 Task: Change the Trello board background using images from Unsplash by searching for 'Singapore'.
Action: Mouse moved to (462, 490)
Screenshot: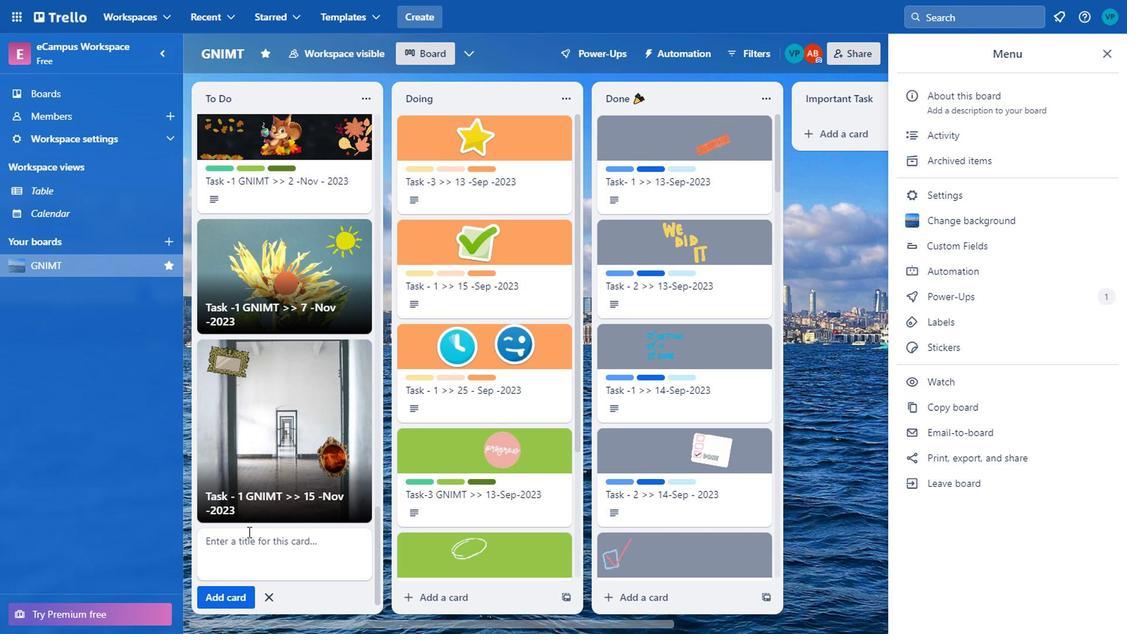 
Action: Key pressed <Key.caps_lock>T<Key.caps_lock>ask<Key.space>-<Key.space>1<Key.space><Key.caps_lock>GNIMT<Key.space><Key.shift>>><Key.space>16-N<Key.caps_lock>ov<Key.space>-2023<Key.enter>
Screenshot: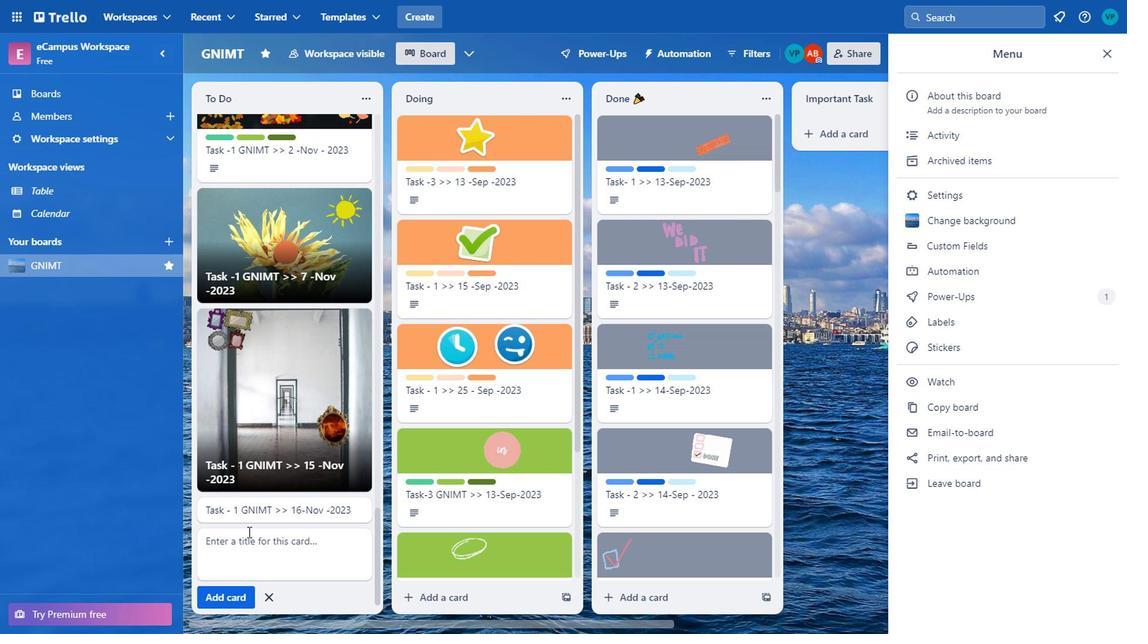 
Action: Mouse moved to (536, 476)
Screenshot: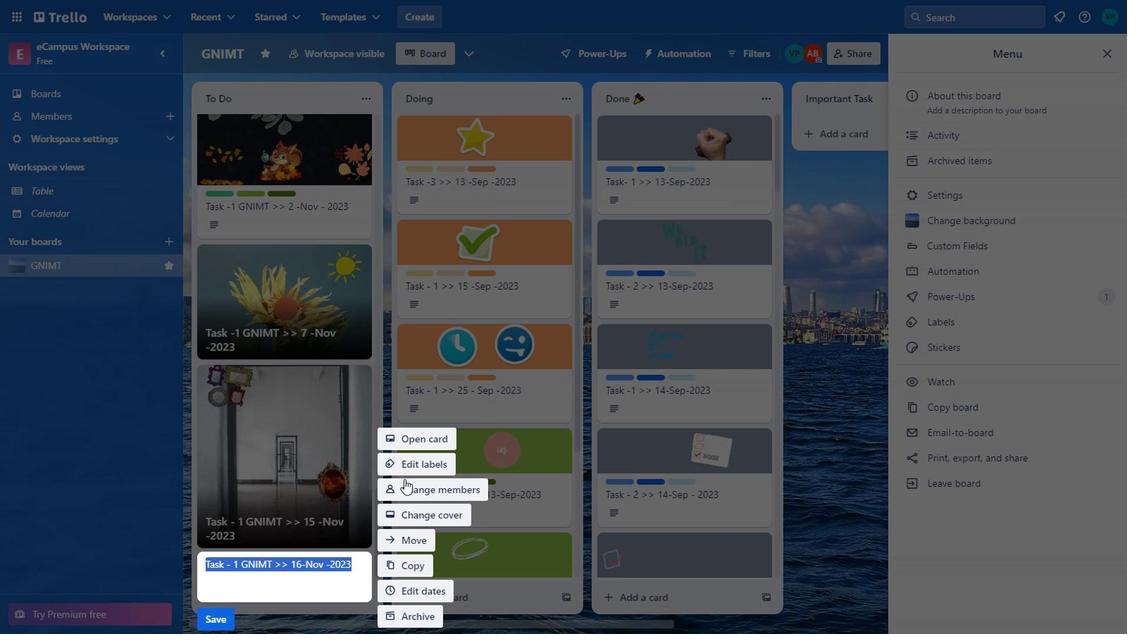 
Action: Mouse pressed left at (536, 476)
Screenshot: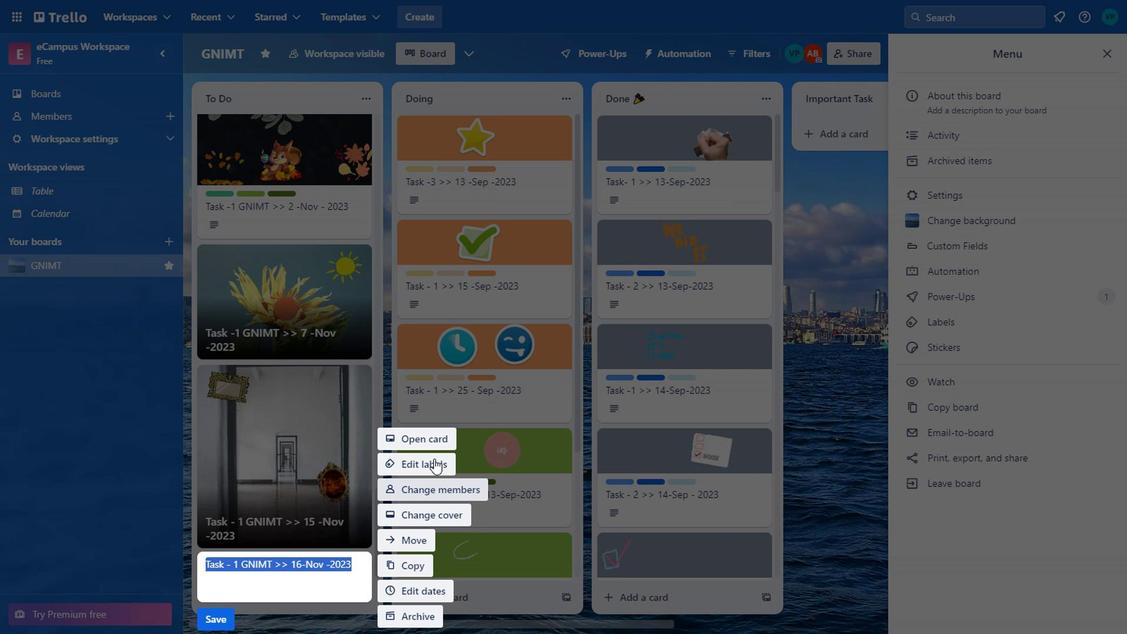 
Action: Mouse moved to (588, 449)
Screenshot: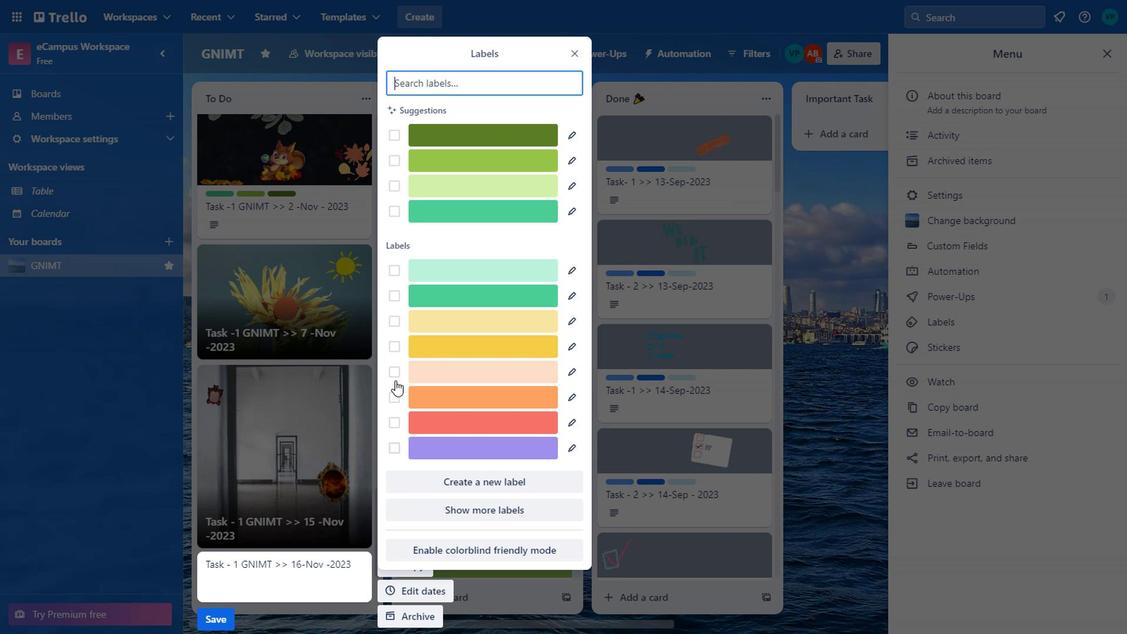 
Action: Mouse pressed left at (588, 449)
Screenshot: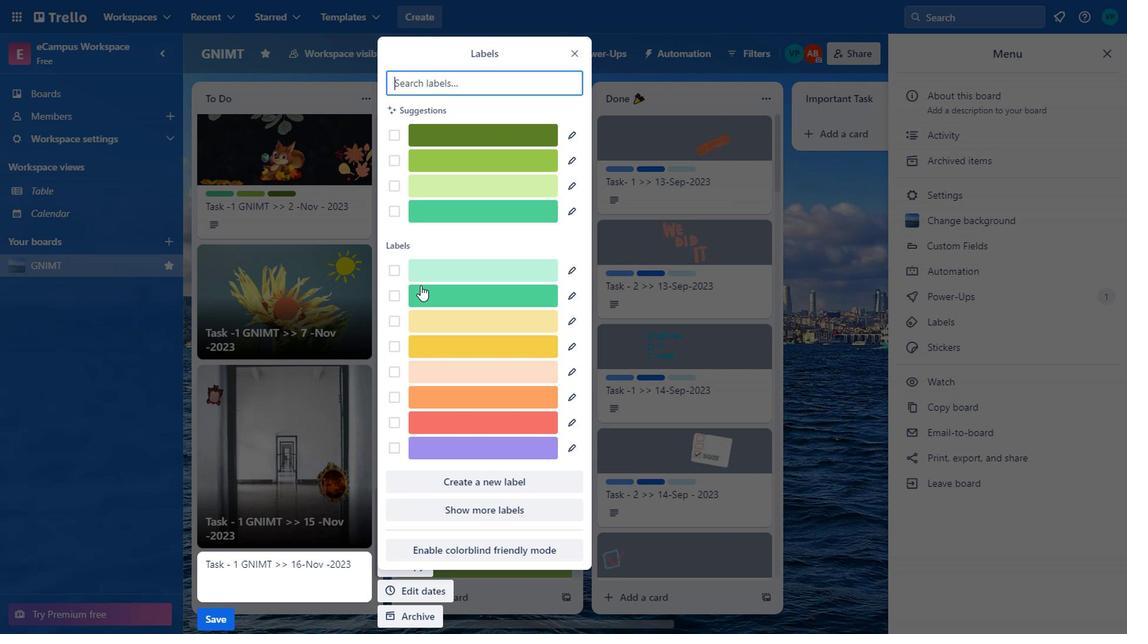 
Action: Mouse moved to (587, 317)
Screenshot: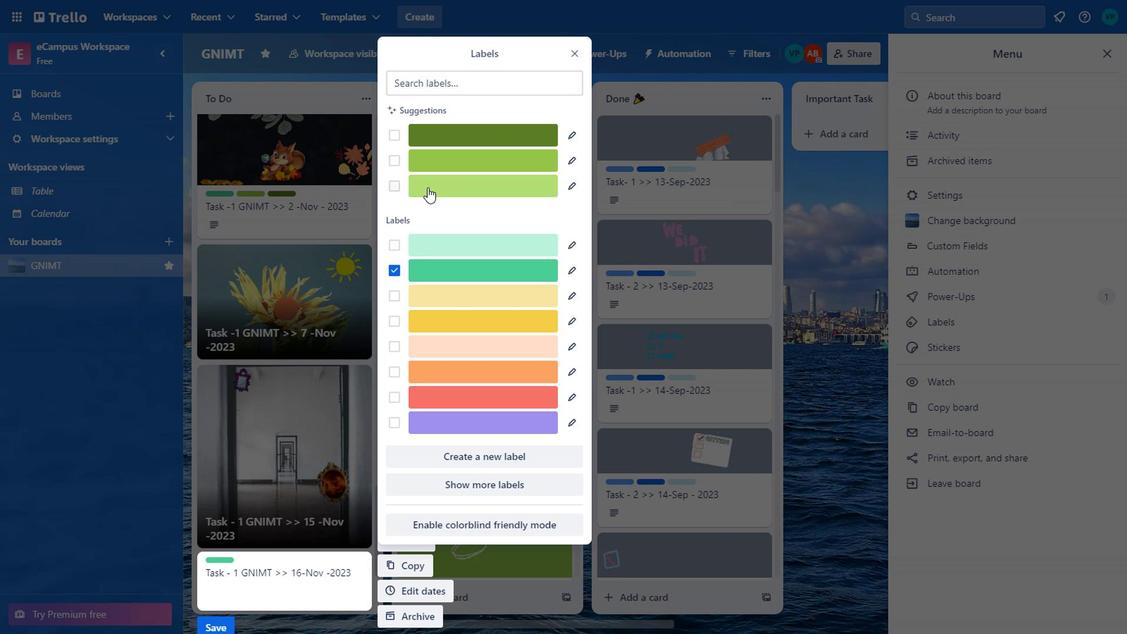 
Action: Mouse pressed left at (587, 317)
Screenshot: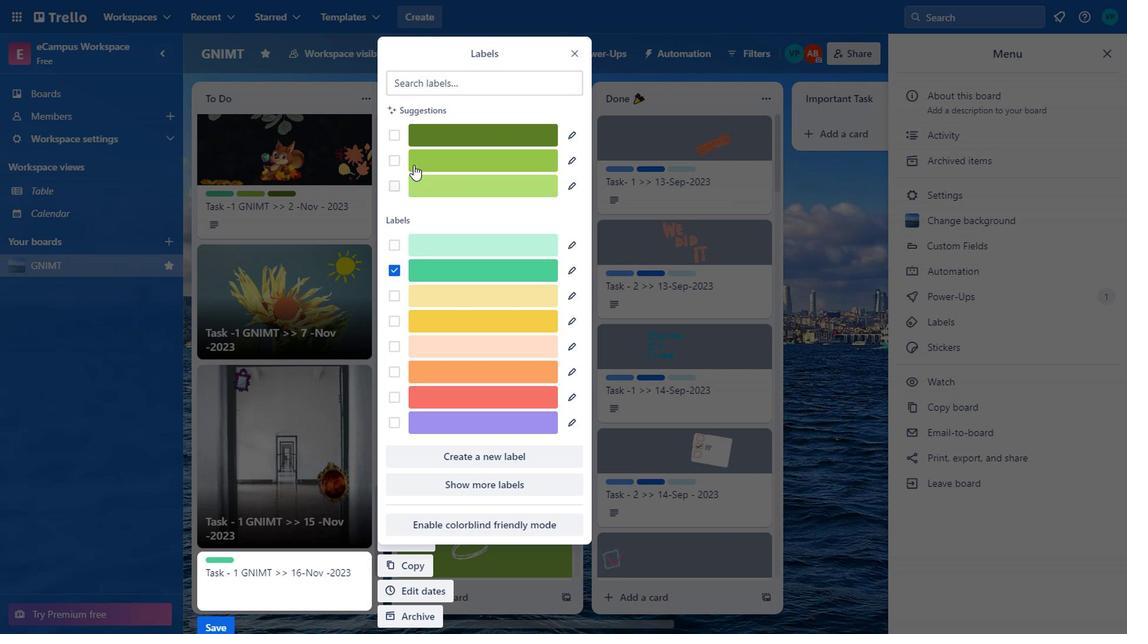 
Action: Mouse moved to (574, 284)
Screenshot: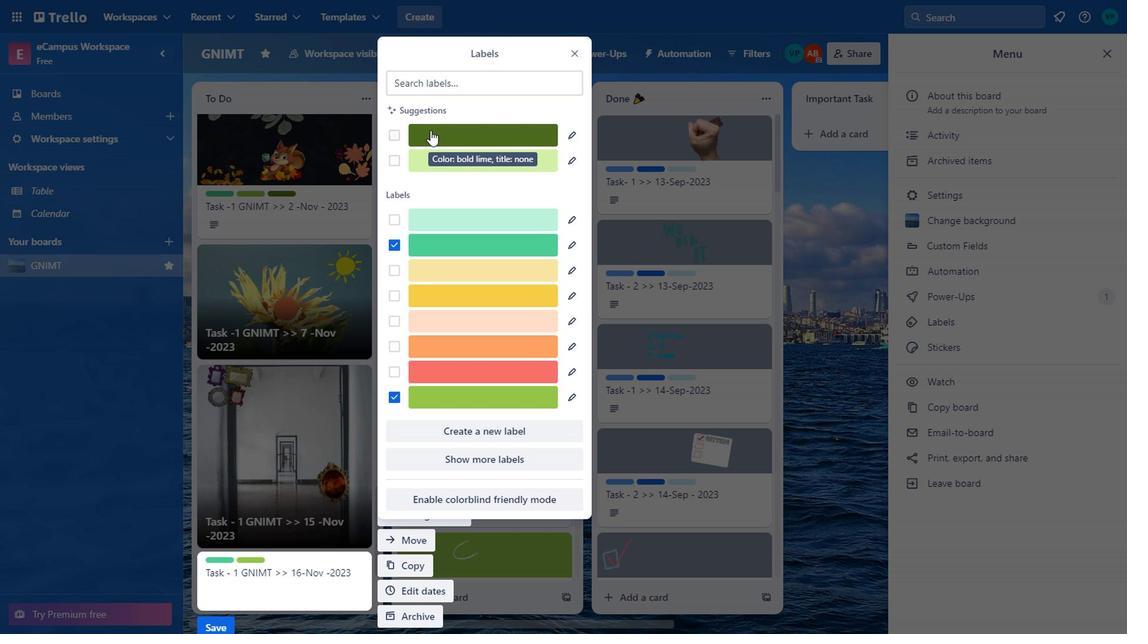 
Action: Mouse pressed left at (574, 284)
Screenshot: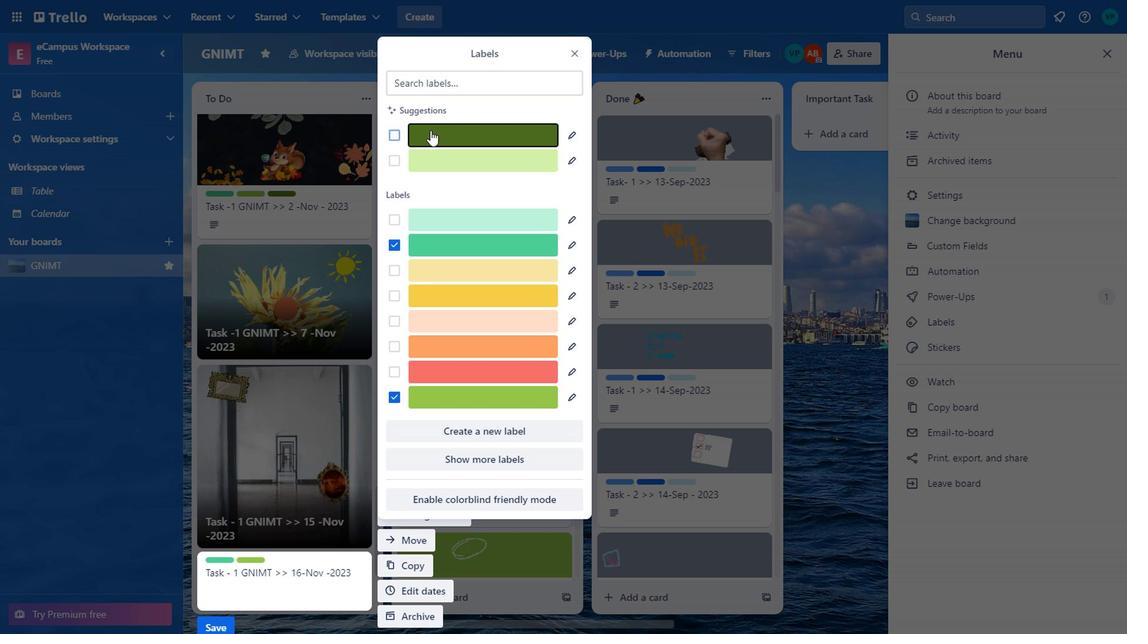 
Action: Mouse moved to (586, 268)
Screenshot: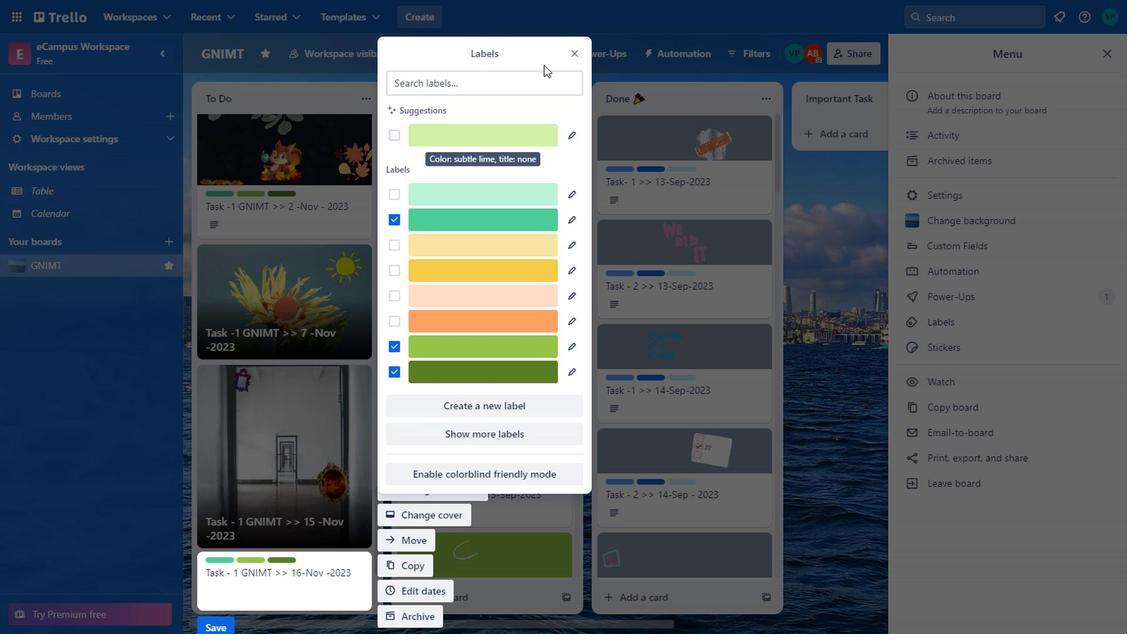
Action: Mouse pressed left at (586, 268)
Screenshot: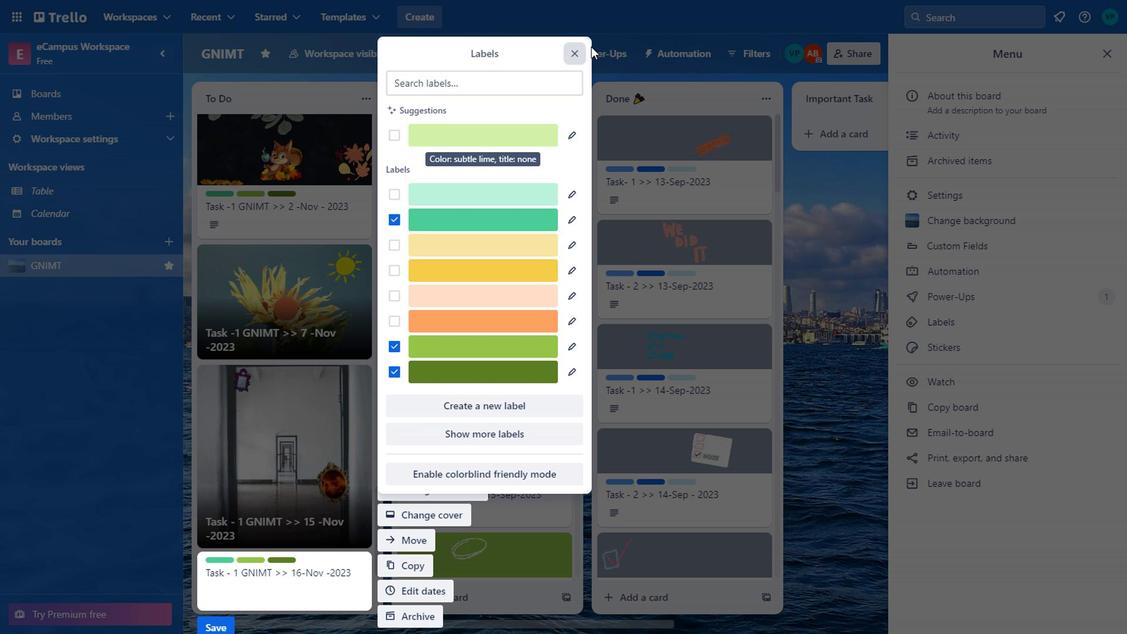 
Action: Mouse moved to (683, 222)
Screenshot: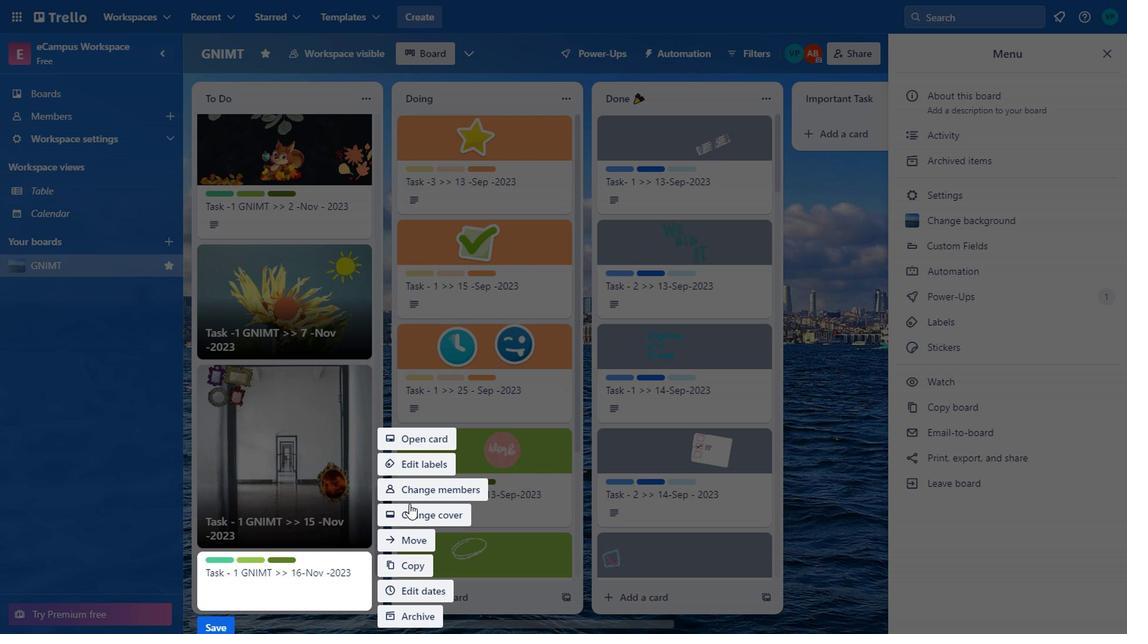 
Action: Mouse pressed left at (683, 222)
Screenshot: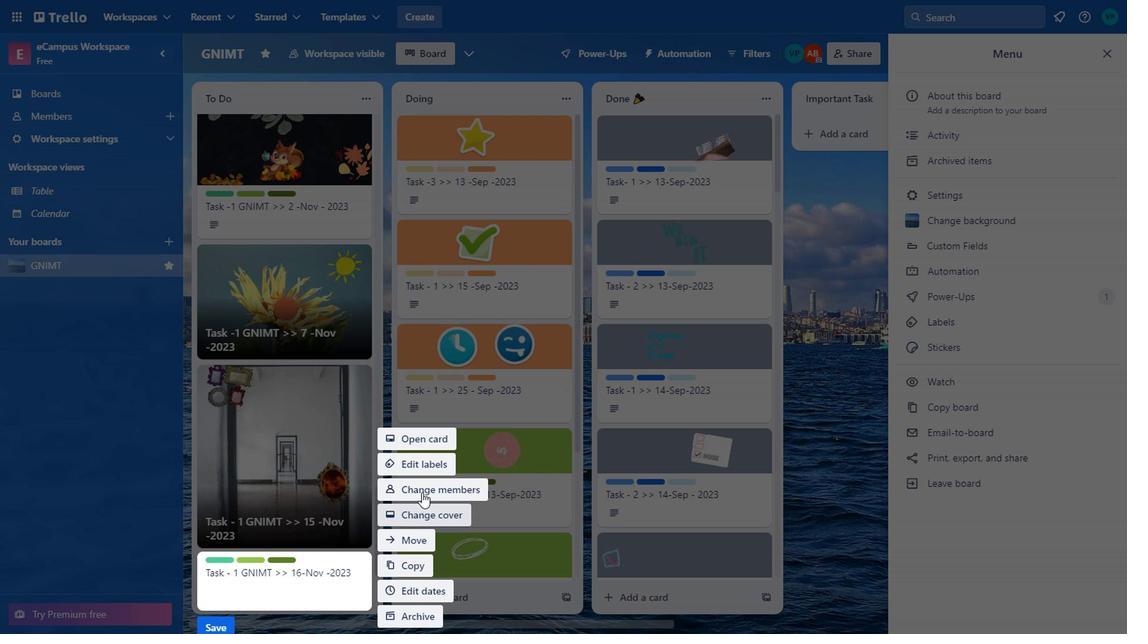 
Action: Mouse moved to (569, 485)
Screenshot: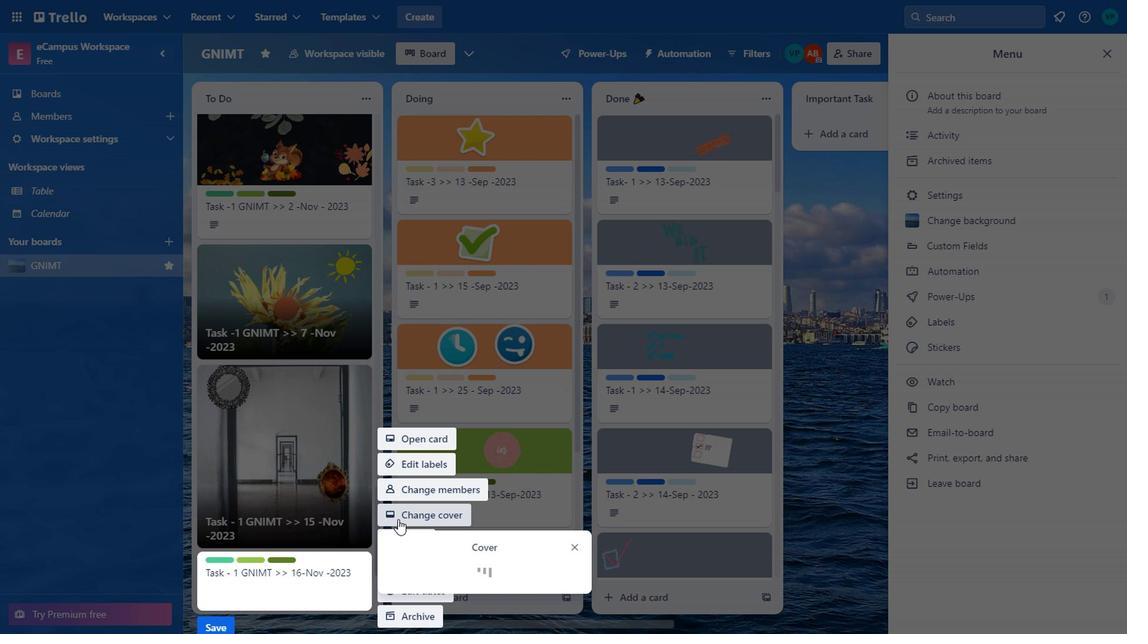 
Action: Mouse pressed left at (569, 485)
Screenshot: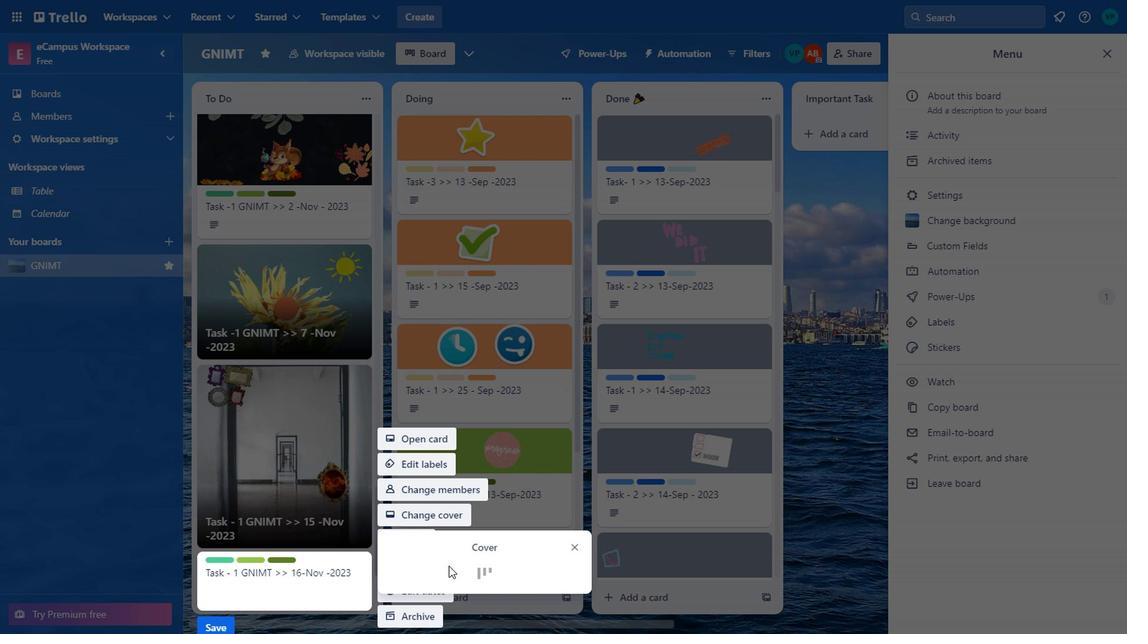 
Action: Mouse moved to (617, 490)
Screenshot: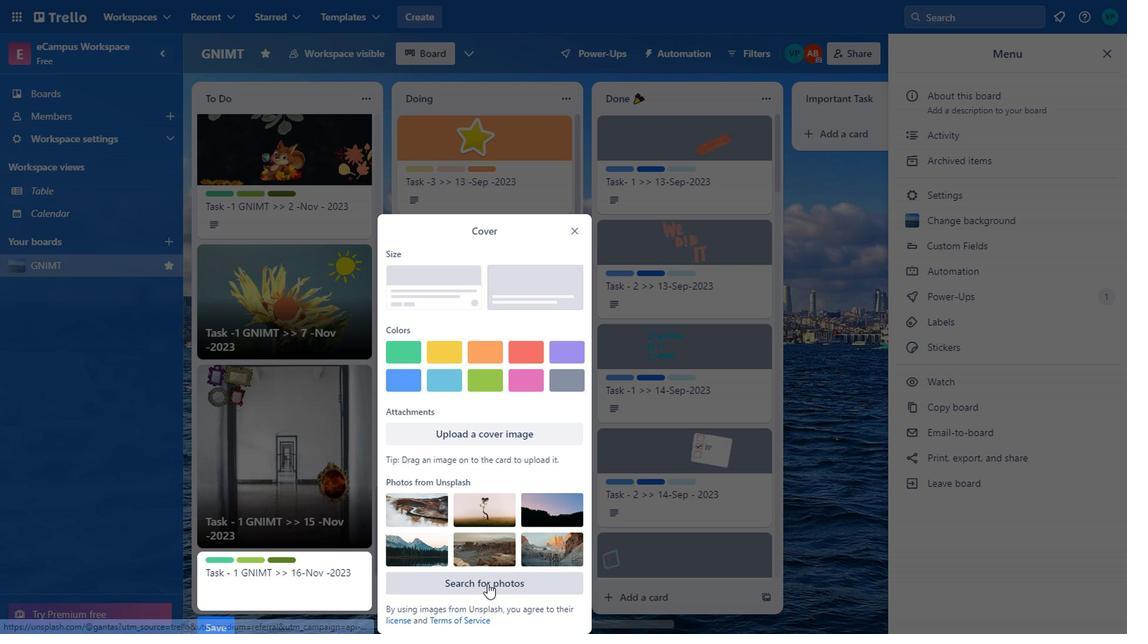 
Action: Mouse scrolled (617, 490) with delta (0, 0)
Screenshot: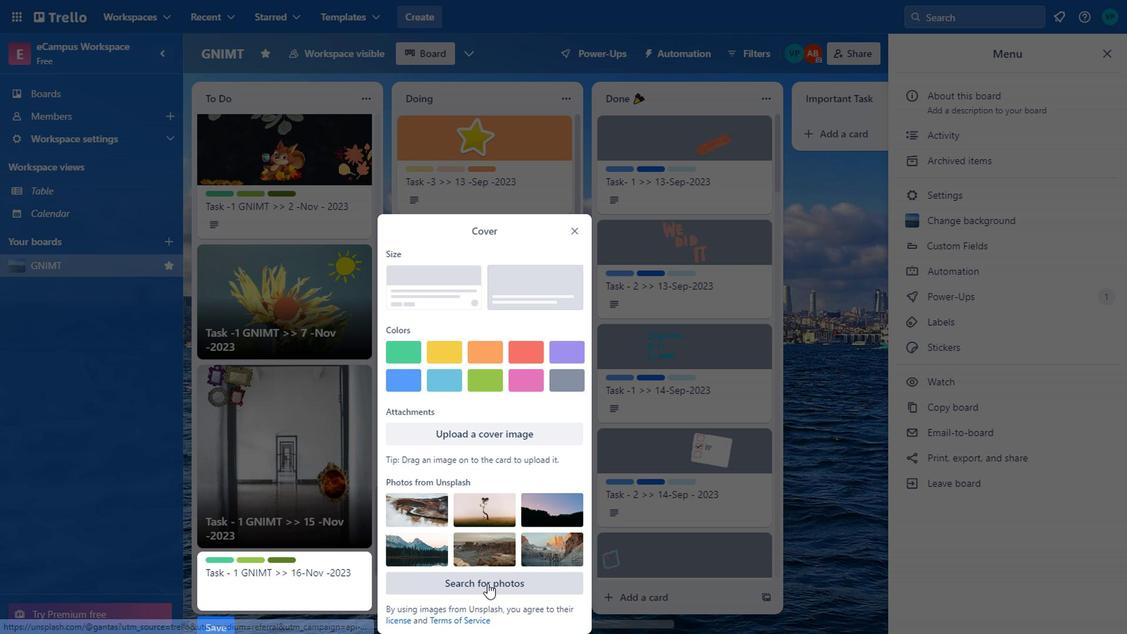 
Action: Mouse moved to (624, 519)
Screenshot: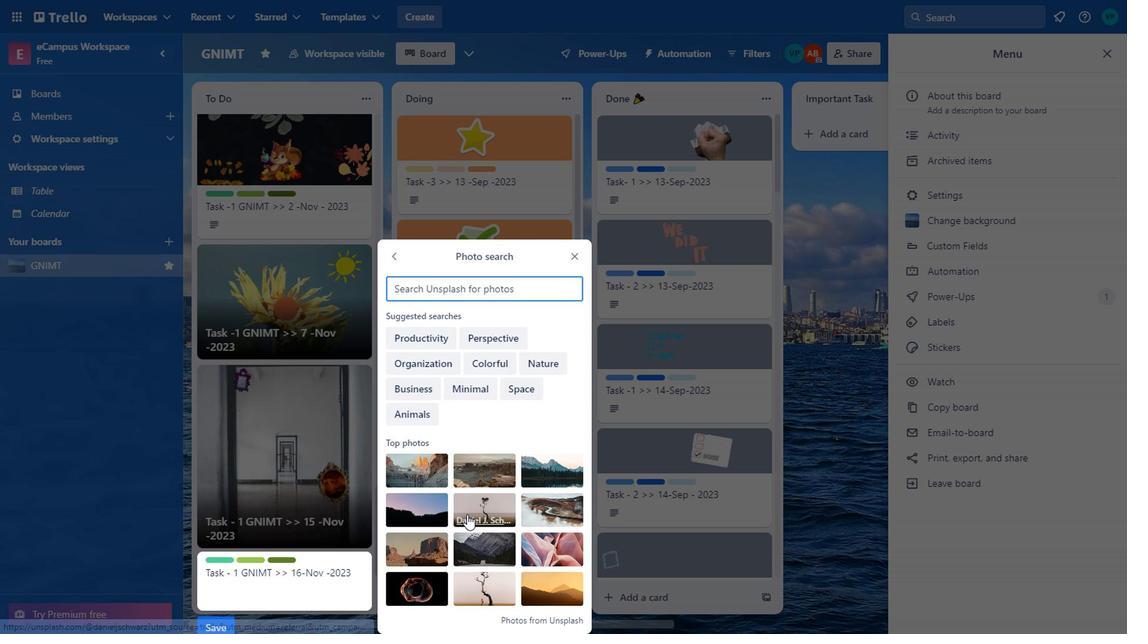 
Action: Mouse pressed left at (624, 519)
Screenshot: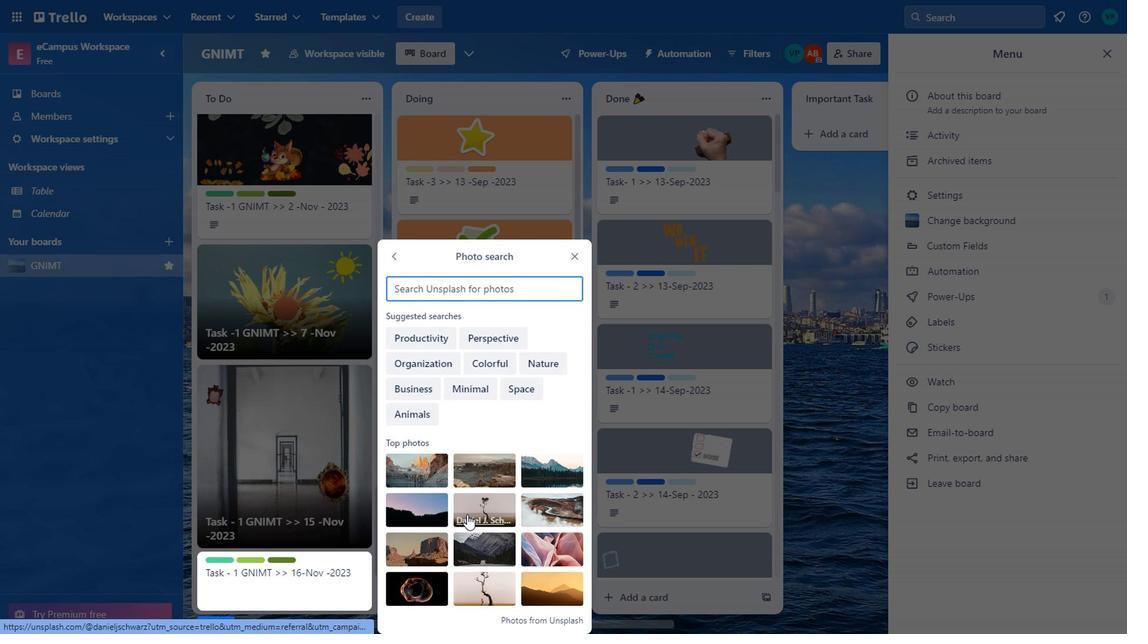 
Action: Mouse moved to (611, 480)
Screenshot: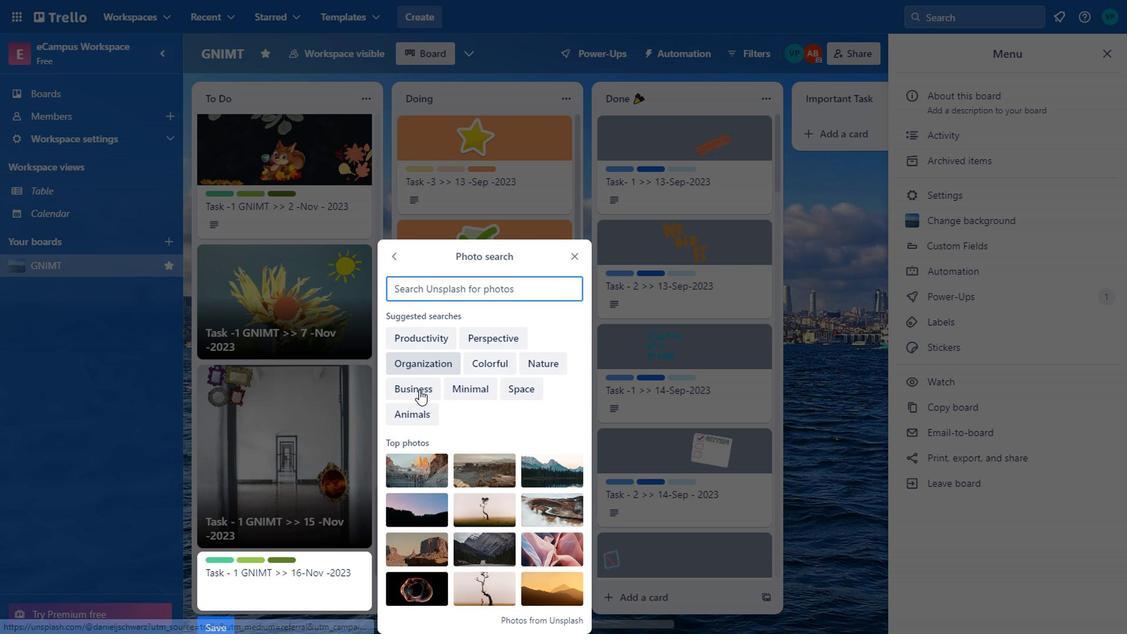 
Action: Mouse scrolled (611, 480) with delta (0, 0)
Screenshot: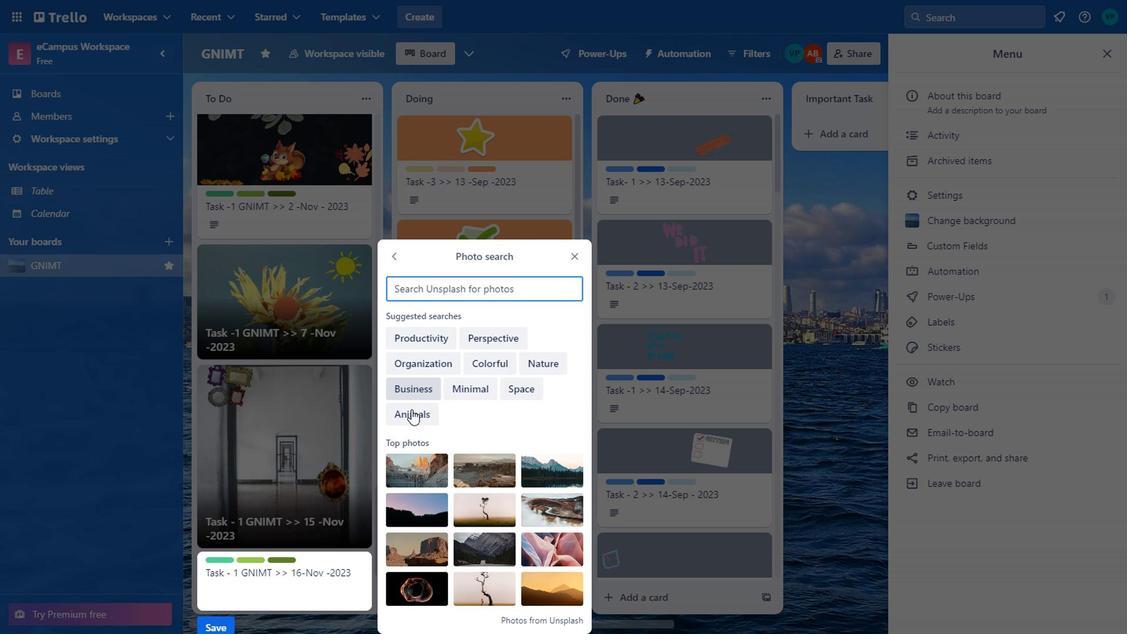 
Action: Mouse scrolled (611, 480) with delta (0, 0)
Screenshot: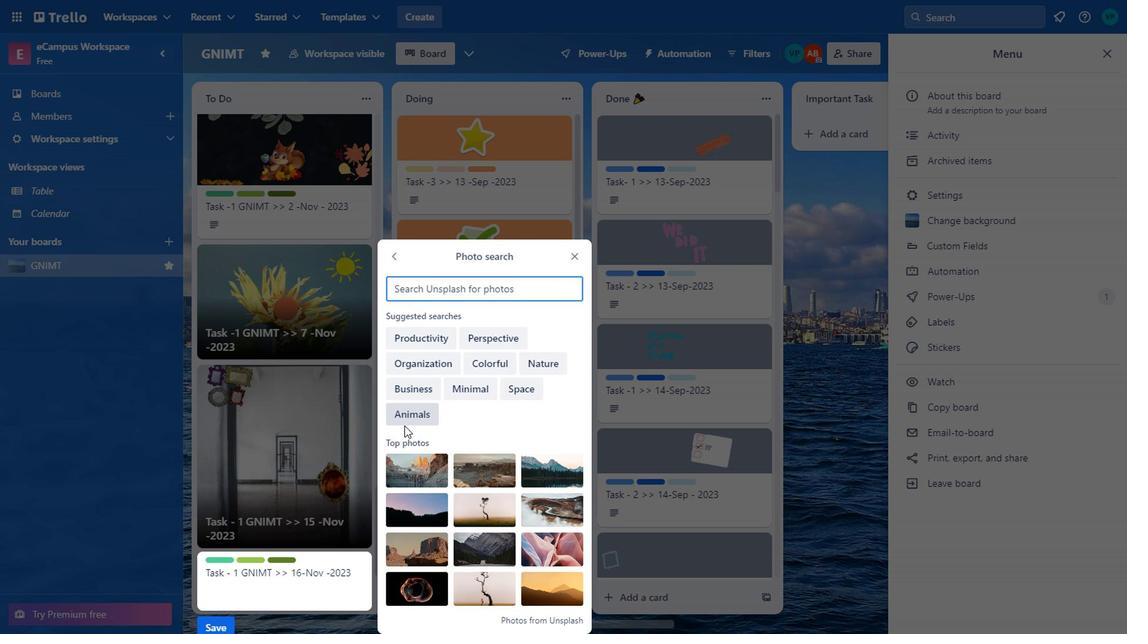 
Action: Mouse scrolled (611, 480) with delta (0, 0)
Screenshot: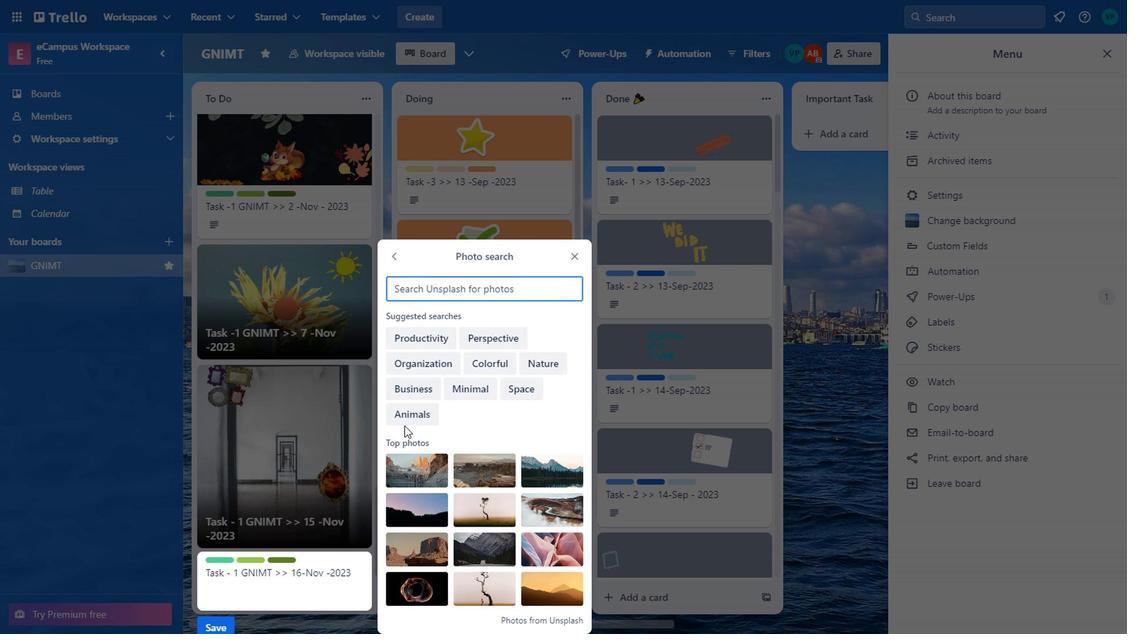 
Action: Mouse moved to (570, 423)
Screenshot: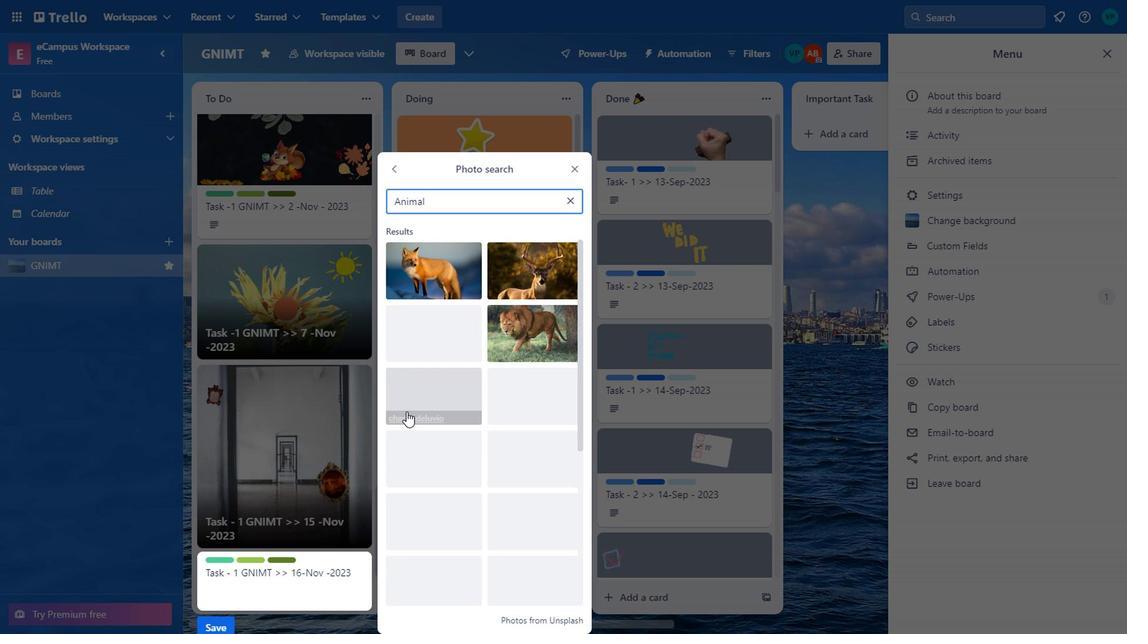 
Action: Mouse pressed left at (570, 423)
Screenshot: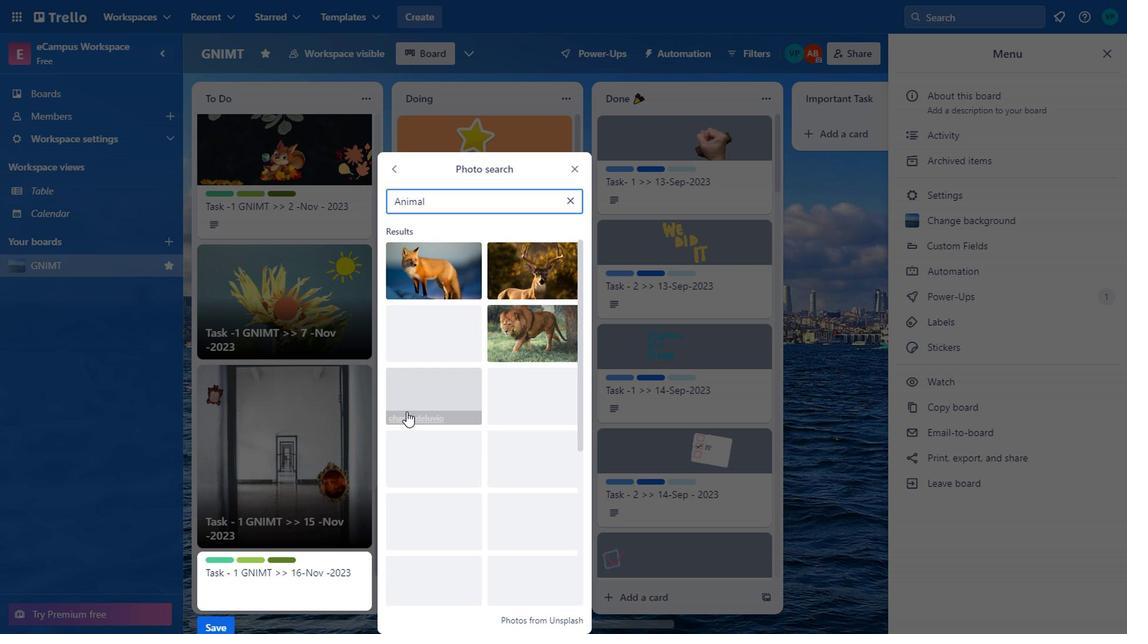 
Action: Mouse moved to (652, 475)
Screenshot: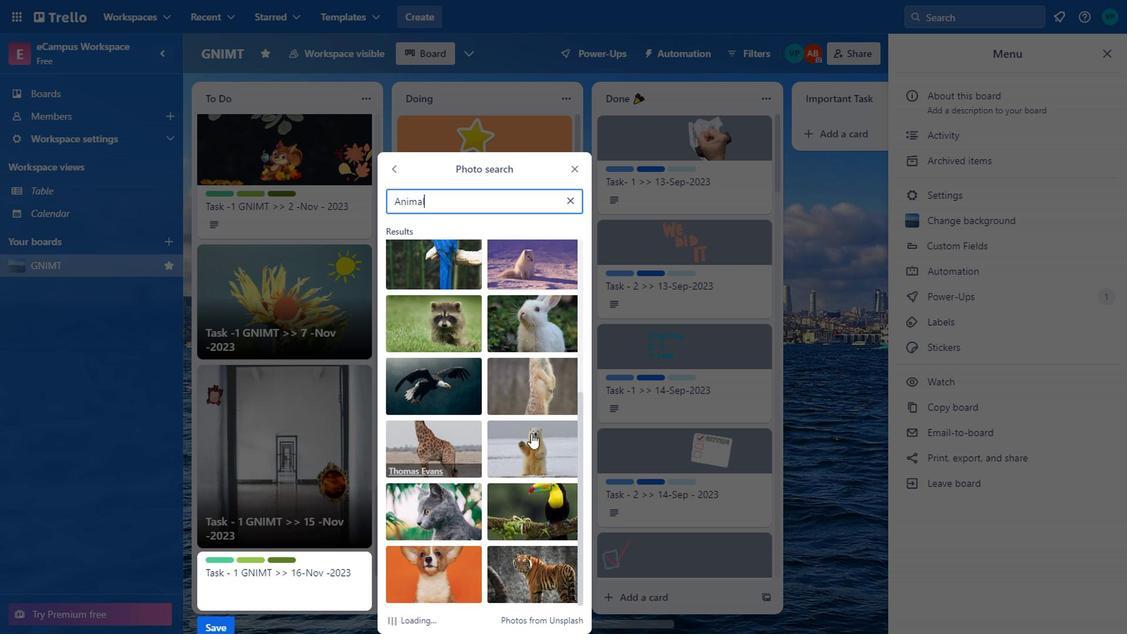 
Action: Mouse scrolled (652, 474) with delta (0, 0)
Screenshot: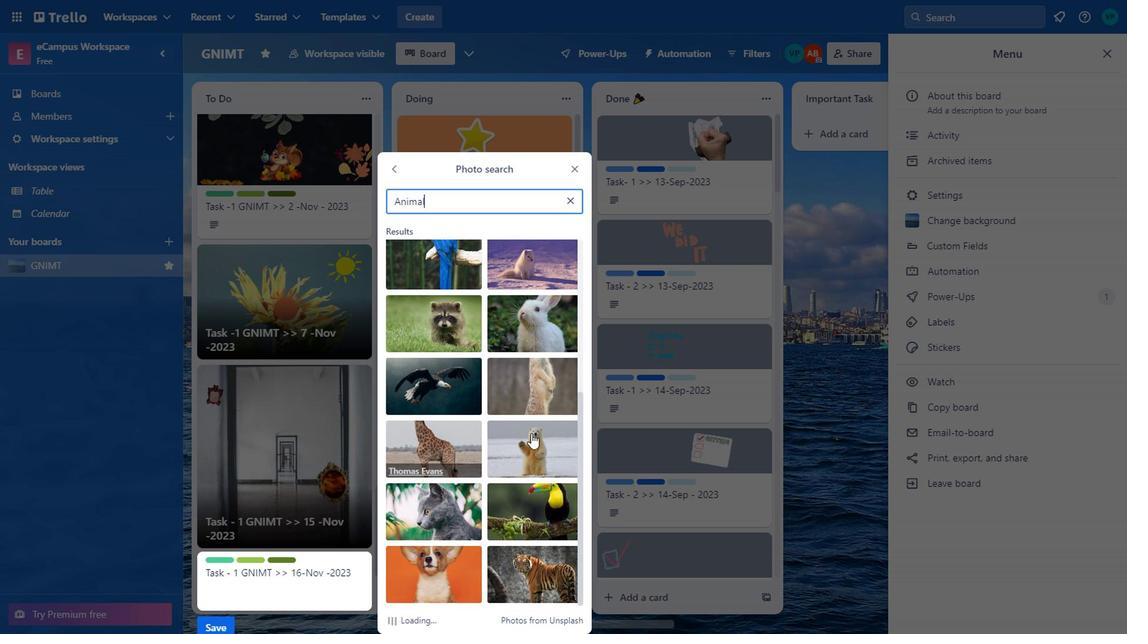 
Action: Mouse scrolled (652, 474) with delta (0, 0)
Screenshot: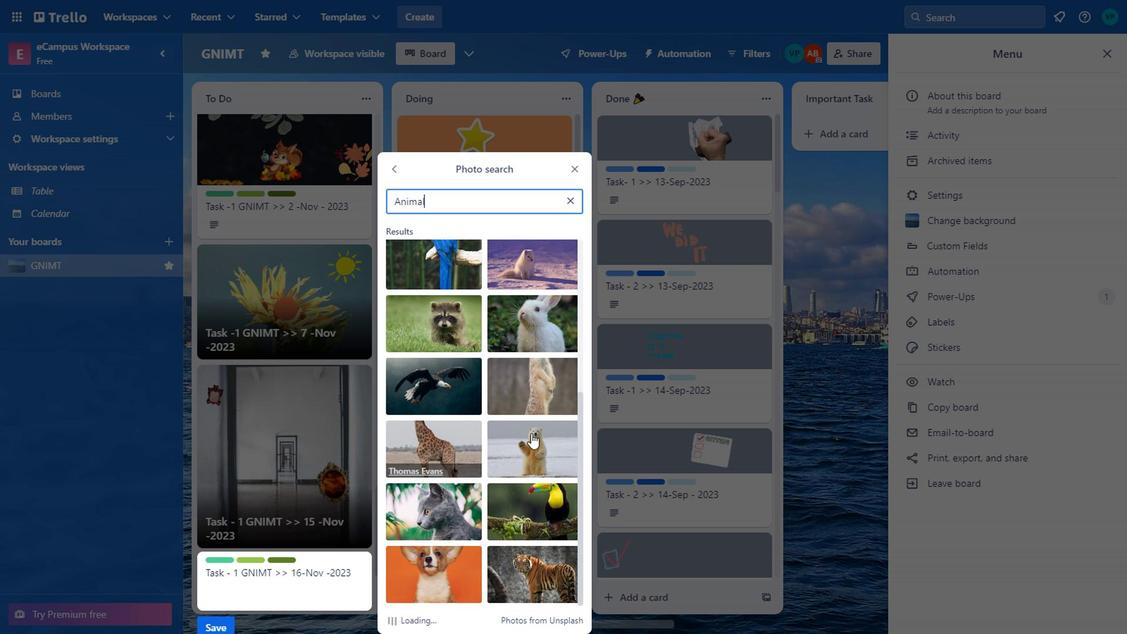 
Action: Mouse scrolled (652, 474) with delta (0, 0)
Screenshot: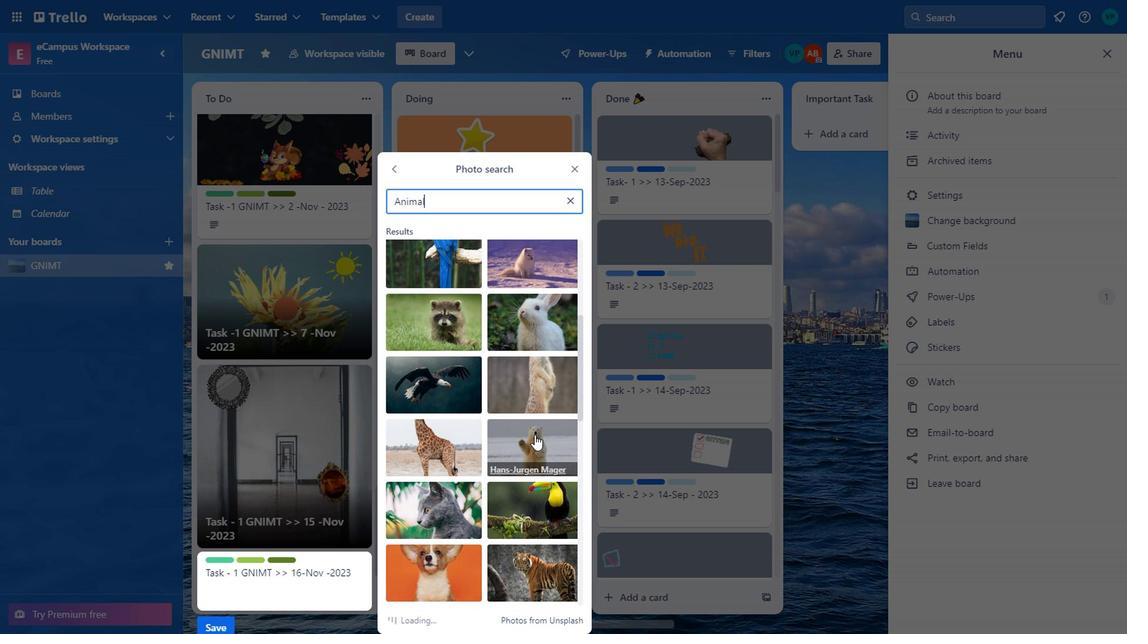 
Action: Mouse moved to (655, 436)
Screenshot: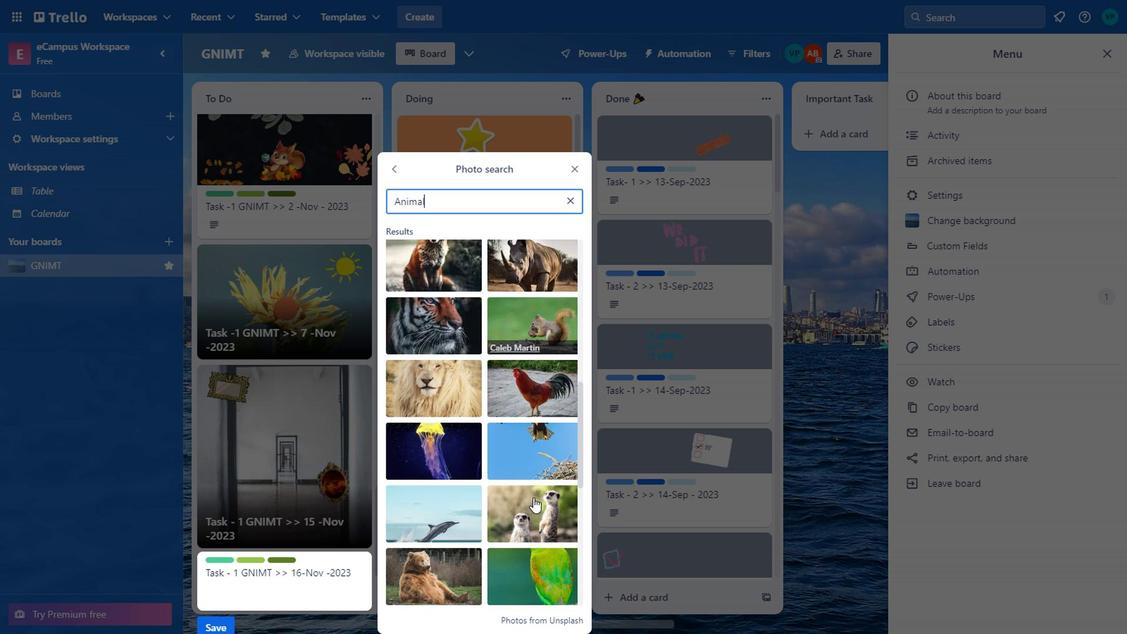 
Action: Mouse scrolled (655, 435) with delta (0, 0)
Screenshot: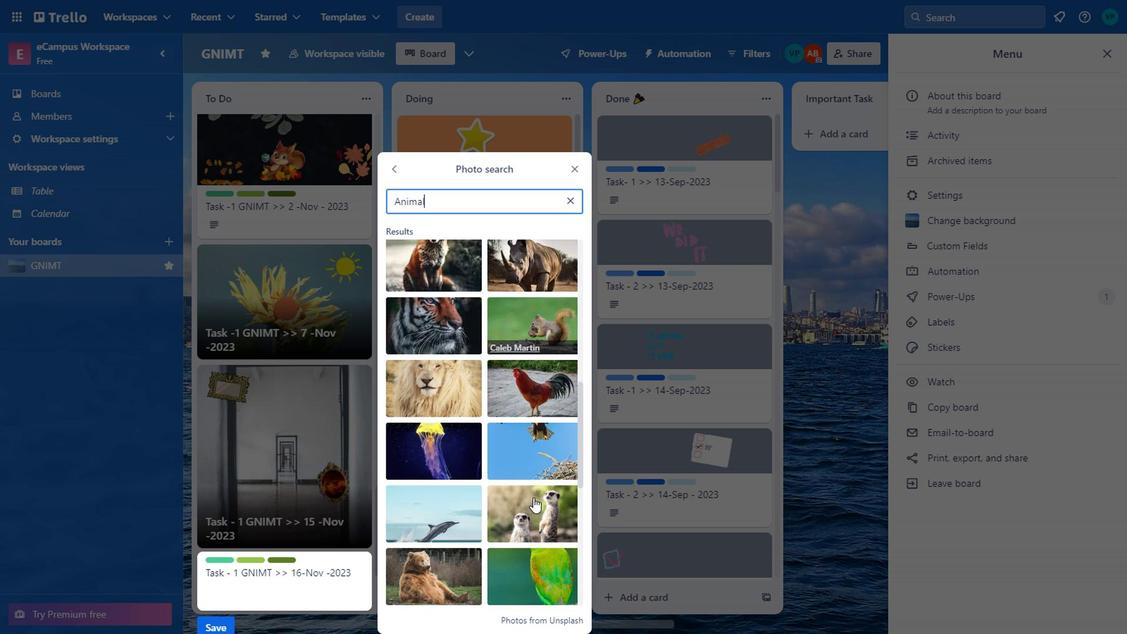 
Action: Mouse moved to (657, 438)
Screenshot: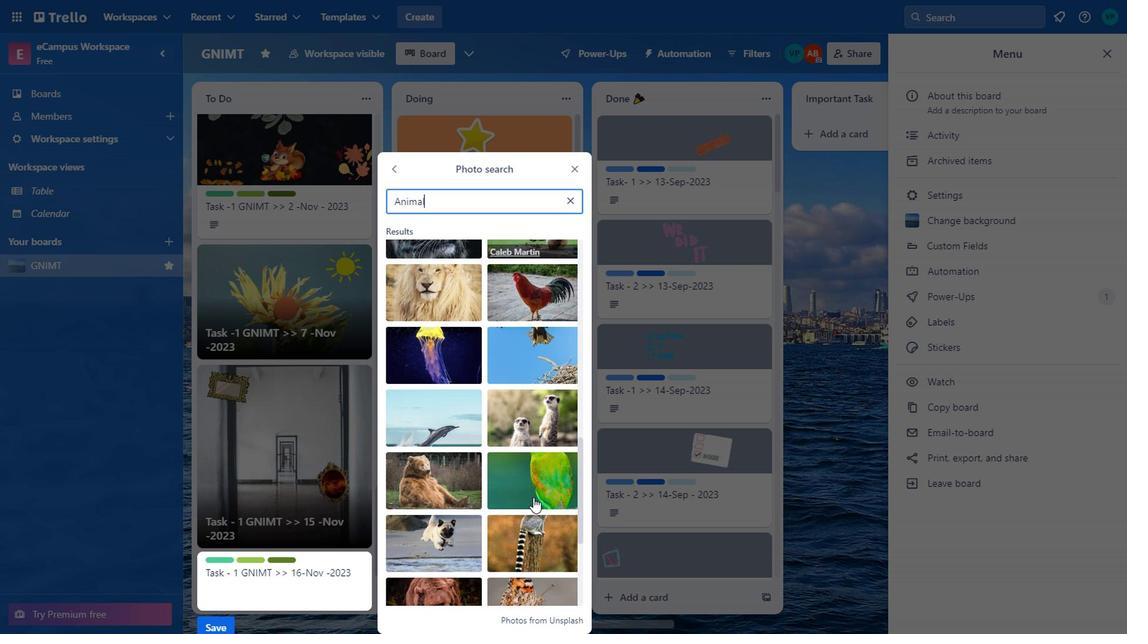
Action: Mouse scrolled (657, 438) with delta (0, 0)
Screenshot: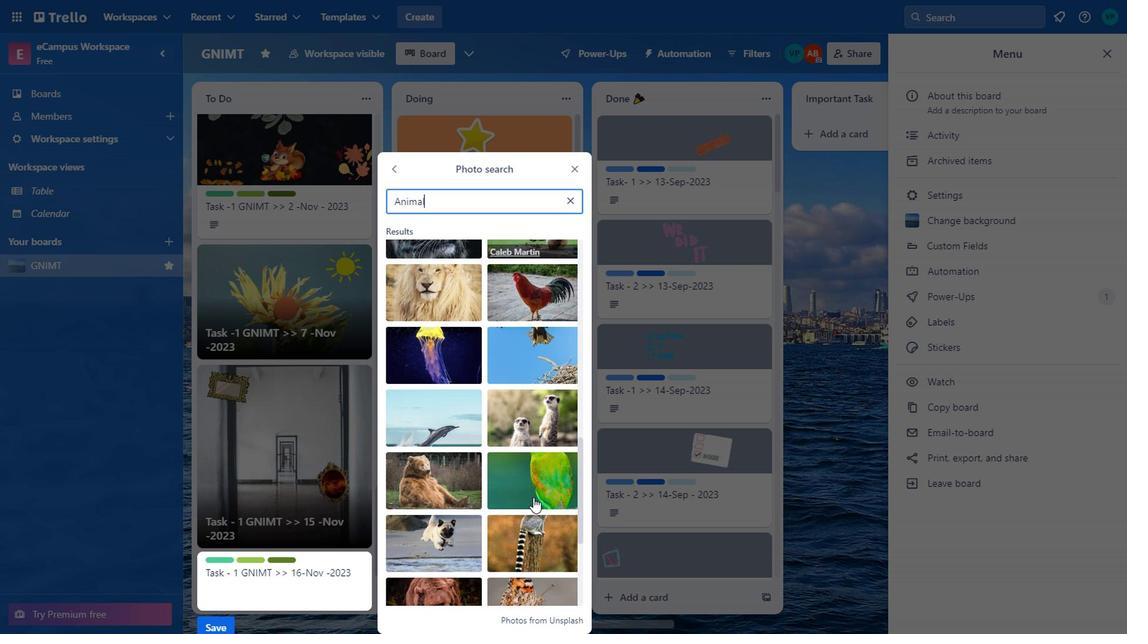 
Action: Mouse moved to (657, 468)
Screenshot: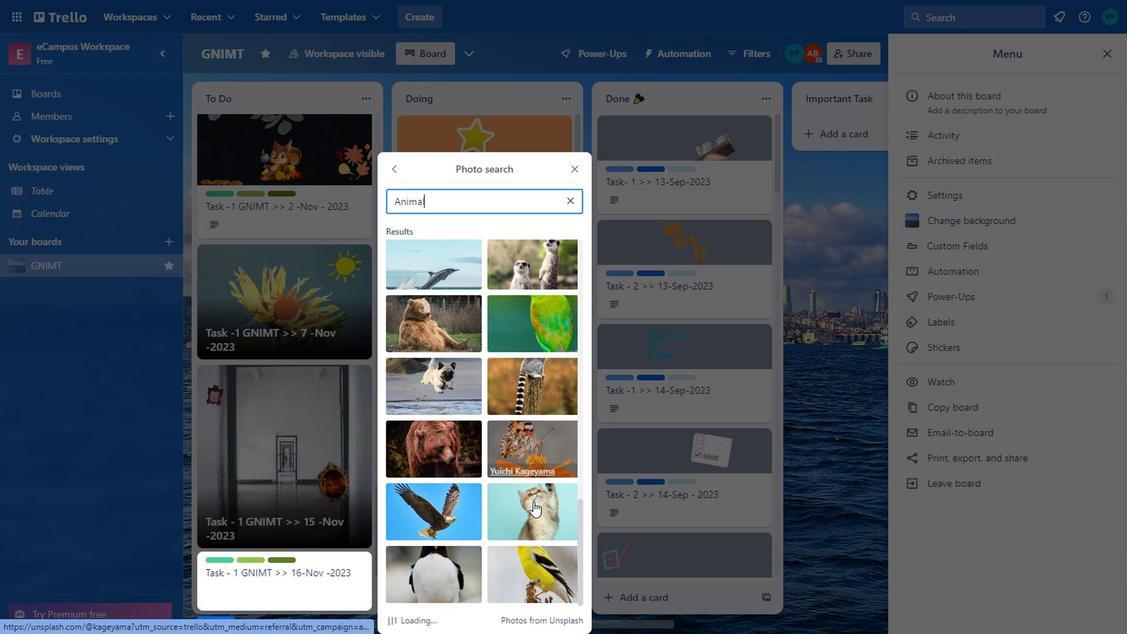 
Action: Mouse scrolled (657, 468) with delta (0, 0)
Screenshot: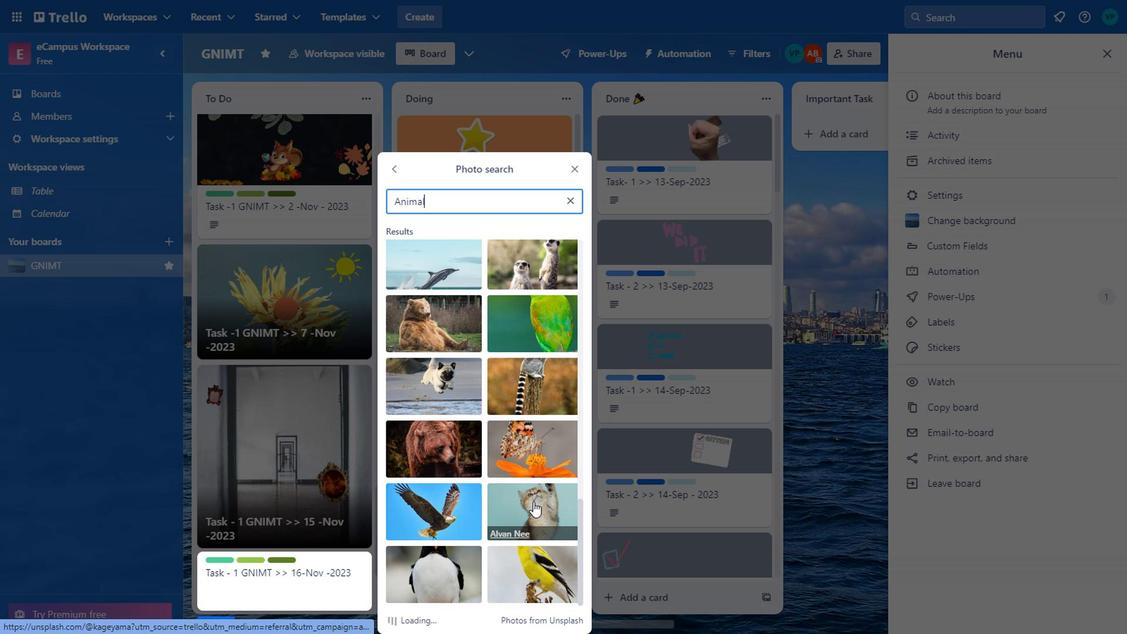 
Action: Mouse moved to (655, 470)
Screenshot: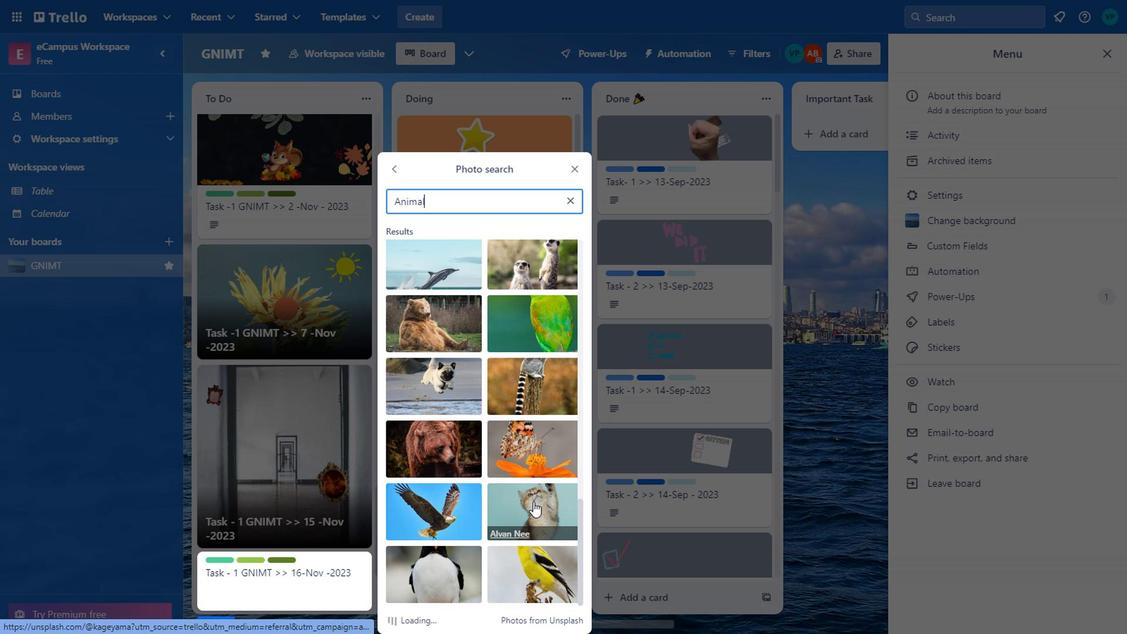 
Action: Mouse scrolled (655, 470) with delta (0, 0)
Screenshot: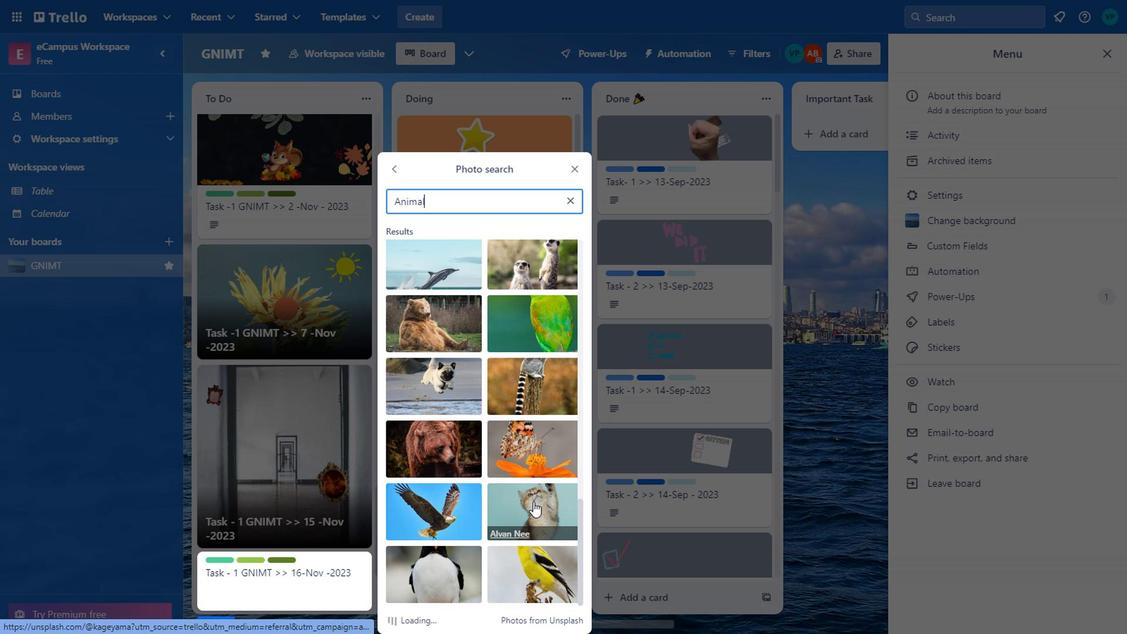 
Action: Mouse moved to (655, 471)
Screenshot: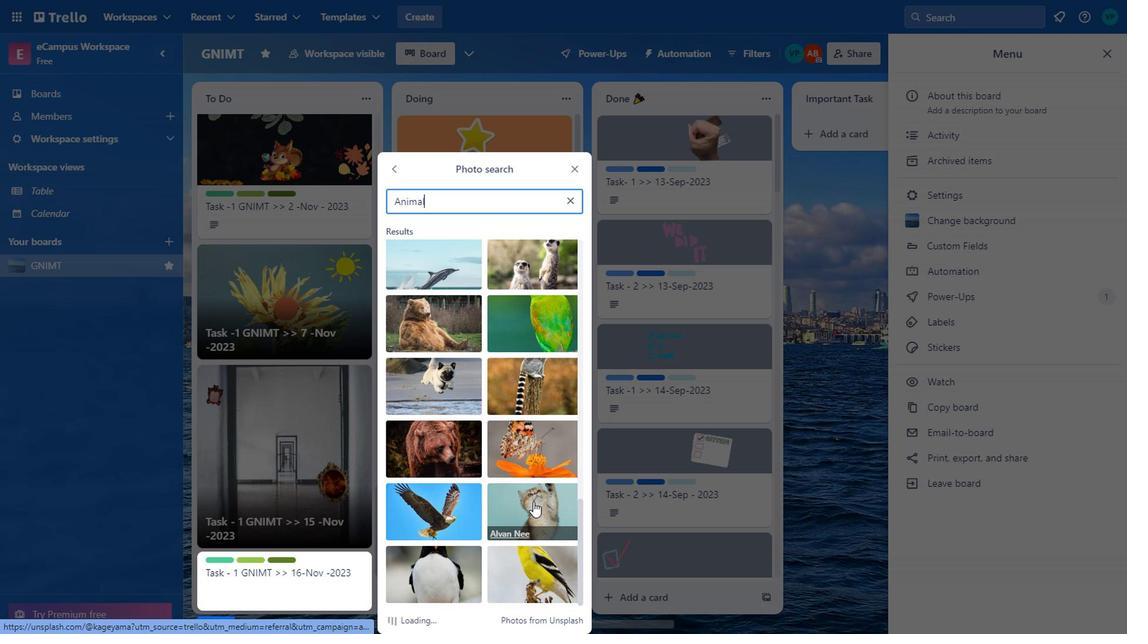
Action: Mouse scrolled (655, 471) with delta (0, 0)
Screenshot: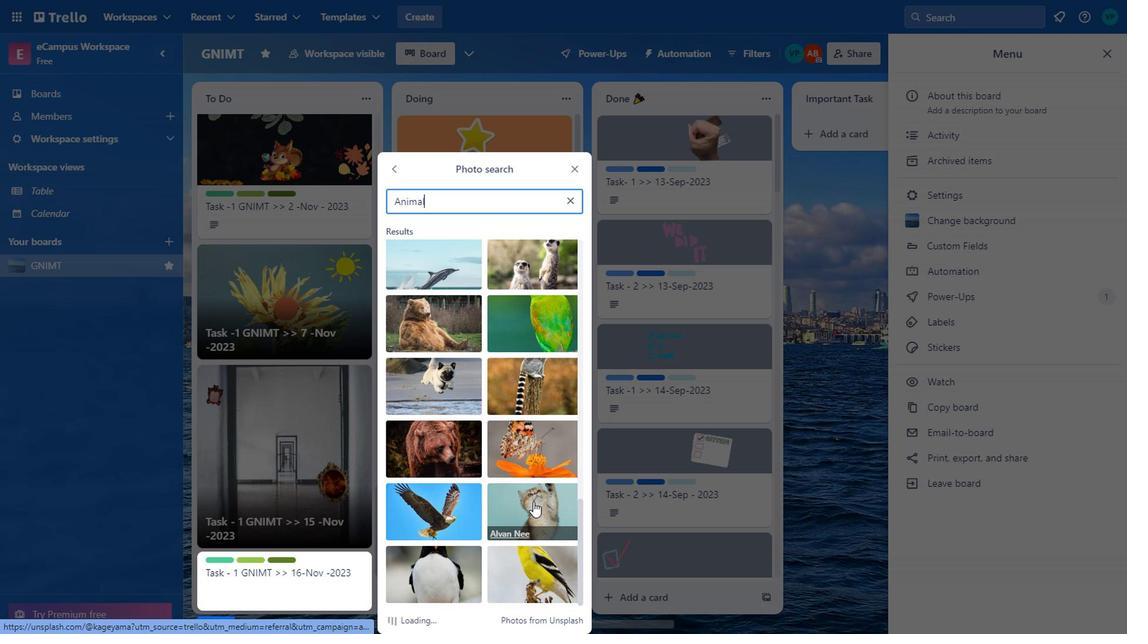 
Action: Mouse scrolled (655, 471) with delta (0, 0)
Screenshot: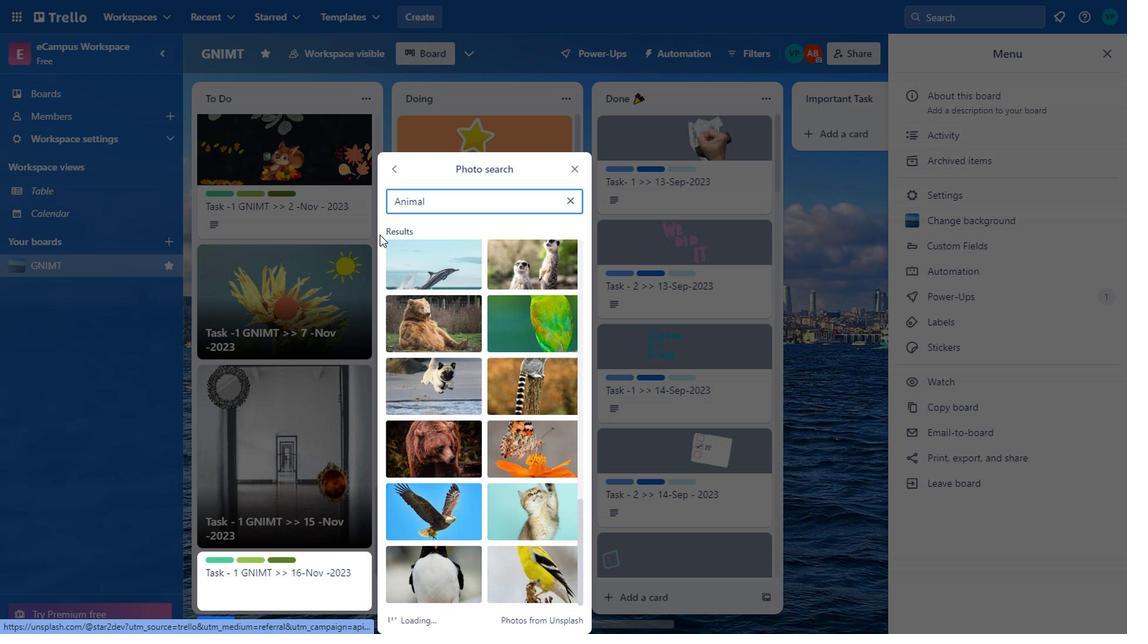 
Action: Mouse scrolled (655, 471) with delta (0, 0)
Screenshot: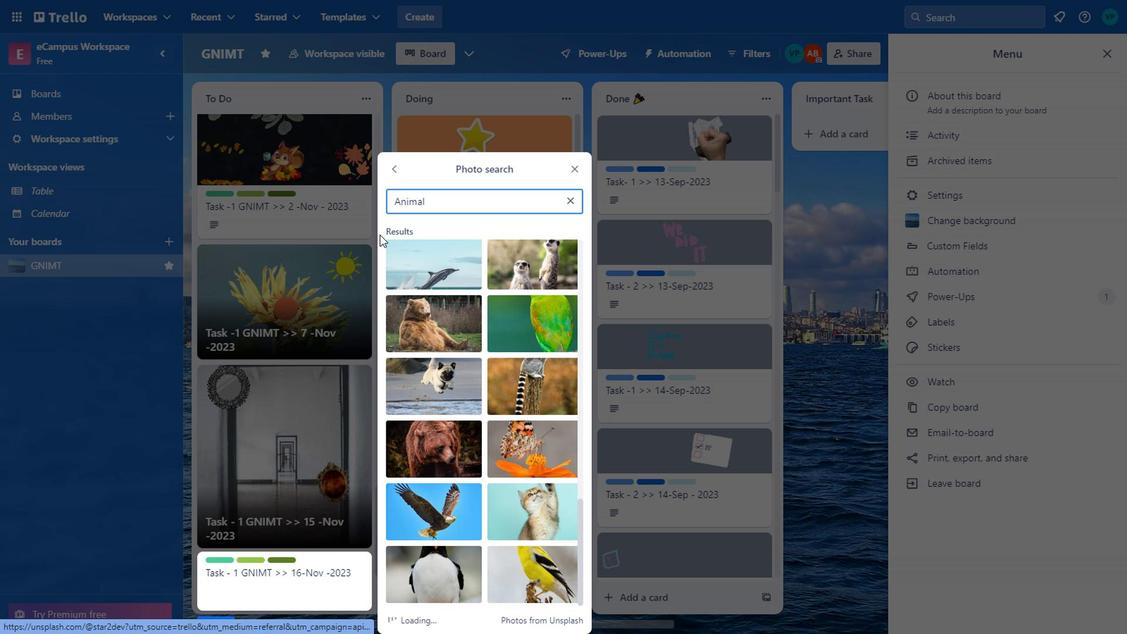 
Action: Mouse moved to (655, 472)
Screenshot: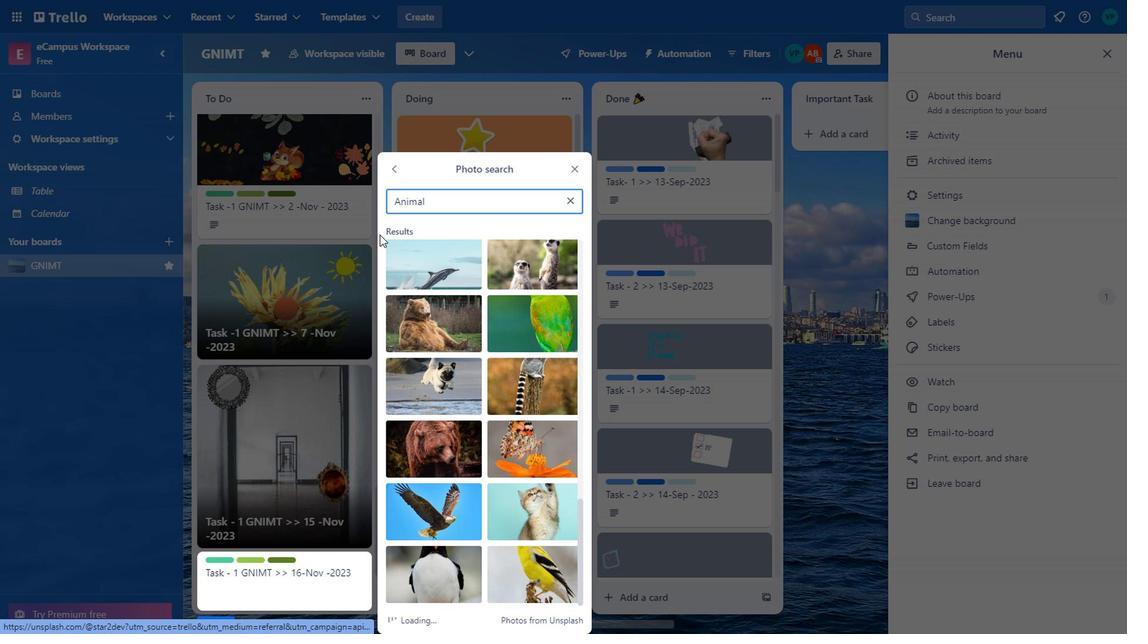 
Action: Mouse scrolled (655, 472) with delta (0, 0)
Screenshot: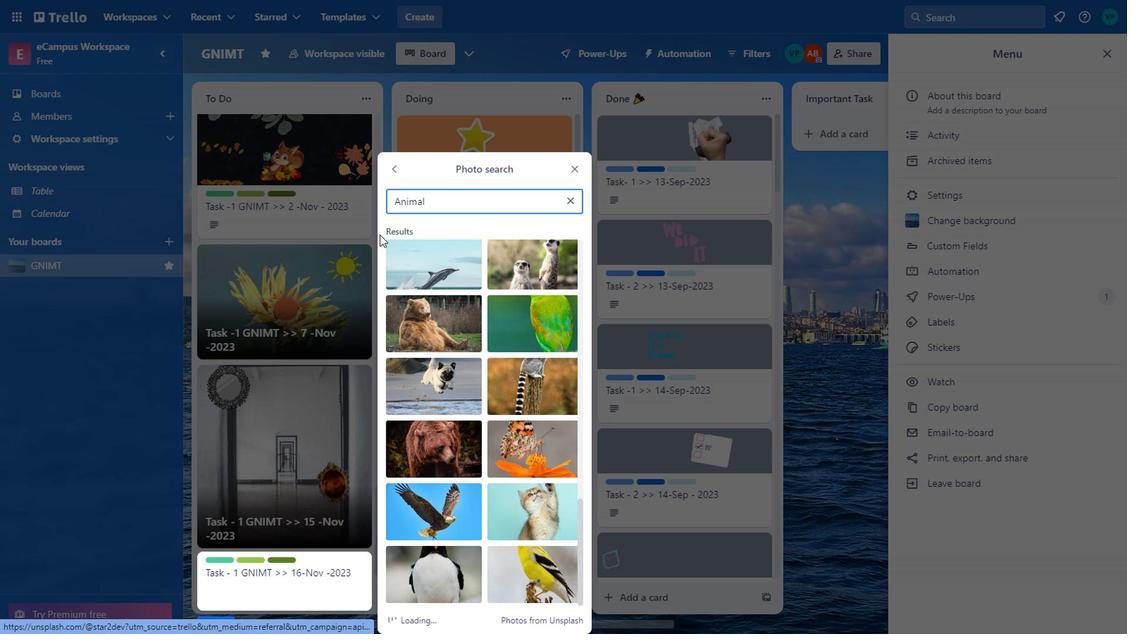 
Action: Mouse moved to (623, 431)
Screenshot: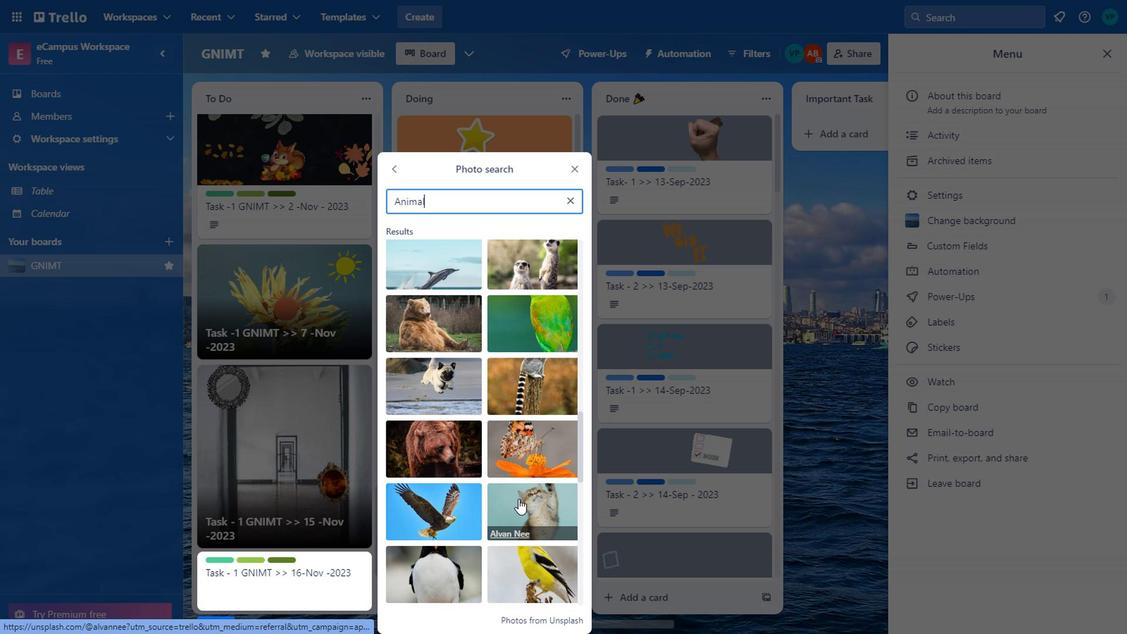 
Action: Mouse scrolled (623, 431) with delta (0, 0)
Screenshot: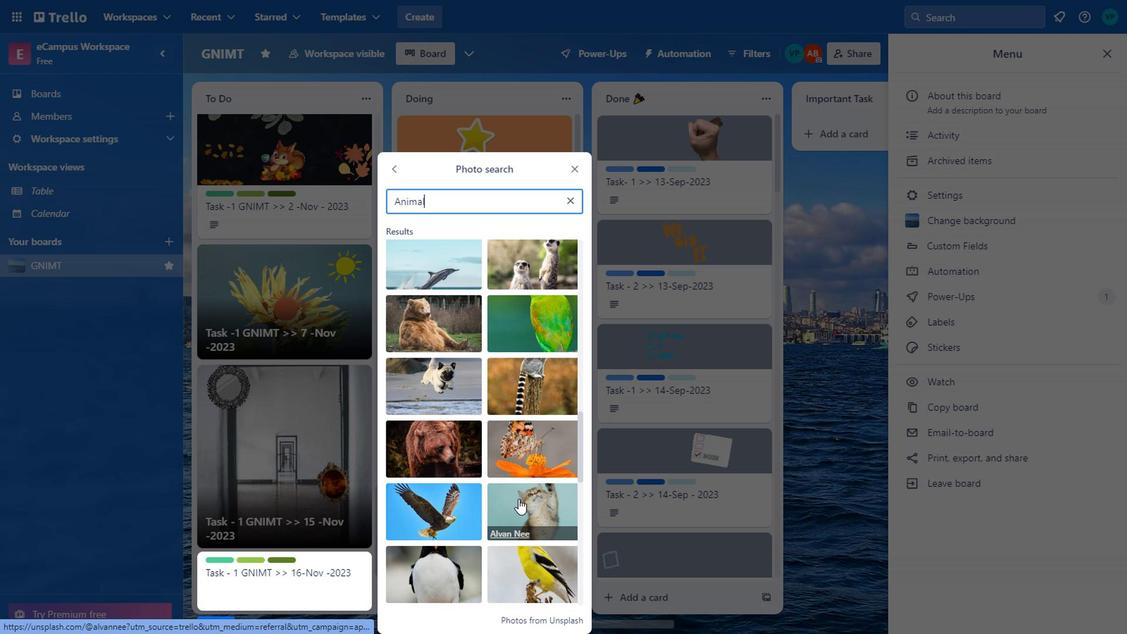 
Action: Mouse moved to (624, 433)
Screenshot: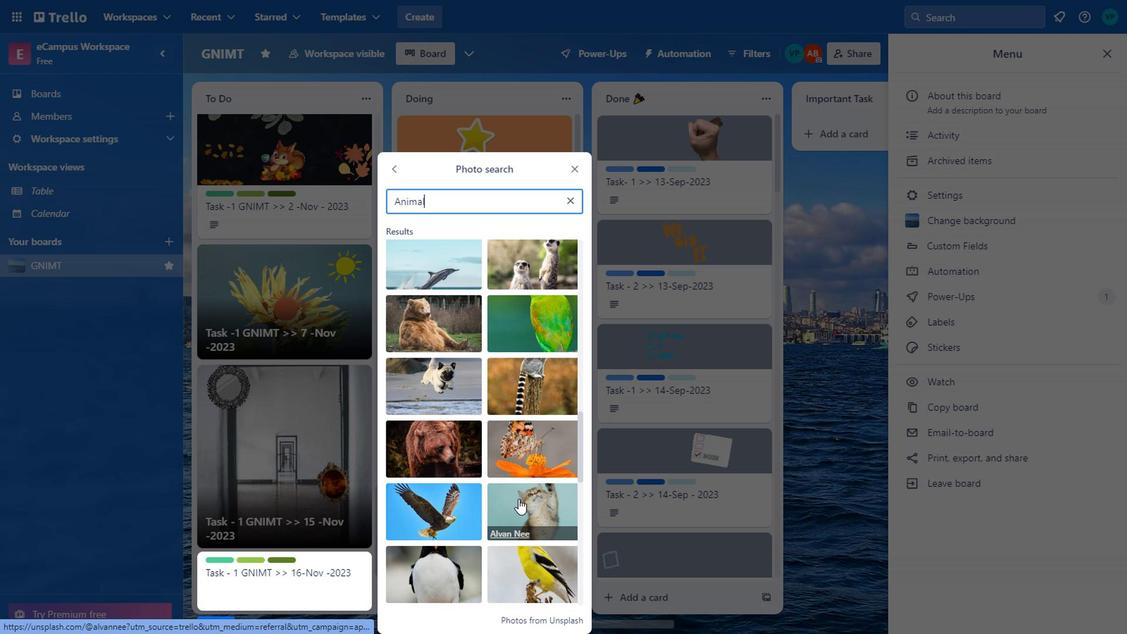 
Action: Mouse scrolled (624, 432) with delta (0, 0)
Screenshot: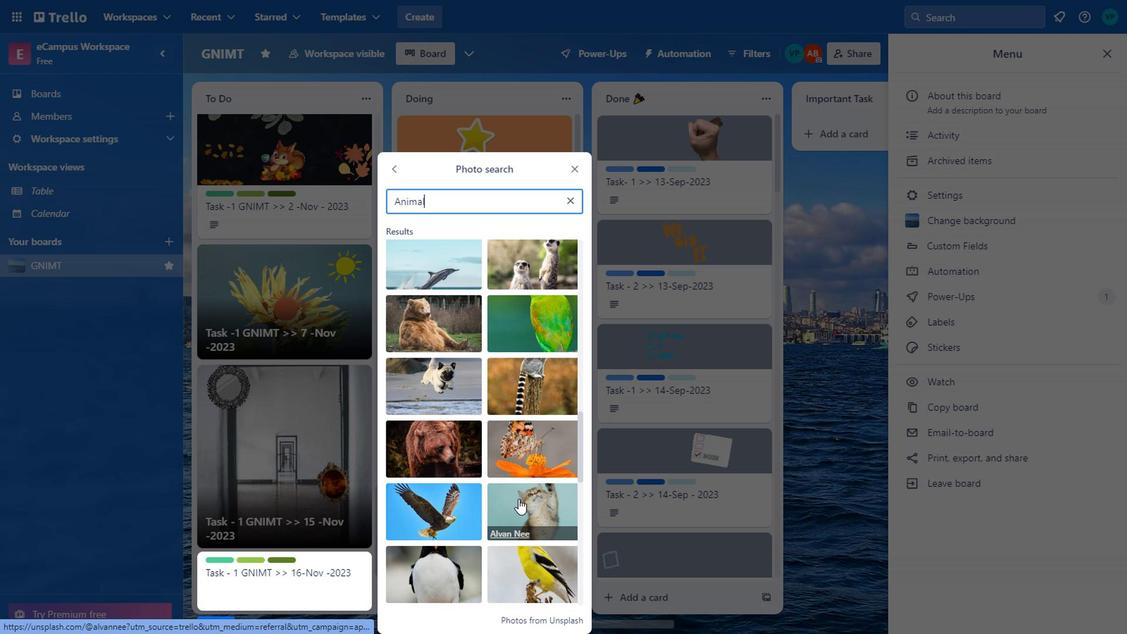
Action: Mouse scrolled (624, 432) with delta (0, 0)
Screenshot: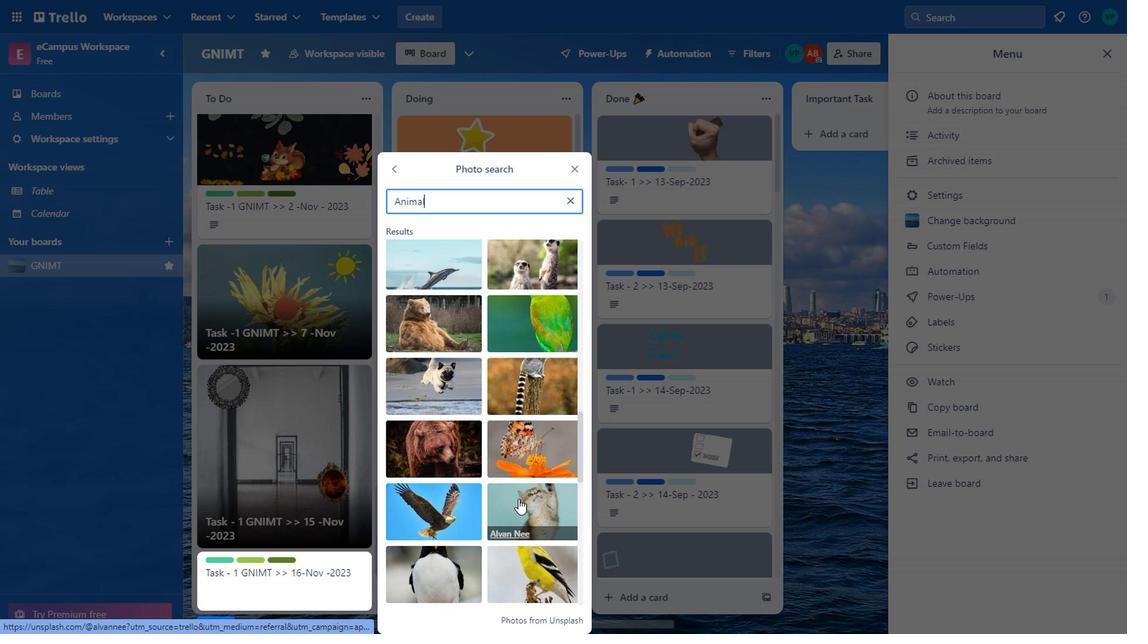 
Action: Mouse moved to (645, 472)
Screenshot: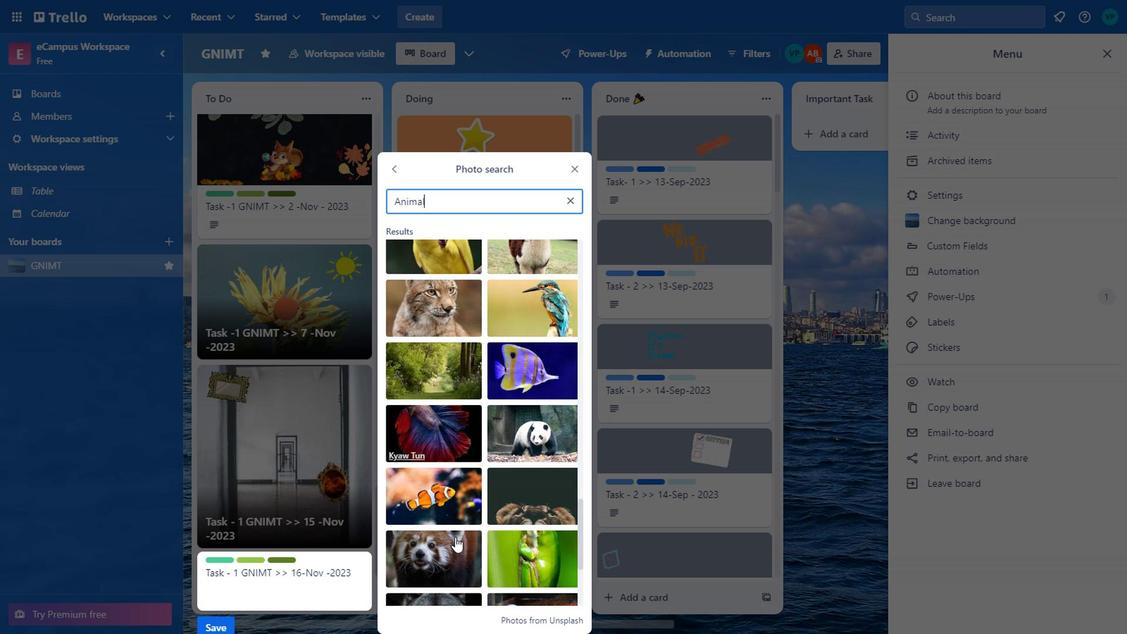
Action: Mouse scrolled (645, 472) with delta (0, 0)
Screenshot: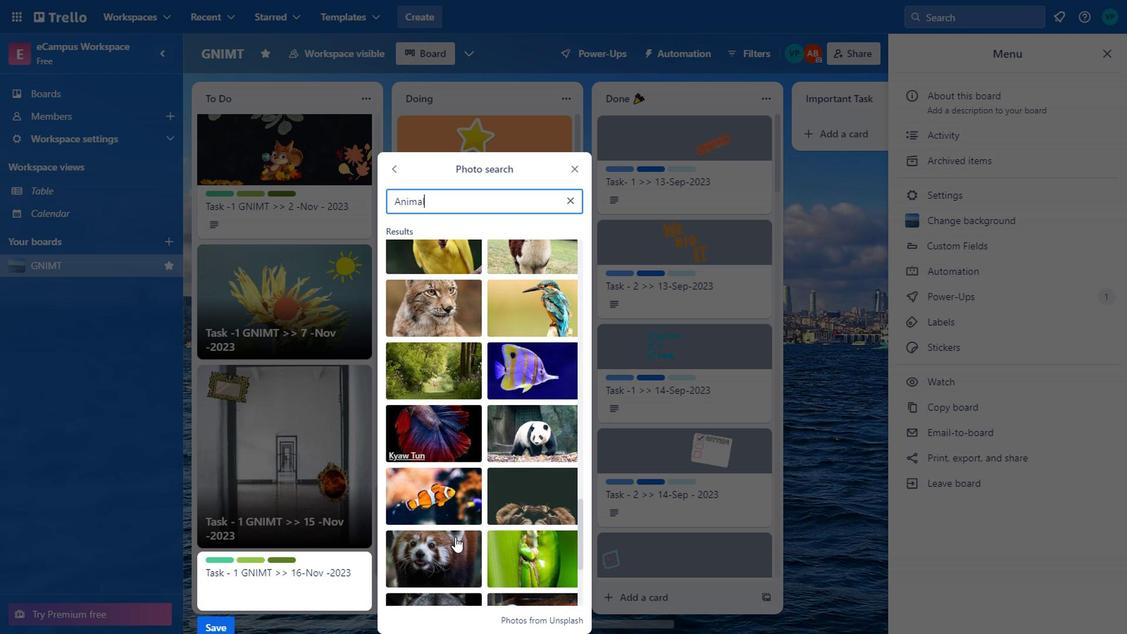 
Action: Mouse scrolled (645, 472) with delta (0, 0)
Screenshot: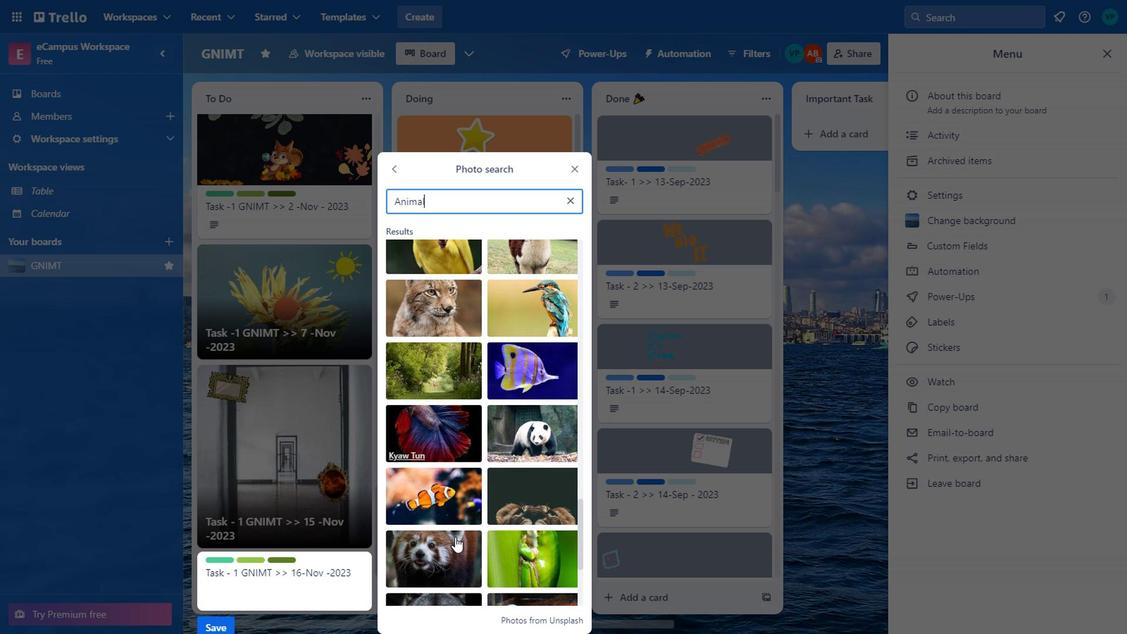 
Action: Mouse scrolled (645, 472) with delta (0, 0)
Screenshot: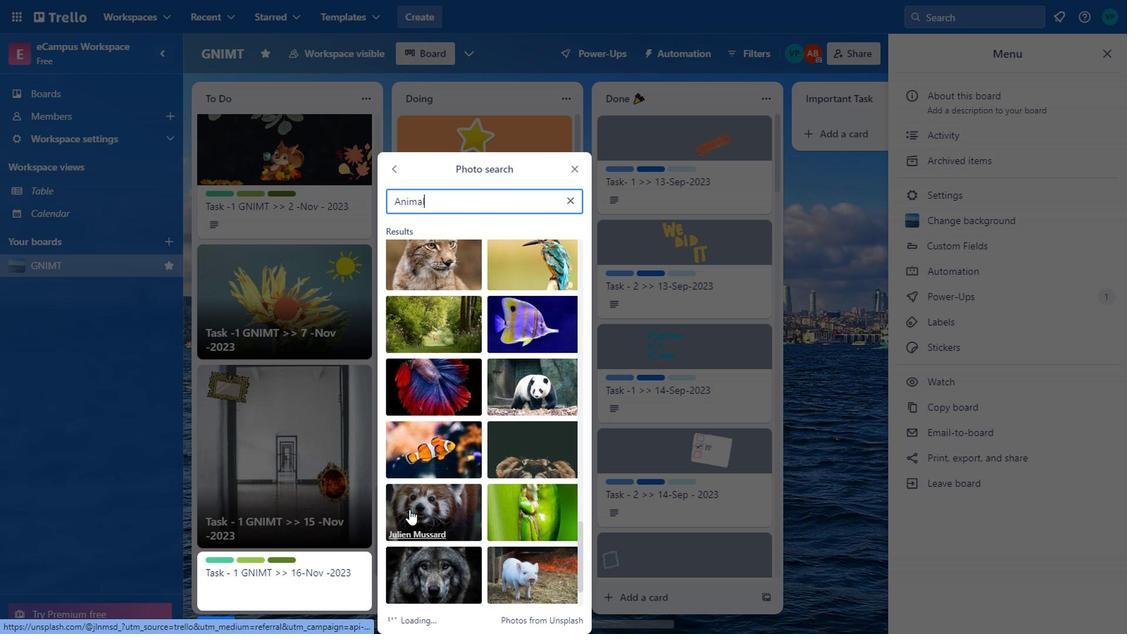 
Action: Mouse scrolled (645, 472) with delta (0, 0)
Screenshot: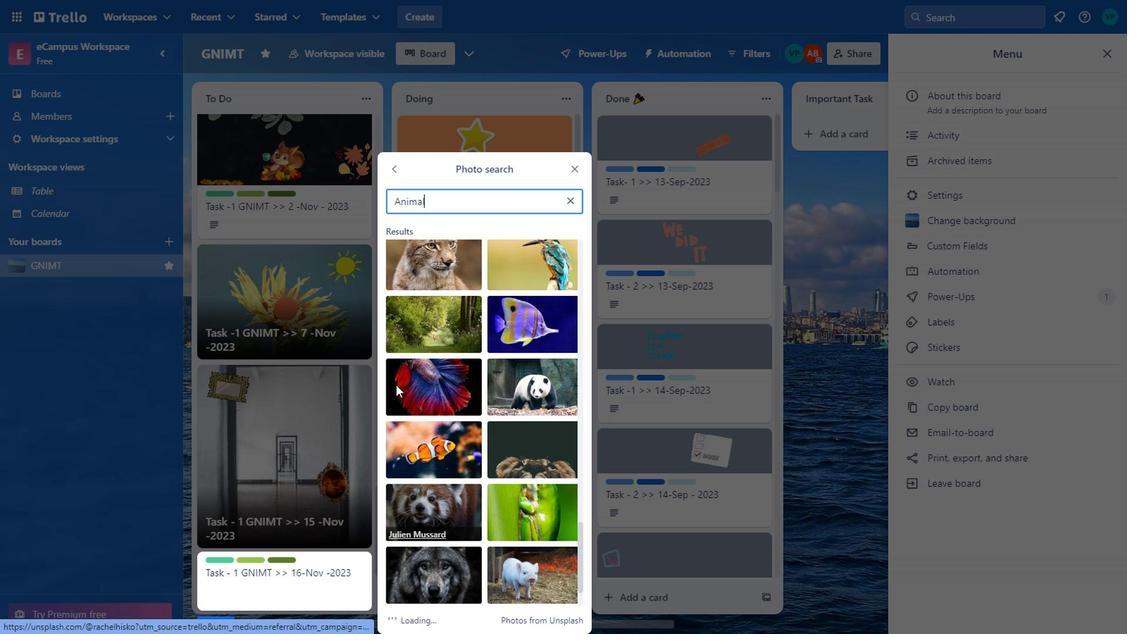 
Action: Mouse moved to (603, 493)
Screenshot: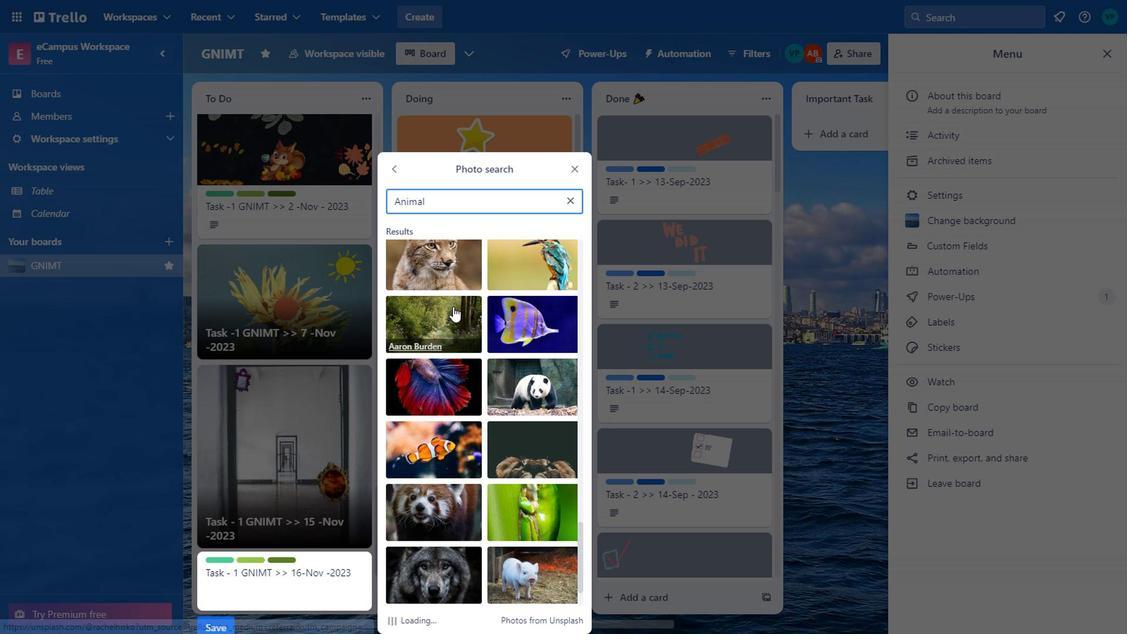 
Action: Mouse scrolled (603, 492) with delta (0, 0)
Screenshot: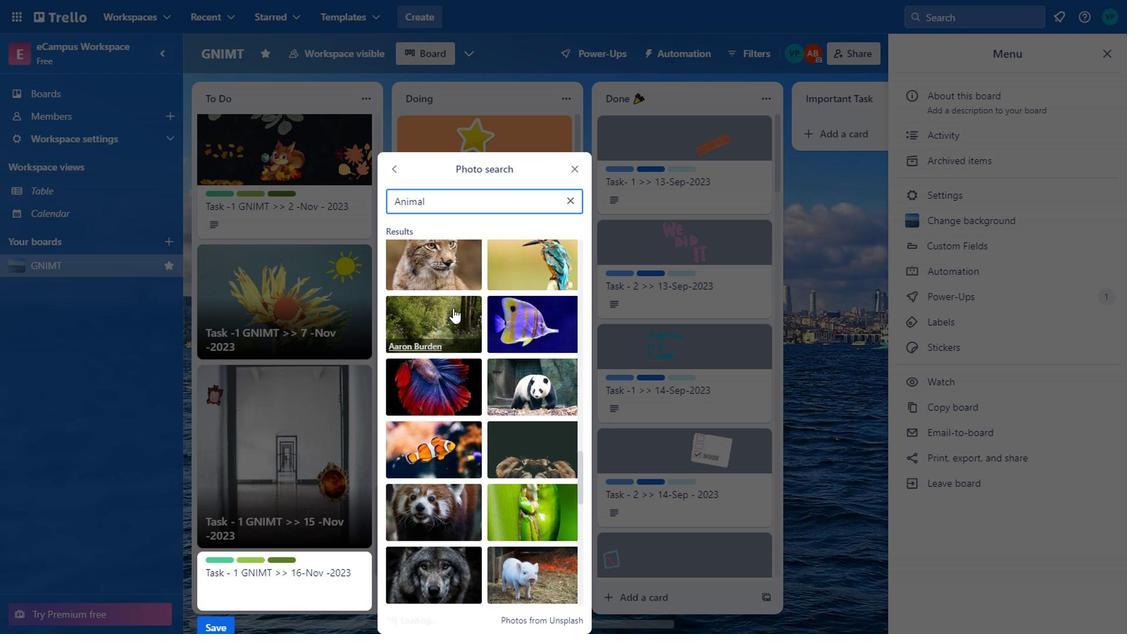 
Action: Mouse moved to (603, 493)
Screenshot: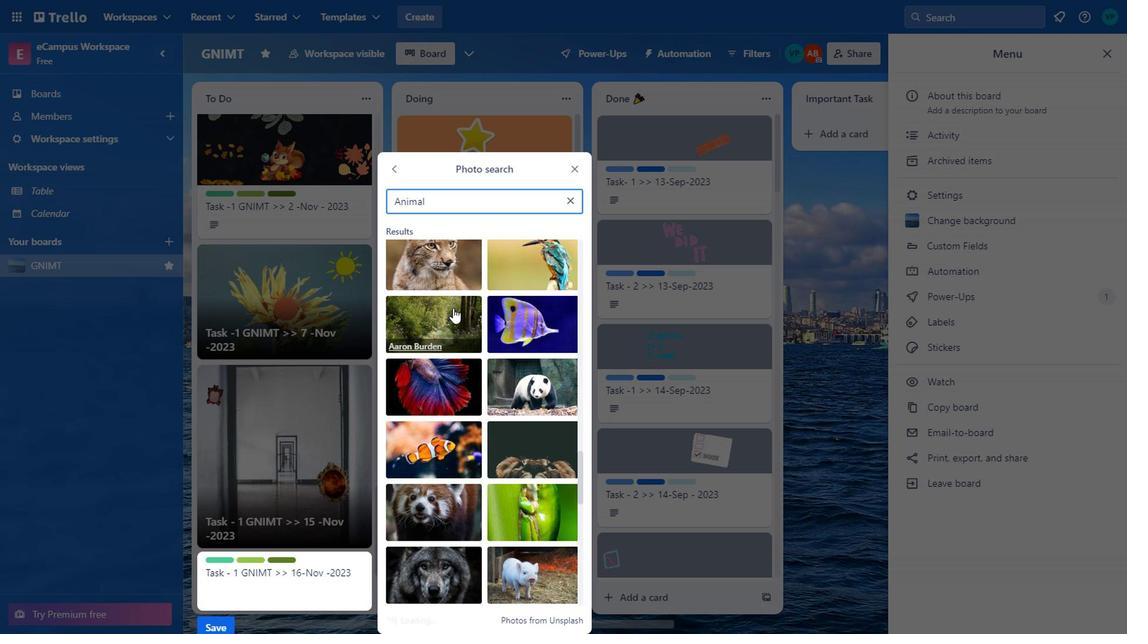 
Action: Mouse scrolled (603, 493) with delta (0, 0)
Screenshot: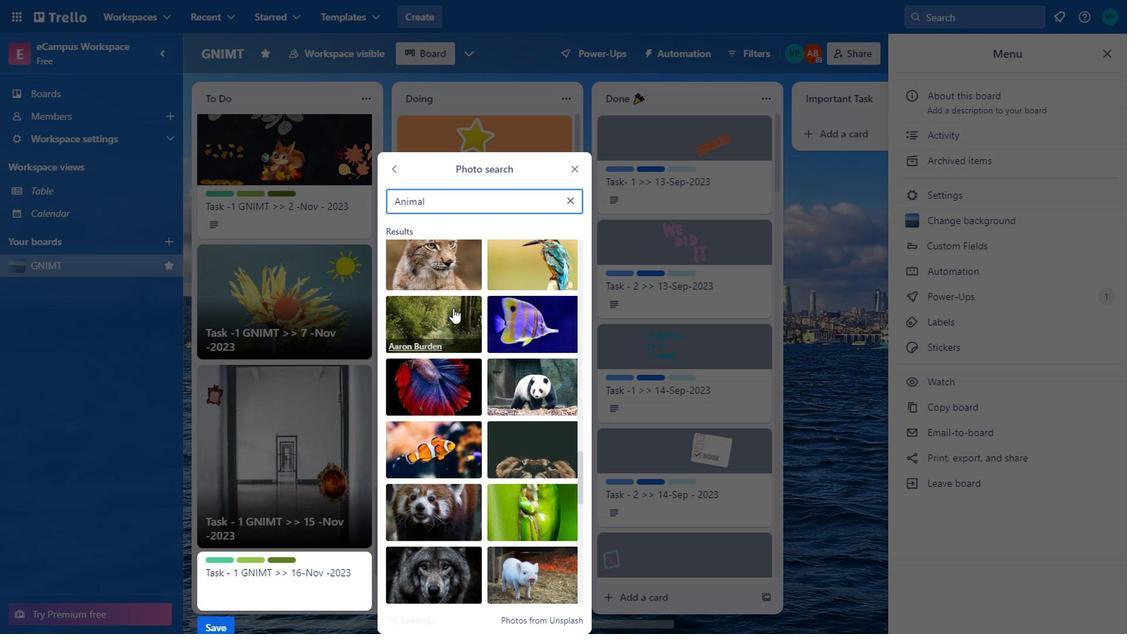 
Action: Mouse moved to (601, 366)
Screenshot: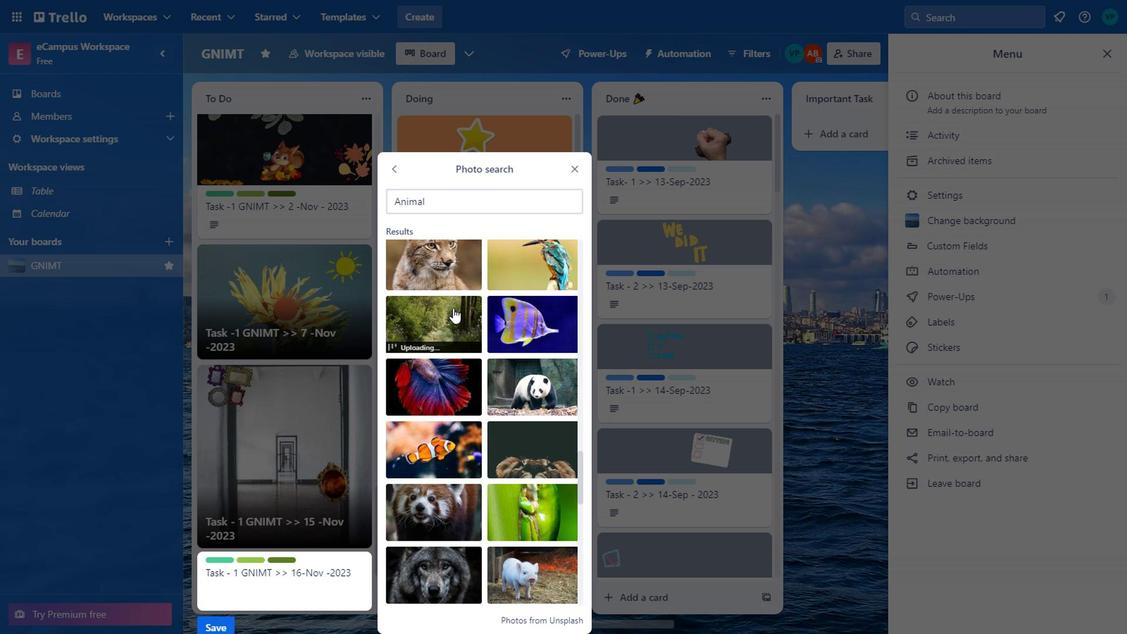
Action: Mouse pressed left at (601, 366)
Screenshot: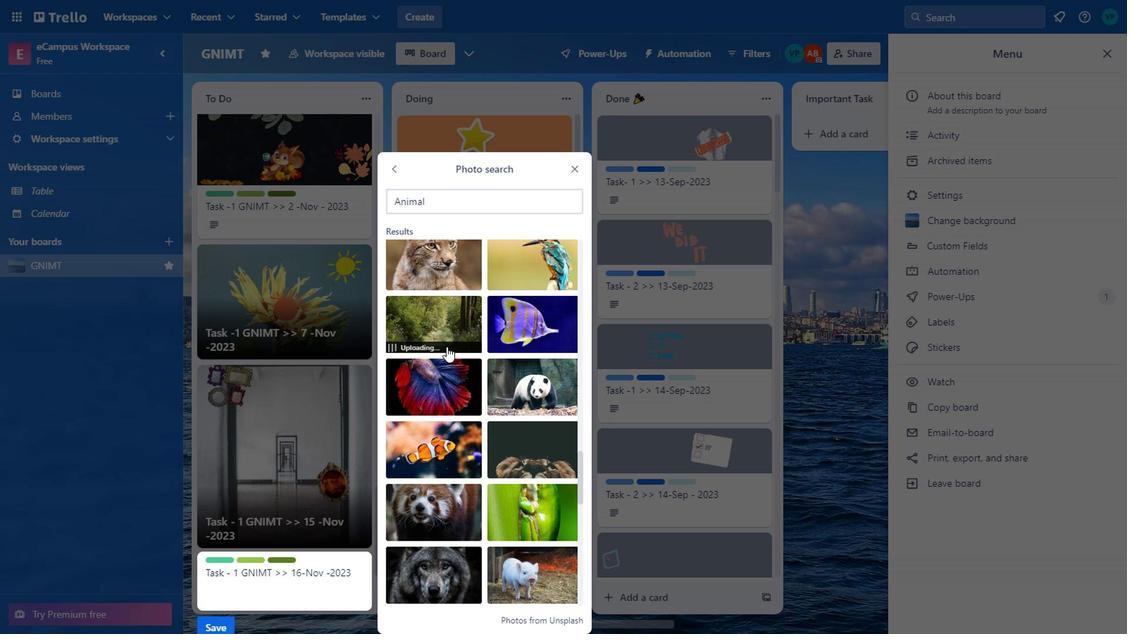 
Action: Mouse moved to (487, 502)
Screenshot: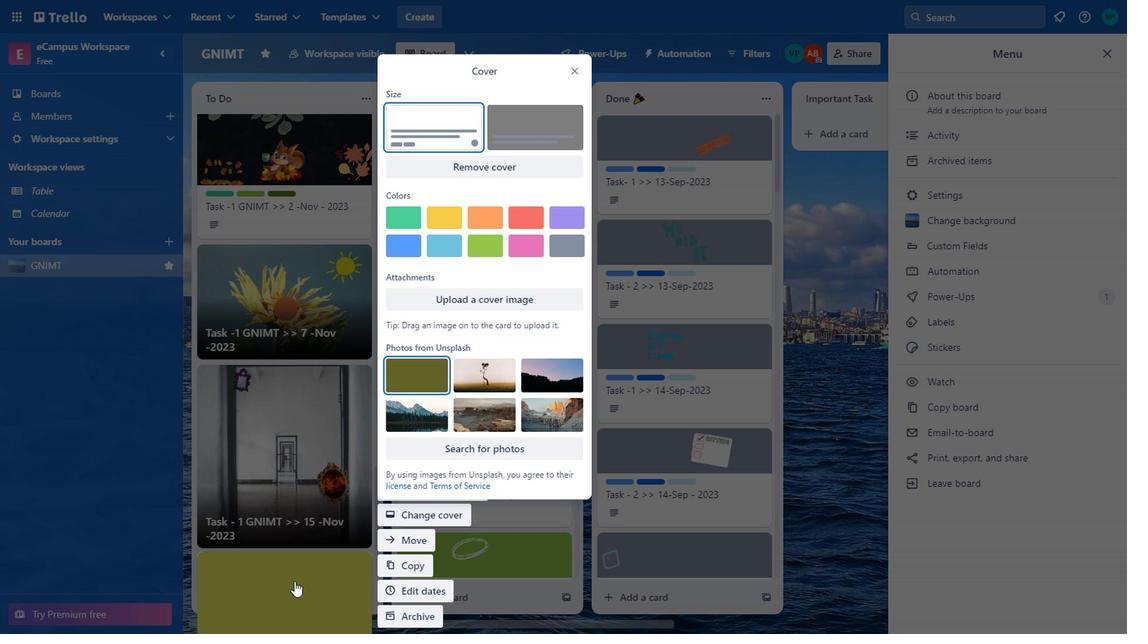 
Action: Mouse scrolled (487, 502) with delta (0, 0)
Screenshot: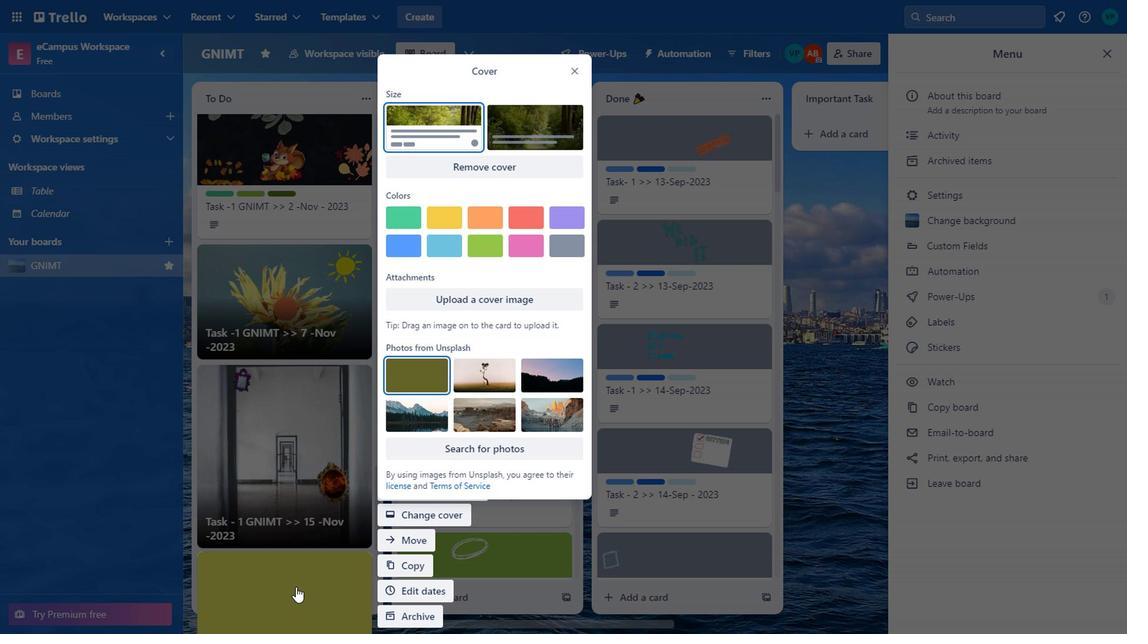 
Action: Mouse scrolled (487, 502) with delta (0, 0)
Screenshot: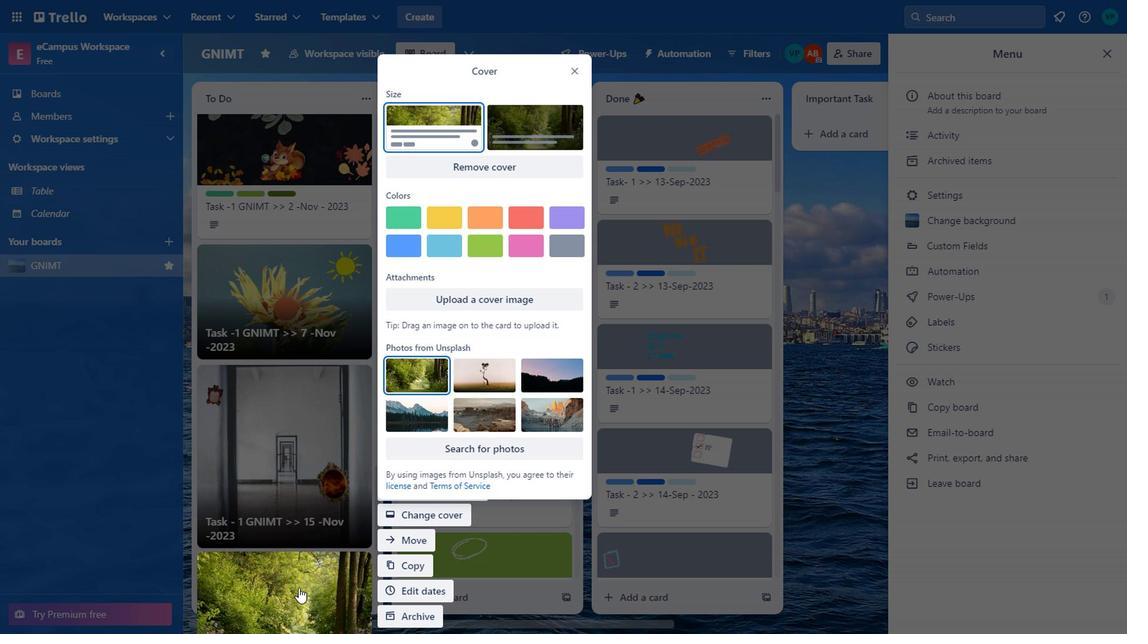 
Action: Mouse scrolled (487, 502) with delta (0, 0)
Screenshot: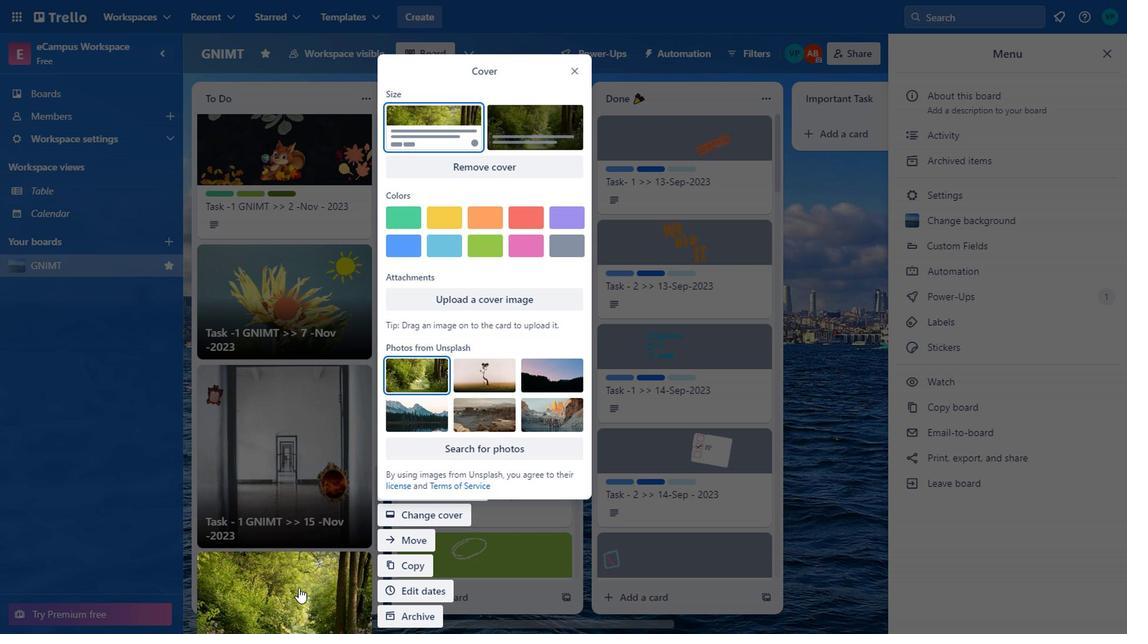 
Action: Mouse scrolled (487, 502) with delta (0, 0)
Screenshot: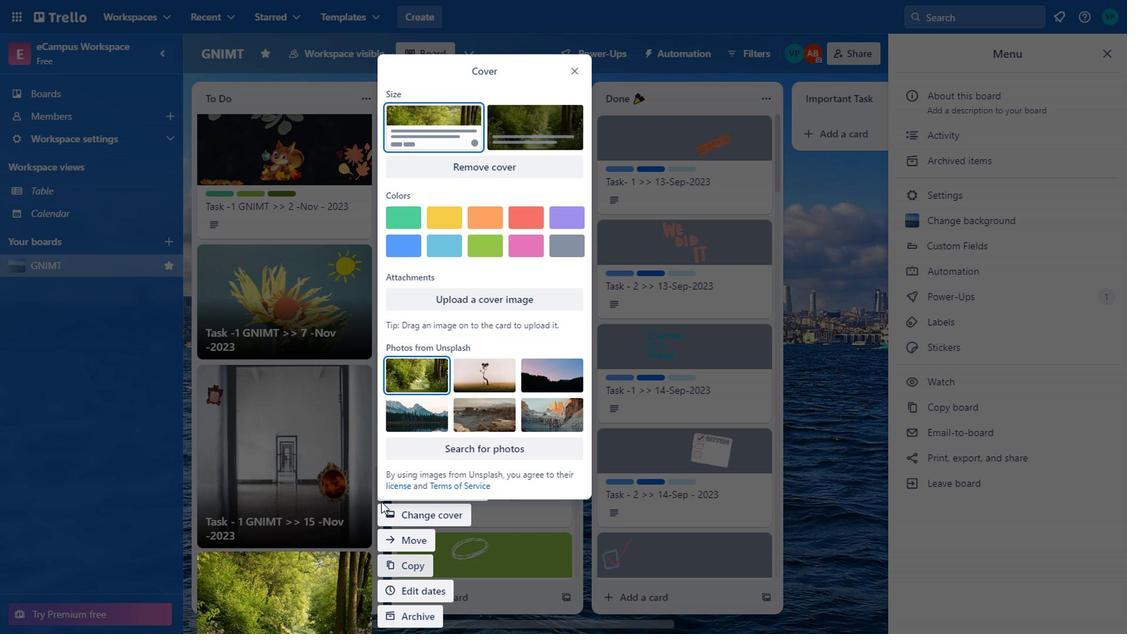 
Action: Mouse scrolled (487, 502) with delta (0, 0)
Screenshot: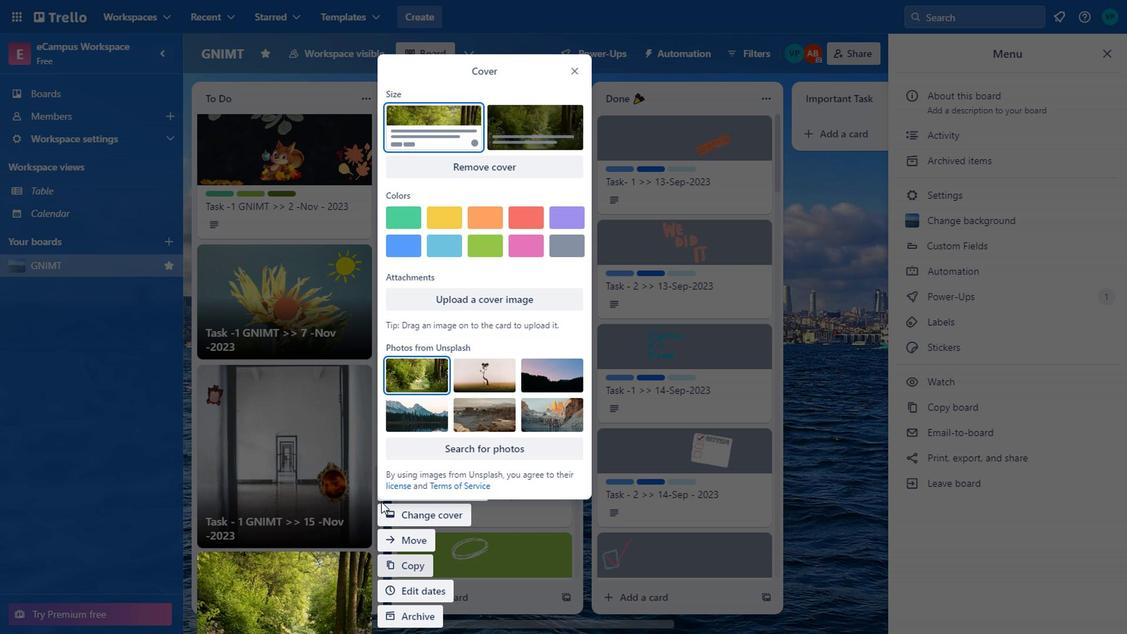 
Action: Mouse moved to (492, 508)
Screenshot: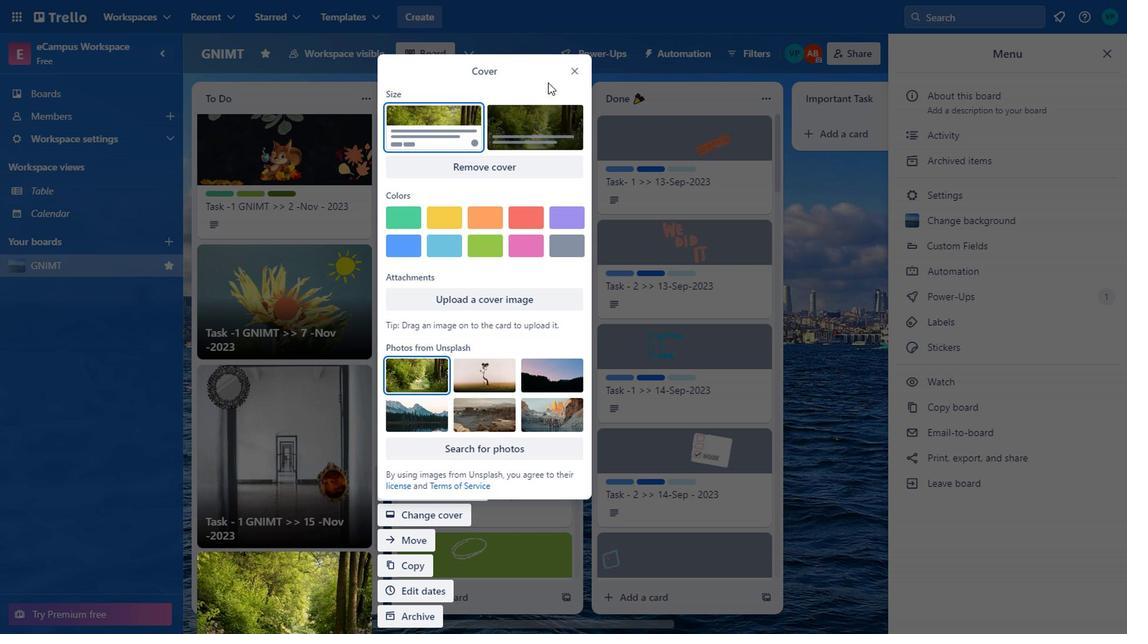 
Action: Mouse scrolled (492, 508) with delta (0, 0)
Screenshot: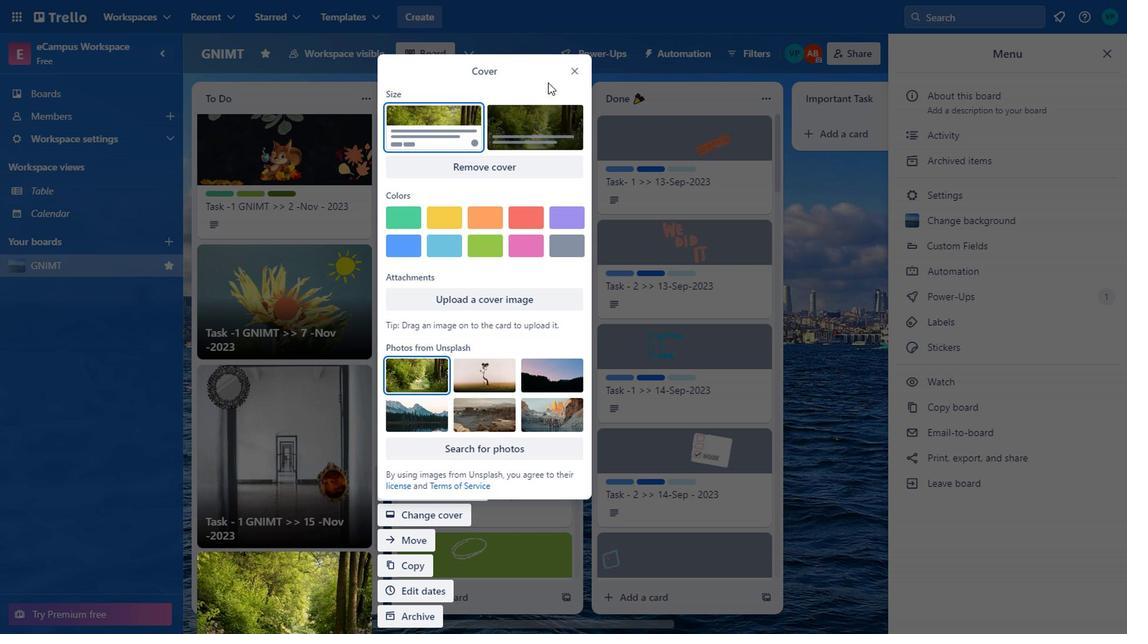 
Action: Mouse moved to (493, 512)
Screenshot: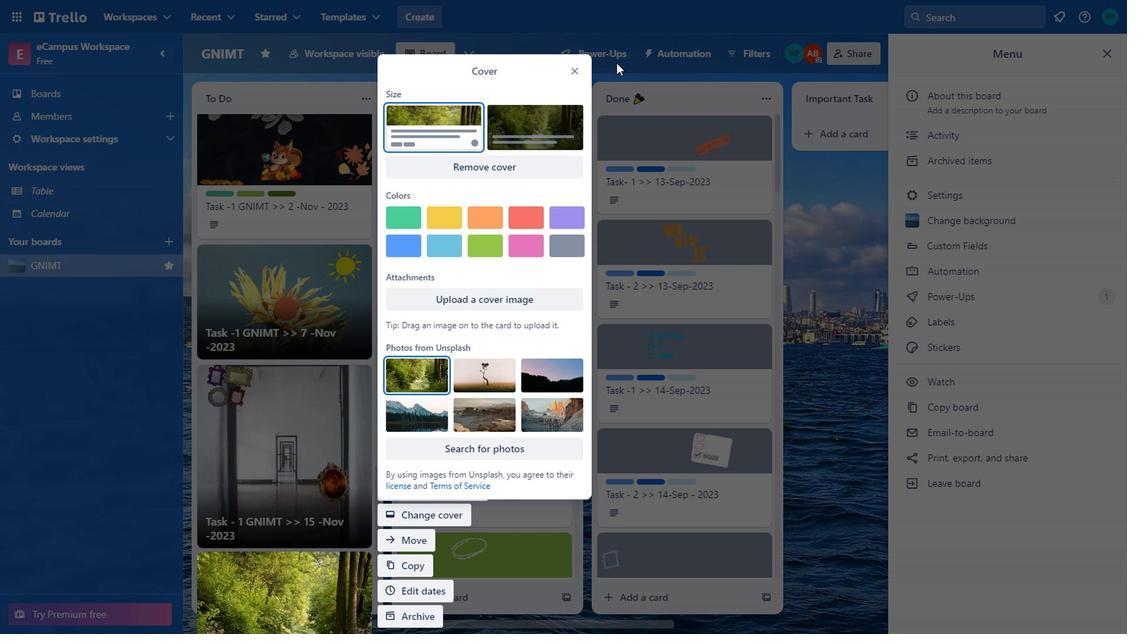 
Action: Mouse scrolled (493, 512) with delta (0, 0)
Screenshot: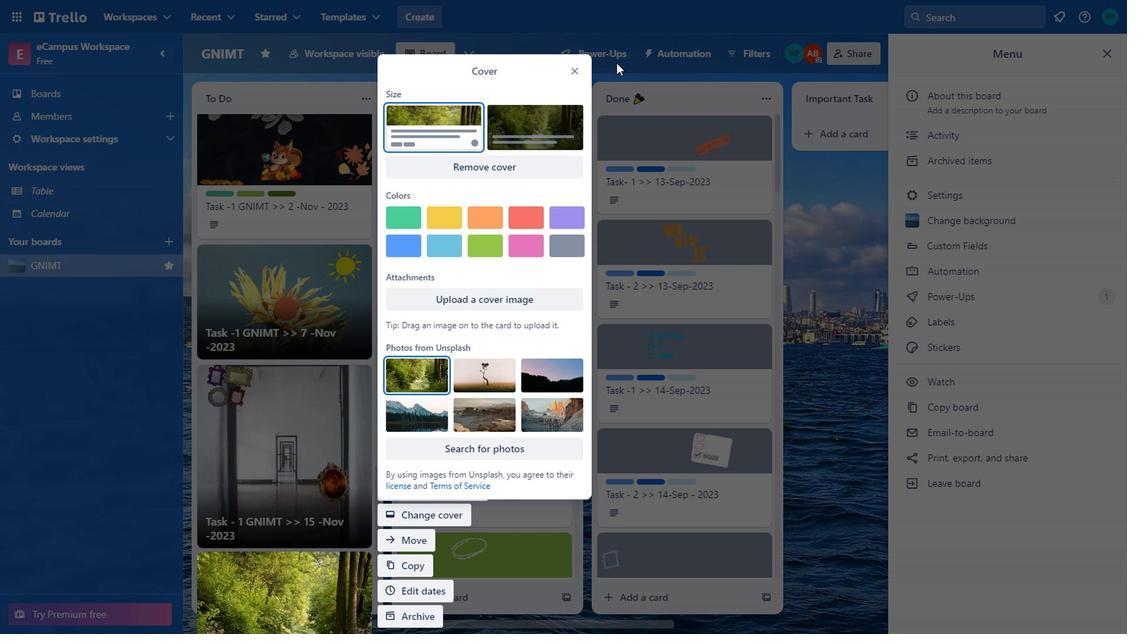 
Action: Mouse moved to (650, 271)
Screenshot: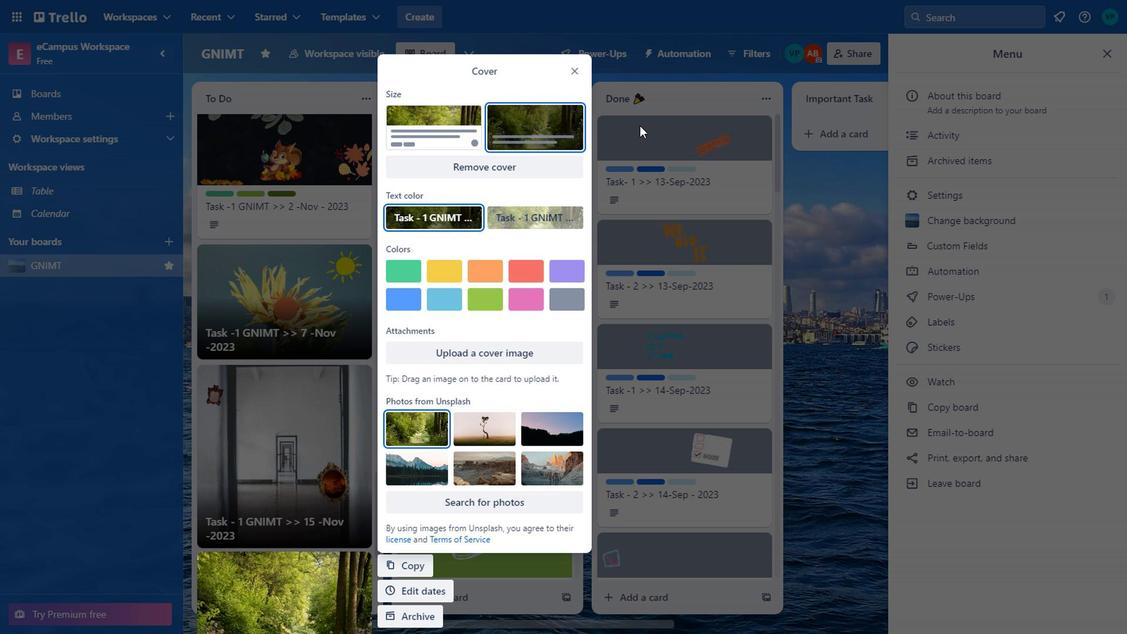 
Action: Mouse pressed left at (650, 271)
Screenshot: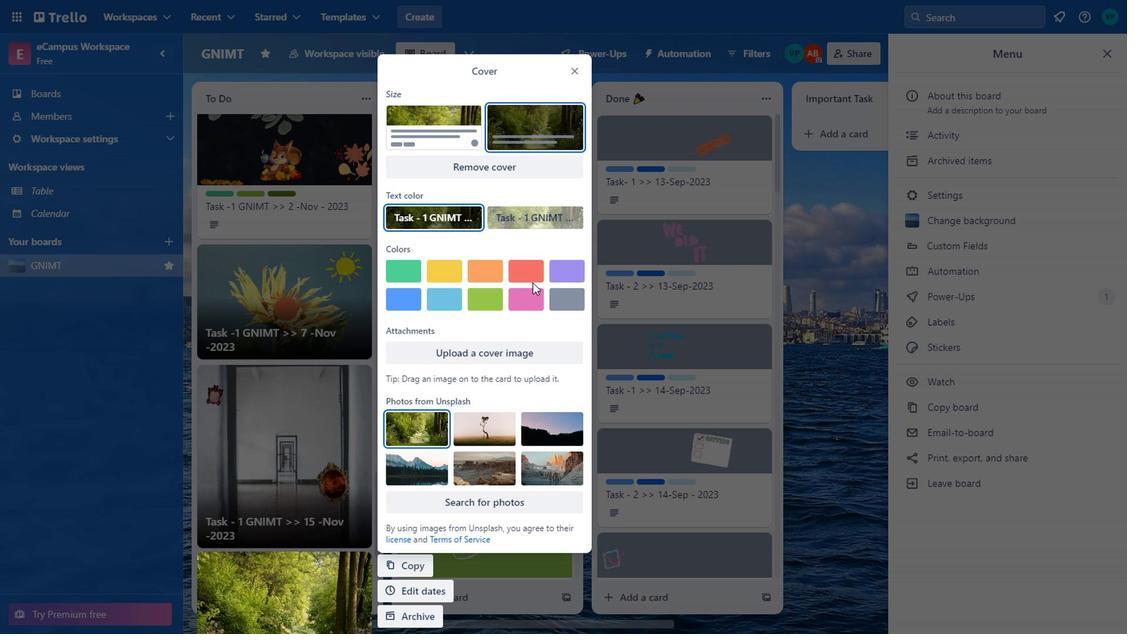 
Action: Mouse moved to (683, 236)
Screenshot: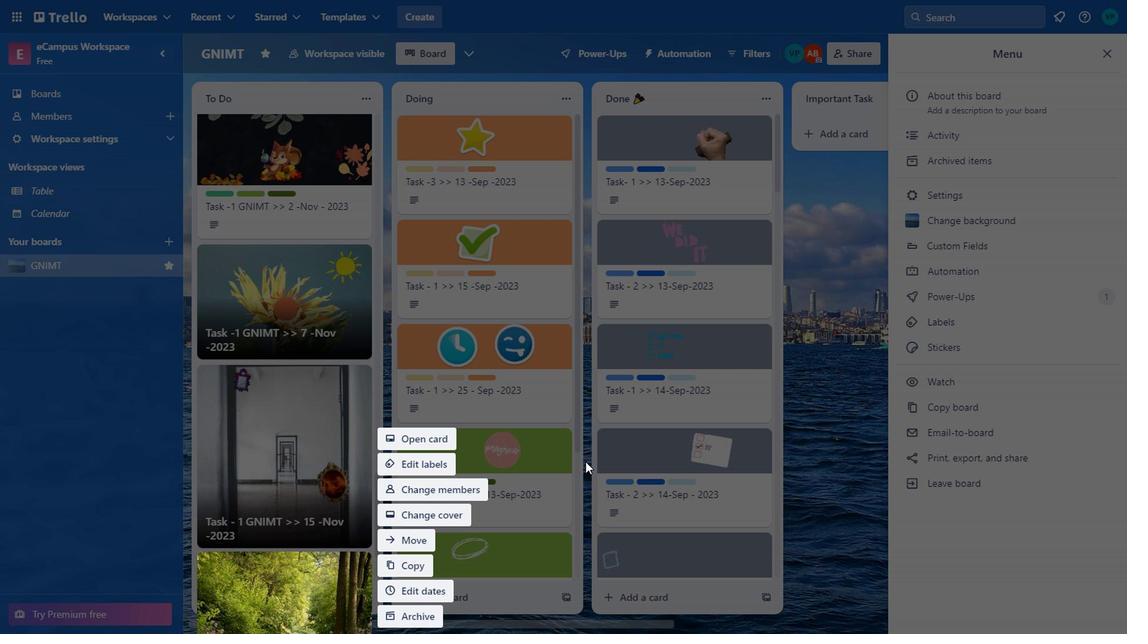 
Action: Mouse pressed left at (683, 236)
Screenshot: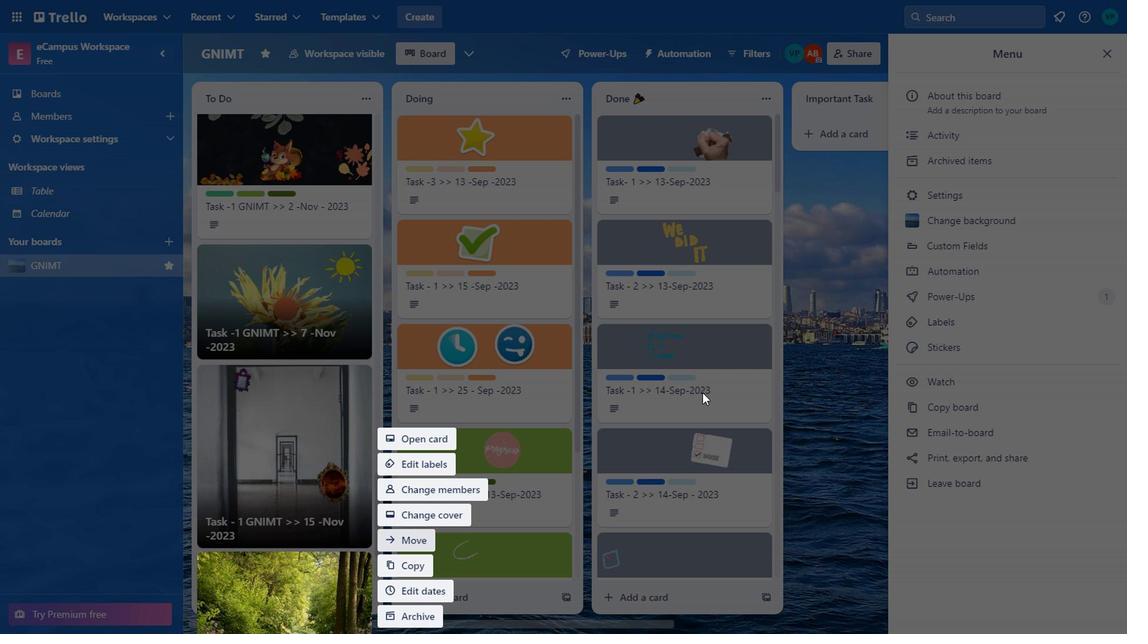 
Action: Mouse moved to (545, 480)
Screenshot: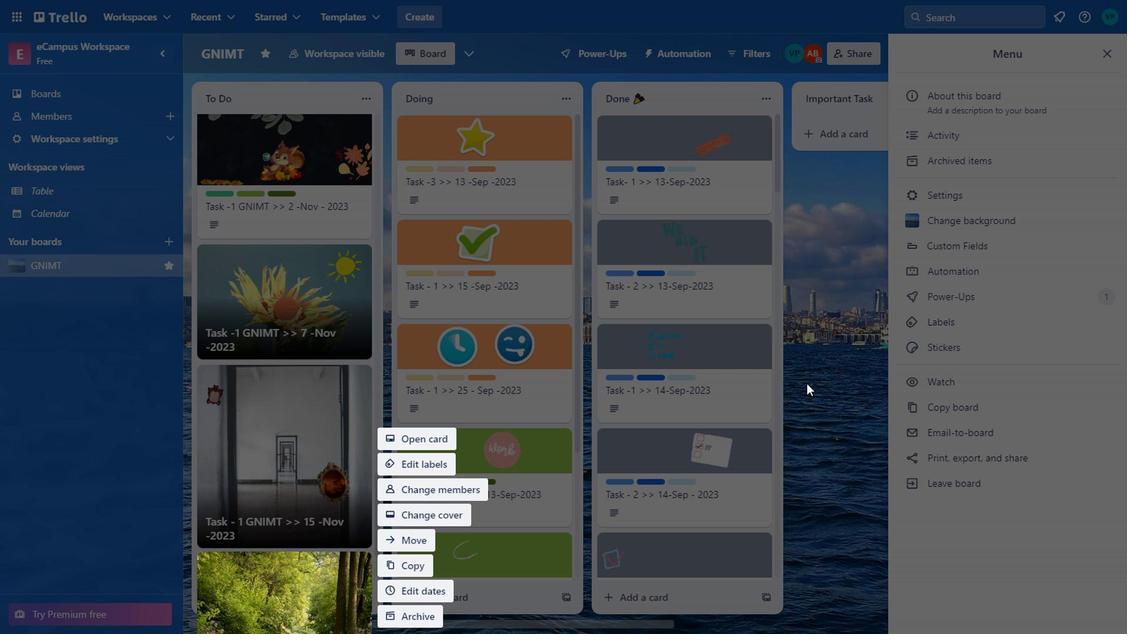 
Action: Mouse scrolled (545, 479) with delta (0, 0)
Screenshot: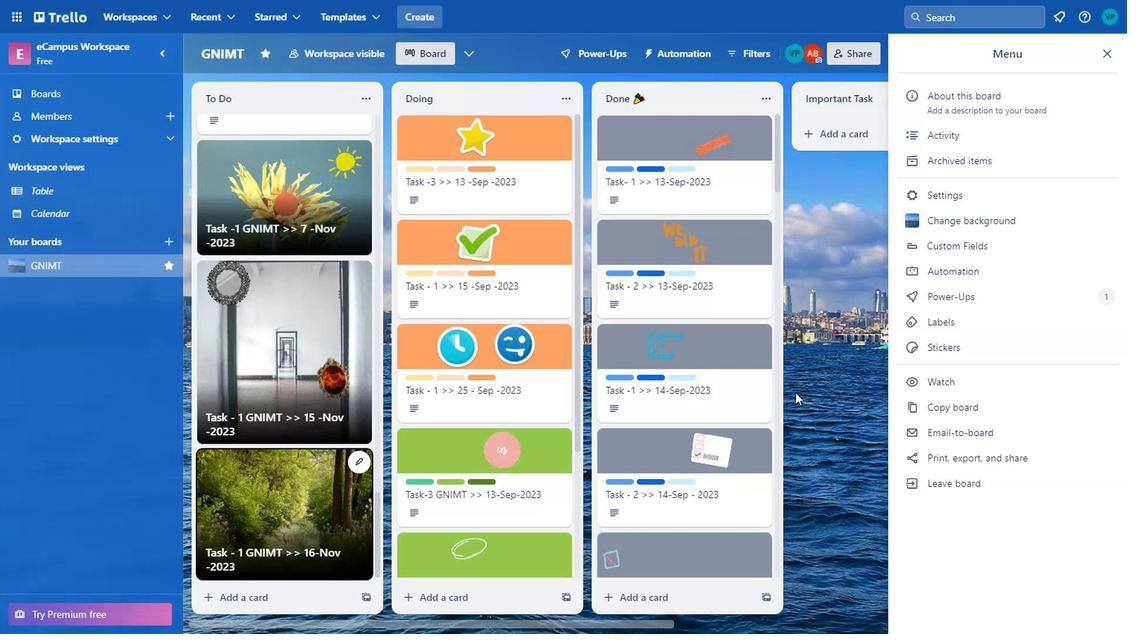 
Action: Mouse scrolled (545, 479) with delta (0, 0)
Screenshot: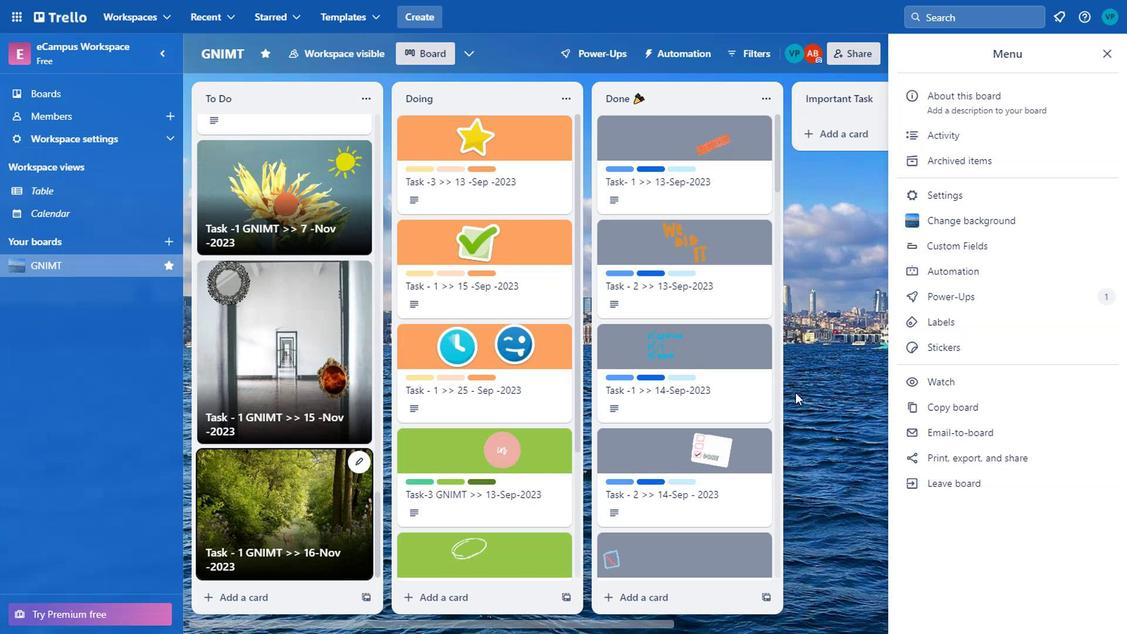 
Action: Mouse moved to (547, 482)
Screenshot: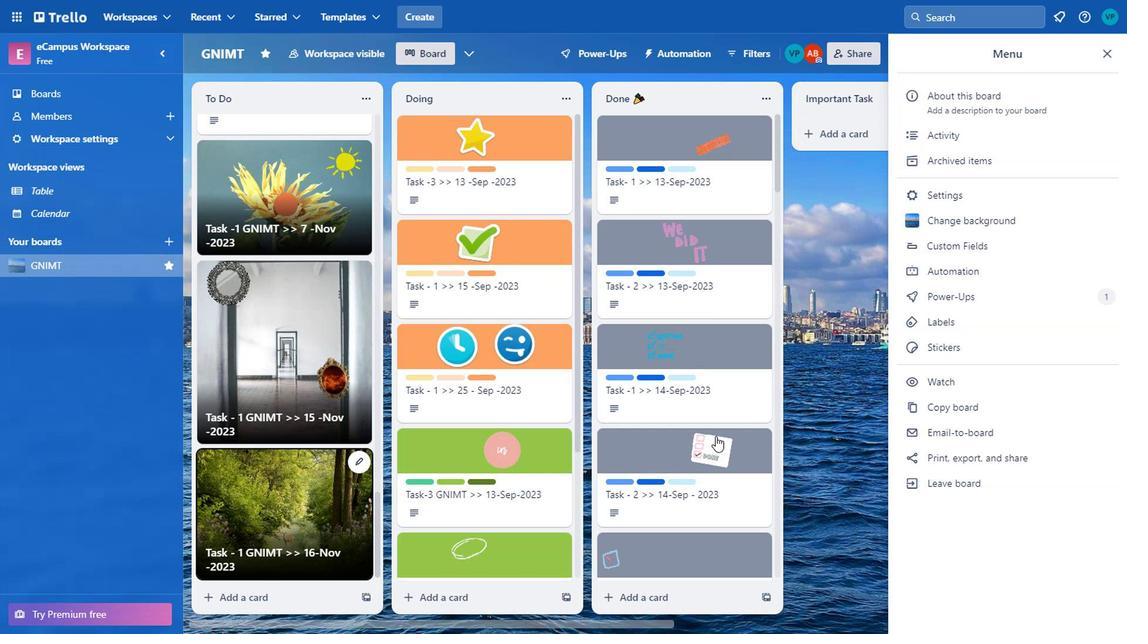 
Action: Mouse scrolled (547, 481) with delta (0, 0)
Screenshot: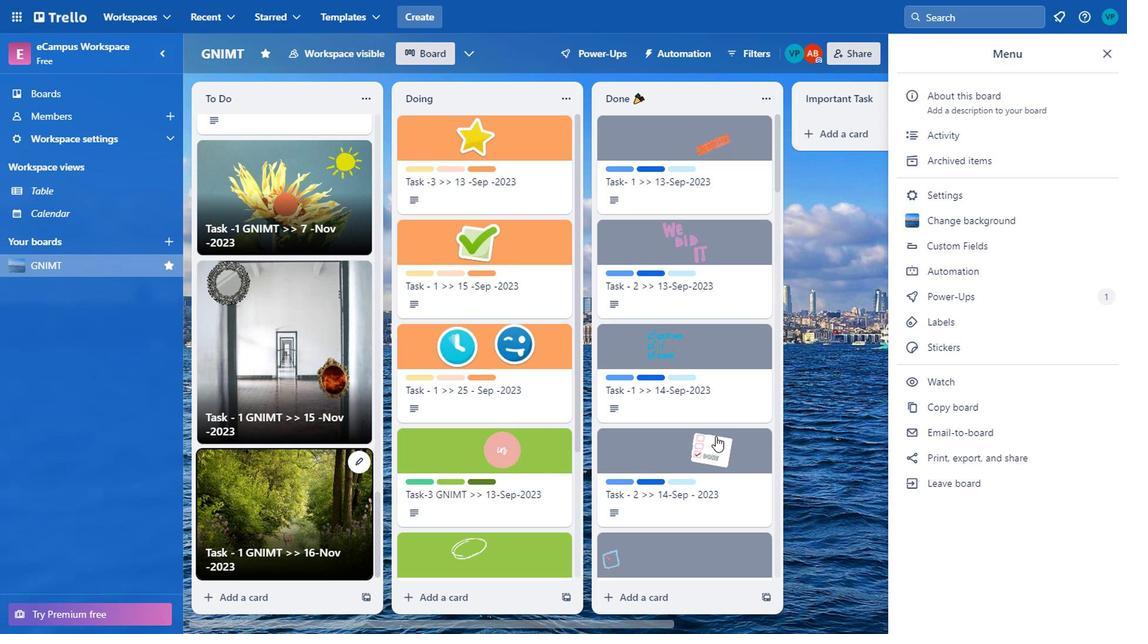 
Action: Mouse moved to (553, 487)
Screenshot: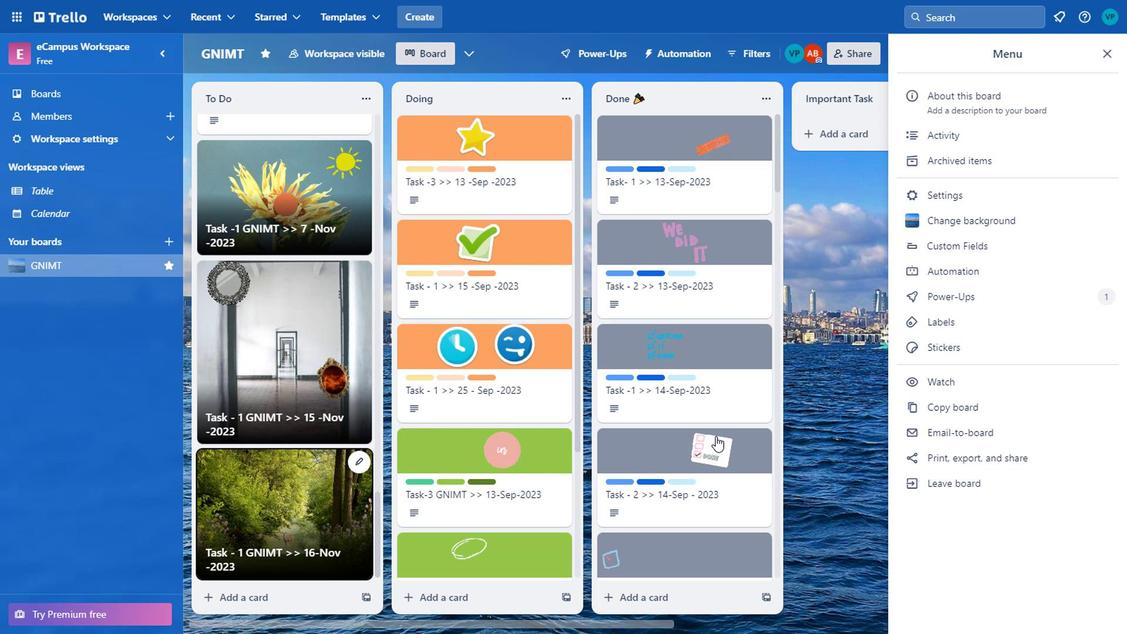 
Action: Mouse scrolled (553, 487) with delta (0, 0)
Screenshot: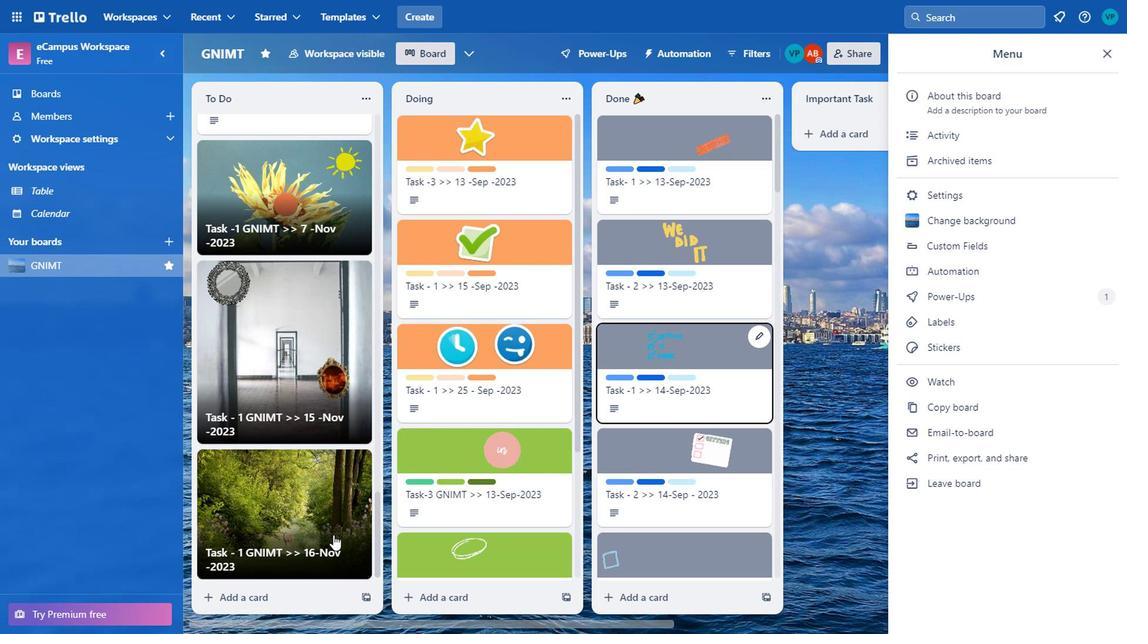 
Action: Mouse moved to (841, 408)
Screenshot: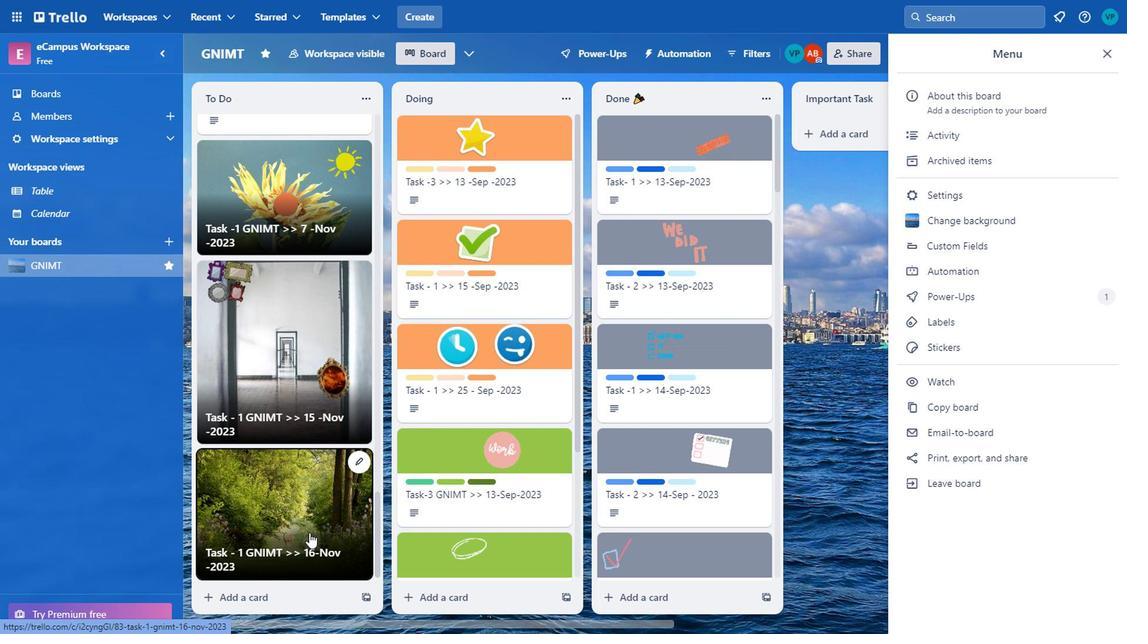 
Action: Mouse pressed left at (841, 408)
Screenshot: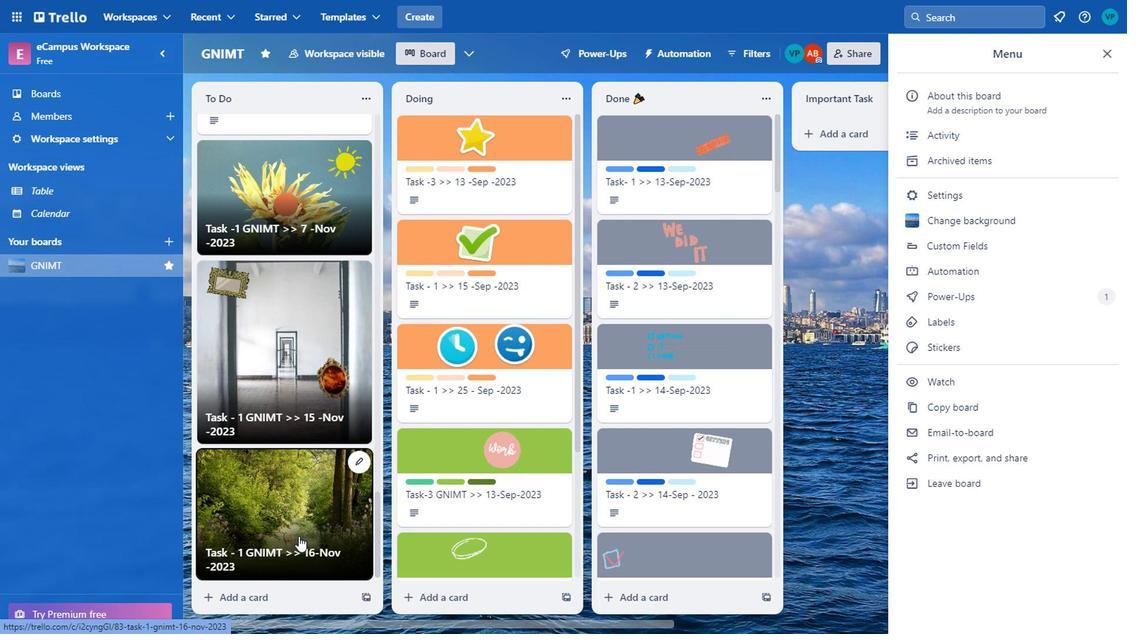
Action: Mouse moved to (516, 492)
Screenshot: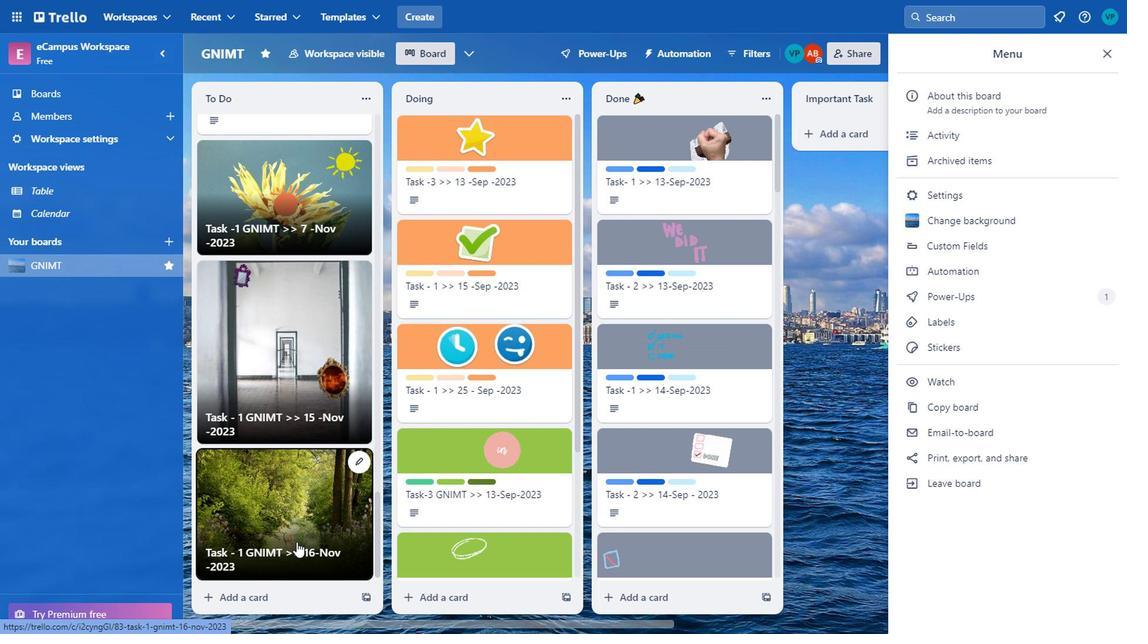 
Action: Mouse scrolled (516, 492) with delta (0, 0)
Screenshot: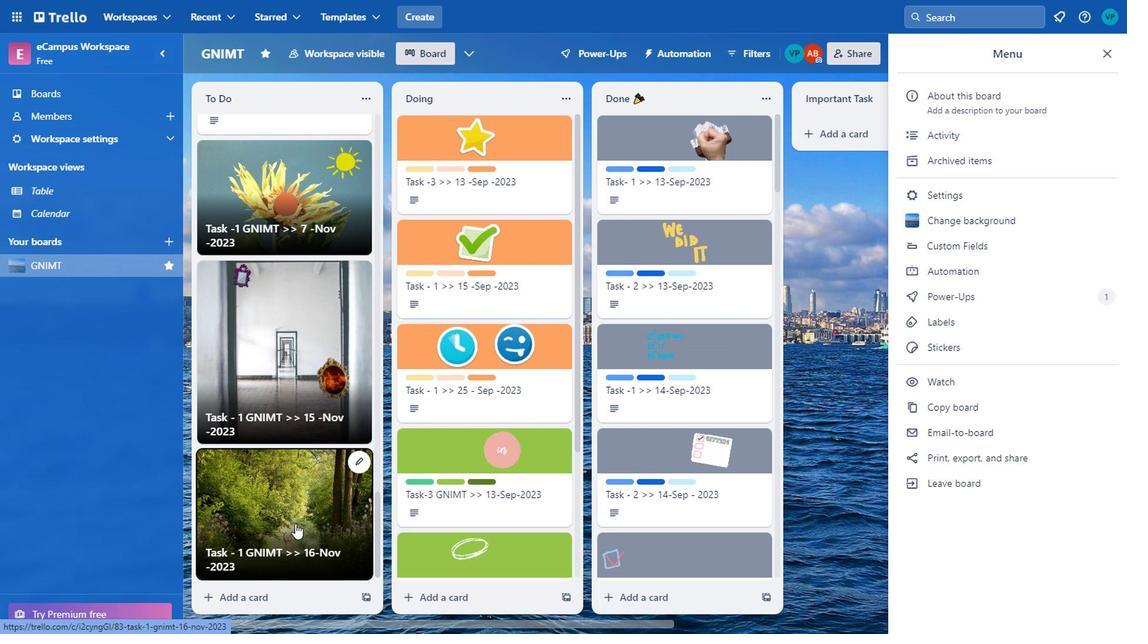
Action: Mouse scrolled (516, 492) with delta (0, 0)
Screenshot: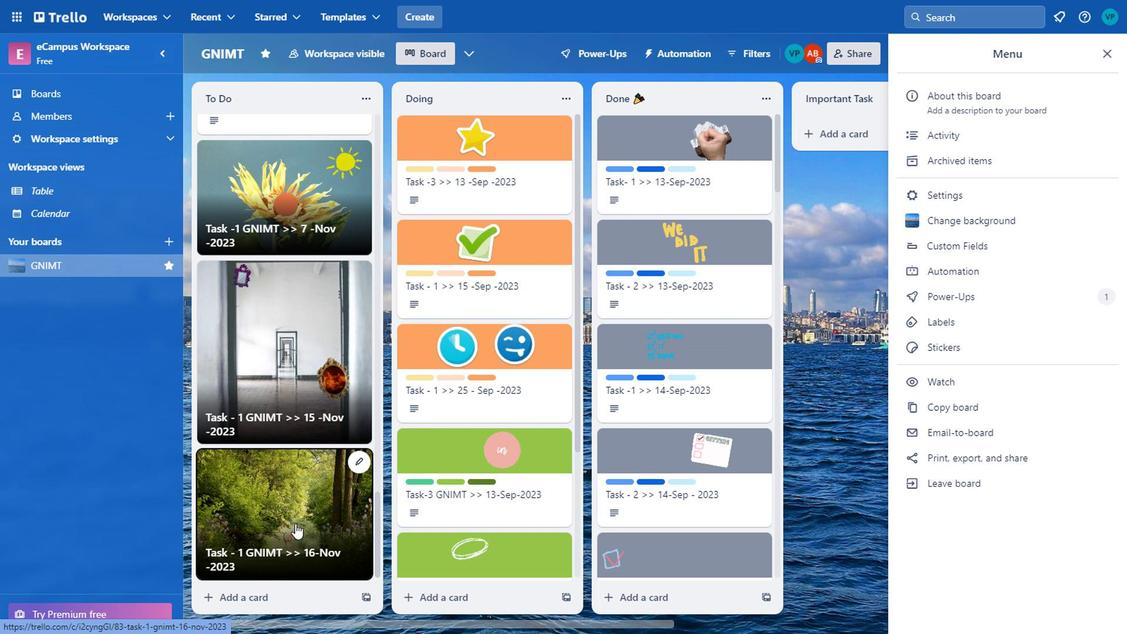 
Action: Mouse moved to (493, 483)
Screenshot: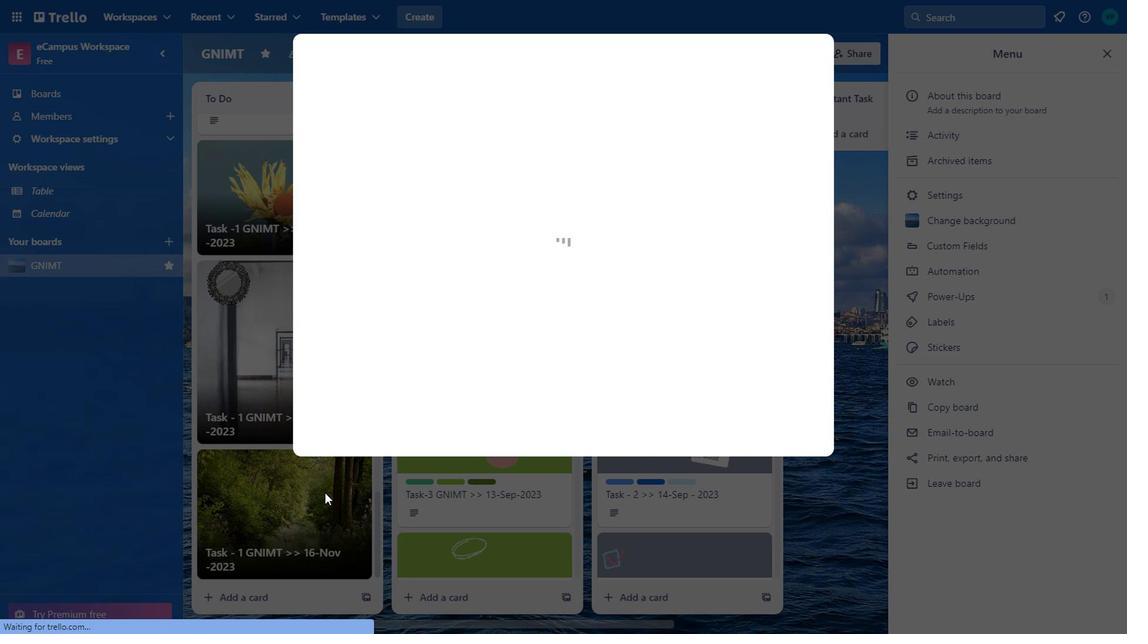 
Action: Mouse pressed left at (493, 483)
Screenshot: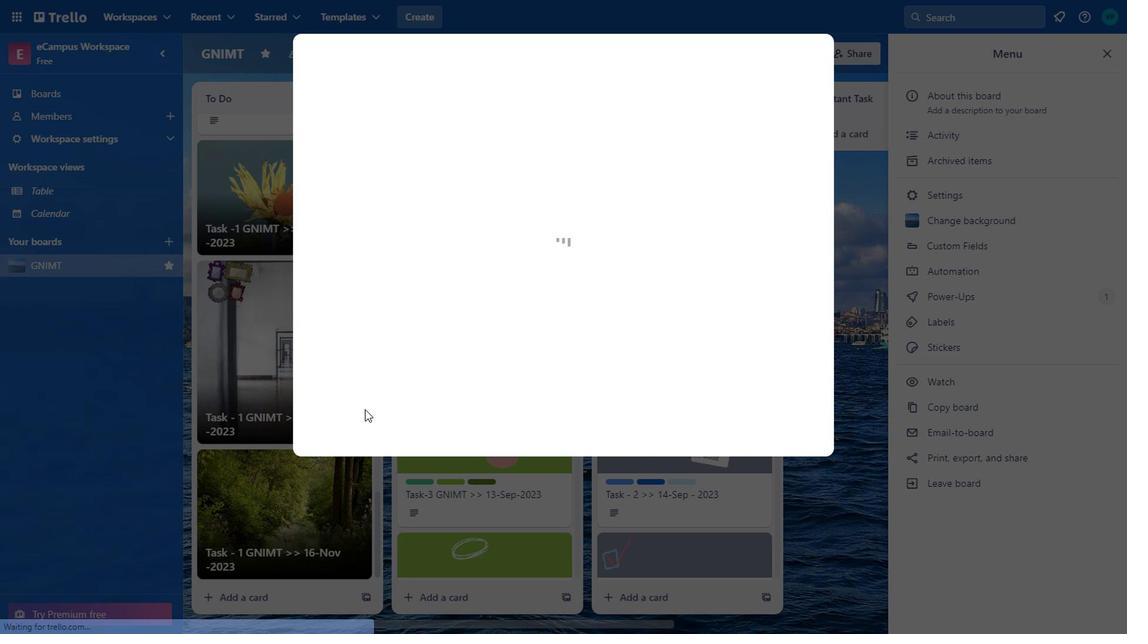 
Action: Mouse moved to (537, 395)
Screenshot: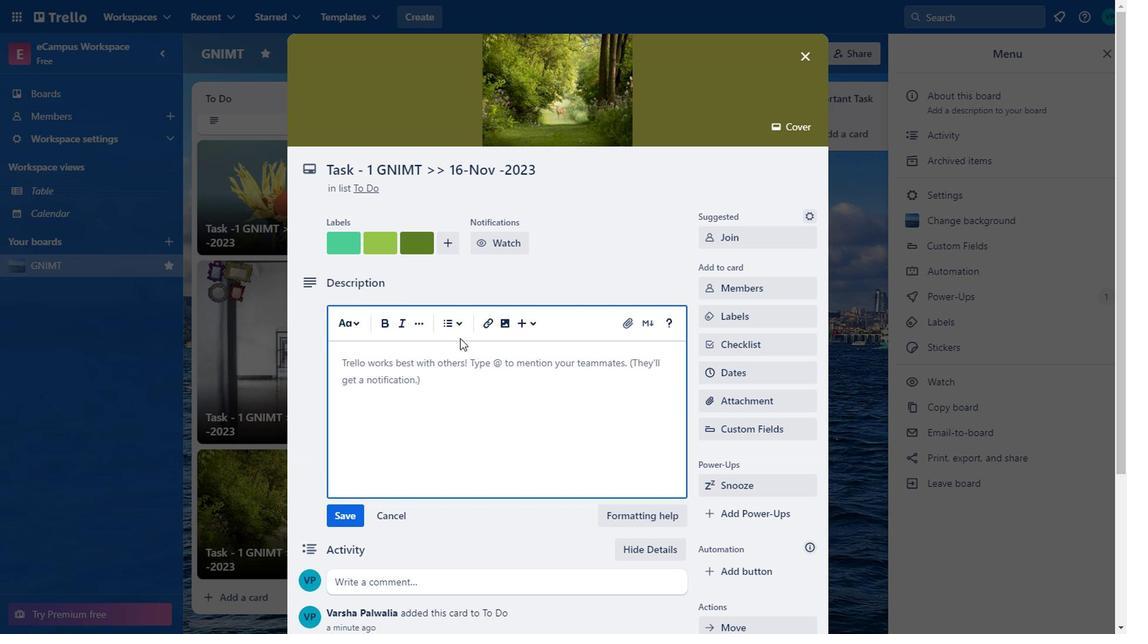 
Action: Mouse pressed left at (537, 395)
Screenshot: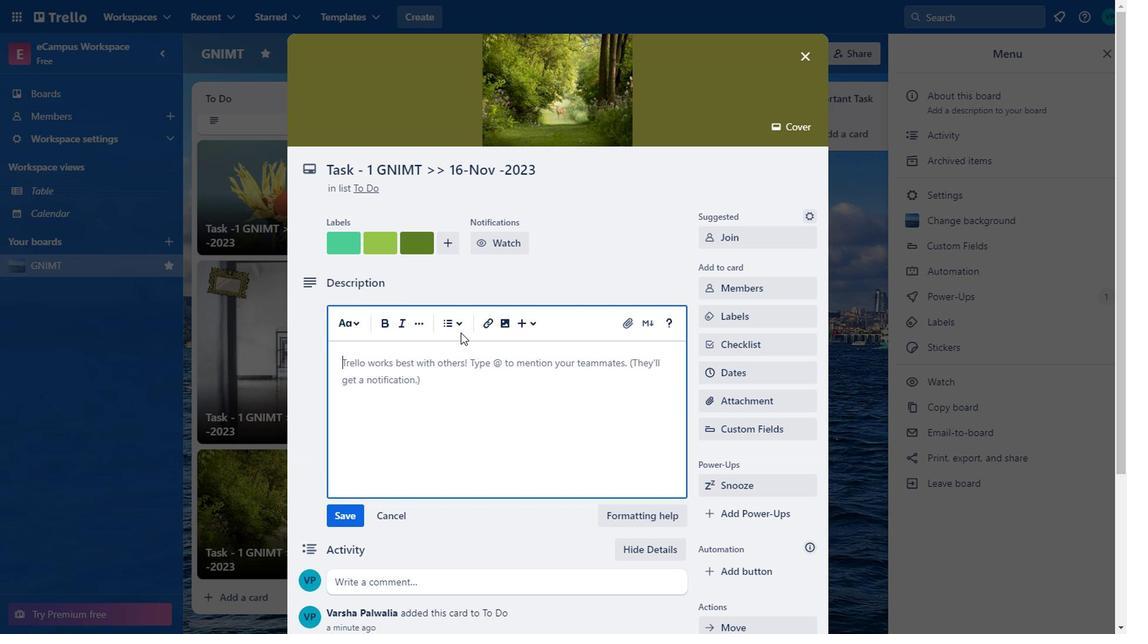 
Action: Mouse moved to (598, 369)
Screenshot: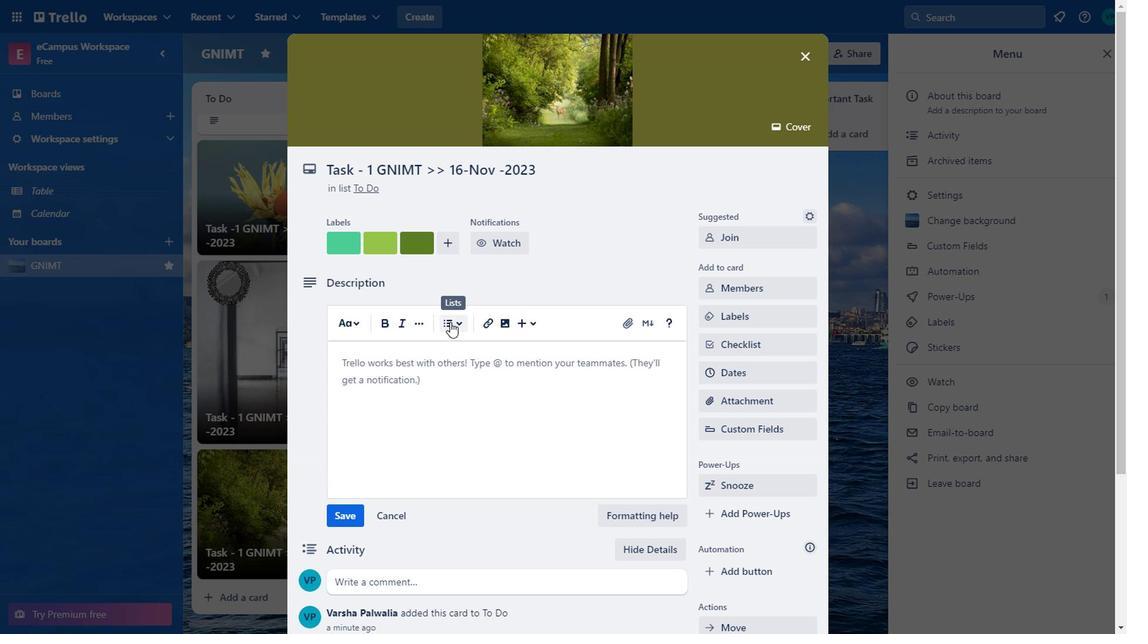 
Action: Mouse pressed left at (598, 369)
Screenshot: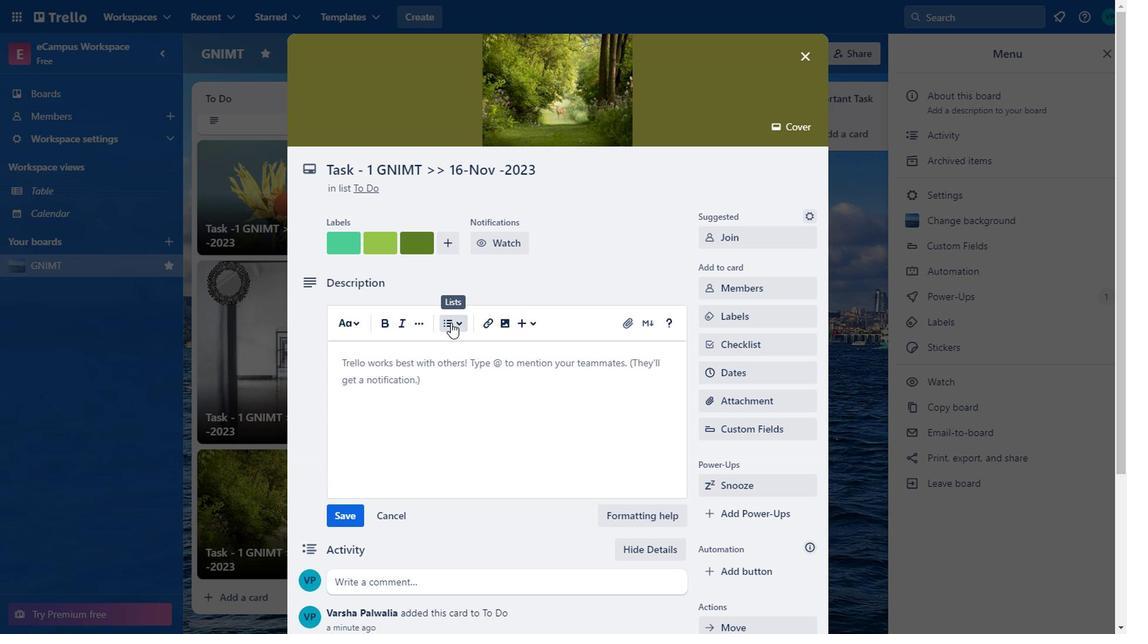 
Action: Mouse moved to (600, 374)
Screenshot: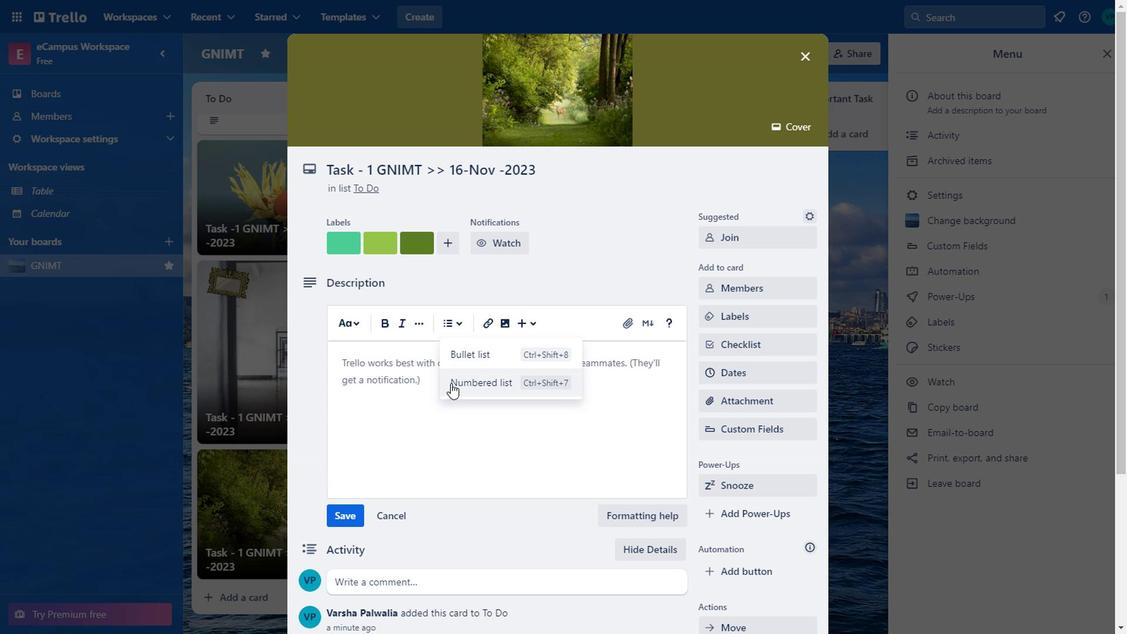 
Action: Mouse pressed left at (600, 374)
Screenshot: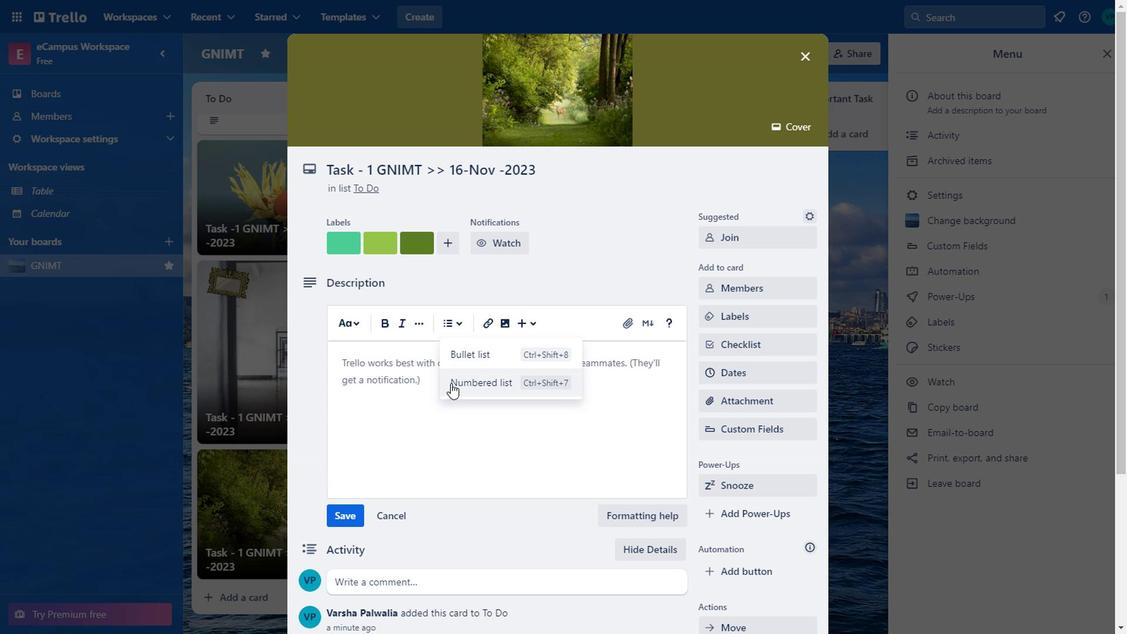 
Action: Mouse moved to (600, 408)
Screenshot: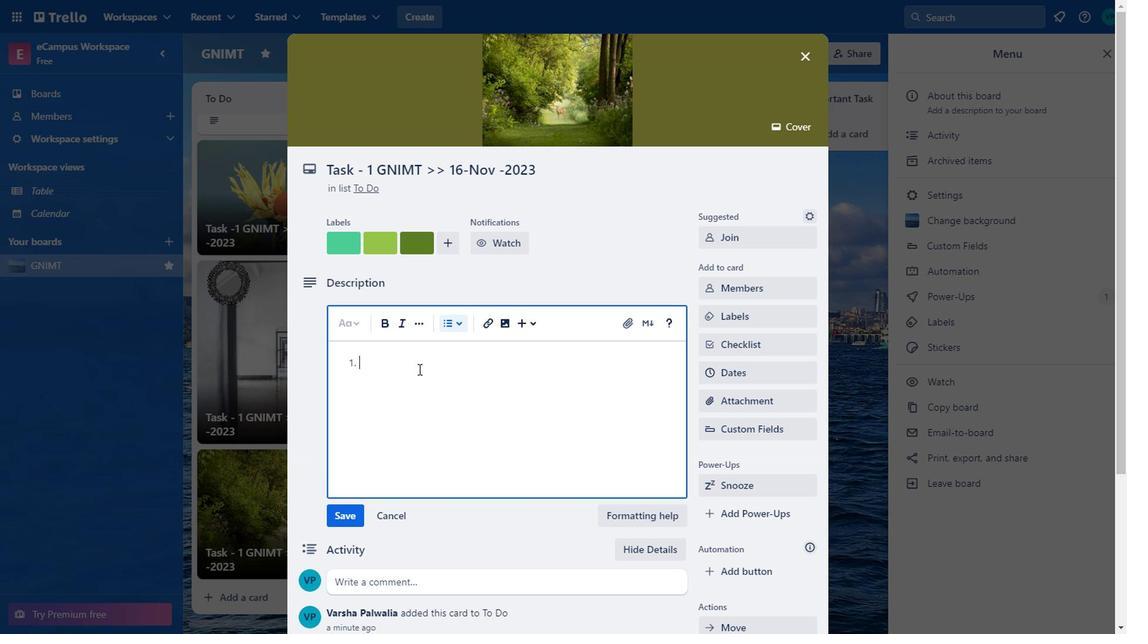
Action: Mouse pressed left at (600, 408)
Screenshot: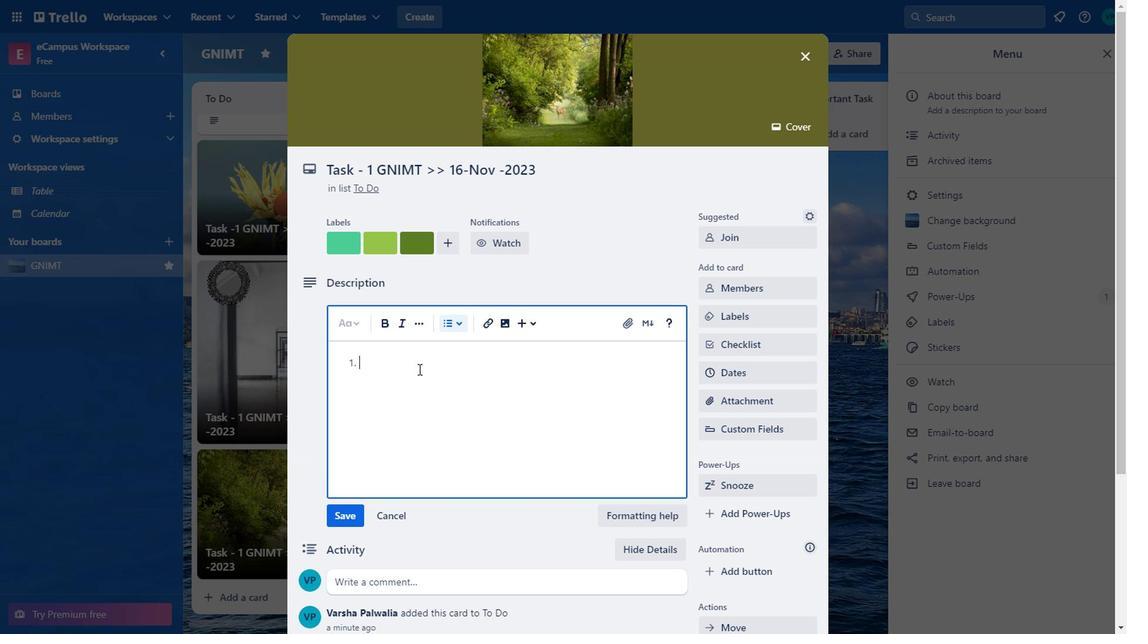 
Action: Mouse moved to (577, 400)
Screenshot: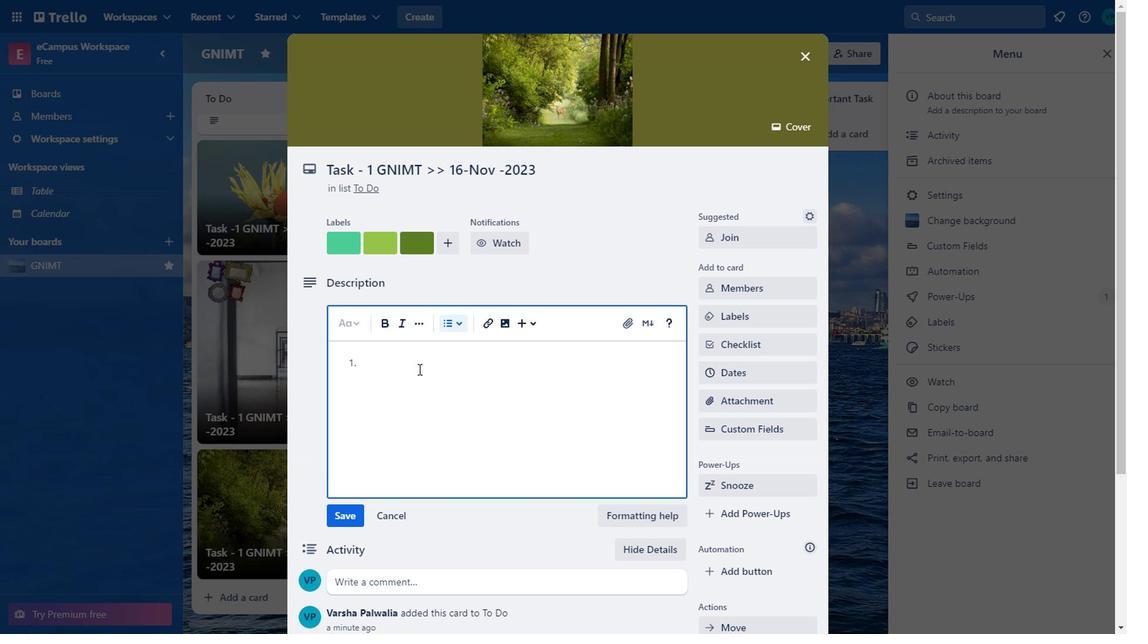 
Action: Mouse pressed left at (577, 400)
Screenshot: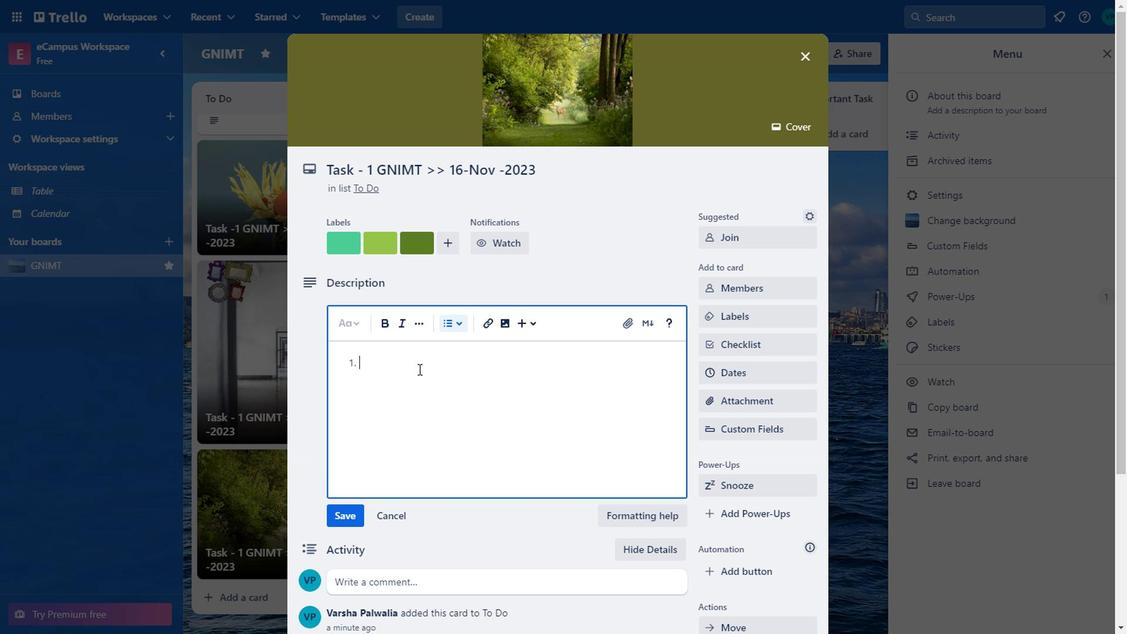 
Action: Key pressed <Key.caps_lock>M<Key.caps_lock>orning<Key.space><Key.caps_lock>R<Key.caps_lock>ecording
Screenshot: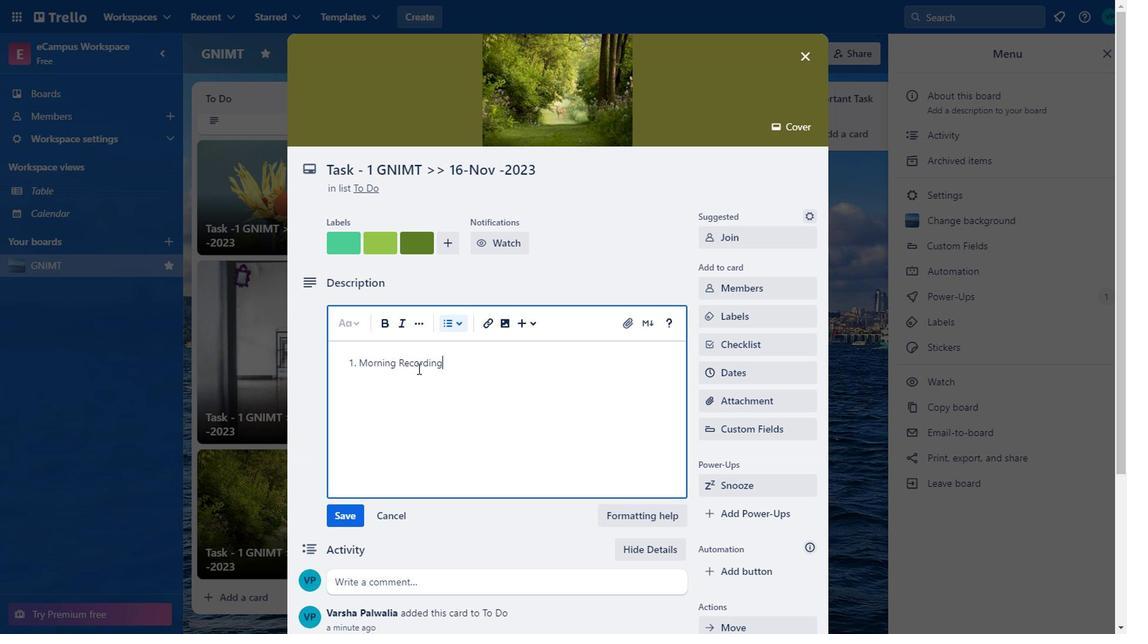 
Action: Mouse moved to (520, 480)
Screenshot: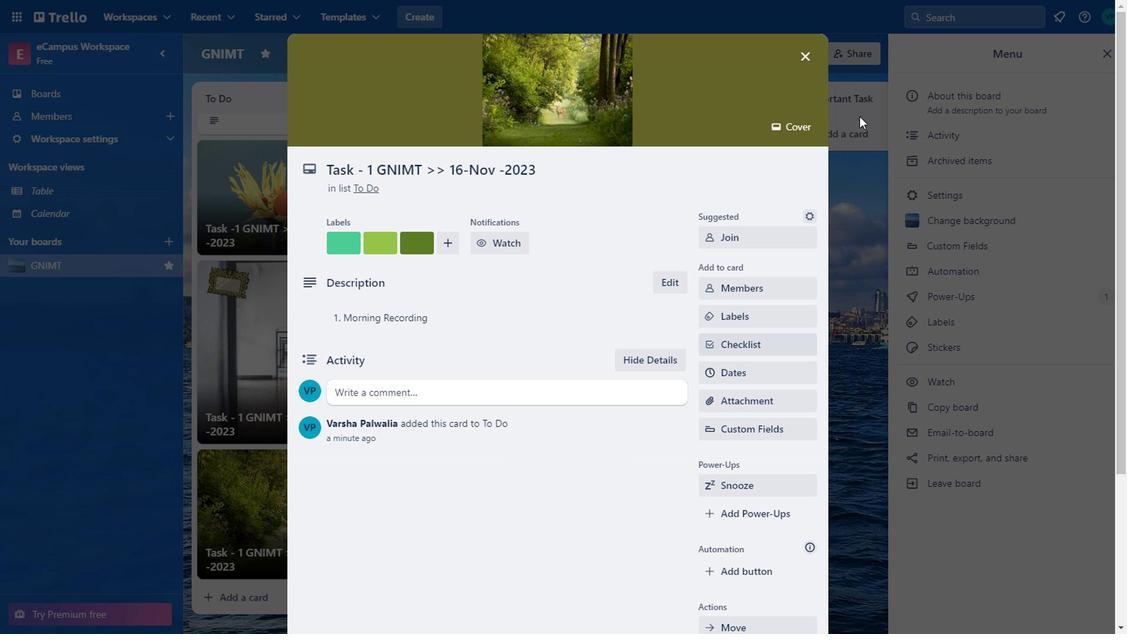 
Action: Mouse pressed left at (520, 480)
Screenshot: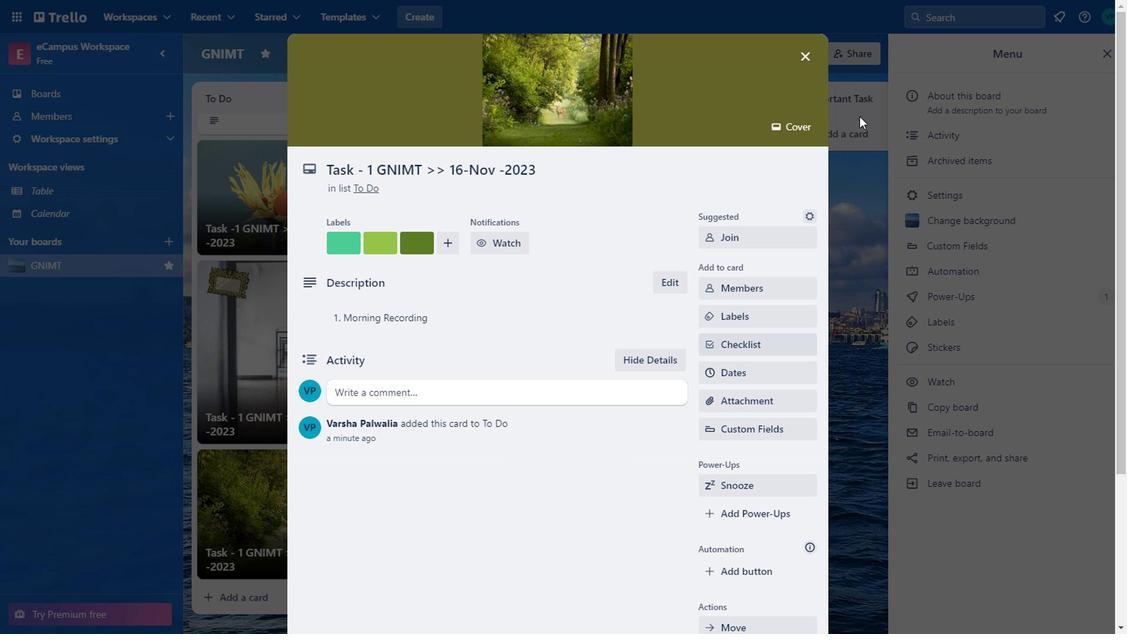 
Action: Mouse moved to (837, 229)
Screenshot: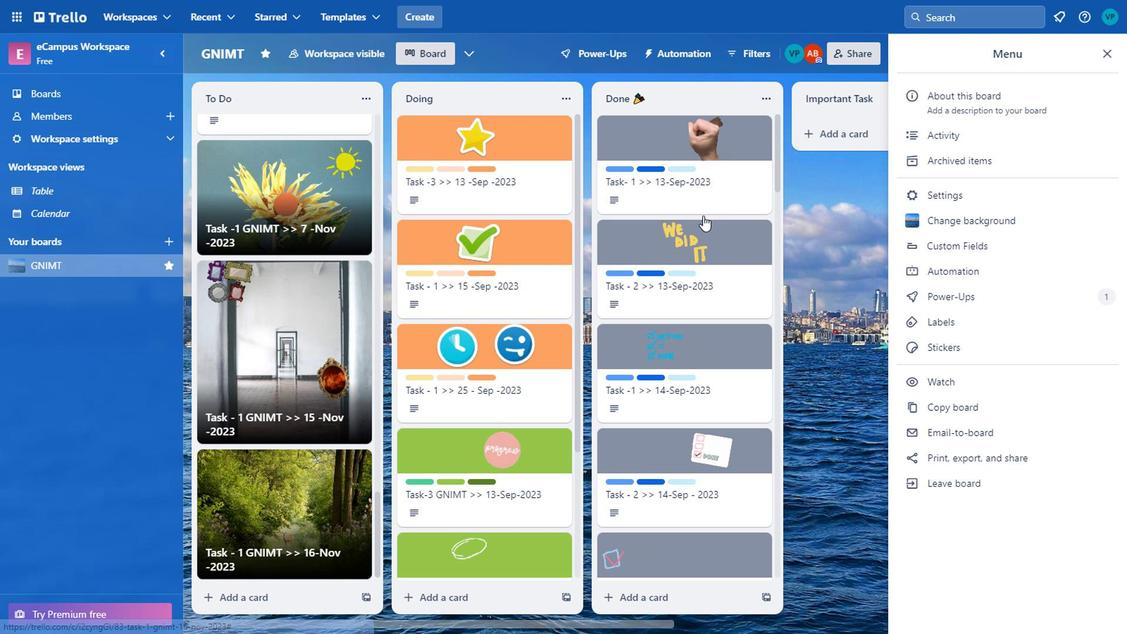 
Action: Mouse pressed left at (837, 229)
Screenshot: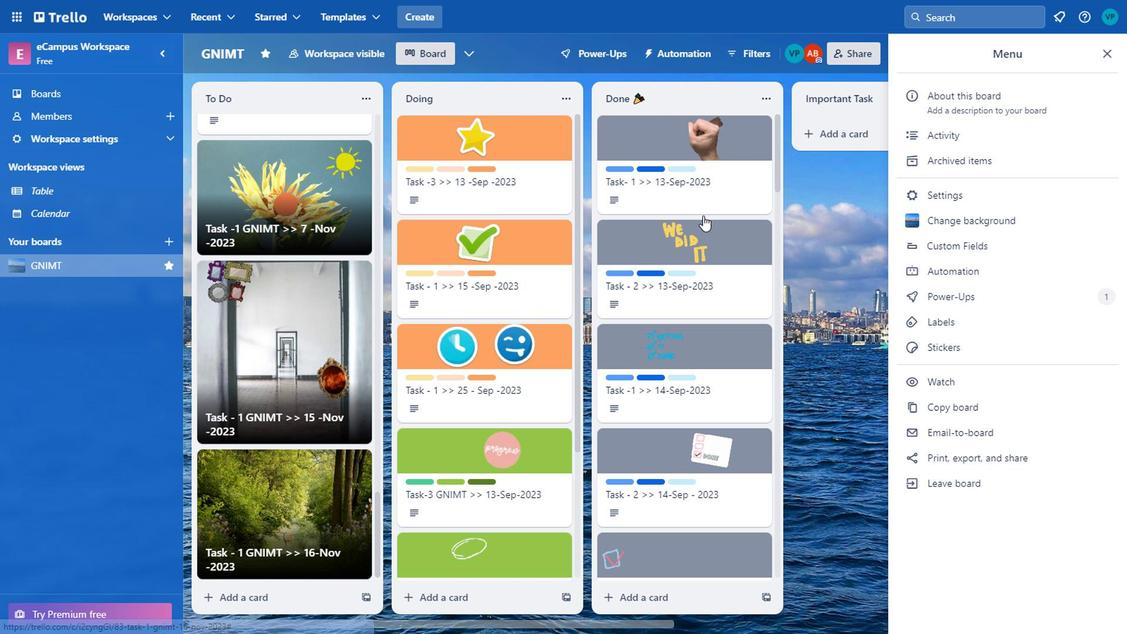 
Action: Mouse moved to (468, 446)
Screenshot: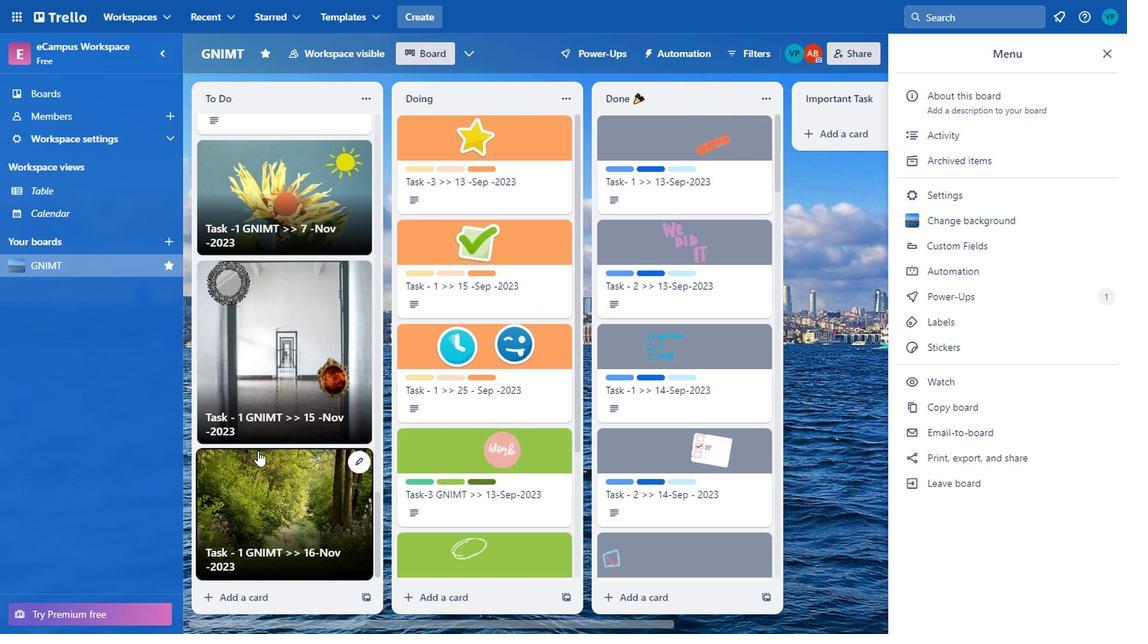 
Action: Mouse scrolled (468, 446) with delta (0, 0)
Screenshot: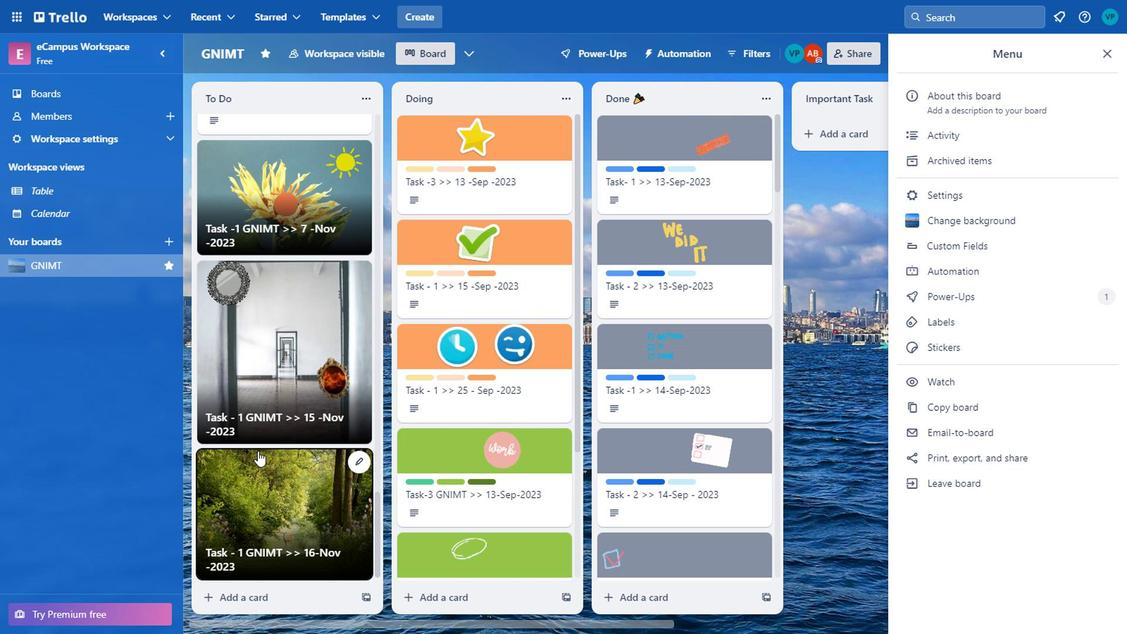 
Action: Mouse scrolled (468, 446) with delta (0, 0)
Screenshot: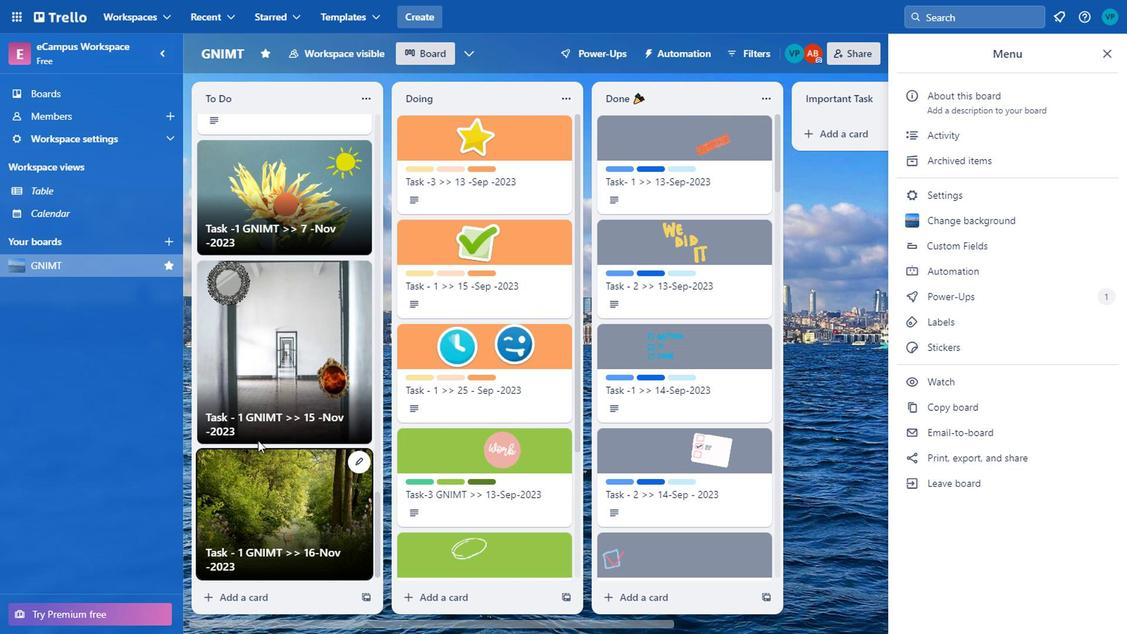 
Action: Mouse scrolled (468, 446) with delta (0, 0)
Screenshot: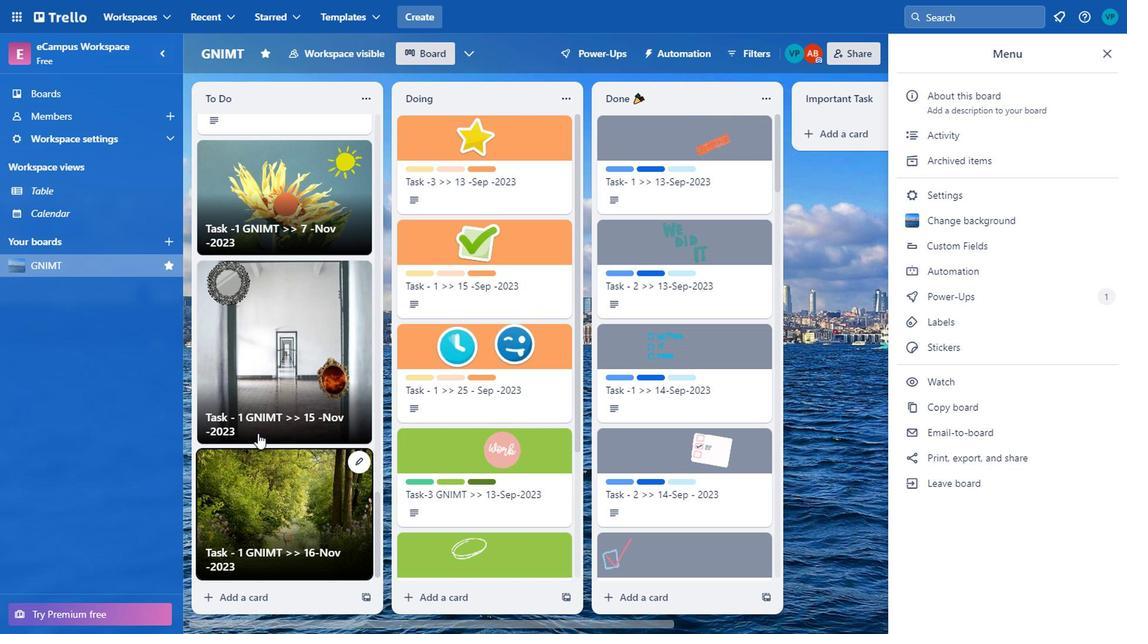 
Action: Mouse scrolled (468, 446) with delta (0, 0)
Screenshot: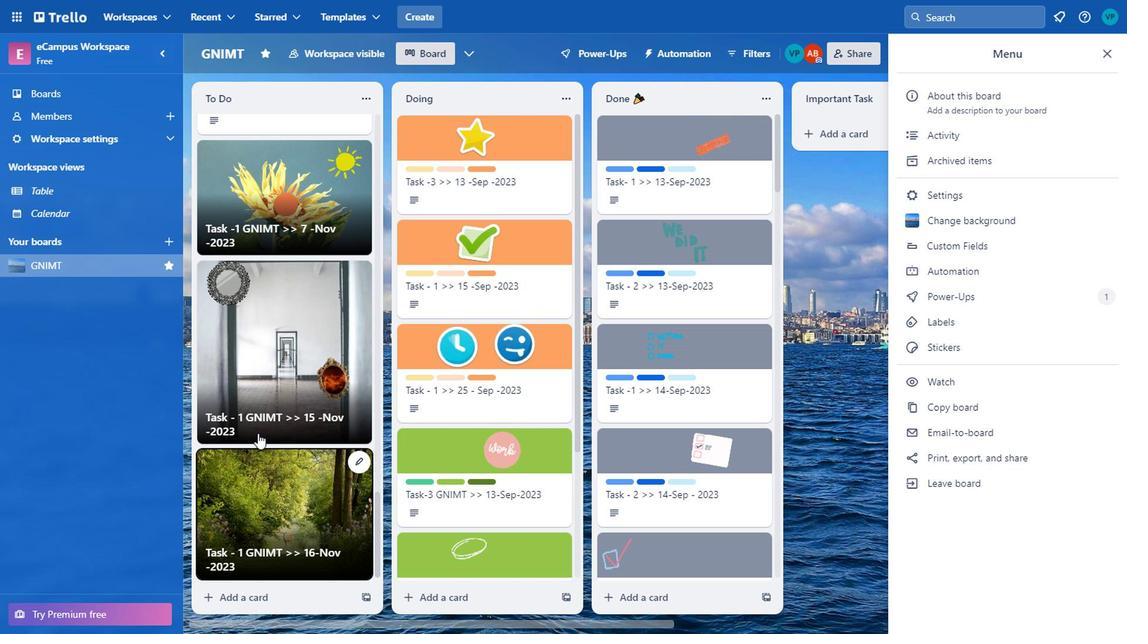 
Action: Mouse moved to (469, 445)
Screenshot: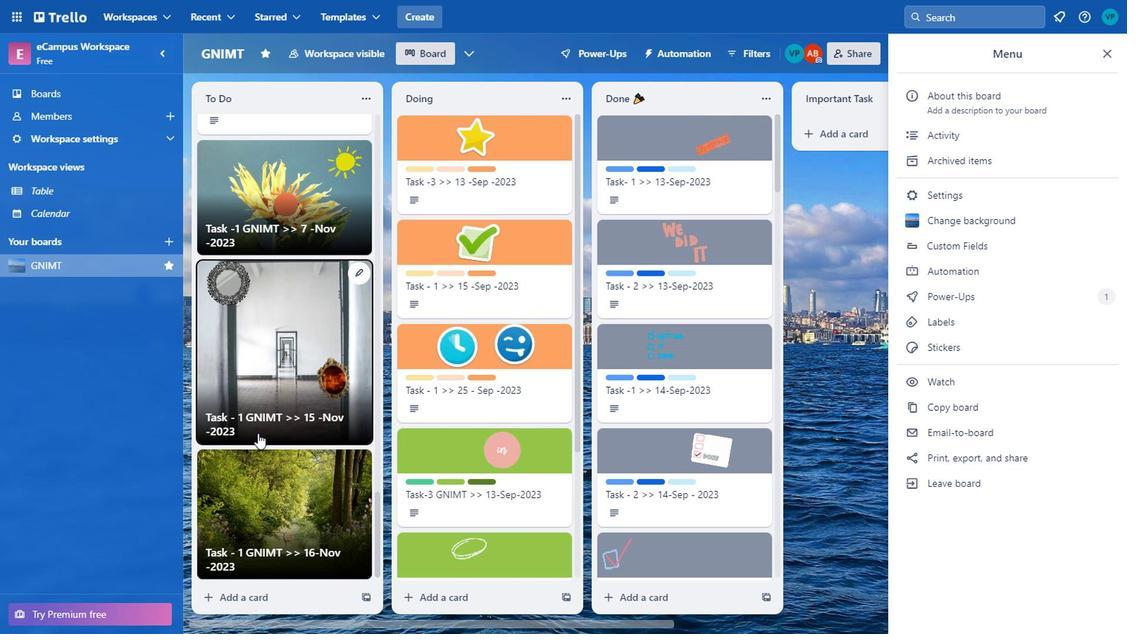 
Action: Mouse scrolled (469, 445) with delta (0, 0)
Screenshot: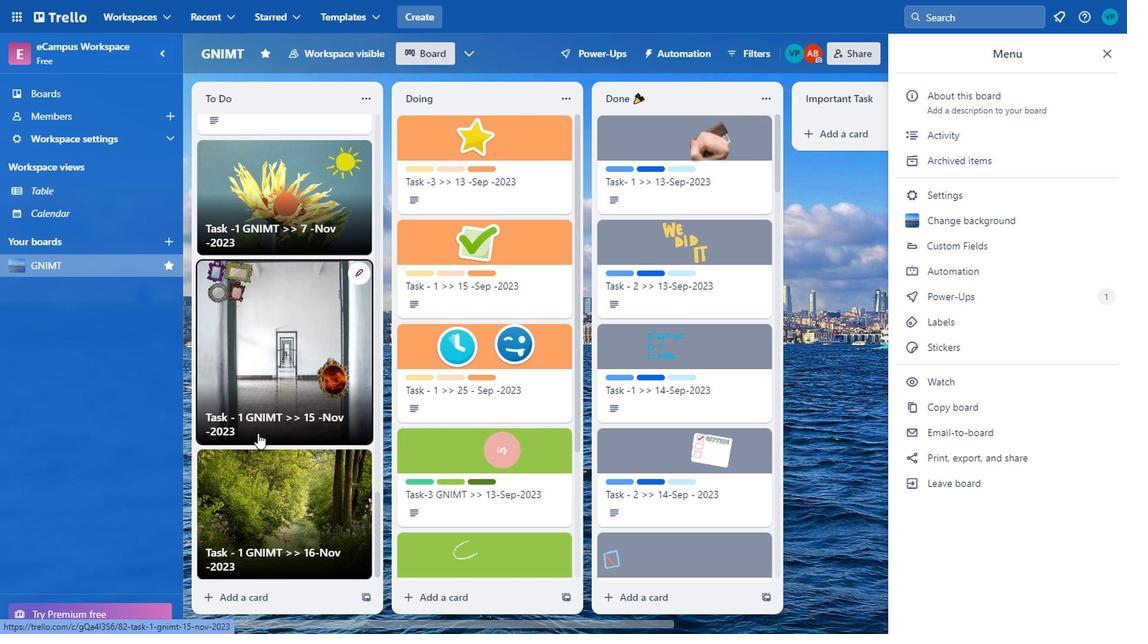 
Action: Mouse scrolled (469, 445) with delta (0, 0)
Screenshot: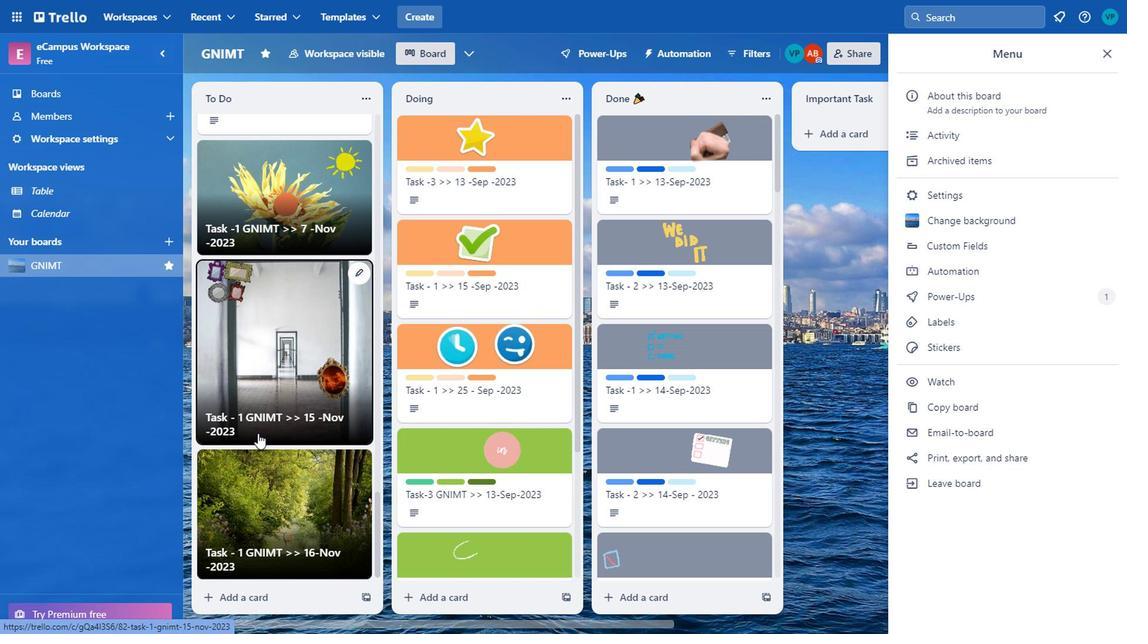 
Action: Mouse scrolled (469, 445) with delta (0, 0)
Screenshot: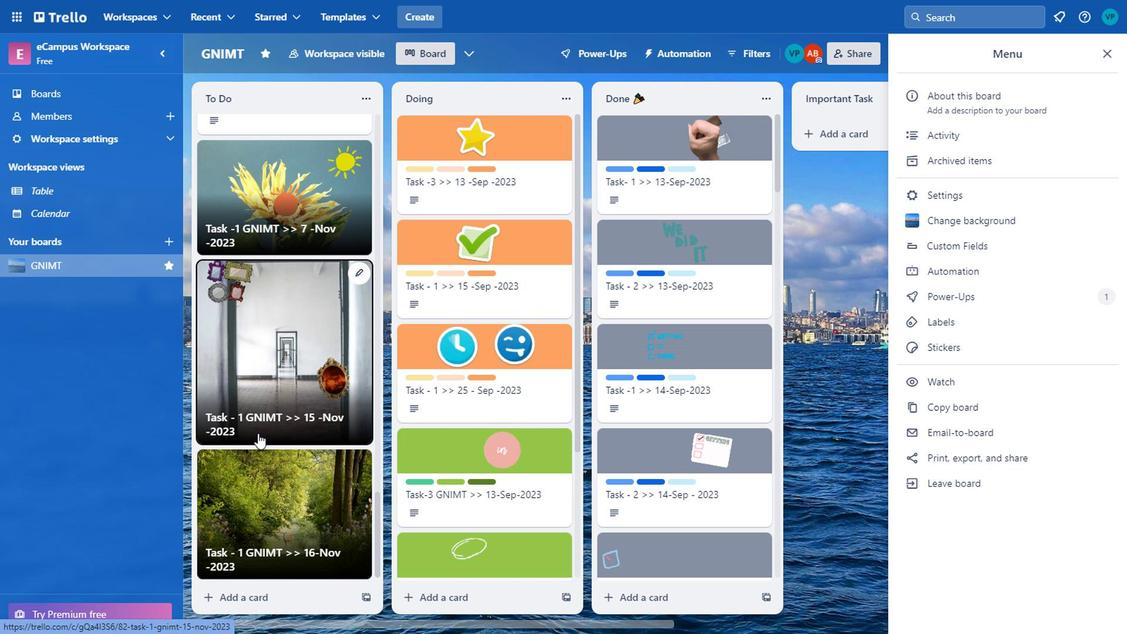 
Action: Mouse moved to (465, 443)
Screenshot: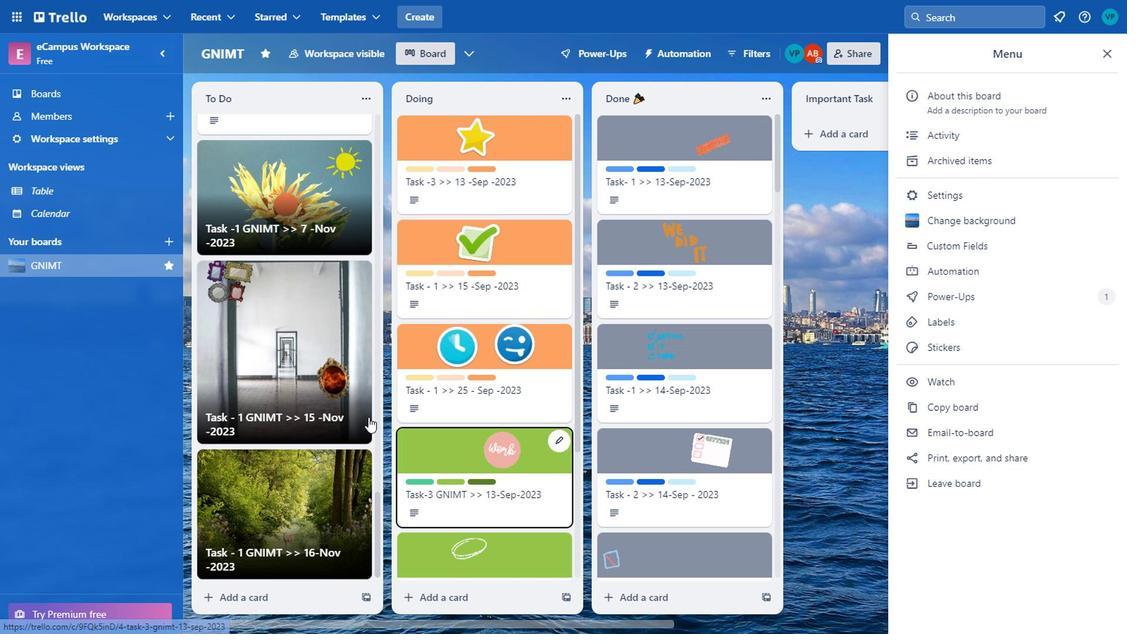 
Action: Mouse scrolled (465, 442) with delta (0, 0)
Screenshot: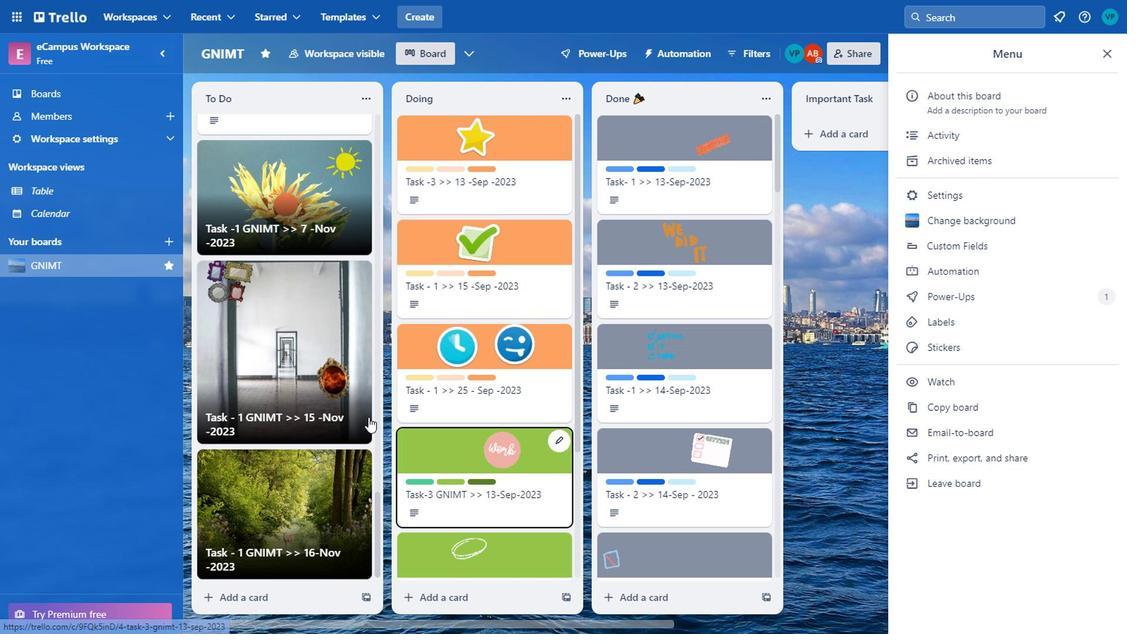 
Action: Mouse moved to (470, 456)
Screenshot: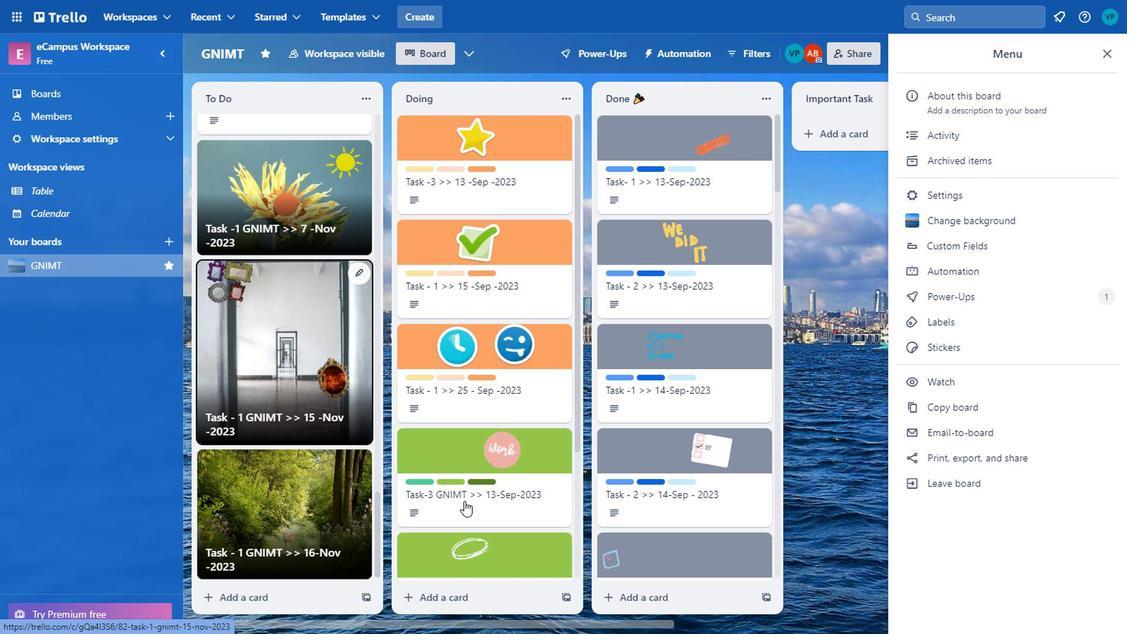 
Action: Mouse scrolled (470, 456) with delta (0, 0)
Screenshot: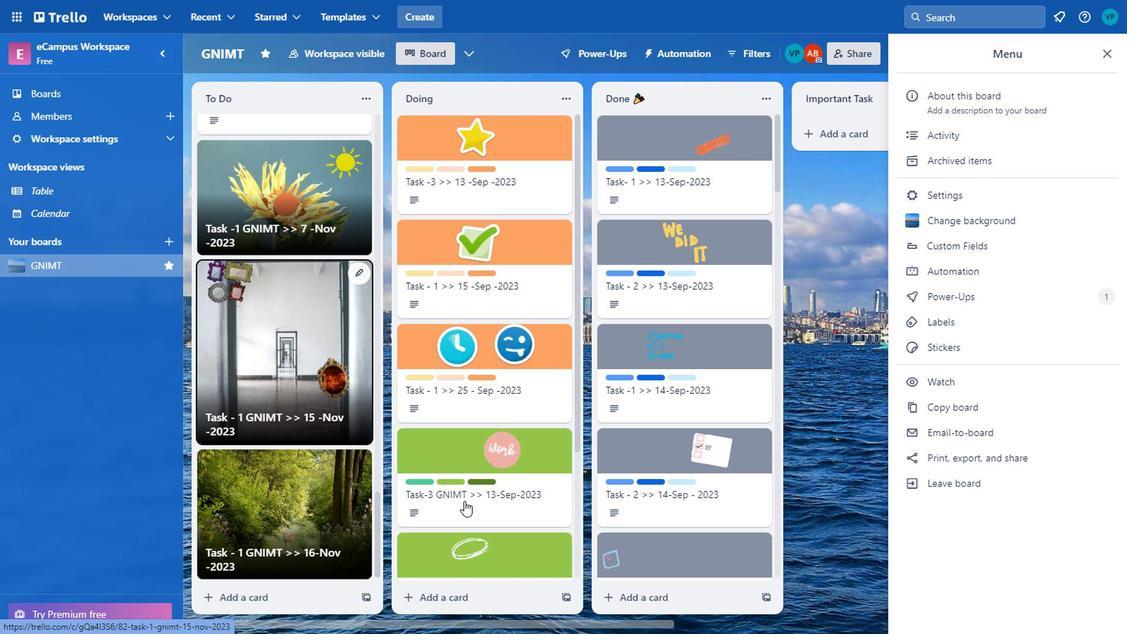 
Action: Mouse moved to (688, 444)
Screenshot: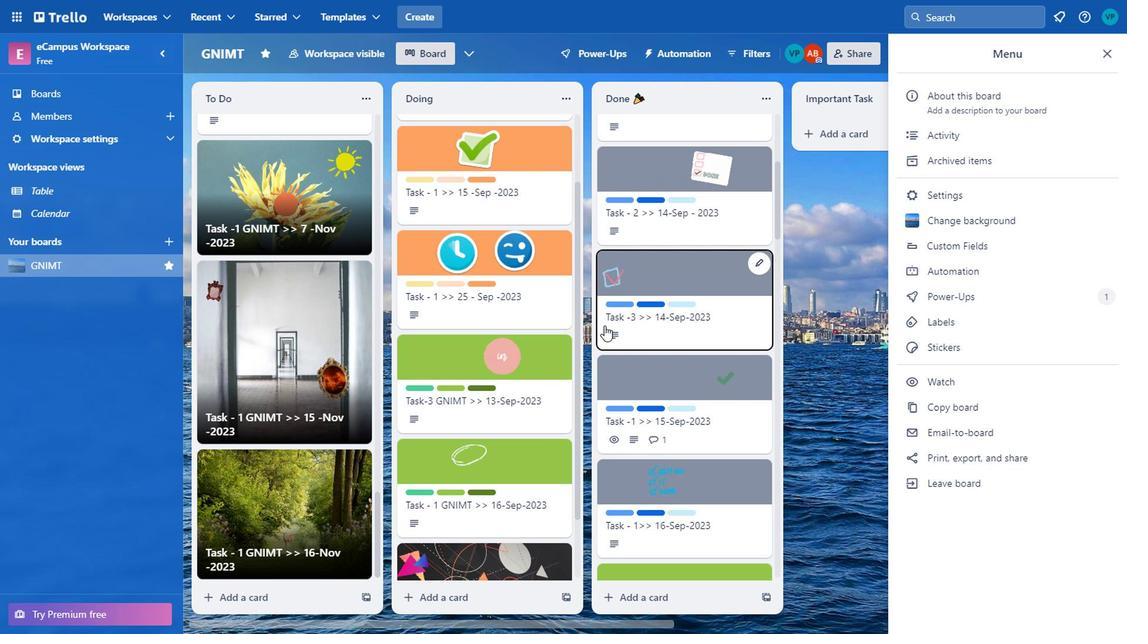
Action: Mouse scrolled (688, 443) with delta (0, 0)
Screenshot: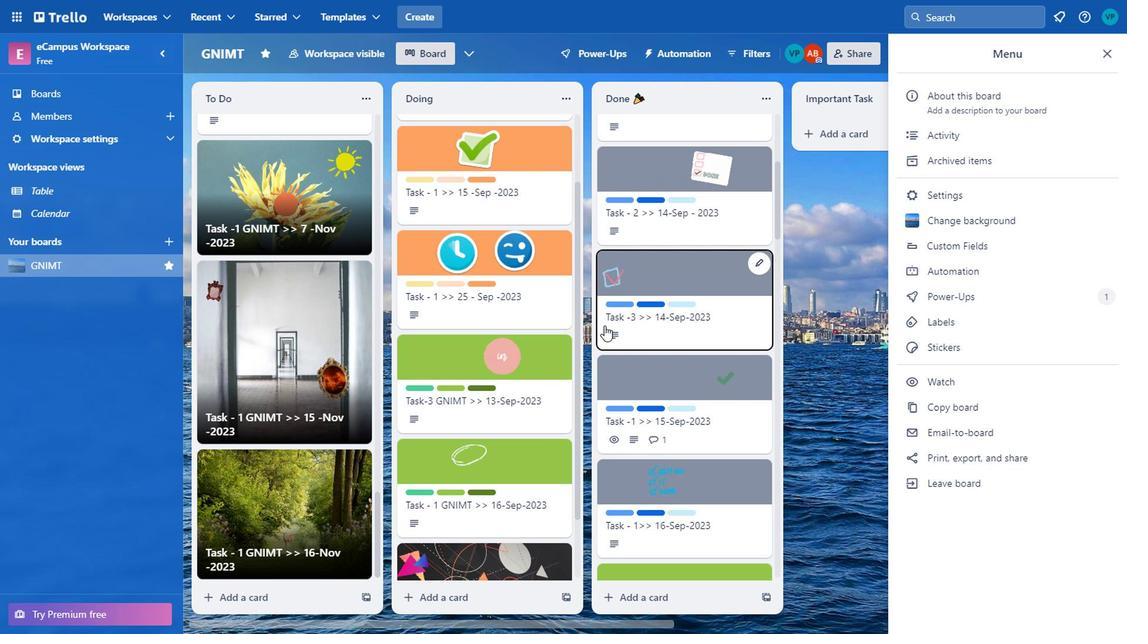 
Action: Mouse moved to (658, 462)
Screenshot: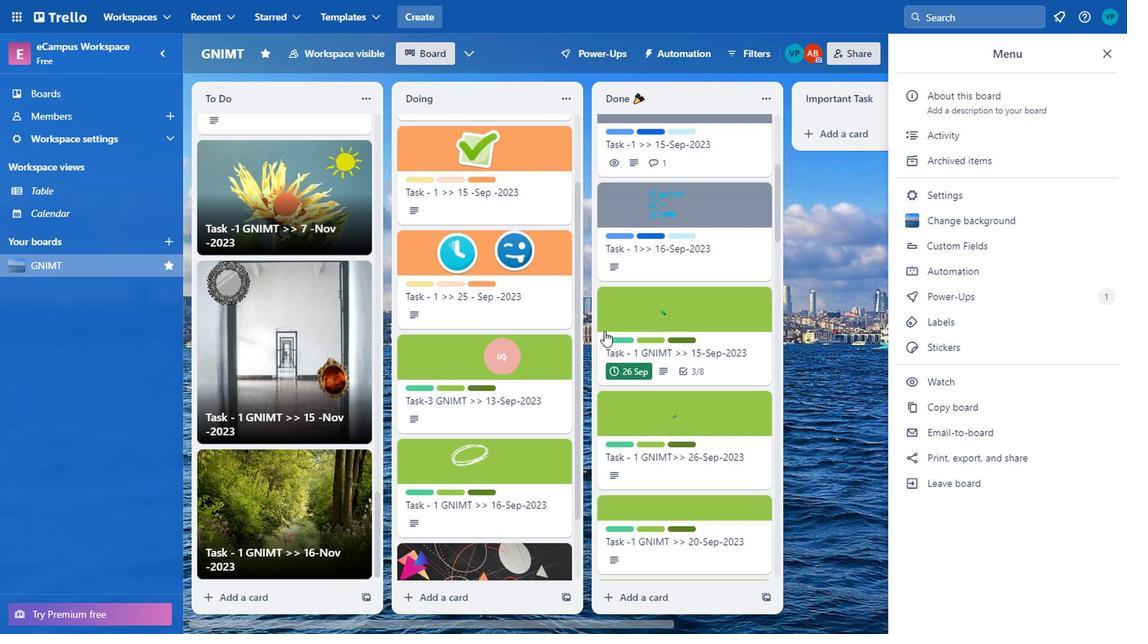 
Action: Mouse scrolled (658, 461) with delta (0, 0)
Screenshot: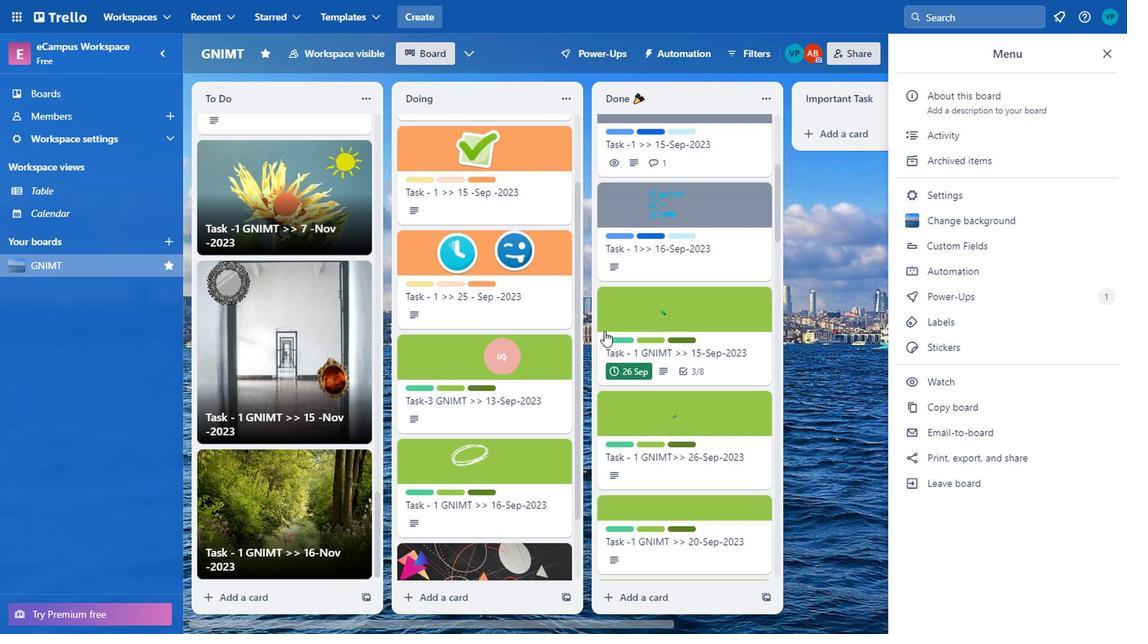 
Action: Mouse moved to (820, 365)
Screenshot: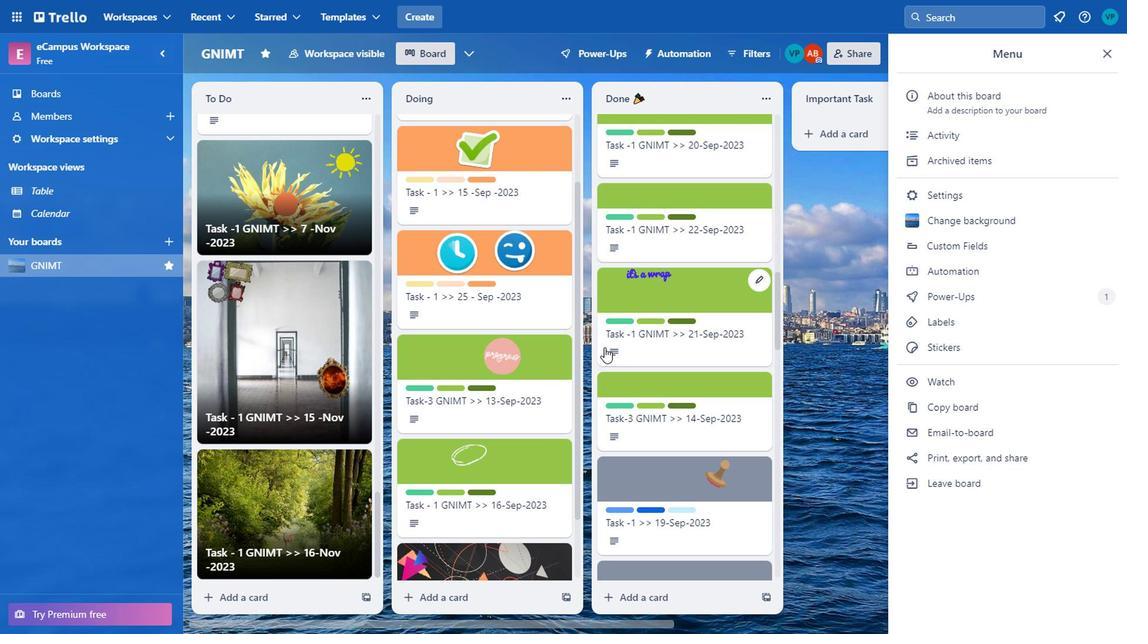 
Action: Mouse scrolled (820, 365) with delta (0, 0)
Screenshot: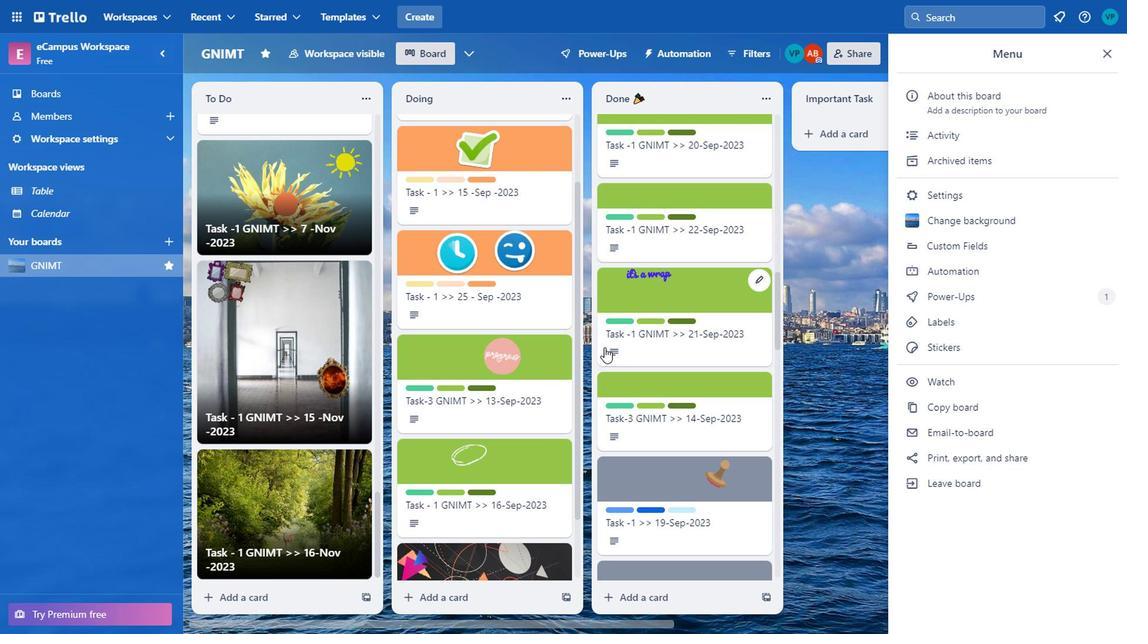 
Action: Mouse moved to (815, 371)
Screenshot: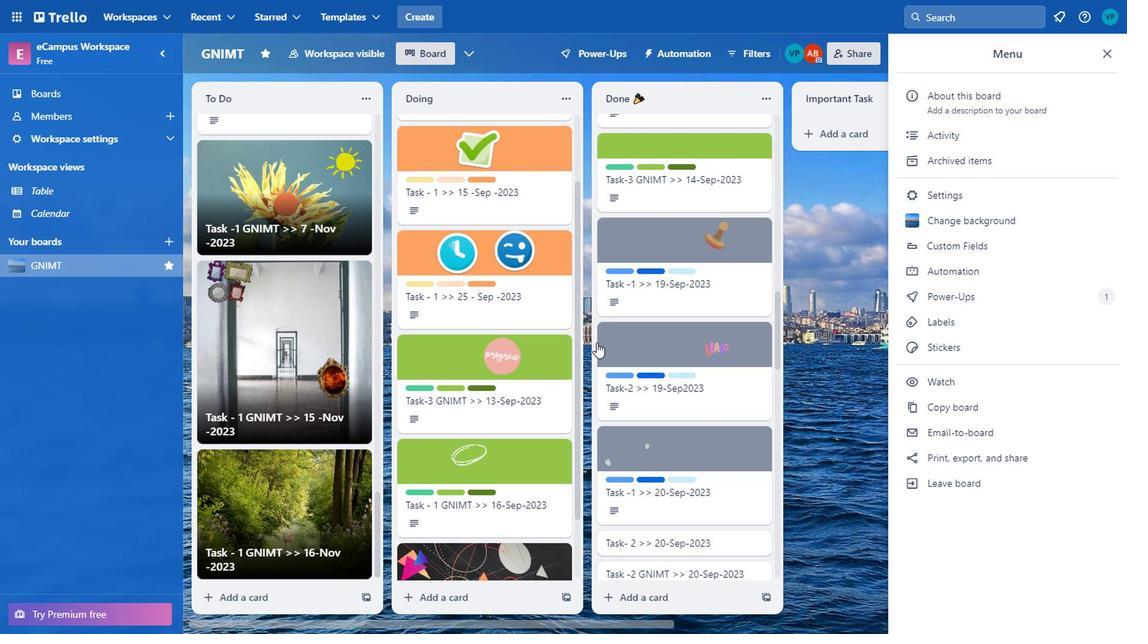 
Action: Mouse scrolled (815, 371) with delta (0, 0)
Screenshot: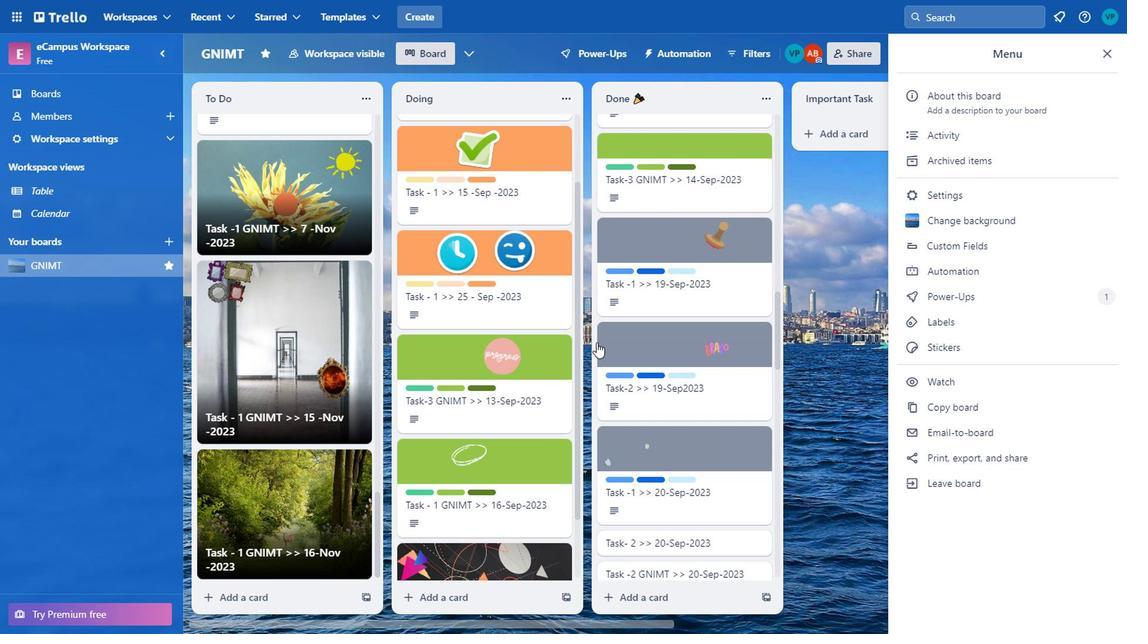 
Action: Mouse moved to (814, 371)
Screenshot: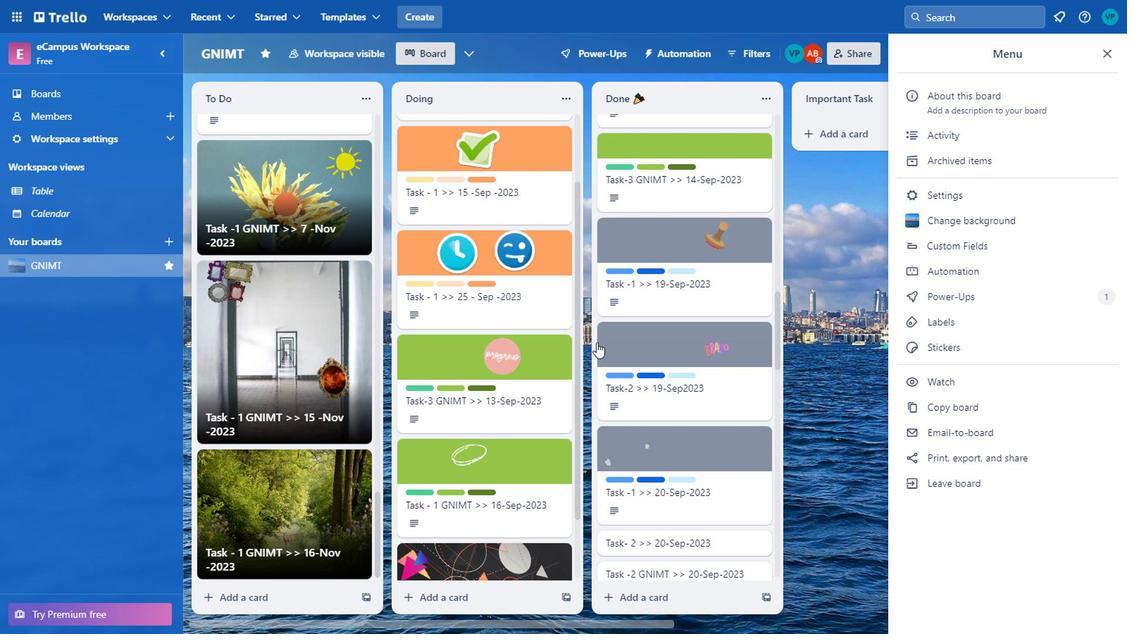 
Action: Mouse scrolled (814, 371) with delta (0, 0)
Screenshot: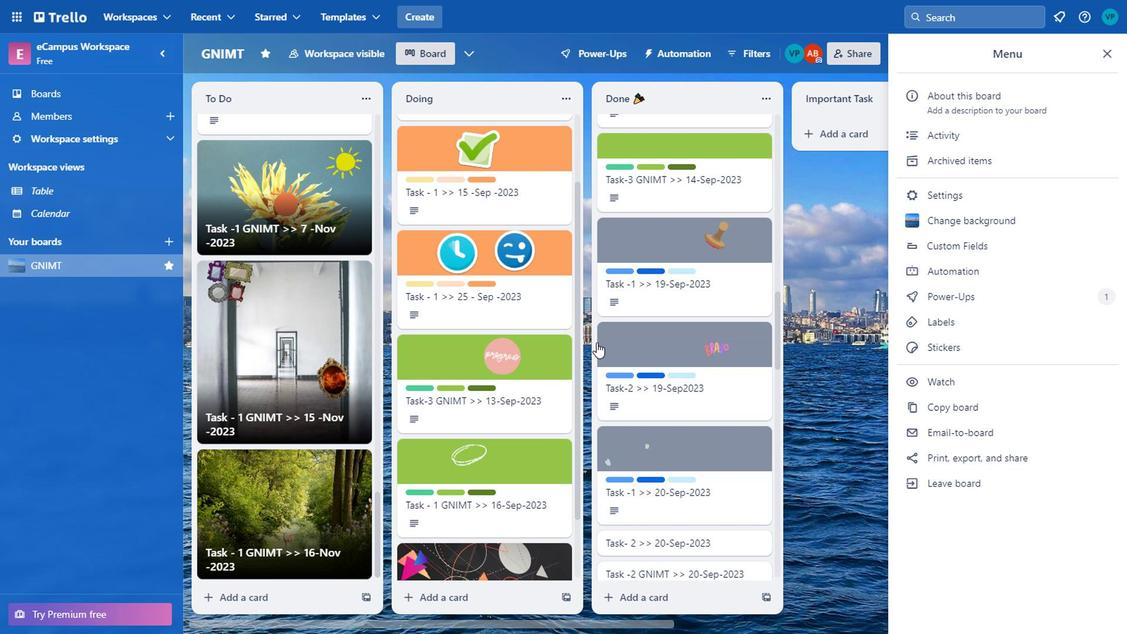 
Action: Mouse moved to (704, 368)
Screenshot: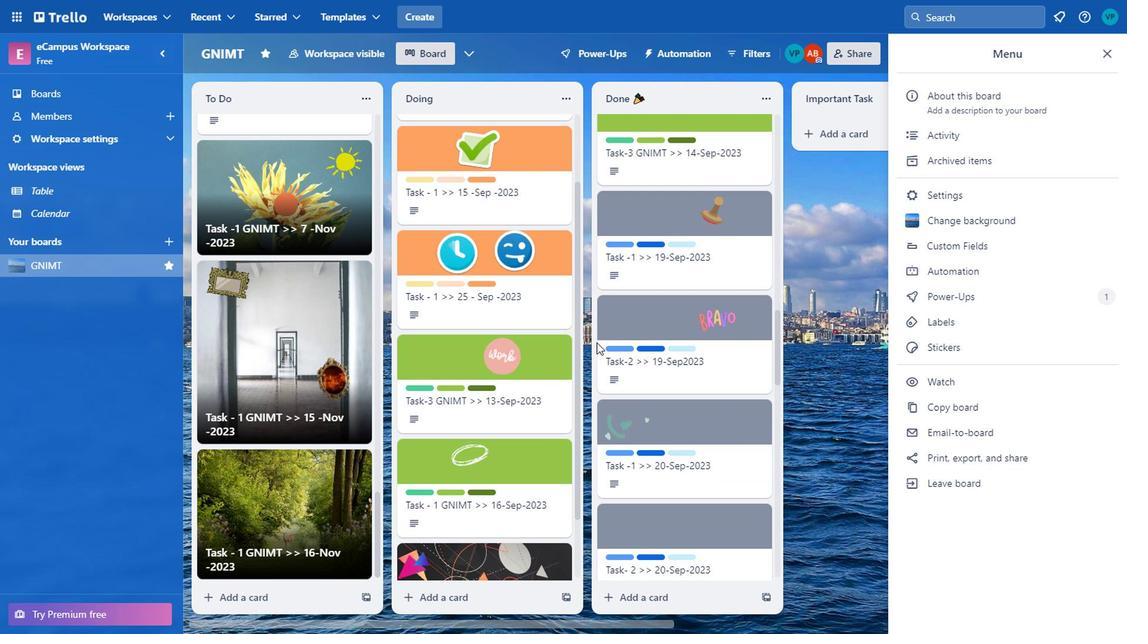 
Action: Mouse scrolled (704, 368) with delta (0, 0)
Screenshot: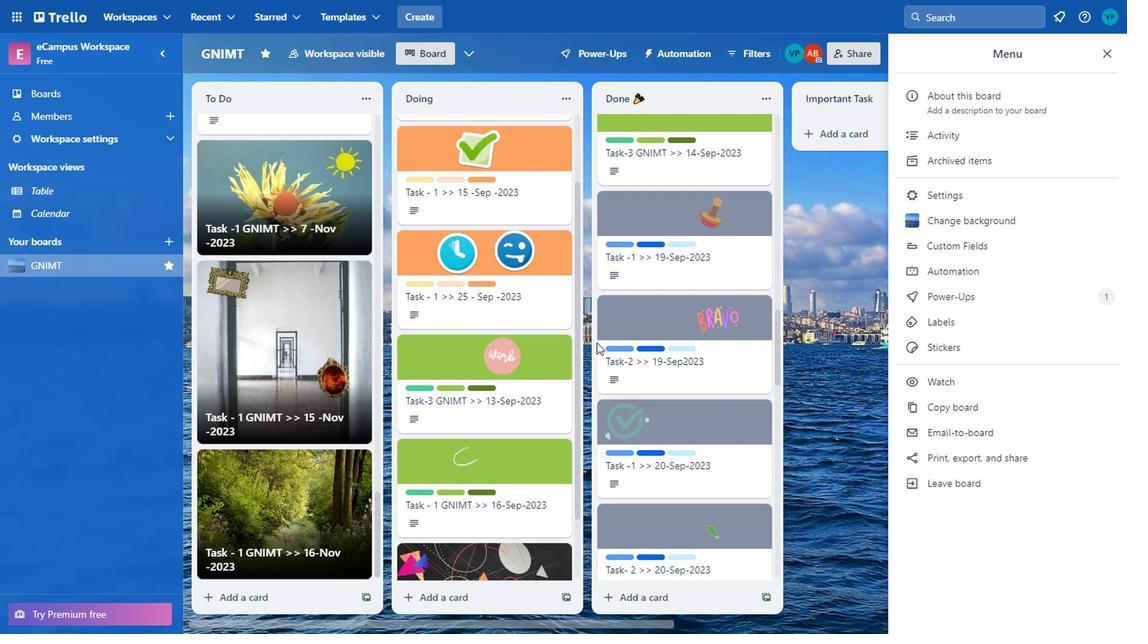 
Action: Mouse moved to (704, 369)
Screenshot: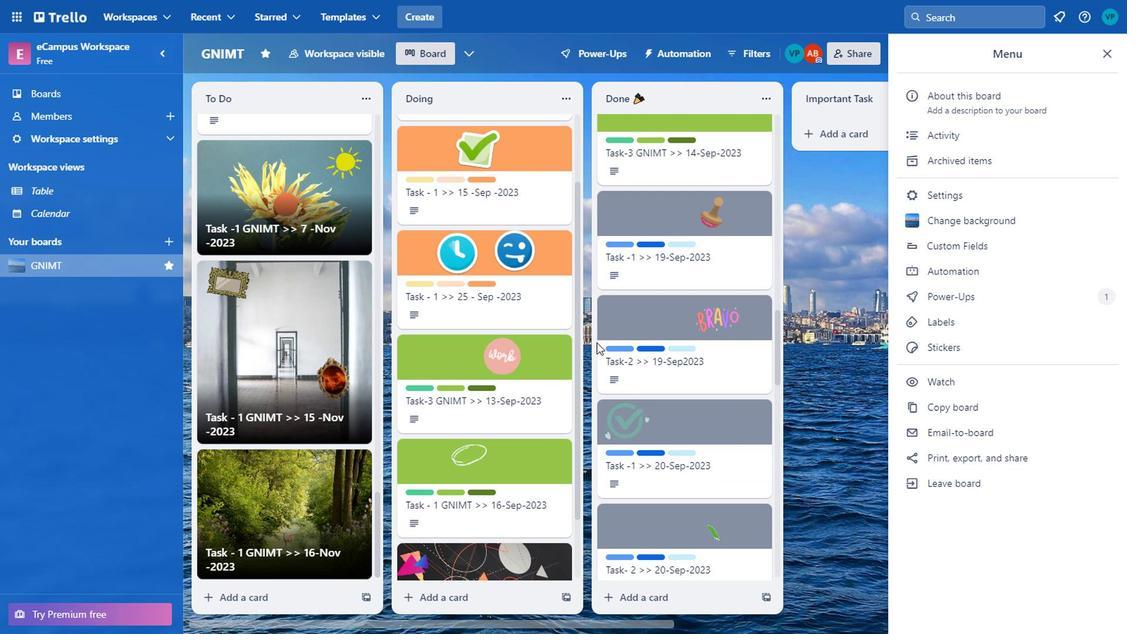 
Action: Mouse scrolled (704, 369) with delta (0, 0)
Screenshot: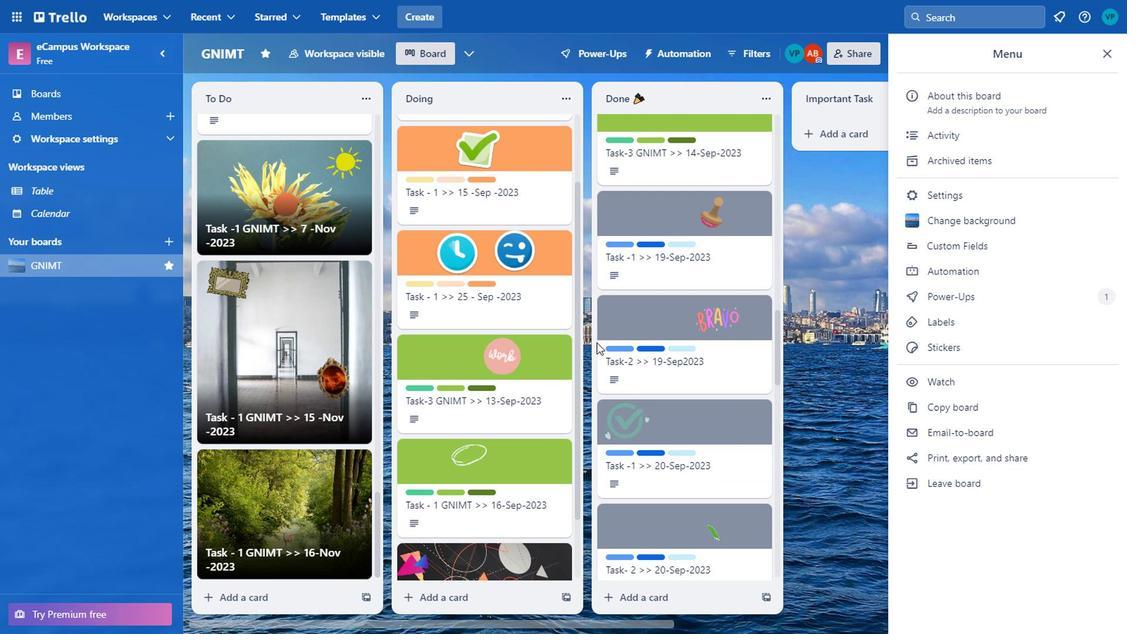 
Action: Mouse moved to (704, 376)
Screenshot: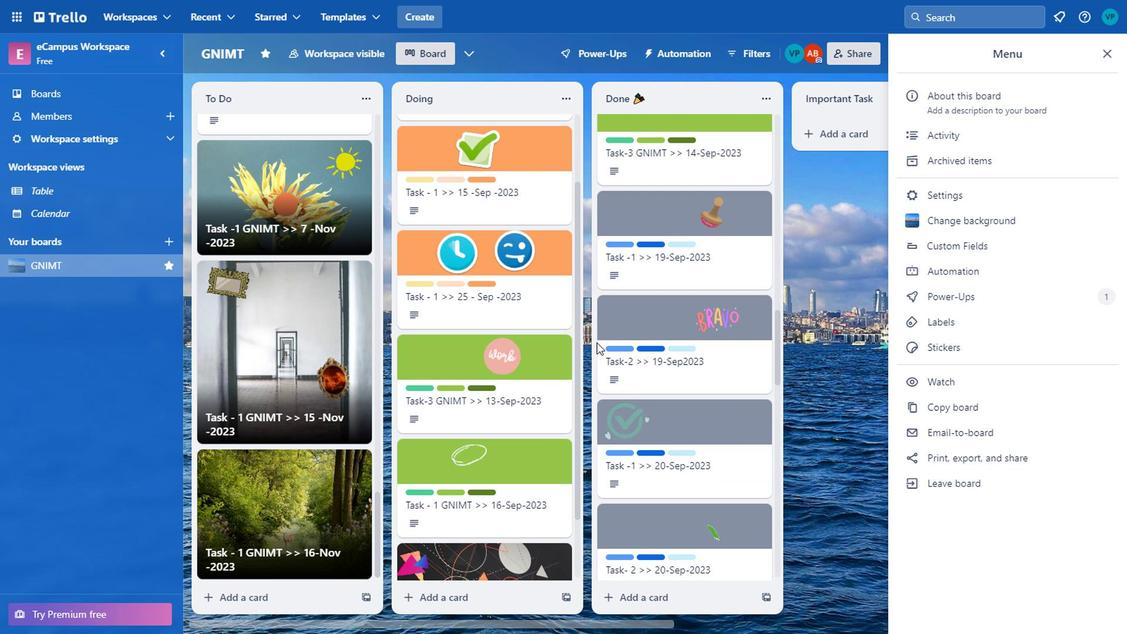 
Action: Mouse scrolled (704, 375) with delta (0, 0)
Screenshot: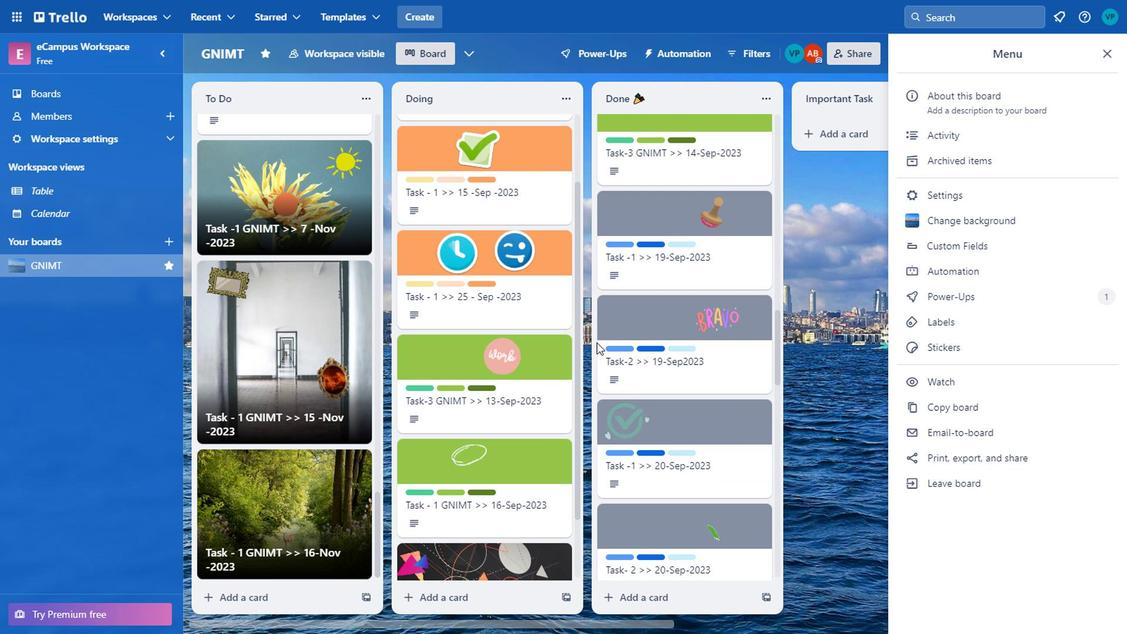 
Action: Mouse moved to (704, 385)
Screenshot: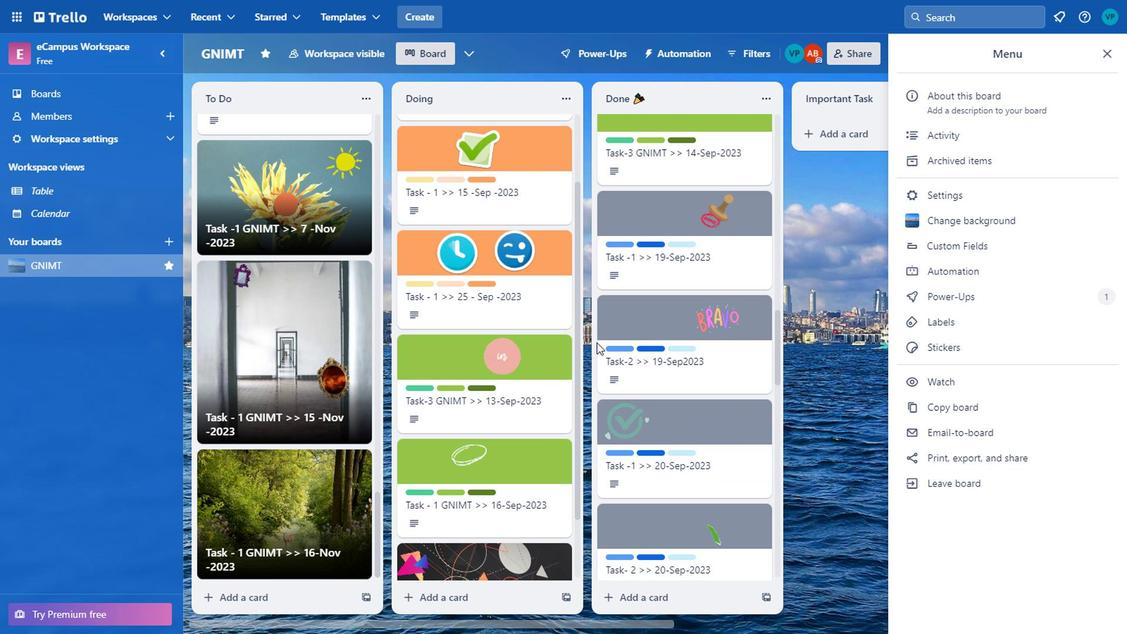 
Action: Mouse scrolled (704, 385) with delta (0, 0)
Screenshot: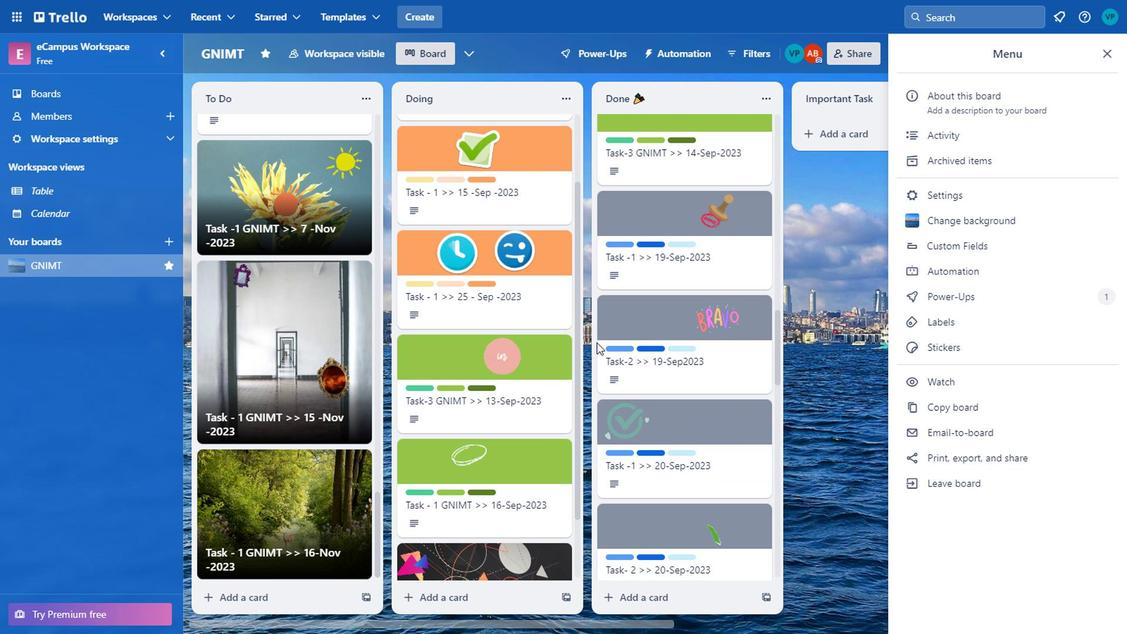 
Action: Mouse moved to (704, 387)
Screenshot: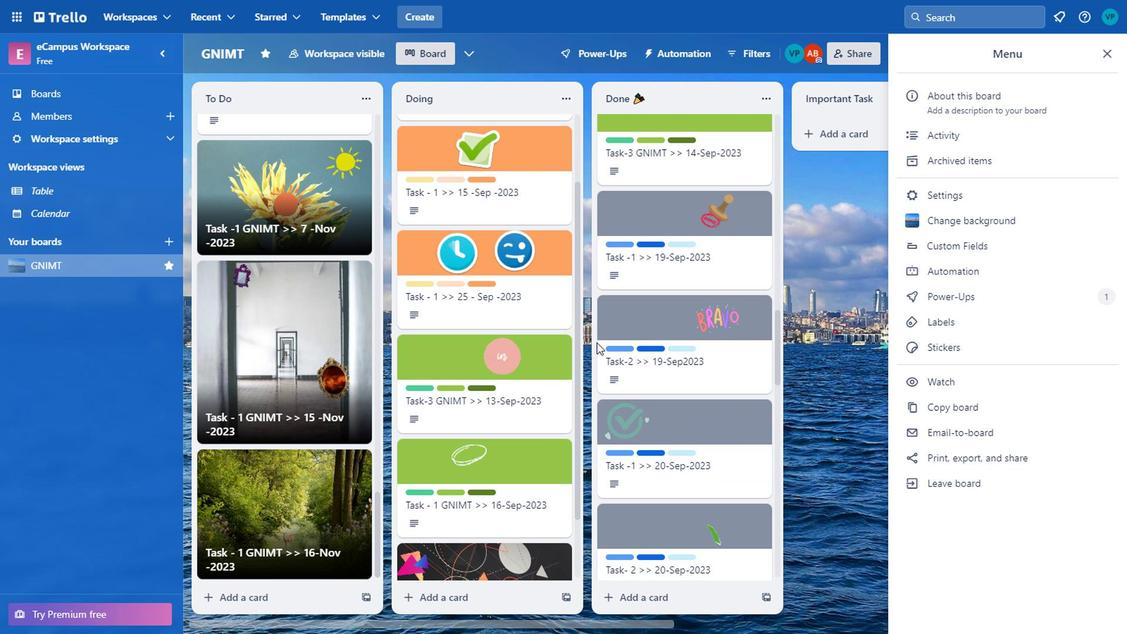 
Action: Mouse scrolled (704, 387) with delta (0, 0)
Screenshot: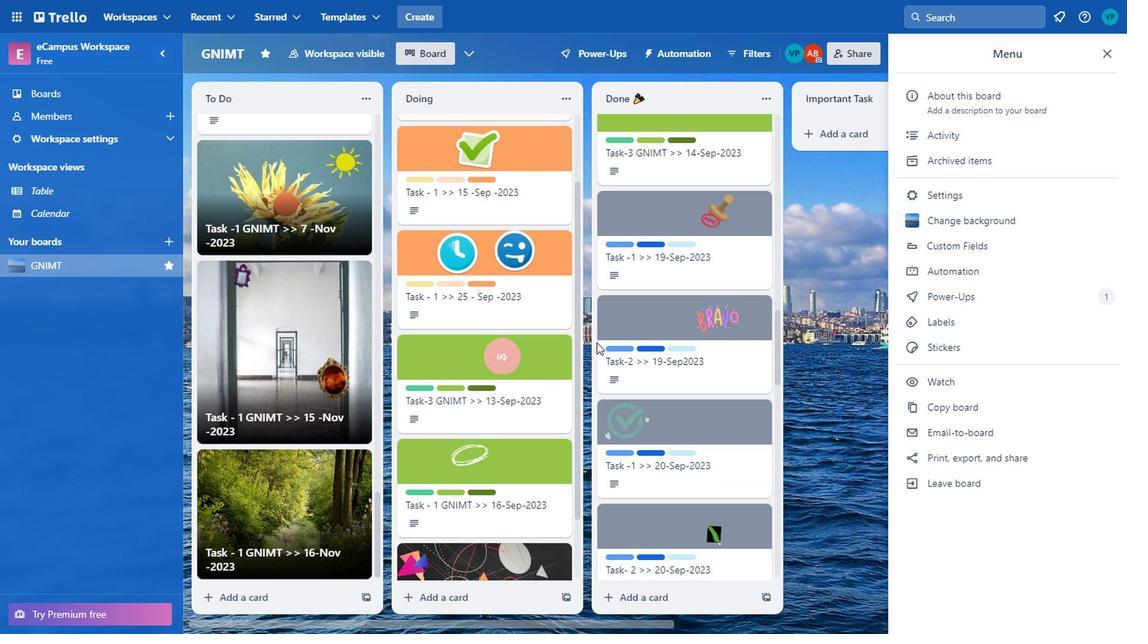 
Action: Mouse scrolled (704, 387) with delta (0, 0)
Screenshot: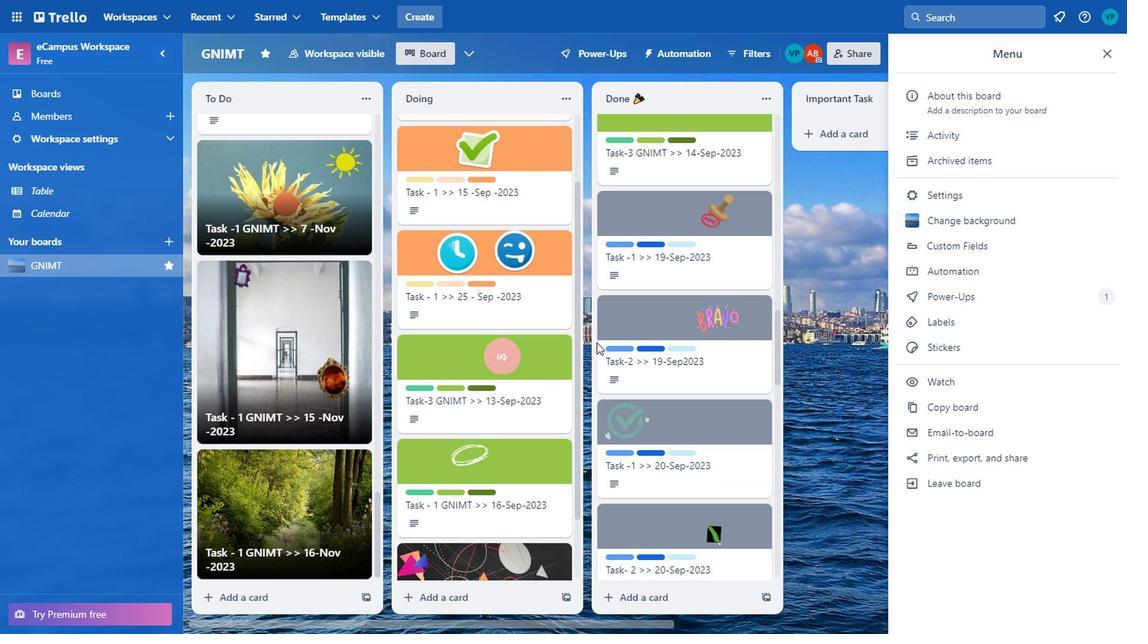 
Action: Mouse moved to (704, 388)
Screenshot: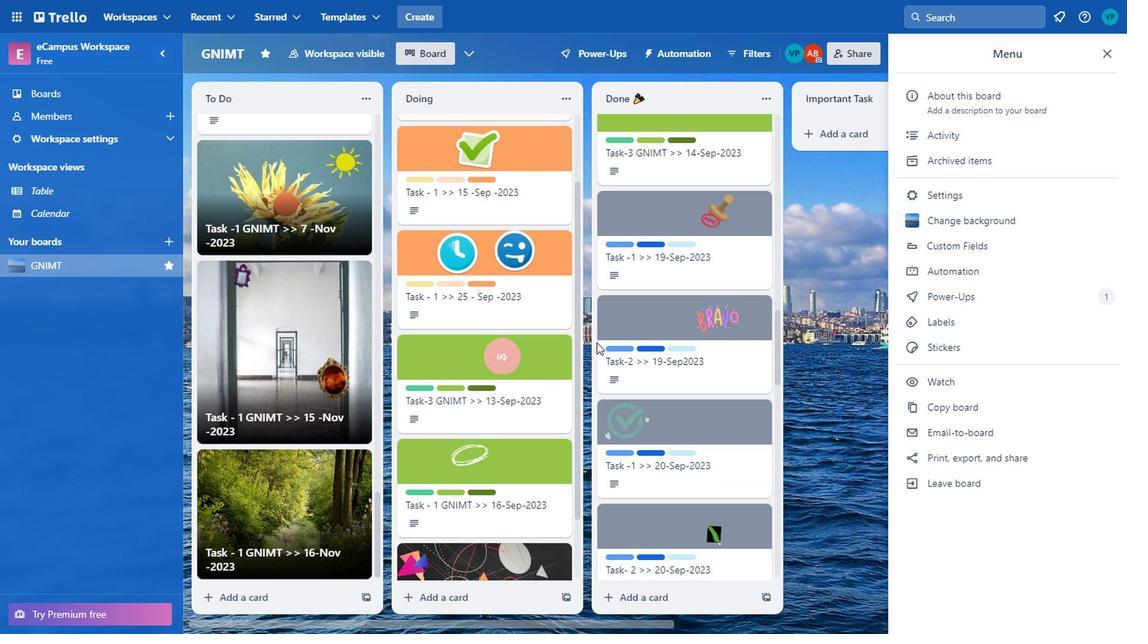 
Action: Mouse scrolled (704, 388) with delta (0, 0)
Screenshot: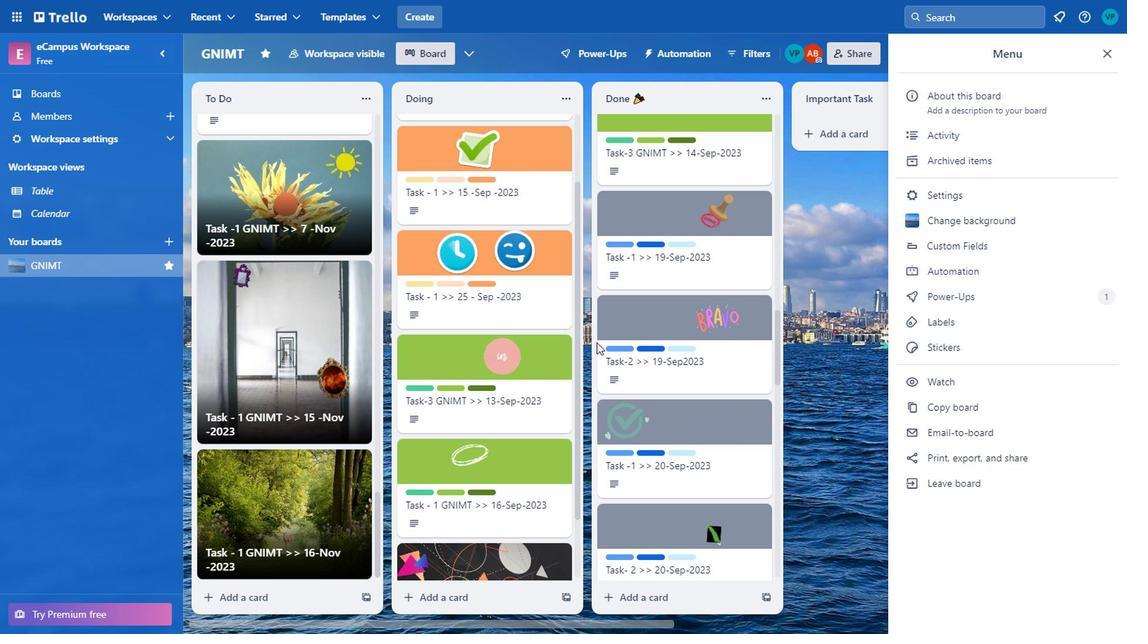 
Action: Mouse scrolled (704, 388) with delta (0, 0)
Screenshot: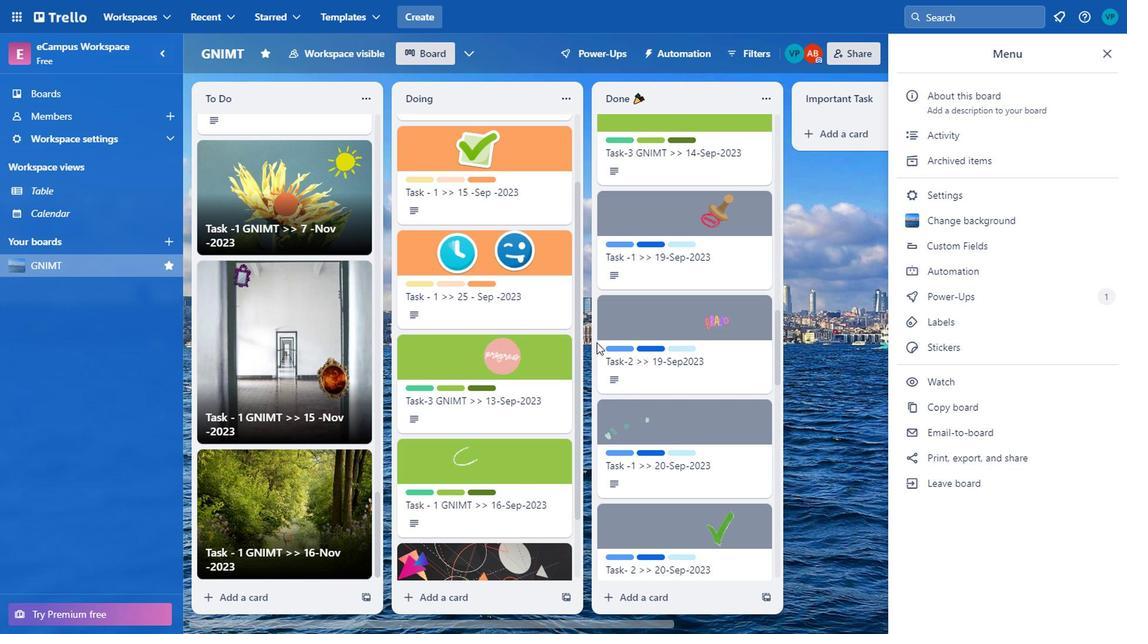 
Action: Mouse scrolled (704, 388) with delta (0, 0)
Screenshot: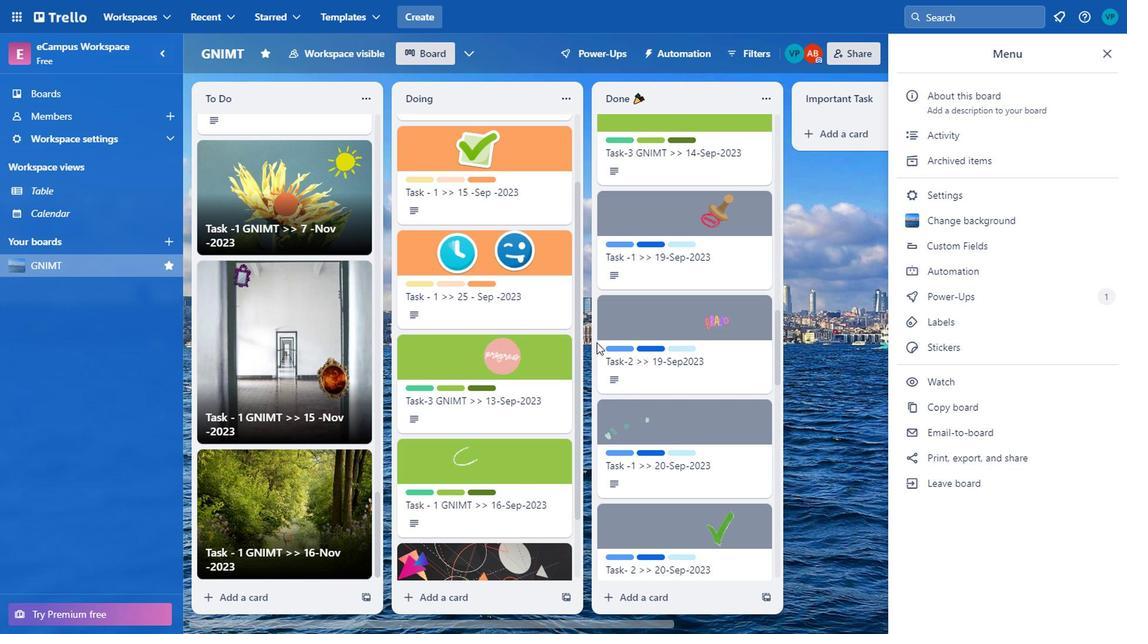
Action: Mouse scrolled (704, 388) with delta (0, 0)
Screenshot: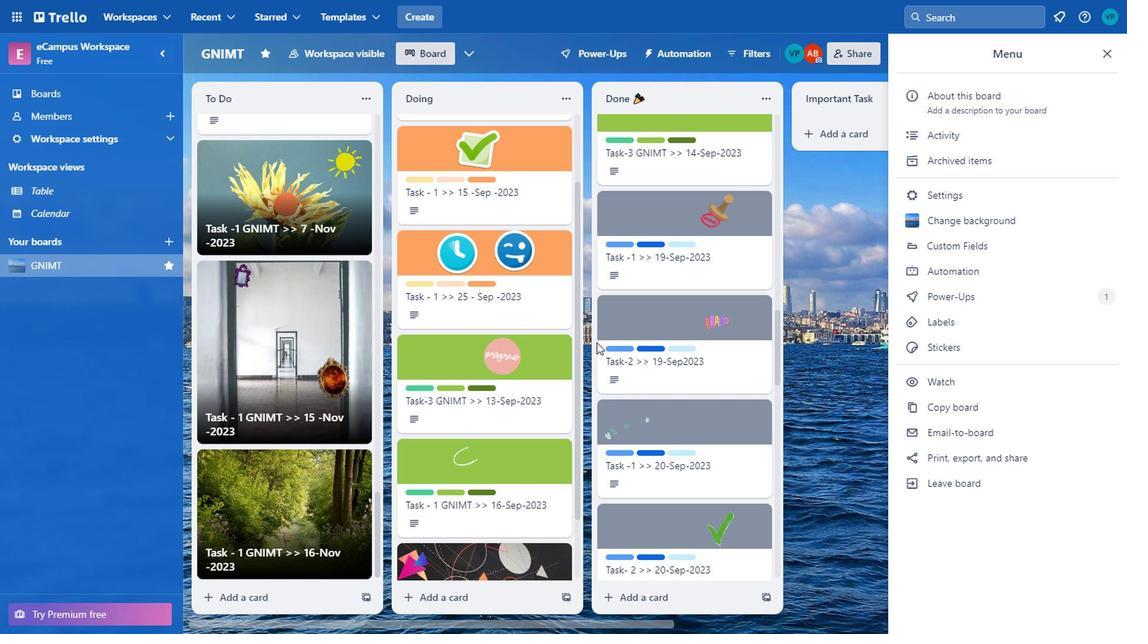 
Action: Mouse moved to (674, 400)
Screenshot: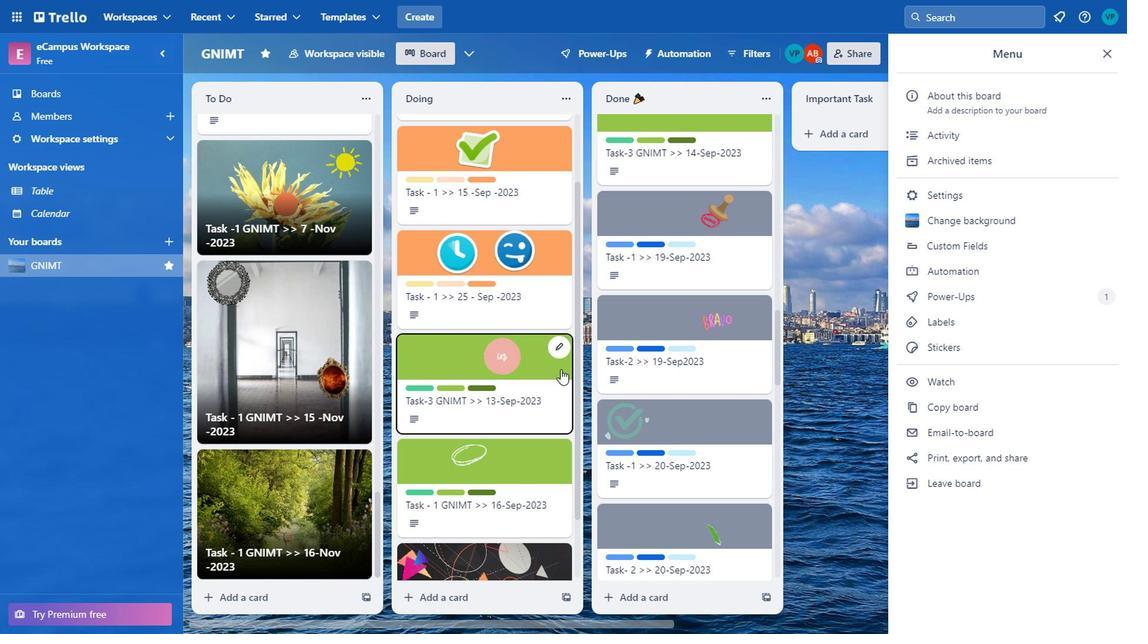 
Action: Mouse scrolled (674, 400) with delta (0, 0)
Screenshot: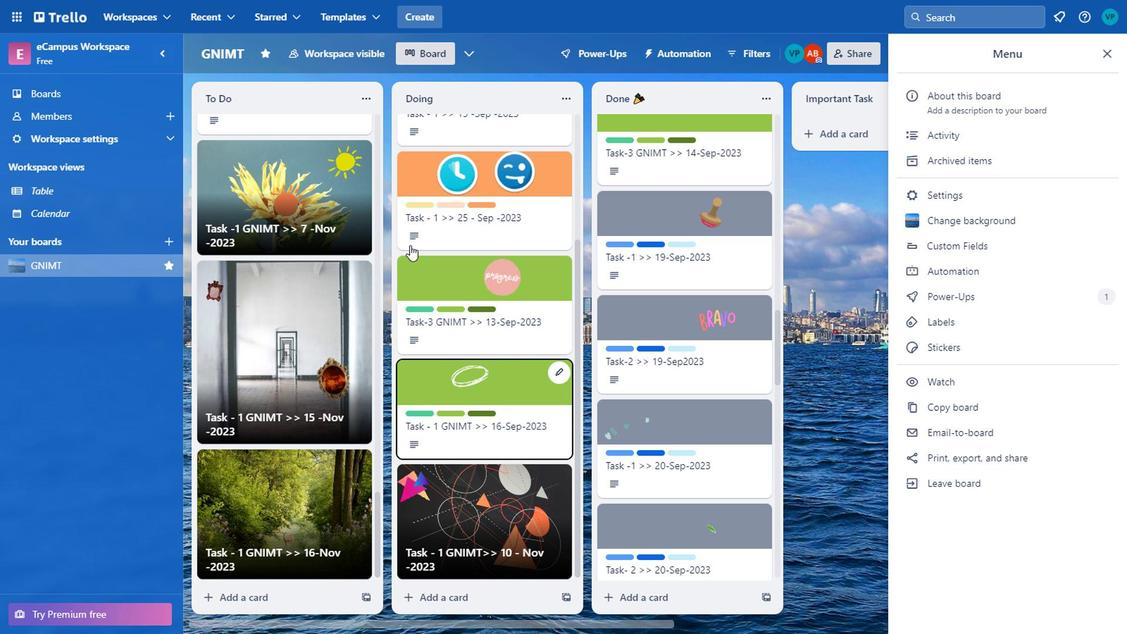 
Action: Mouse scrolled (674, 400) with delta (0, 0)
Screenshot: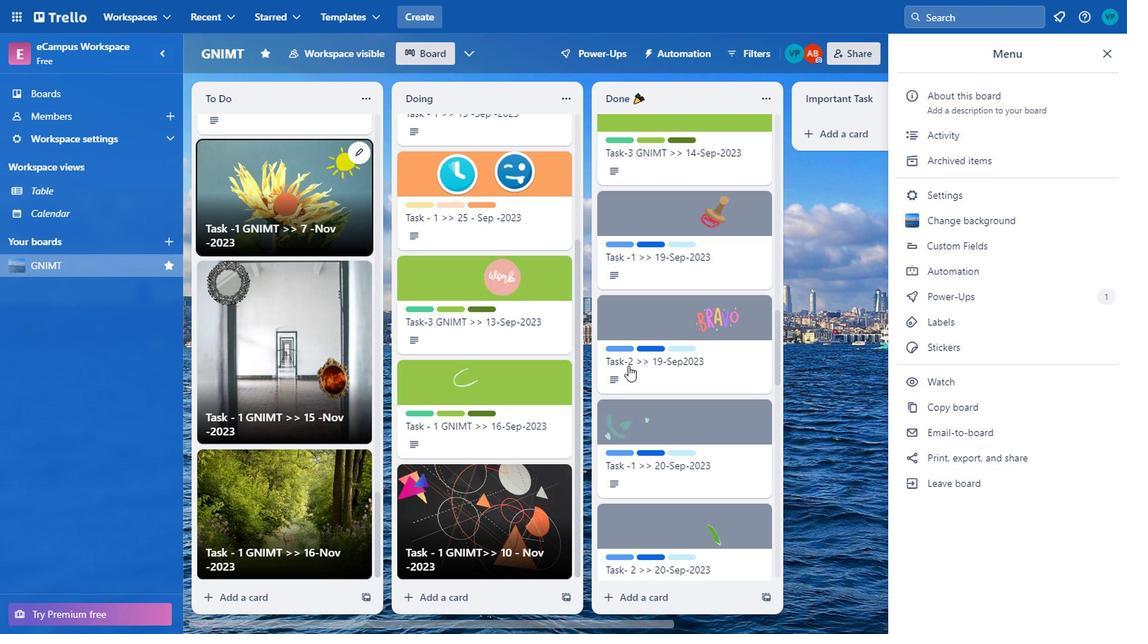 
Action: Mouse scrolled (674, 400) with delta (0, 0)
Screenshot: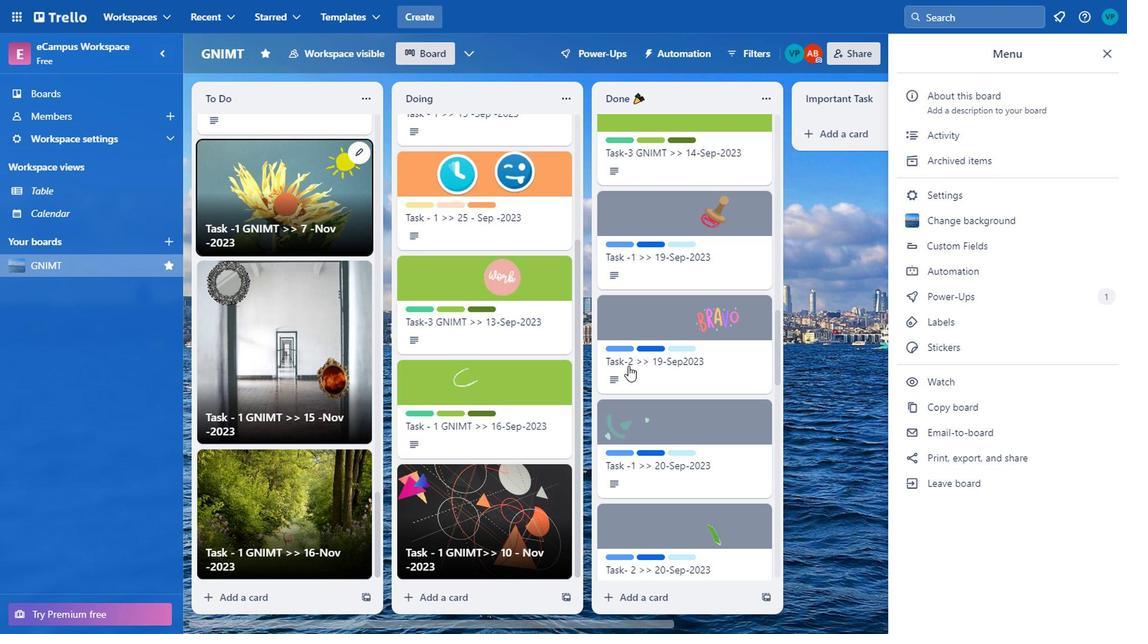 
Action: Mouse moved to (673, 401)
Screenshot: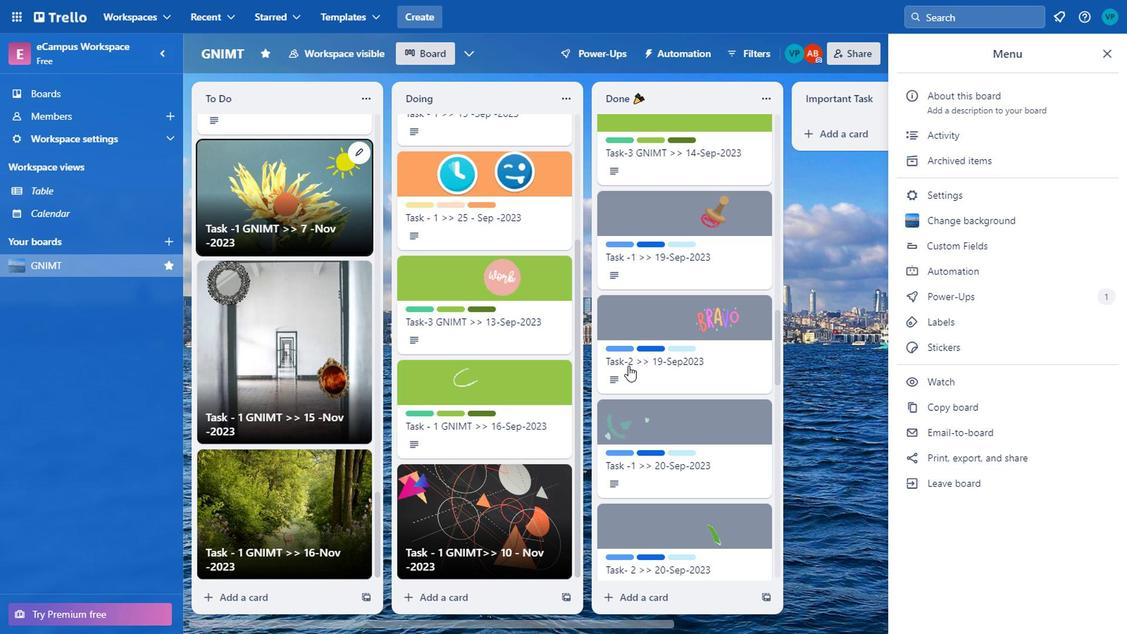 
Action: Mouse scrolled (673, 401) with delta (0, 0)
Screenshot: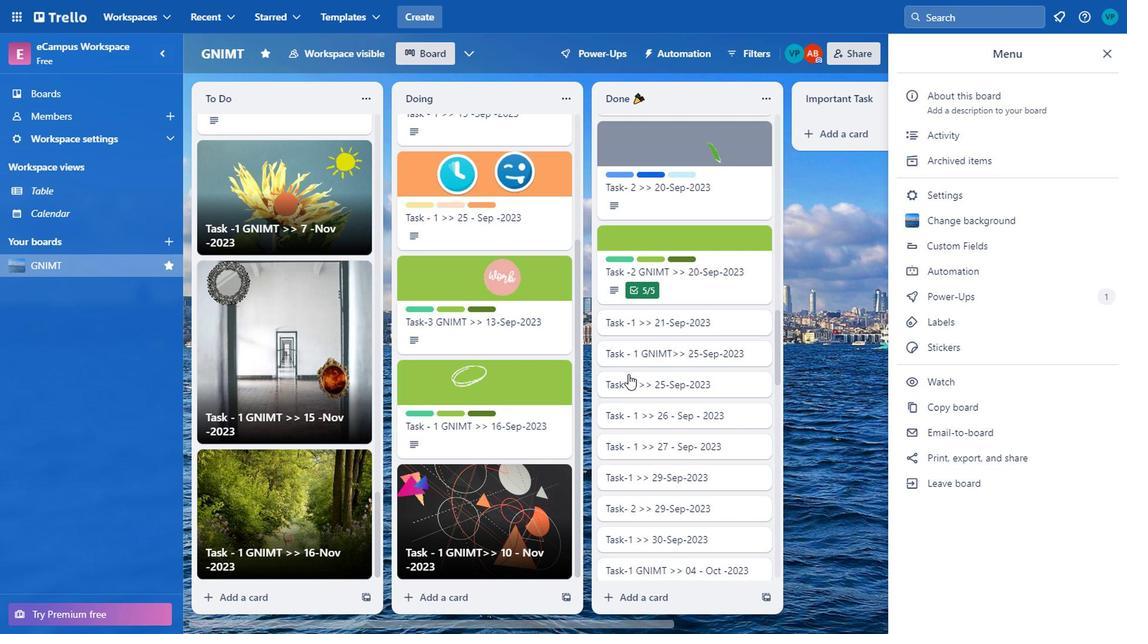
Action: Mouse scrolled (673, 401) with delta (0, 0)
Screenshot: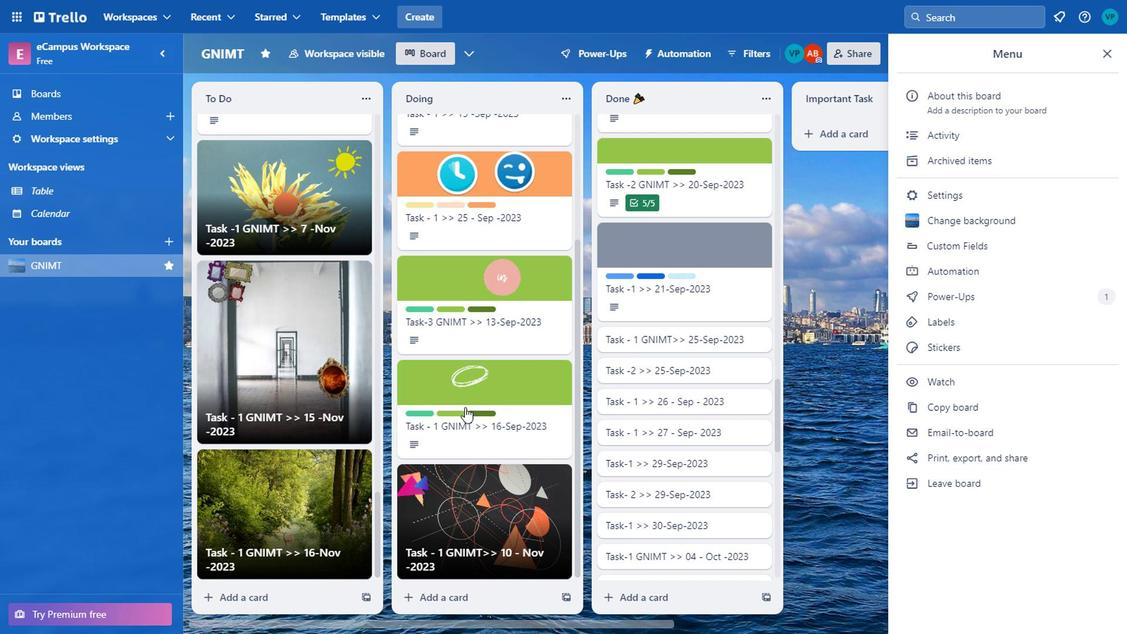 
Action: Mouse scrolled (673, 401) with delta (0, 0)
Screenshot: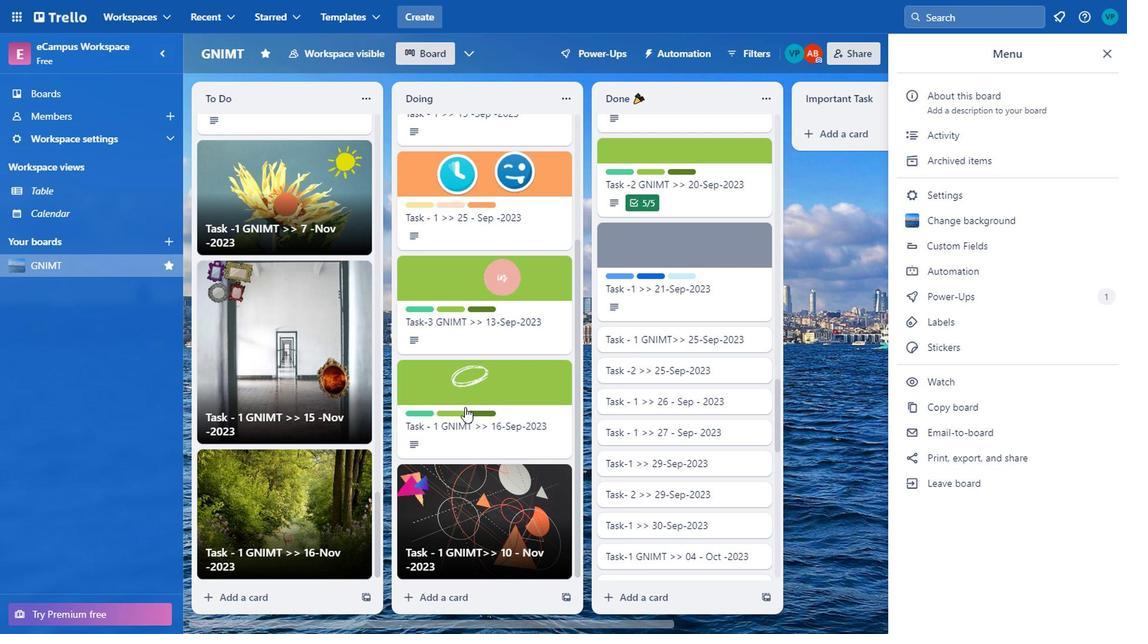 
Action: Mouse scrolled (673, 401) with delta (0, 0)
Screenshot: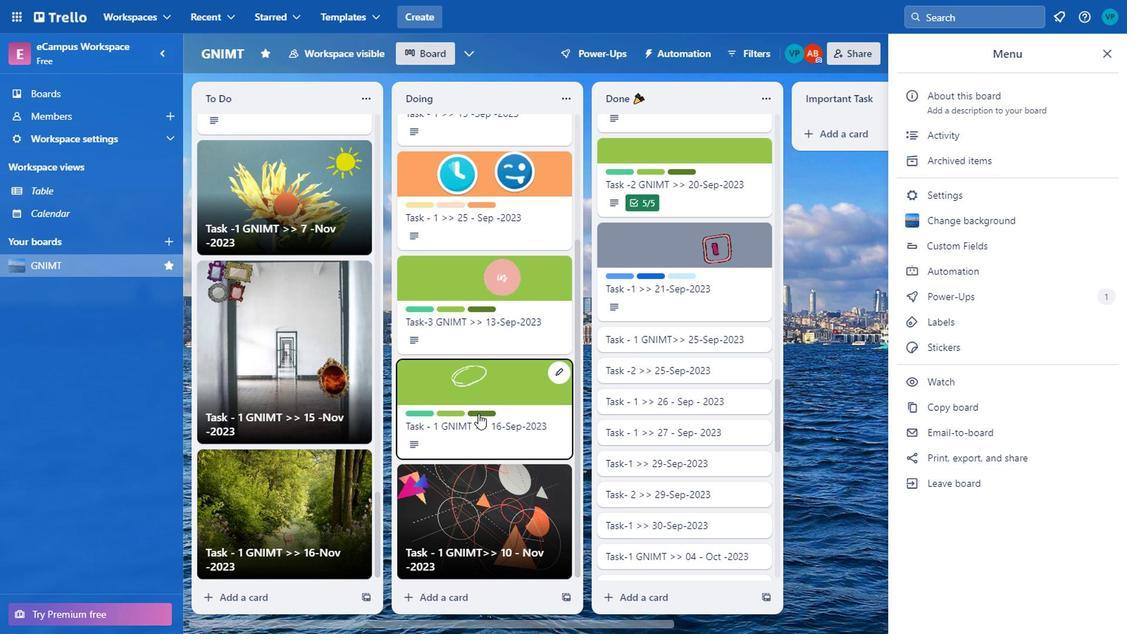 
Action: Mouse scrolled (673, 401) with delta (0, 0)
Screenshot: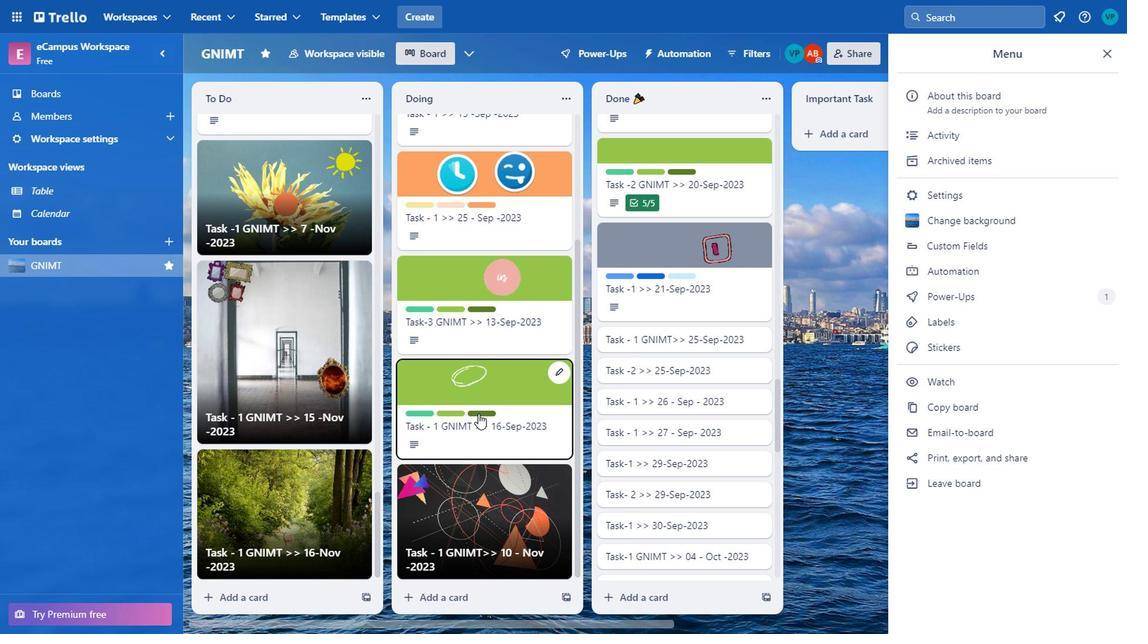 
Action: Mouse scrolled (673, 401) with delta (0, 0)
Screenshot: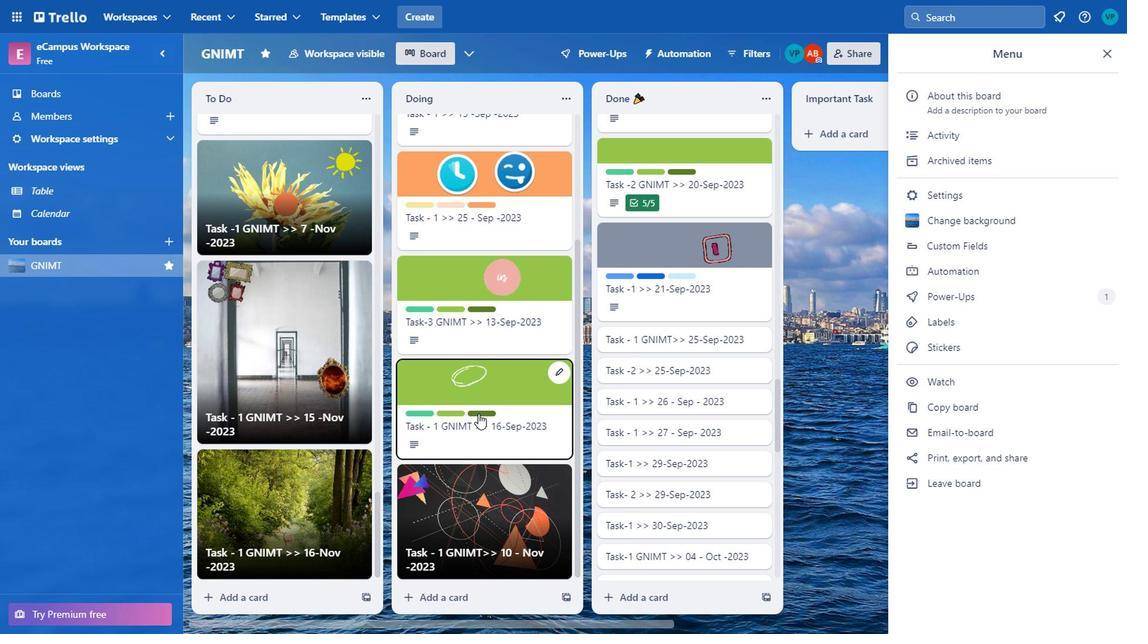
Action: Mouse moved to (672, 403)
Screenshot: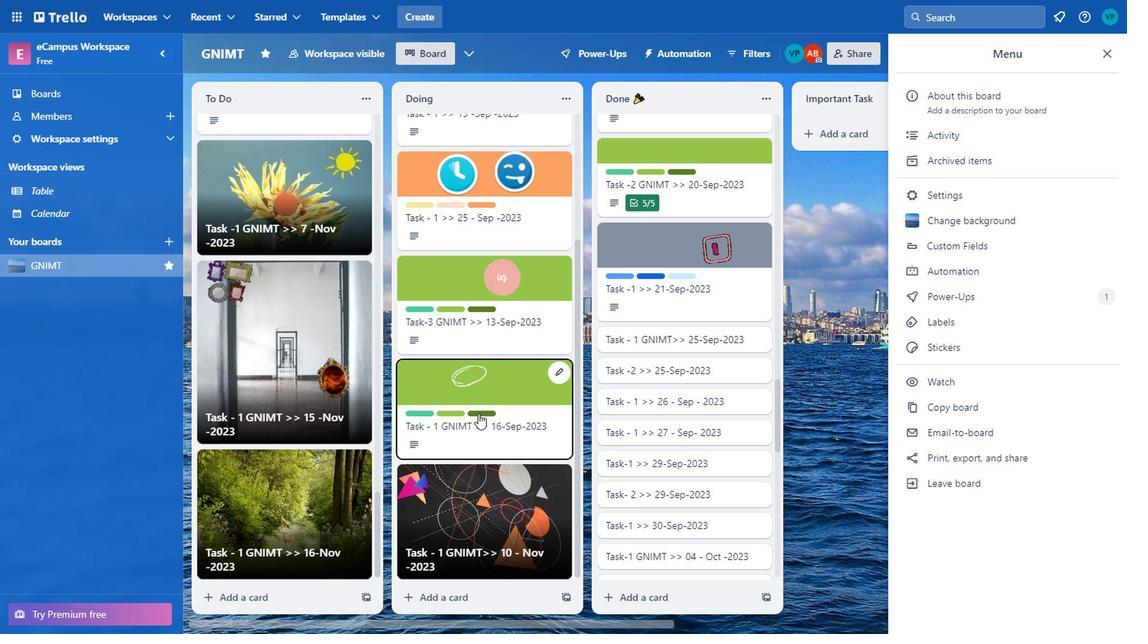 
Action: Mouse scrolled (672, 403) with delta (0, 0)
Screenshot: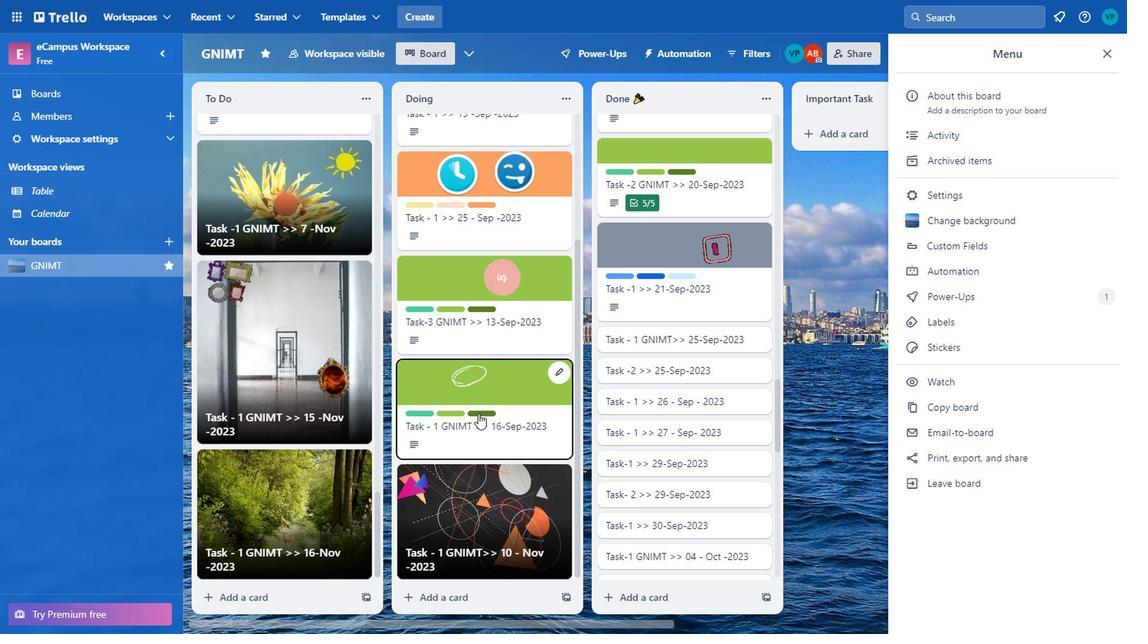 
Action: Mouse moved to (726, 402)
Screenshot: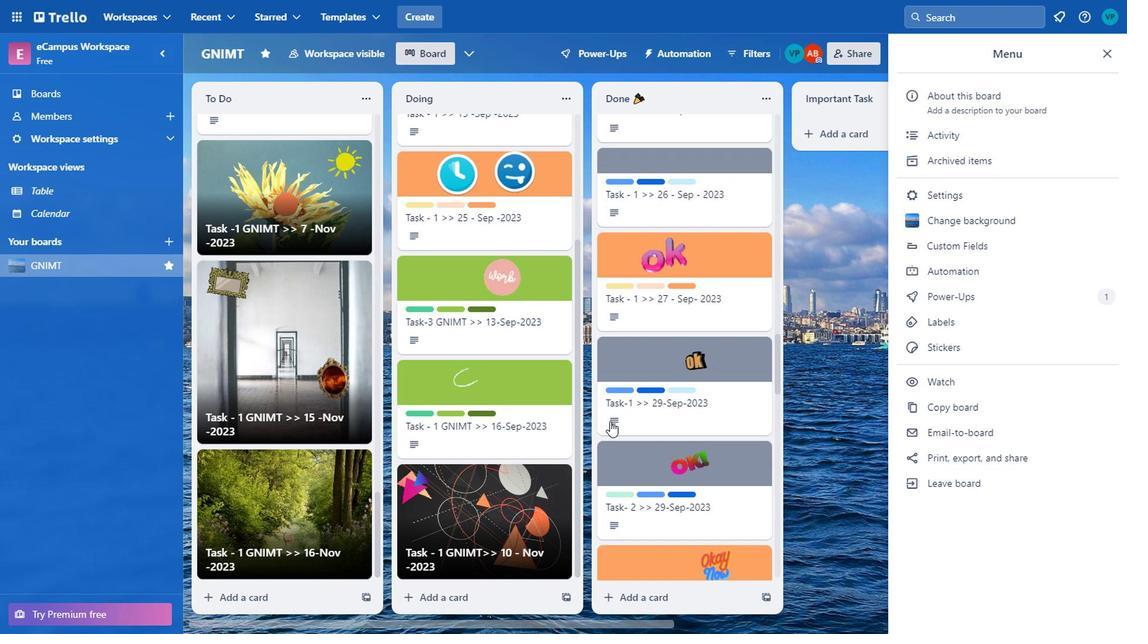 
Action: Mouse scrolled (726, 401) with delta (0, 0)
Screenshot: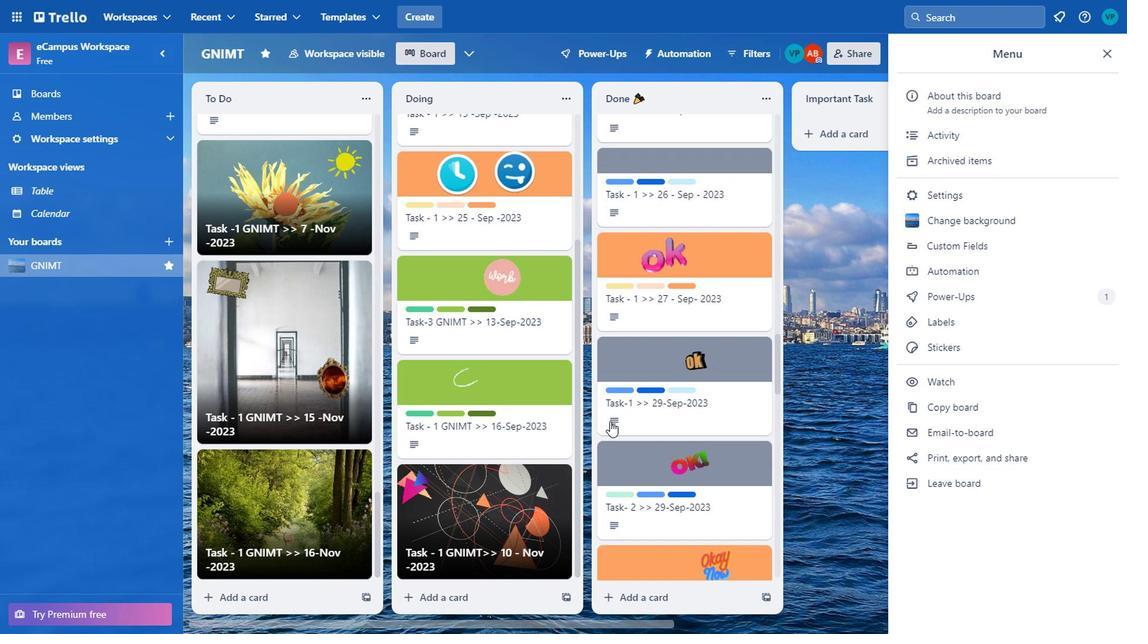 
Action: Mouse moved to (728, 402)
Screenshot: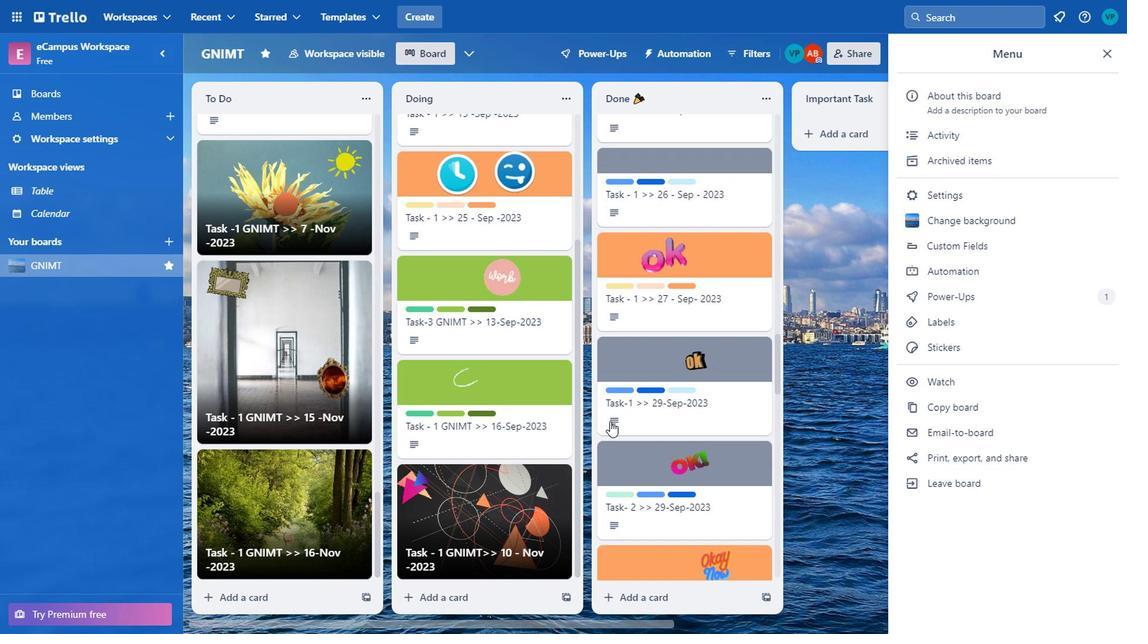 
Action: Mouse scrolled (728, 402) with delta (0, 0)
Screenshot: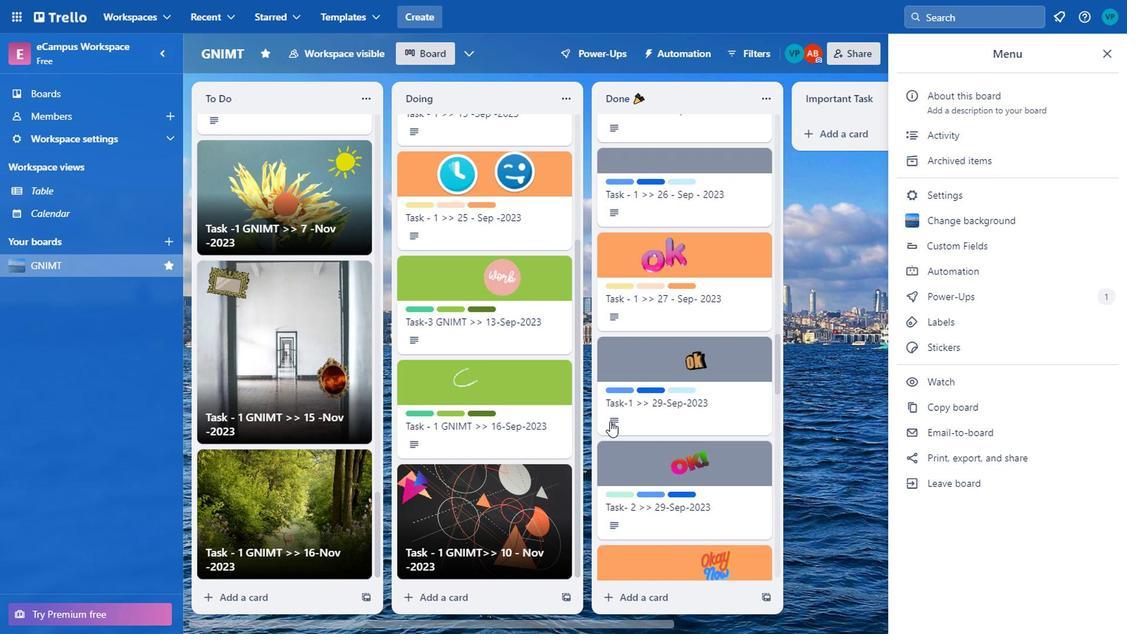 
Action: Mouse scrolled (728, 402) with delta (0, 0)
Screenshot: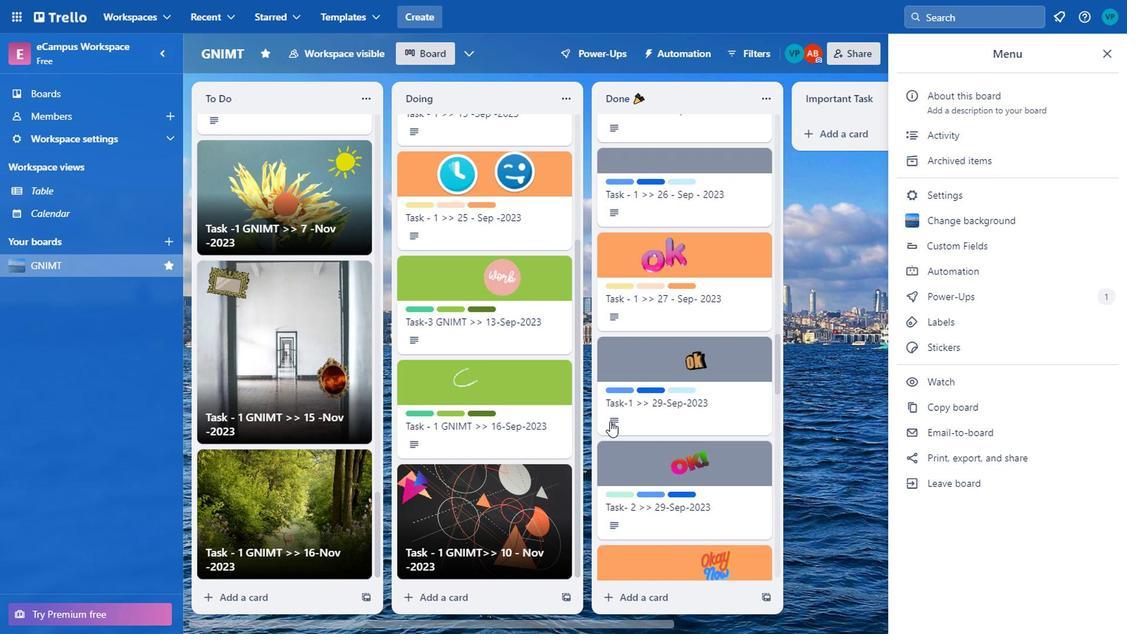 
Action: Mouse scrolled (728, 402) with delta (0, 0)
Screenshot: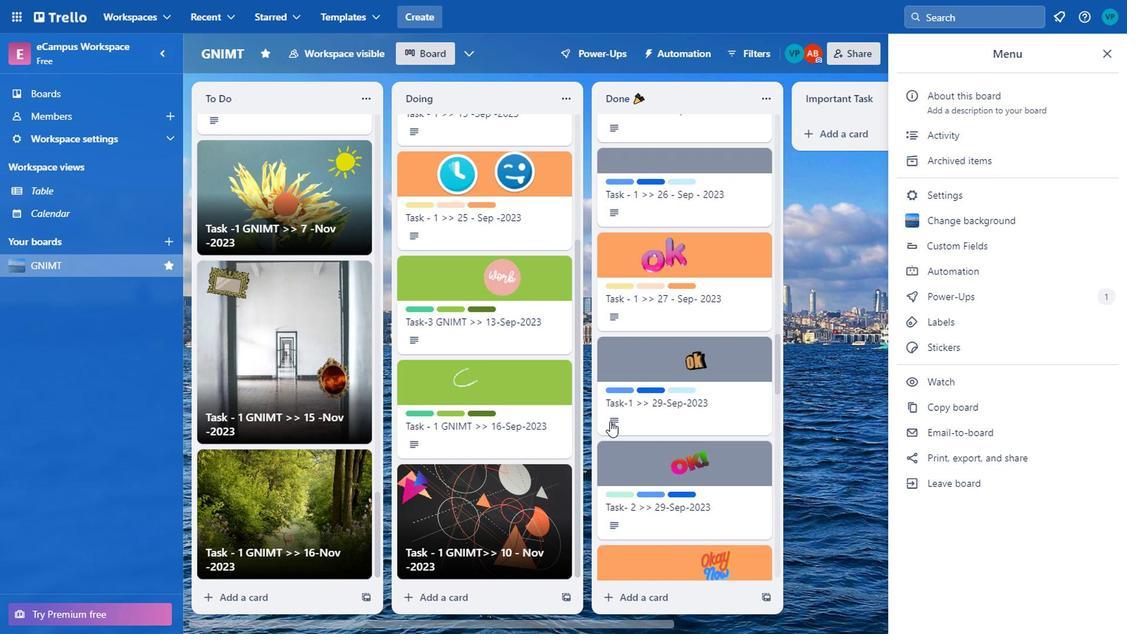 
Action: Mouse moved to (728, 403)
Screenshot: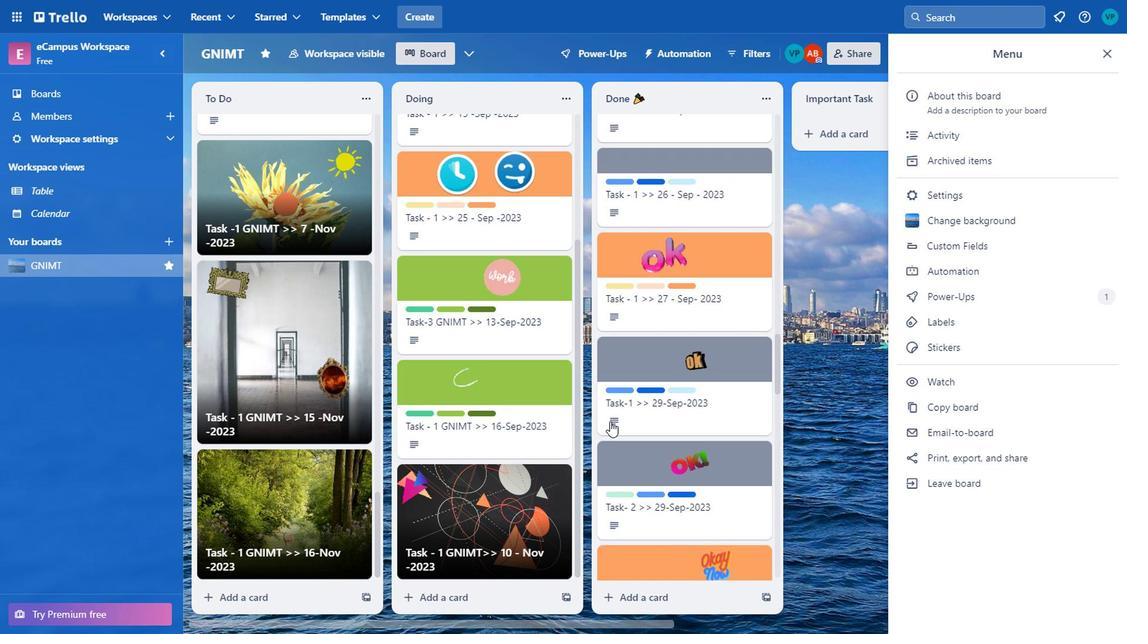 
Action: Mouse scrolled (728, 402) with delta (0, 0)
Screenshot: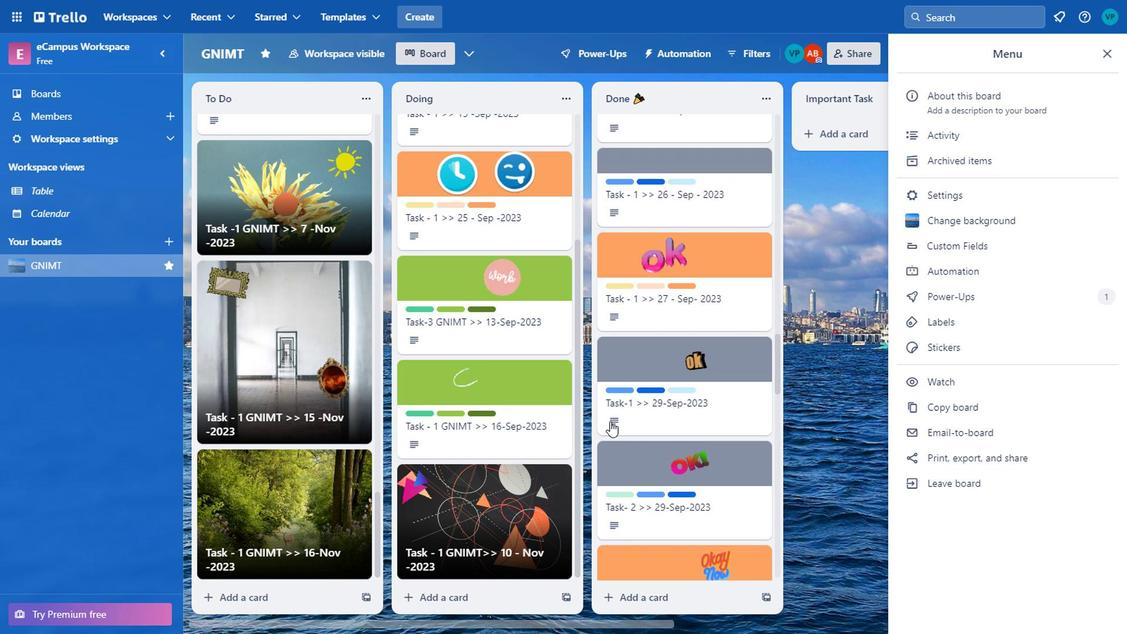 
Action: Mouse moved to (617, 413)
Screenshot: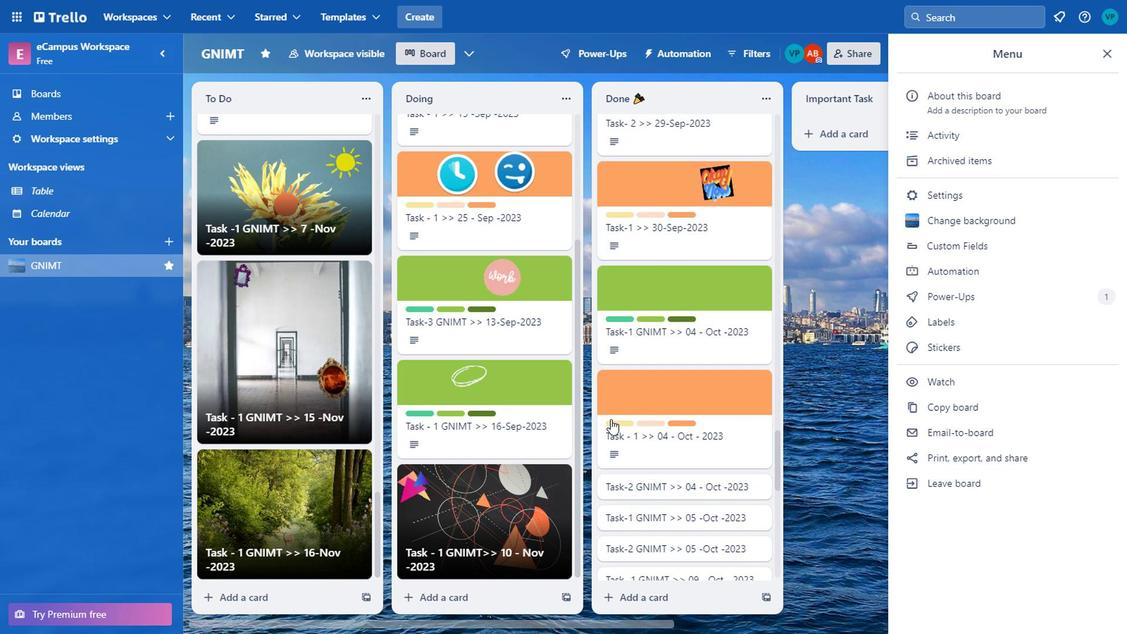
Action: Mouse scrolled (617, 412) with delta (0, 0)
Screenshot: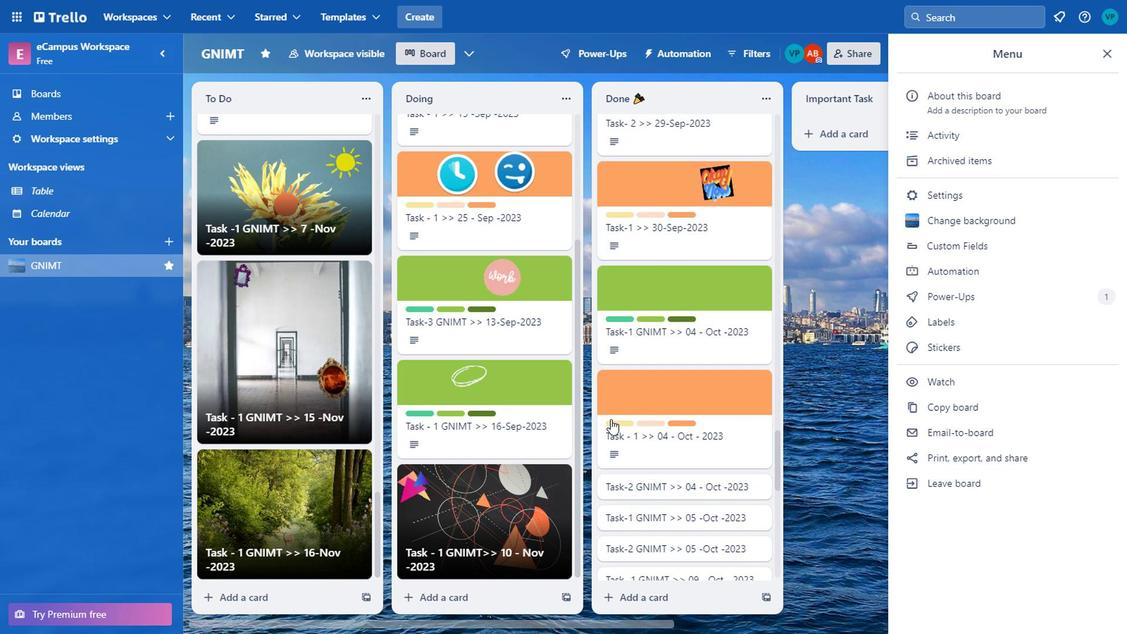 
Action: Mouse moved to (612, 415)
Screenshot: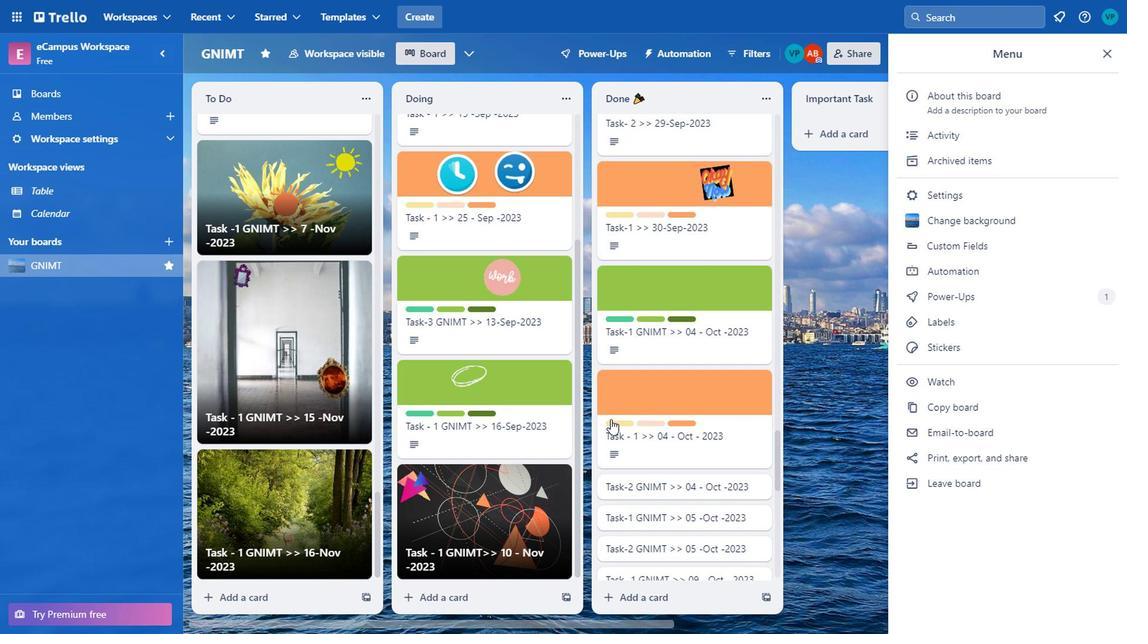 
Action: Mouse scrolled (612, 415) with delta (0, 0)
Screenshot: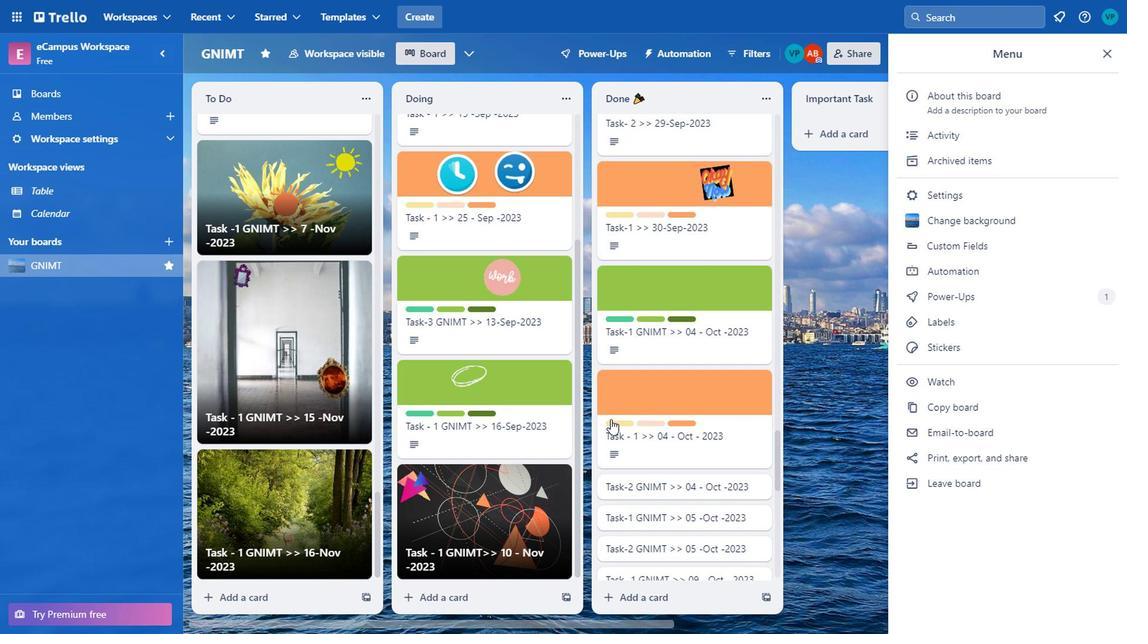 
Action: Mouse moved to (611, 418)
Screenshot: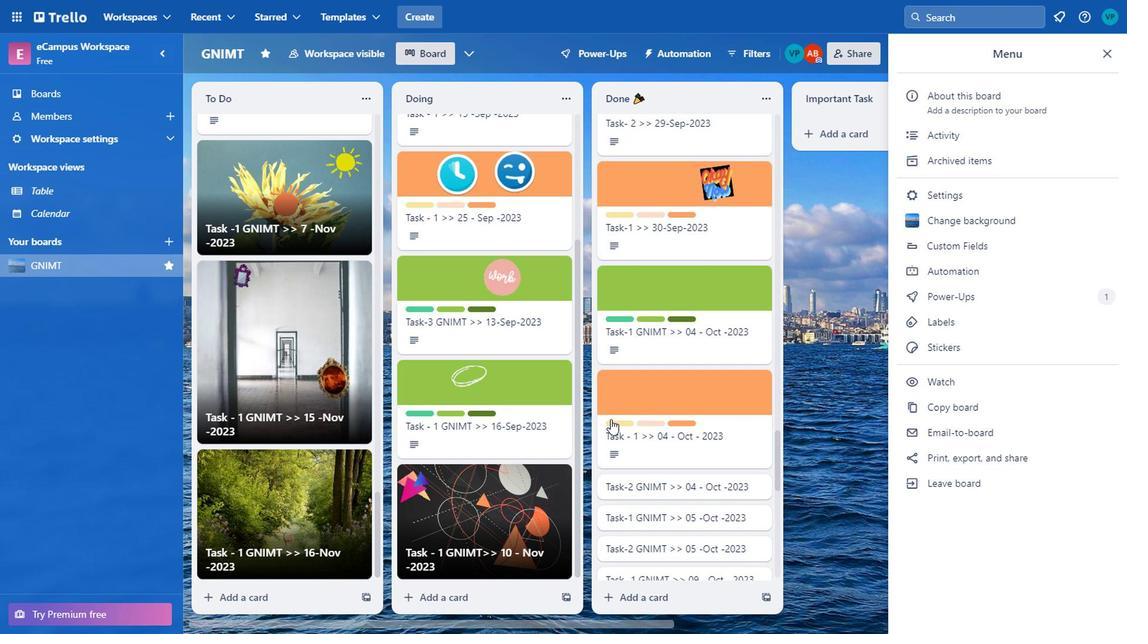 
Action: Mouse scrolled (611, 417) with delta (0, 0)
Screenshot: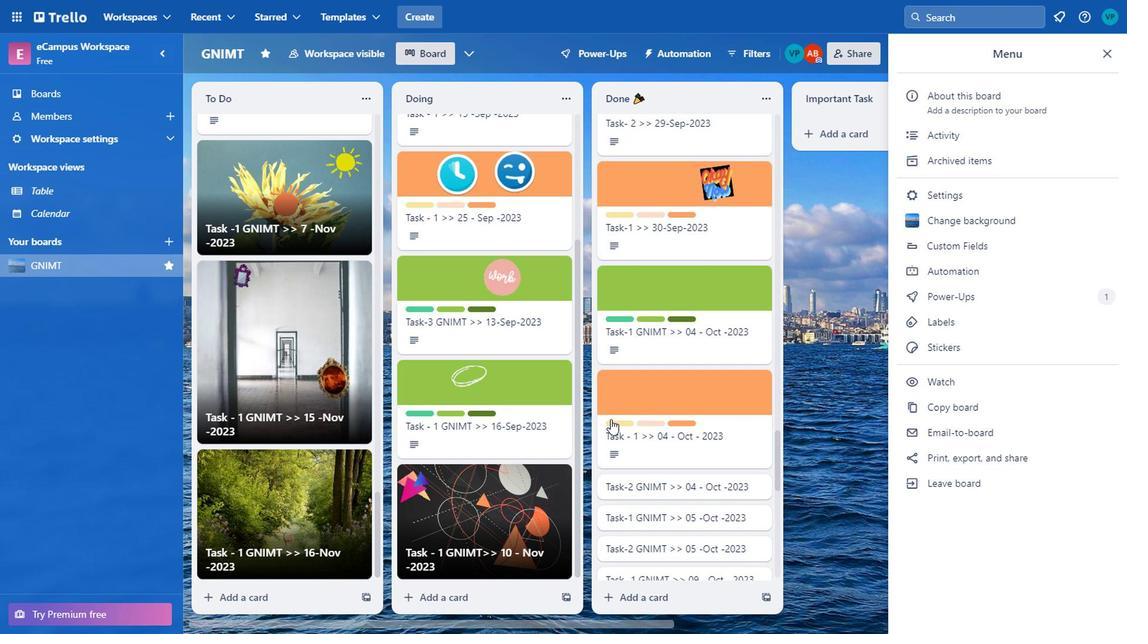
Action: Mouse moved to (609, 421)
Screenshot: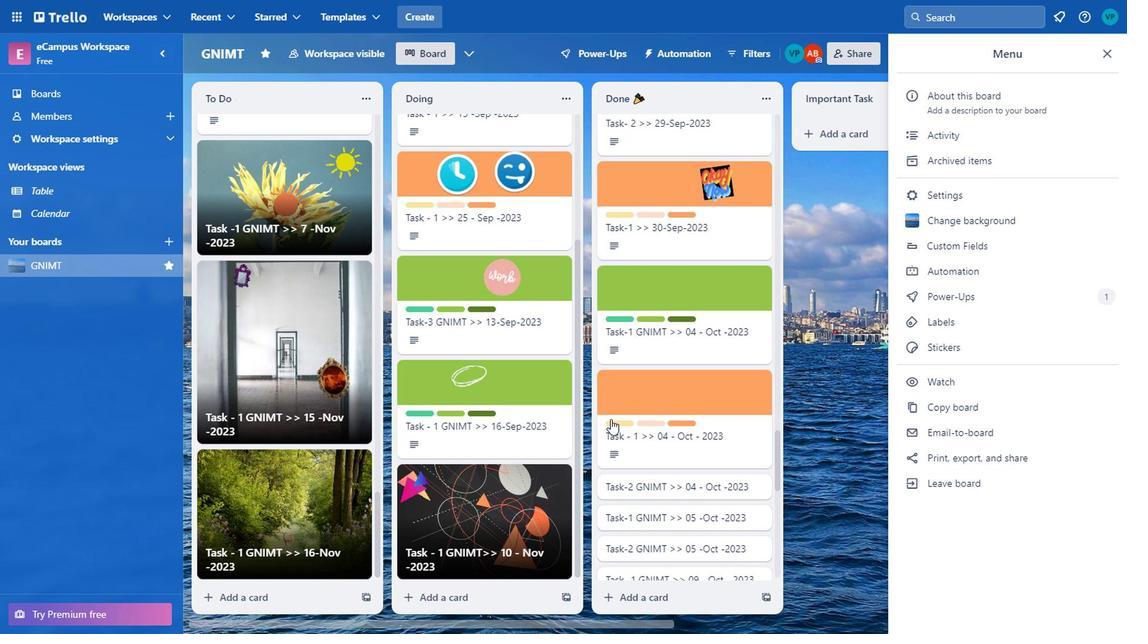 
Action: Mouse scrolled (609, 421) with delta (0, 0)
Screenshot: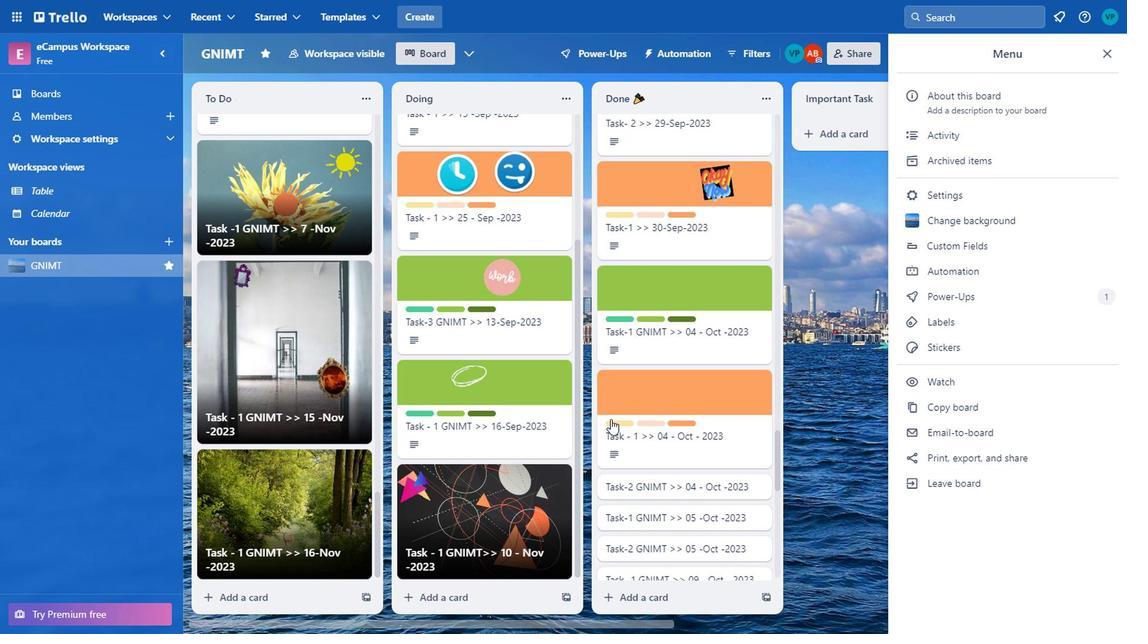 
Action: Mouse moved to (641, 425)
Screenshot: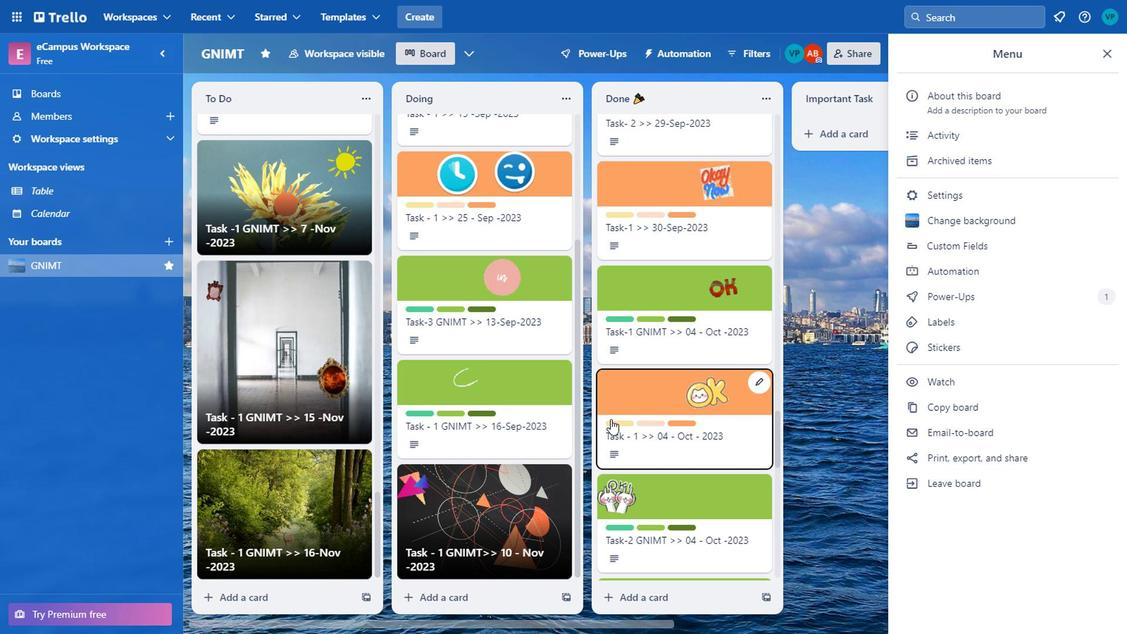 
Action: Mouse scrolled (641, 424) with delta (0, 0)
Screenshot: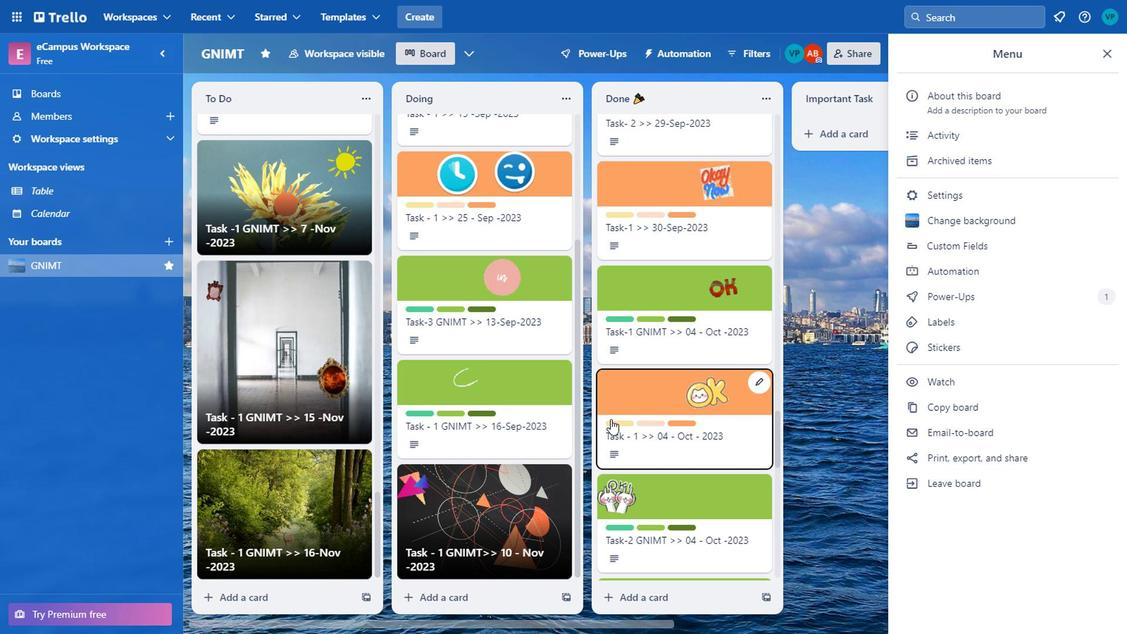 
Action: Mouse moved to (704, 428)
Screenshot: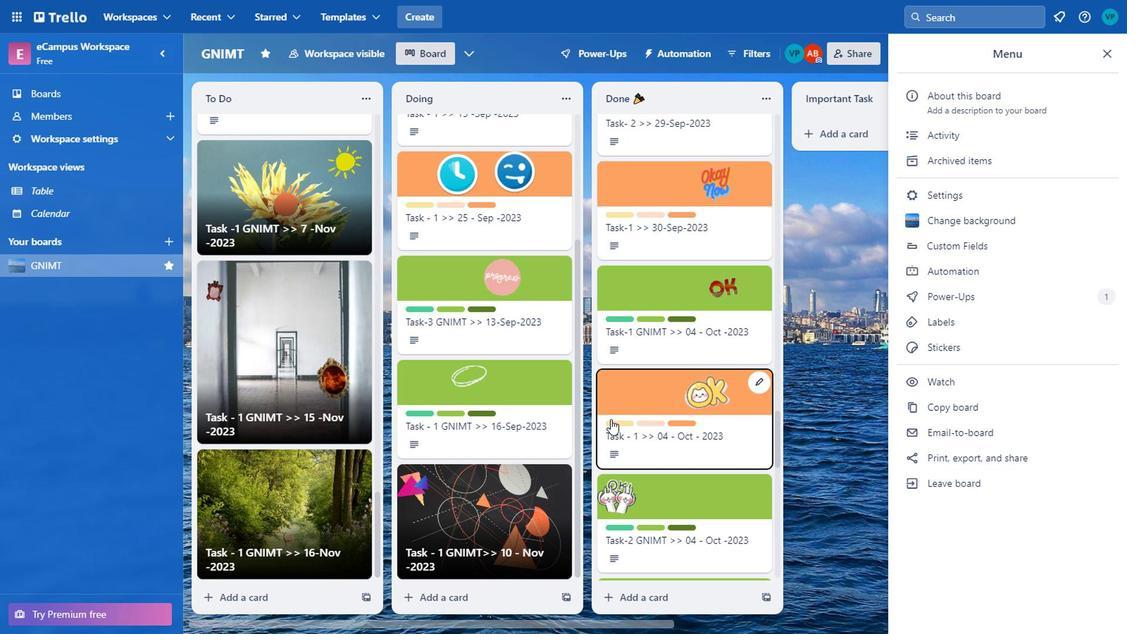 
Action: Mouse scrolled (704, 428) with delta (0, 0)
Screenshot: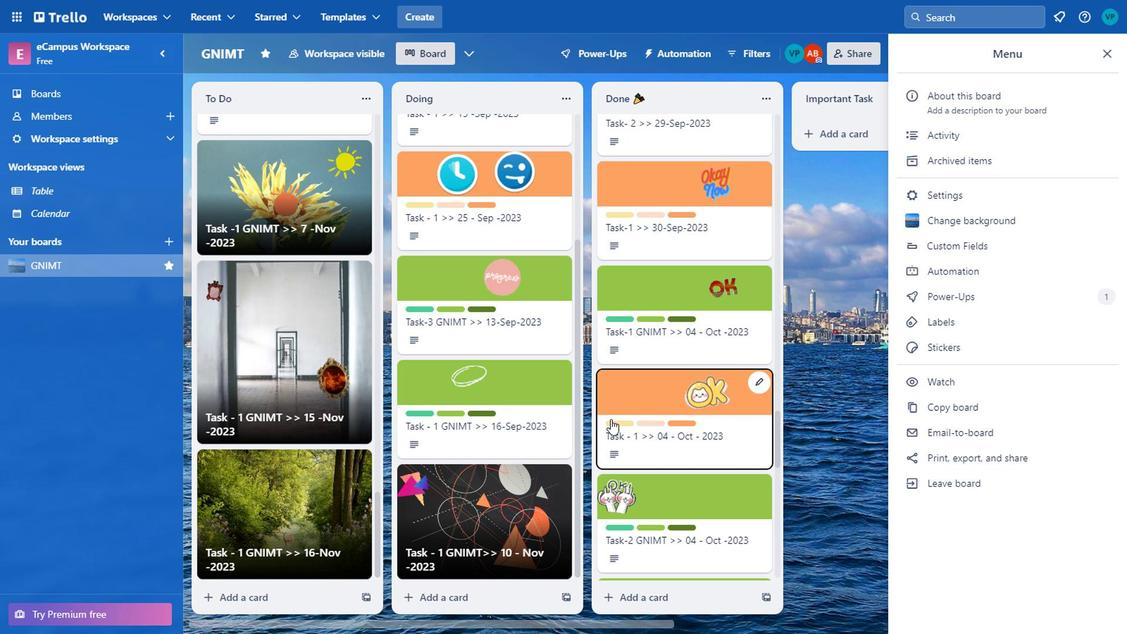 
Action: Mouse moved to (705, 428)
Screenshot: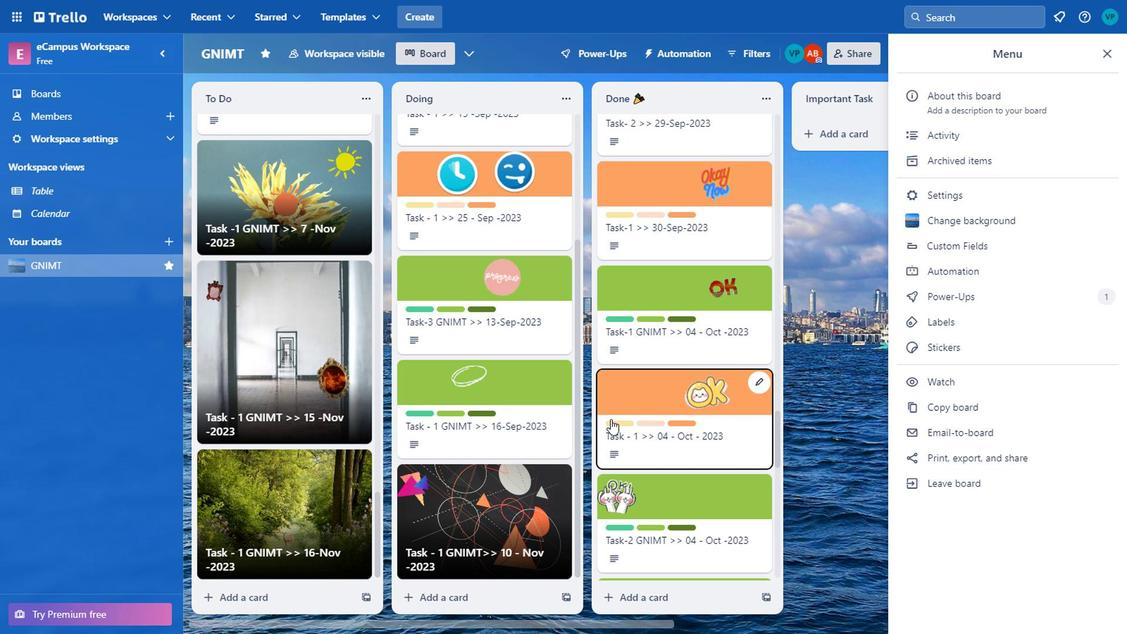 
Action: Mouse scrolled (705, 428) with delta (0, 0)
Screenshot: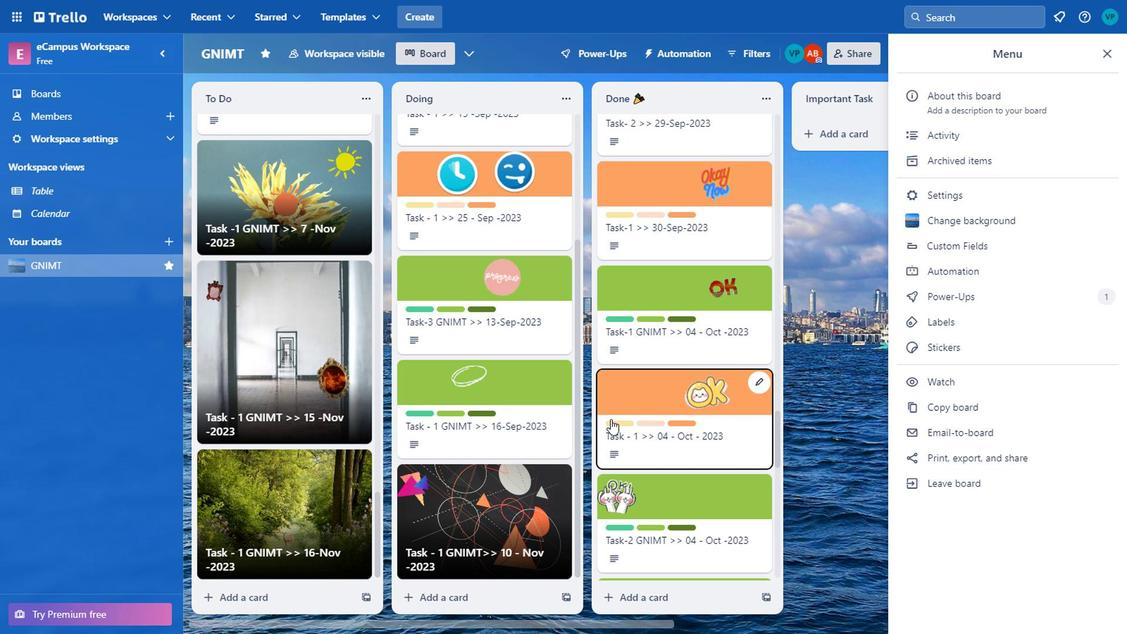 
Action: Mouse moved to (706, 429)
Screenshot: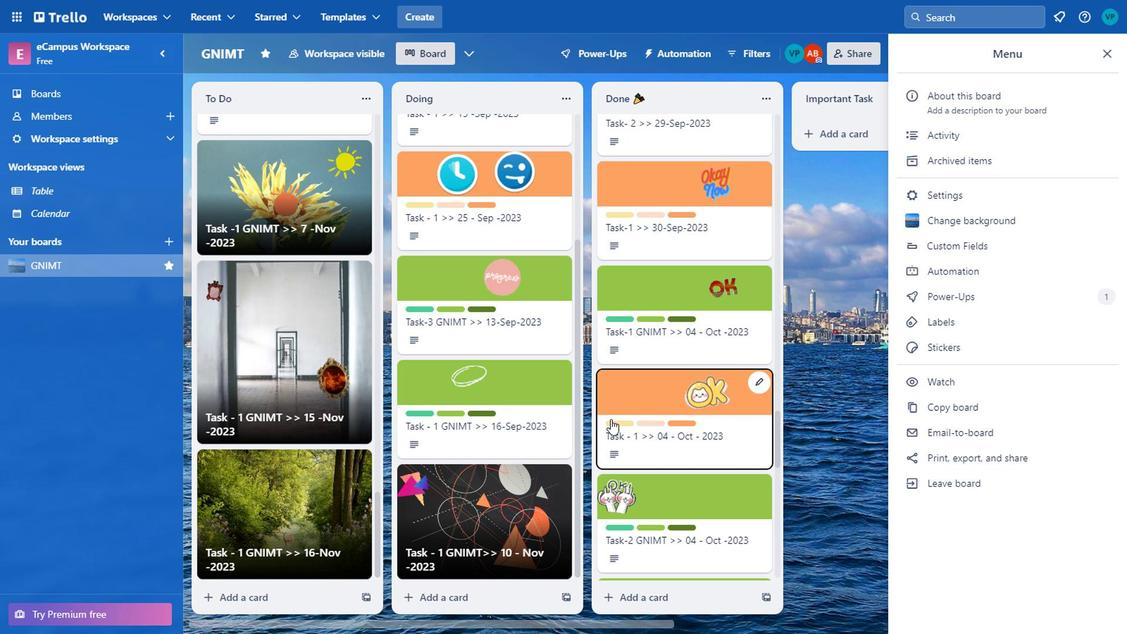 
Action: Mouse scrolled (706, 429) with delta (0, 0)
Screenshot: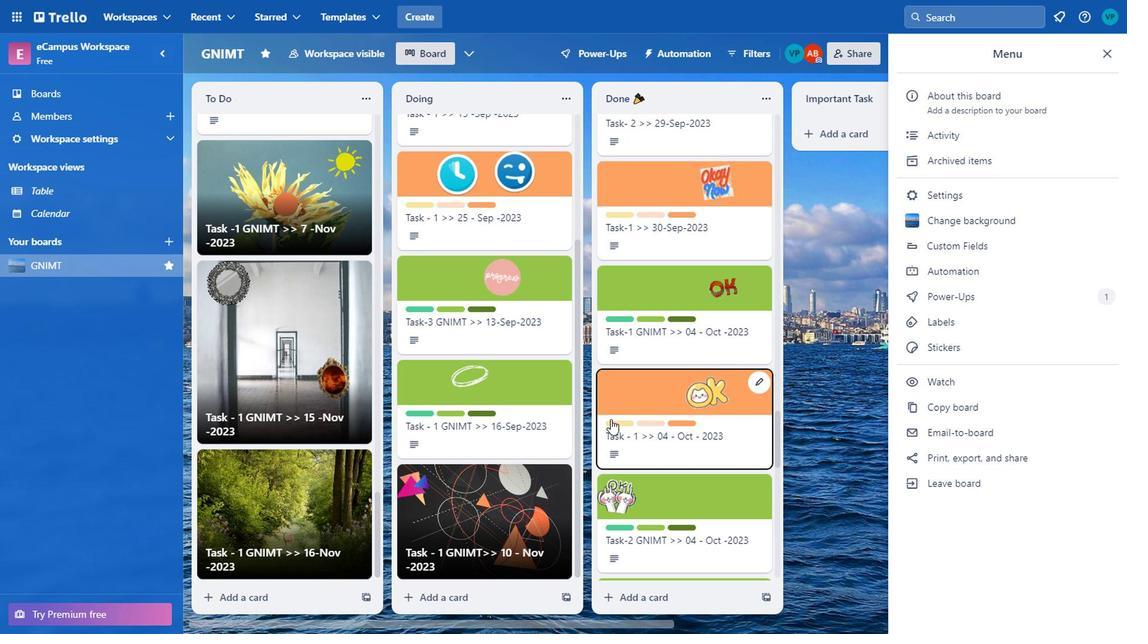 
Action: Mouse scrolled (706, 429) with delta (0, 0)
Screenshot: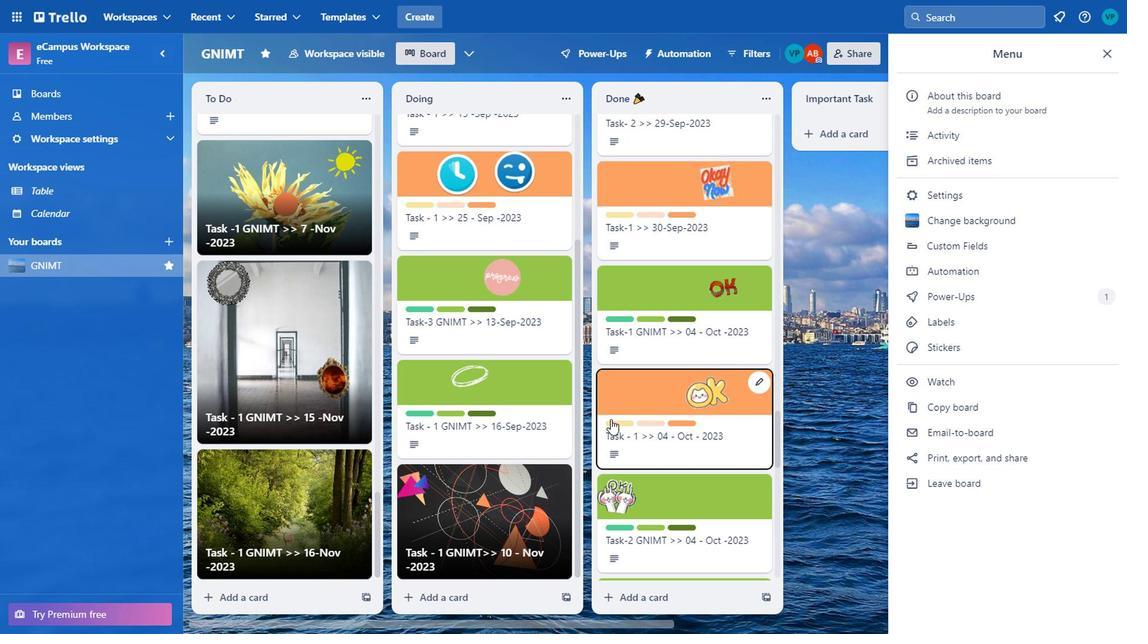 
Action: Mouse moved to (708, 429)
Screenshot: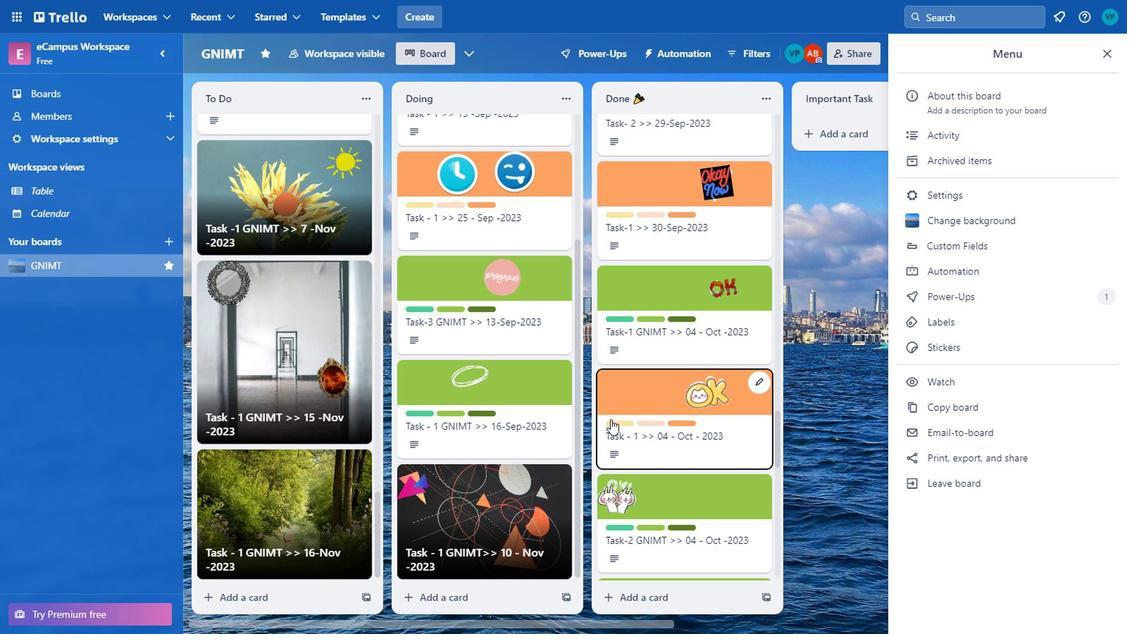 
Action: Mouse scrolled (708, 429) with delta (0, 0)
Screenshot: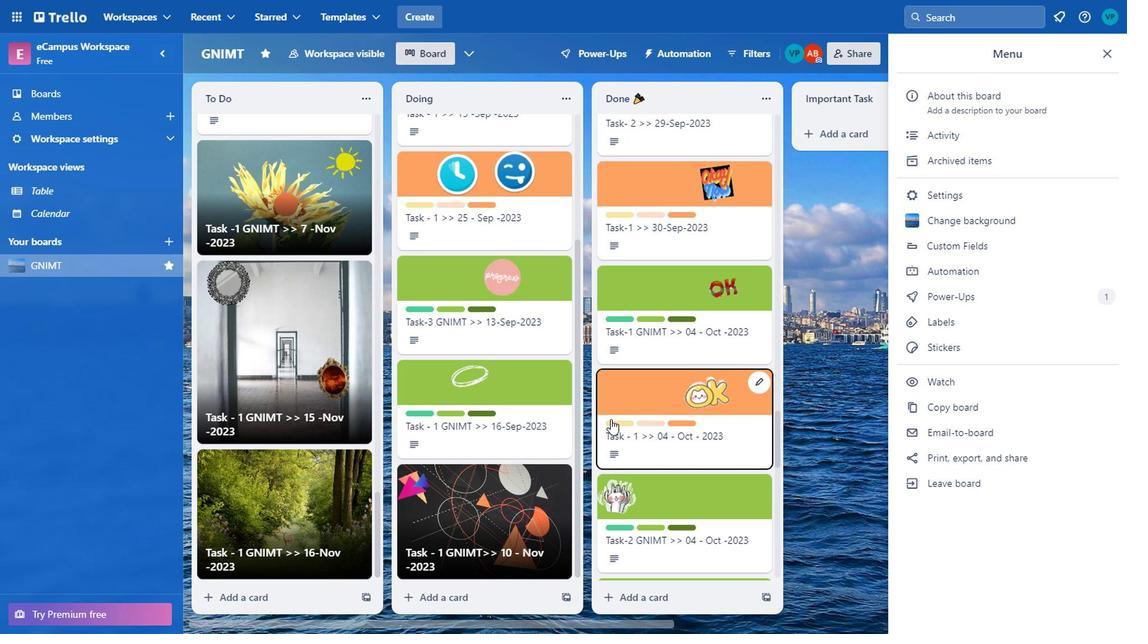 
Action: Mouse scrolled (708, 429) with delta (0, 0)
Screenshot: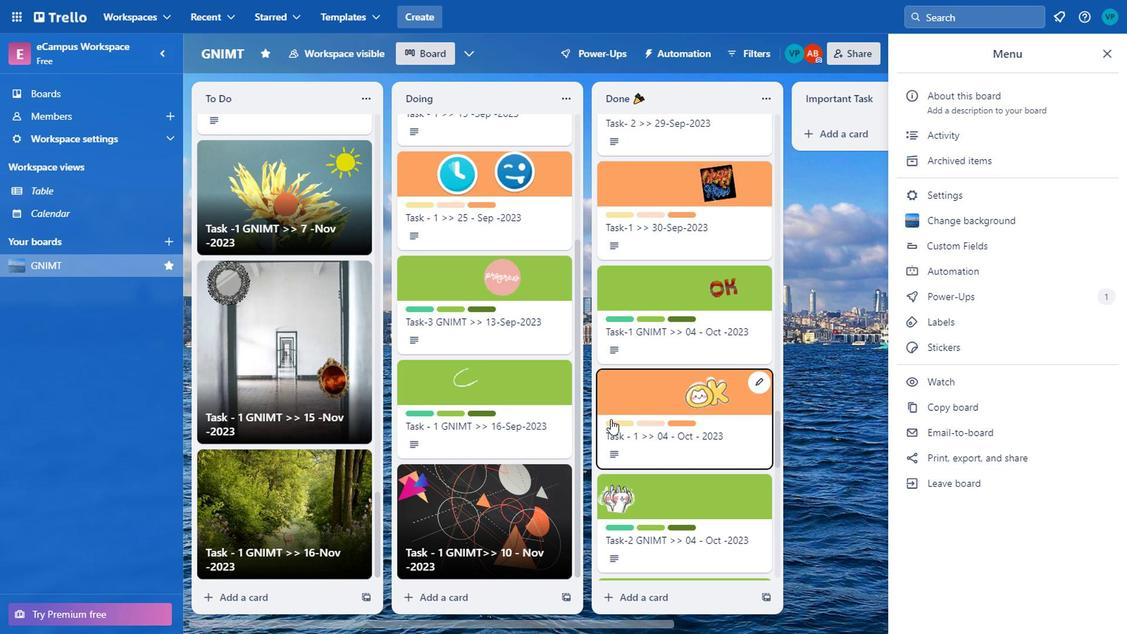 
Action: Mouse scrolled (708, 429) with delta (0, 0)
Screenshot: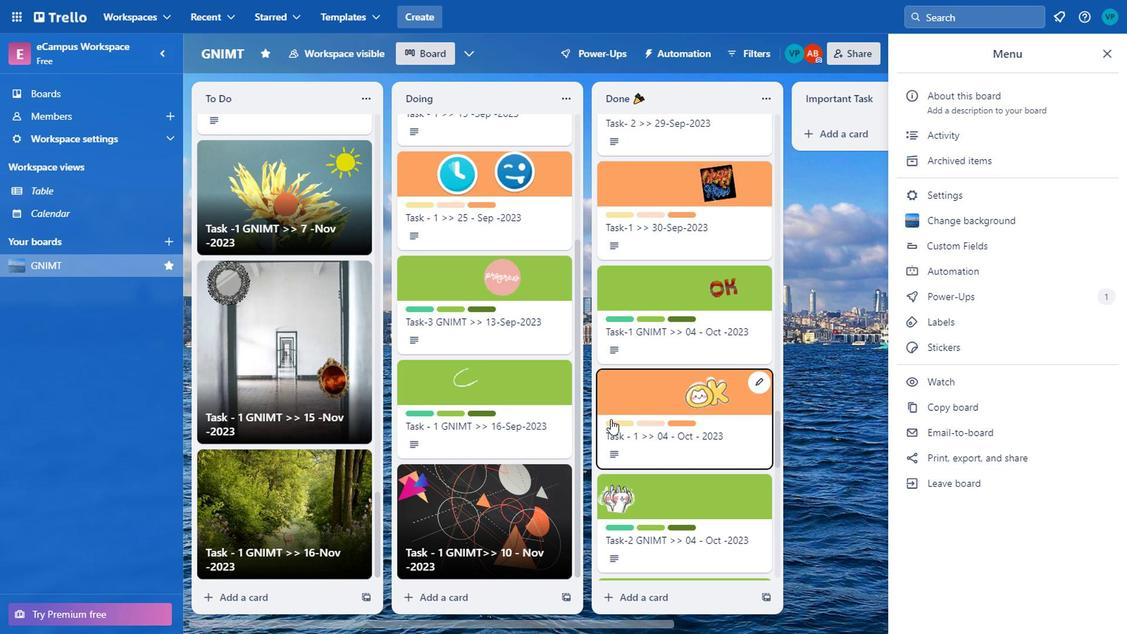 
Action: Mouse scrolled (708, 429) with delta (0, 0)
Screenshot: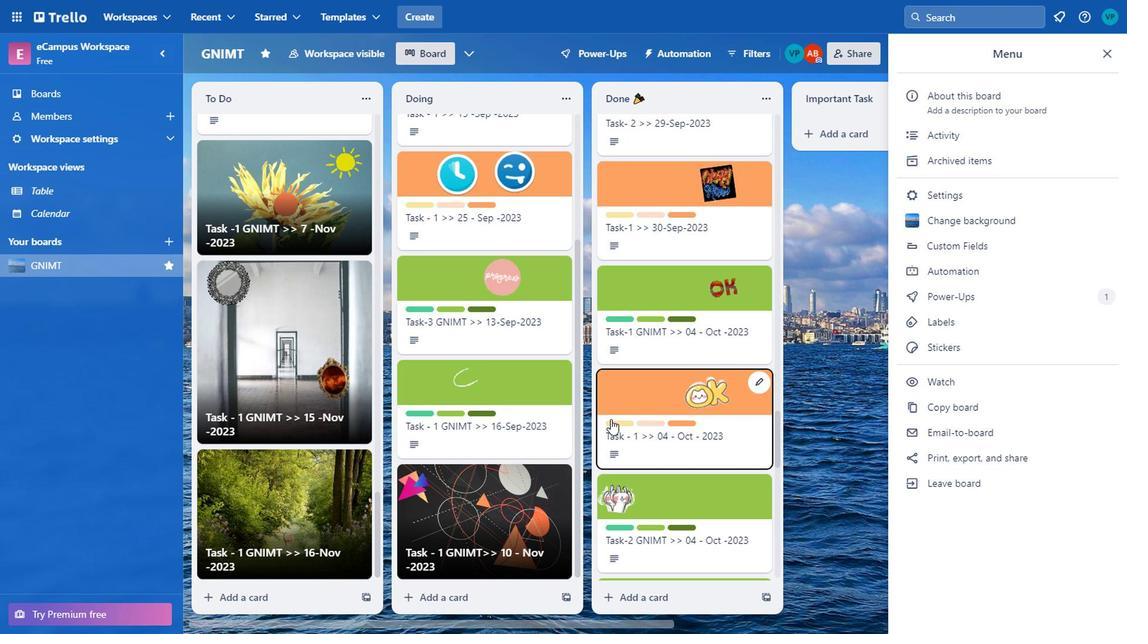 
Action: Mouse moved to (786, 377)
Screenshot: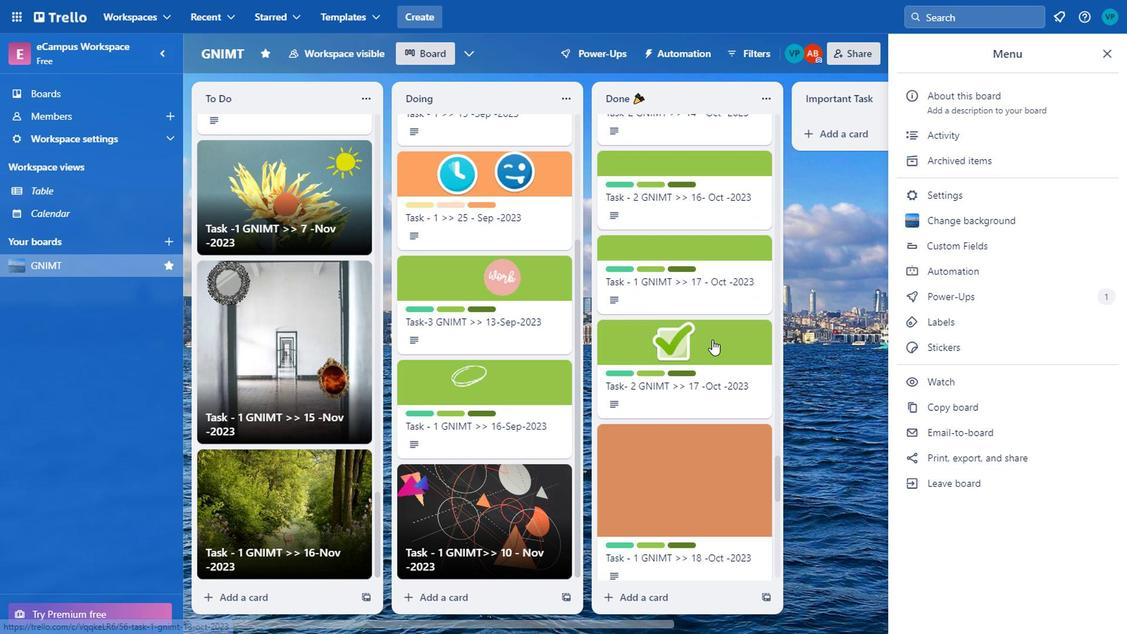 
Action: Mouse scrolled (786, 376) with delta (0, 0)
Screenshot: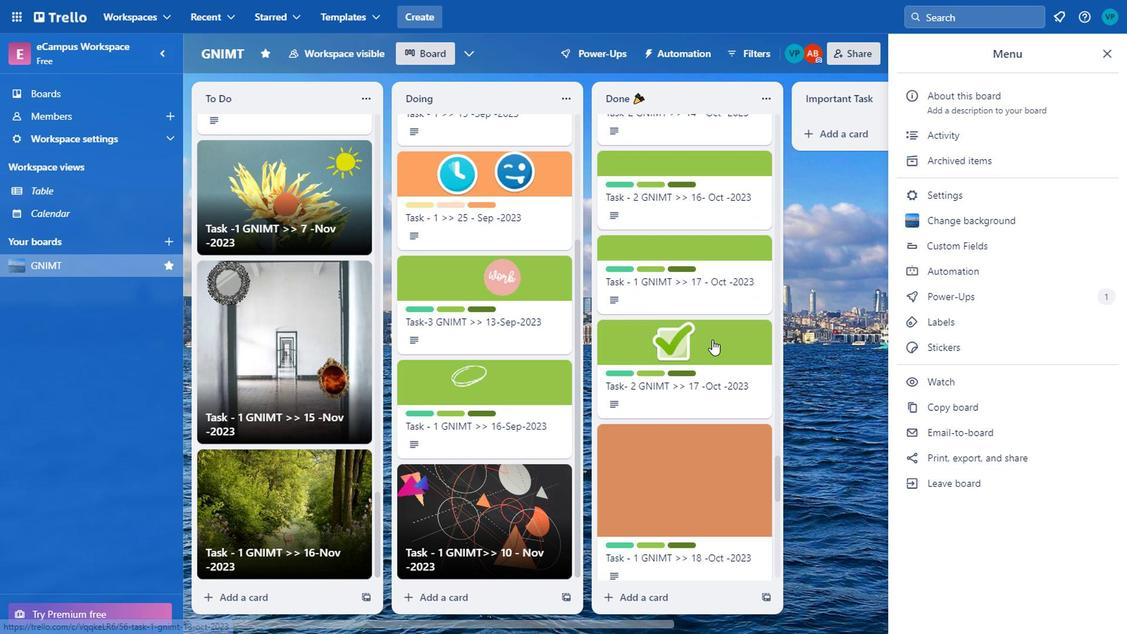 
Action: Mouse moved to (786, 378)
Screenshot: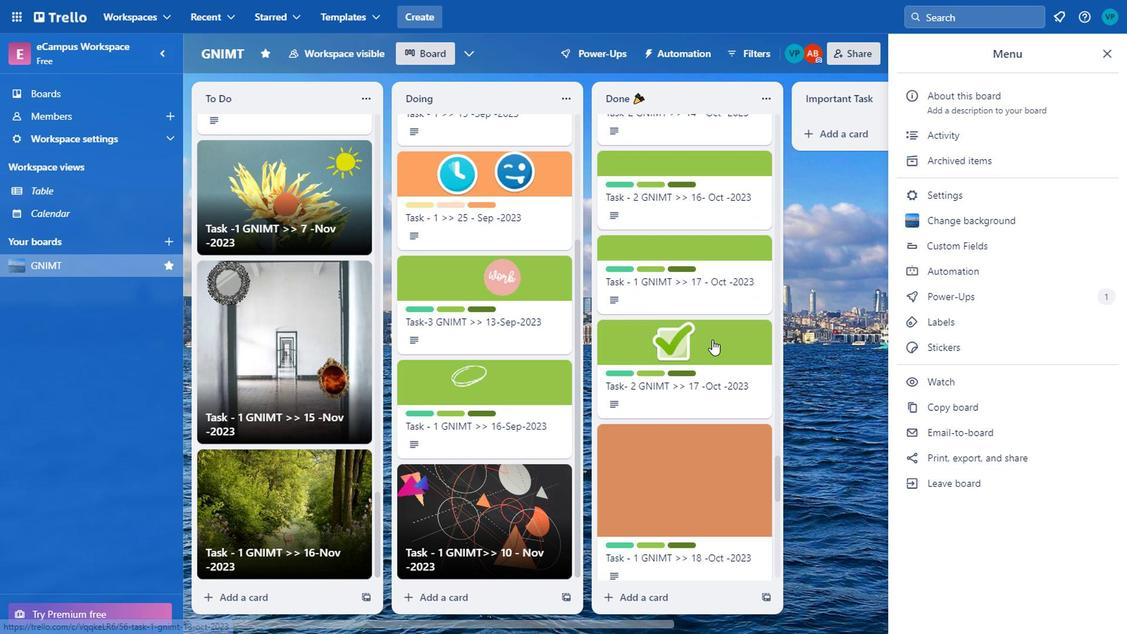 
Action: Mouse scrolled (786, 378) with delta (0, 0)
Screenshot: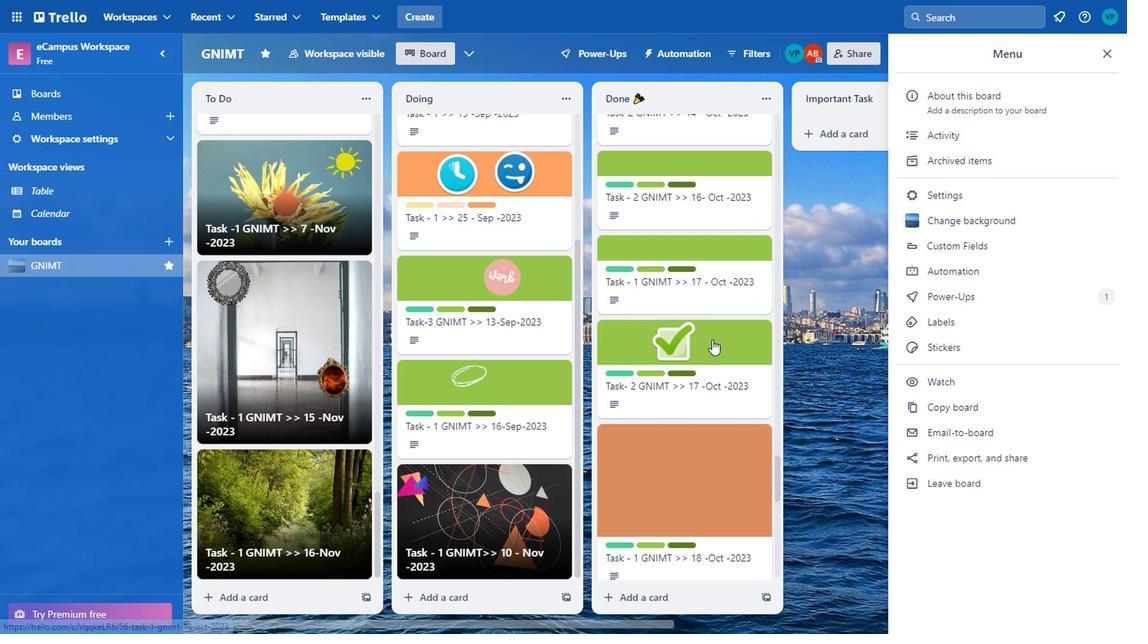 
Action: Mouse scrolled (786, 378) with delta (0, 0)
Screenshot: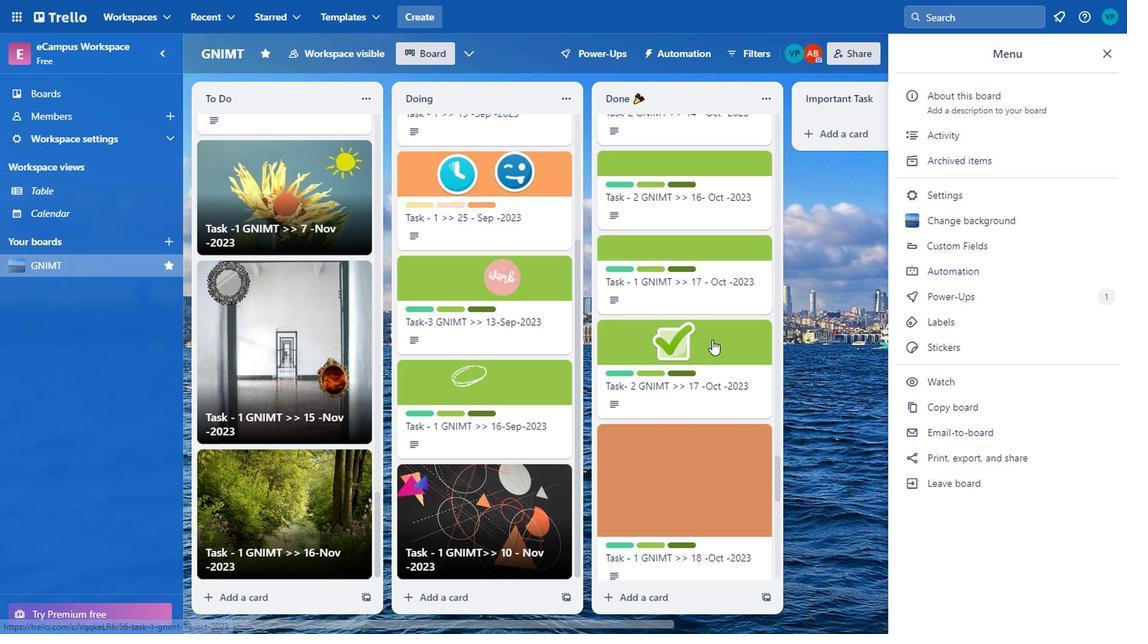 
Action: Mouse scrolled (786, 378) with delta (0, 0)
Screenshot: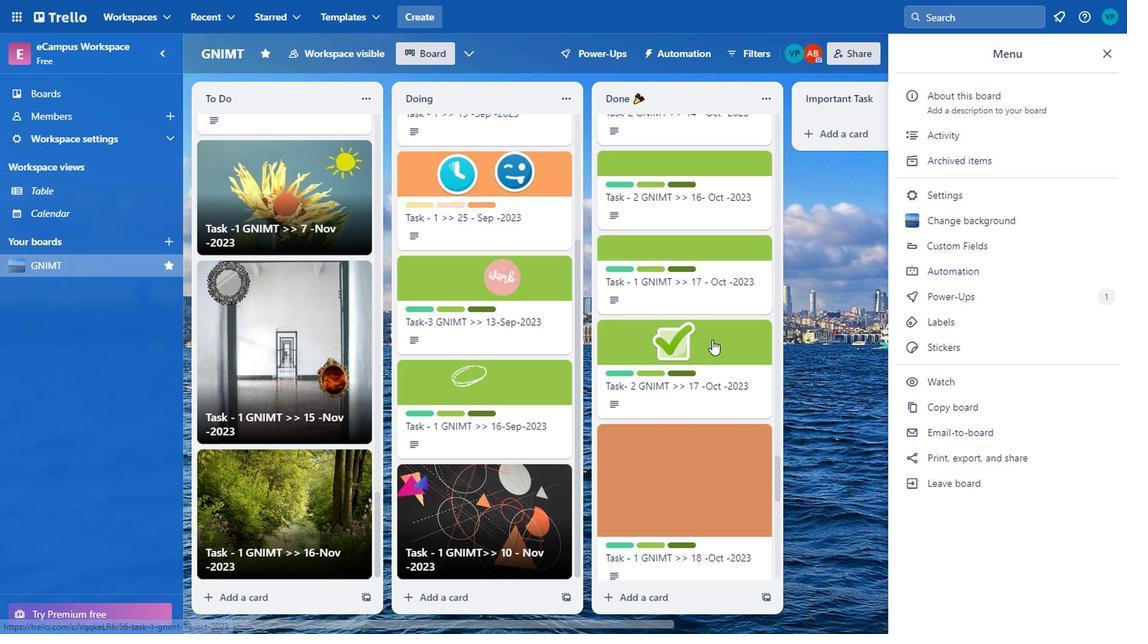 
Action: Mouse scrolled (786, 378) with delta (0, 0)
Screenshot: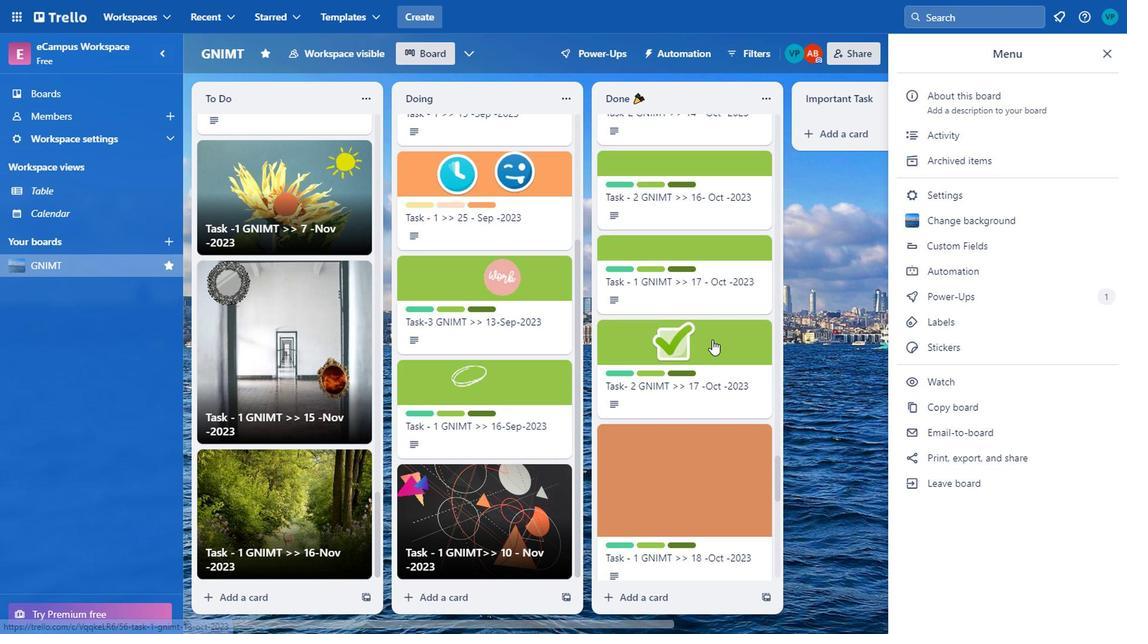 
Action: Mouse moved to (786, 379)
Screenshot: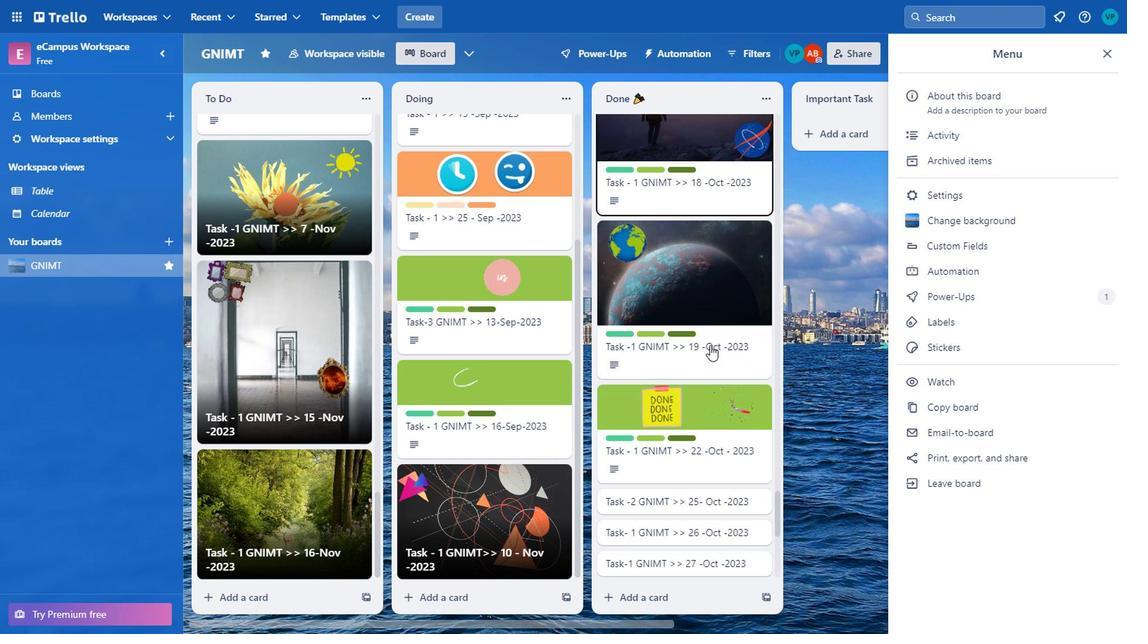 
Action: Mouse scrolled (786, 378) with delta (0, 0)
Screenshot: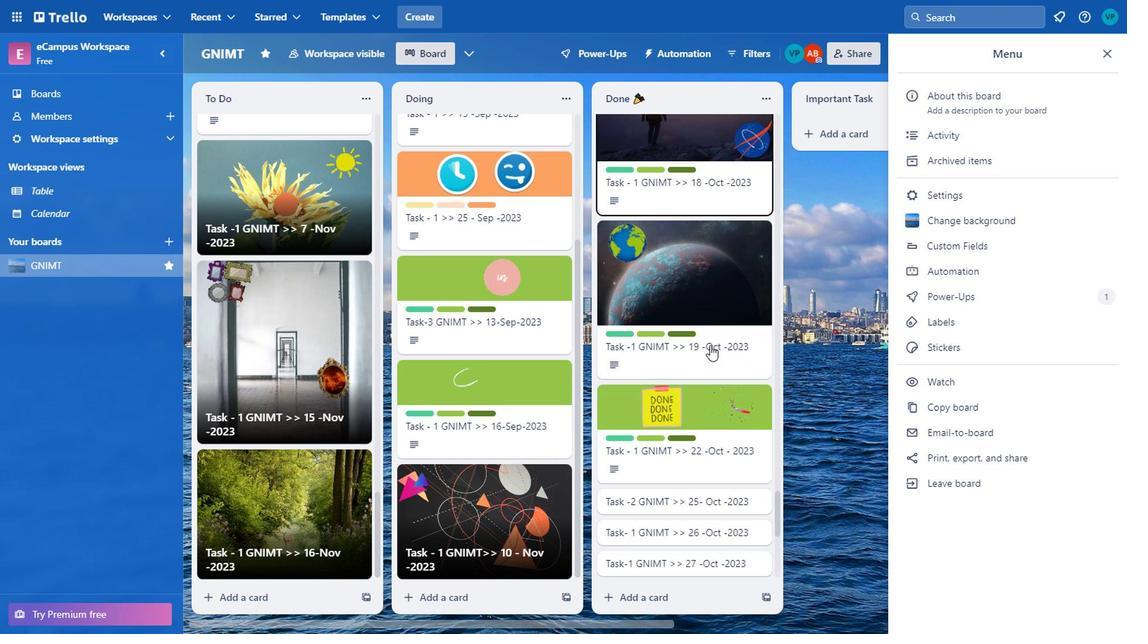 
Action: Mouse moved to (786, 380)
Screenshot: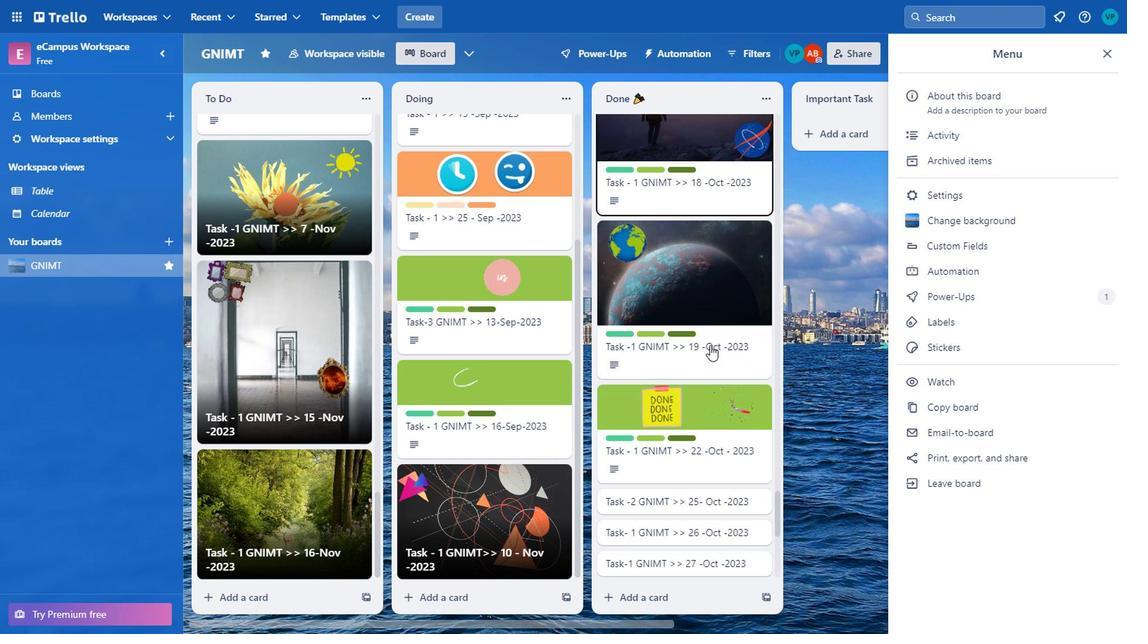 
Action: Mouse scrolled (786, 379) with delta (0, 0)
Screenshot: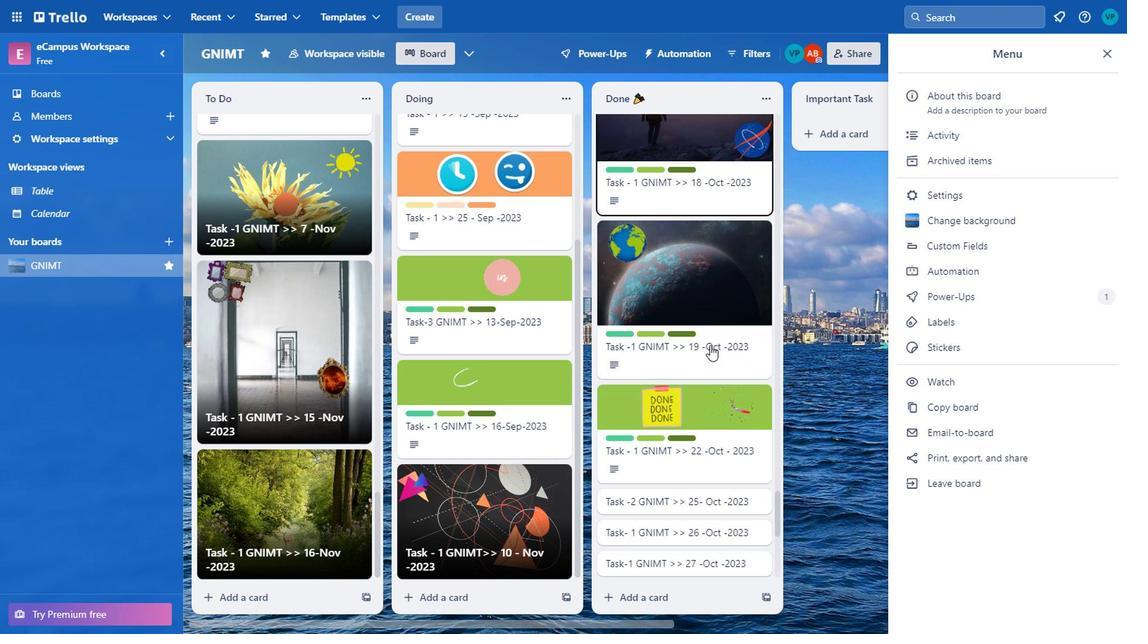 
Action: Mouse scrolled (786, 379) with delta (0, 0)
Screenshot: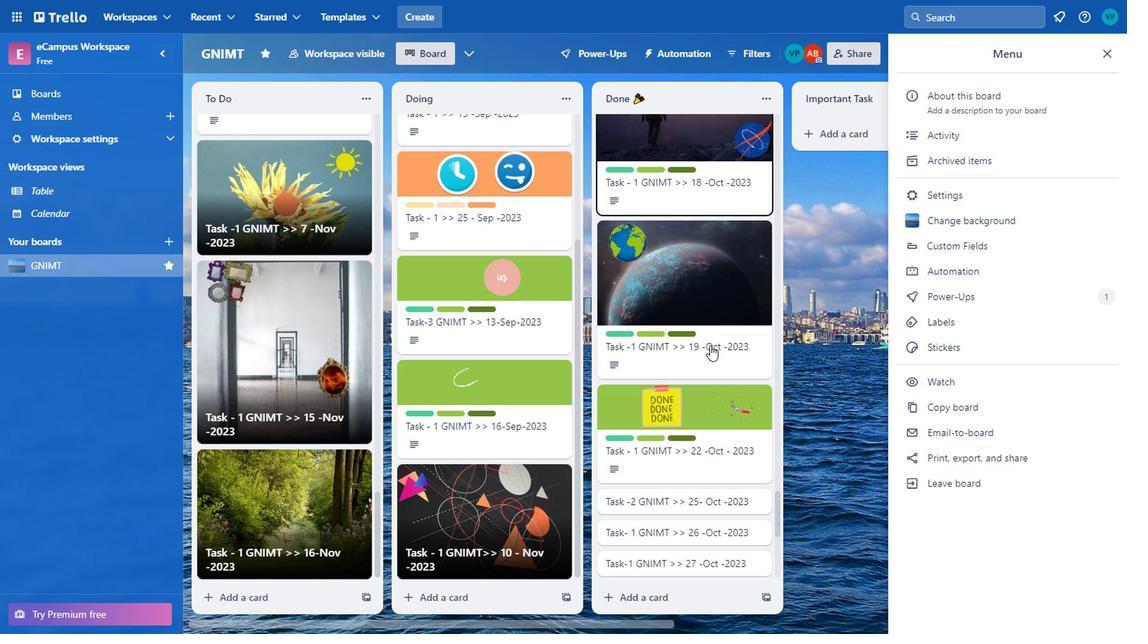
Action: Mouse moved to (783, 380)
Screenshot: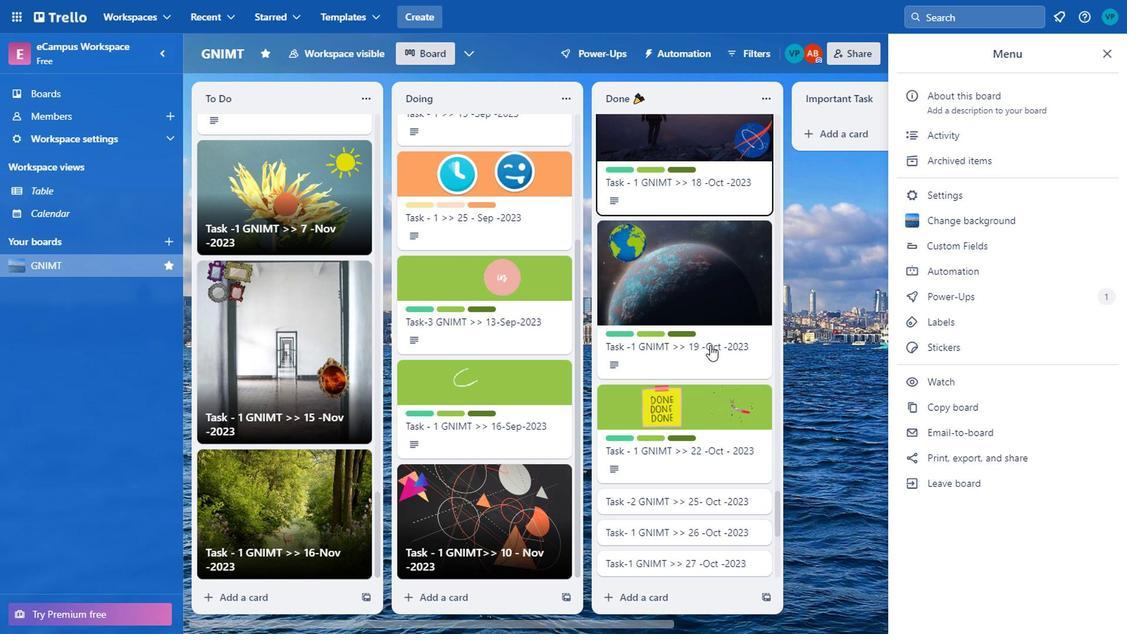 
Action: Mouse scrolled (783, 379) with delta (0, 0)
Screenshot: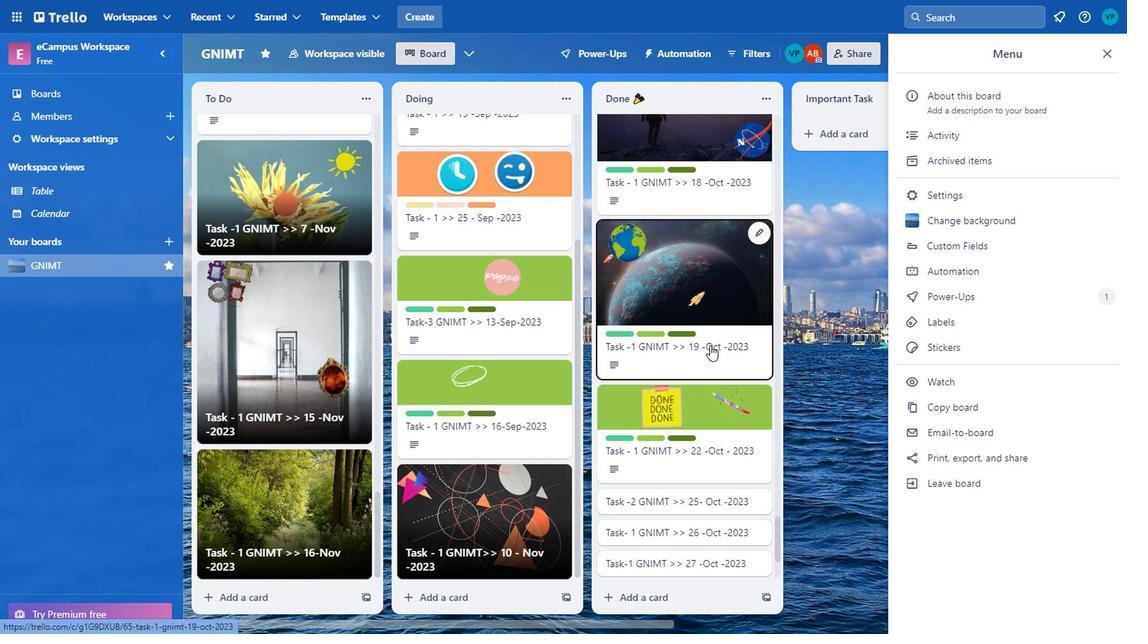 
Action: Mouse scrolled (783, 379) with delta (0, 0)
Screenshot: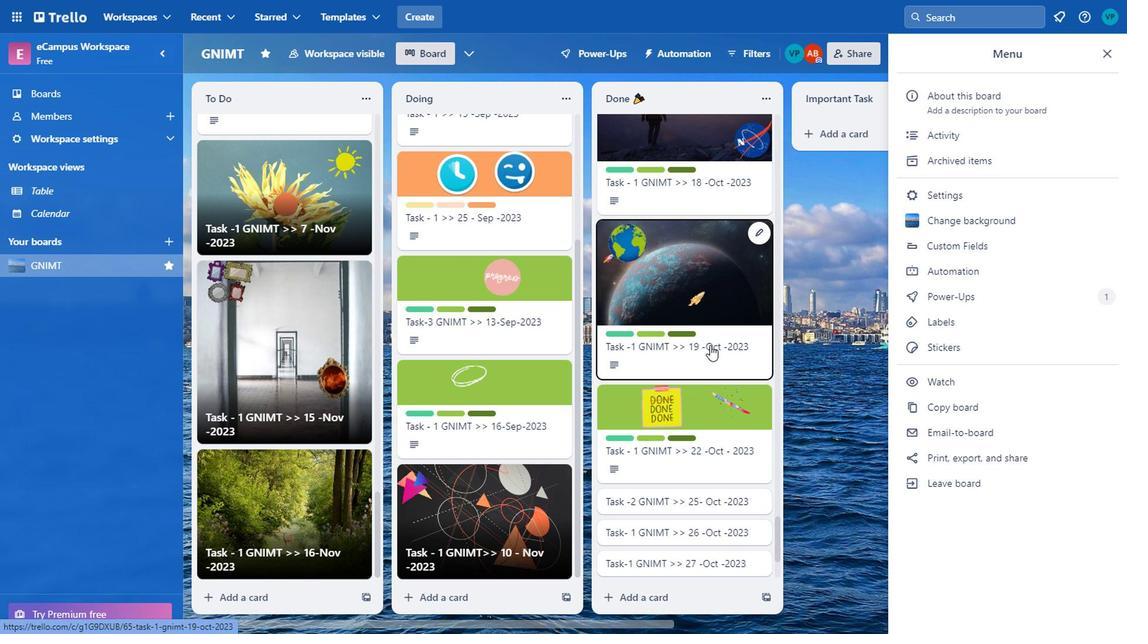 
Action: Mouse scrolled (783, 379) with delta (0, 0)
Screenshot: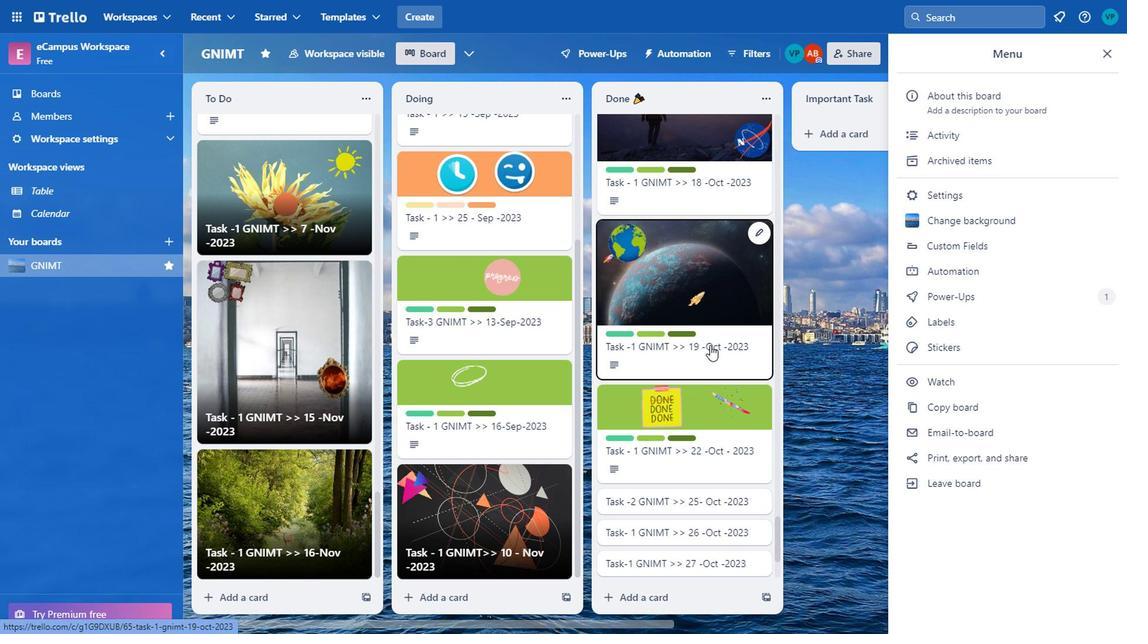 
Action: Mouse scrolled (783, 379) with delta (0, 0)
Screenshot: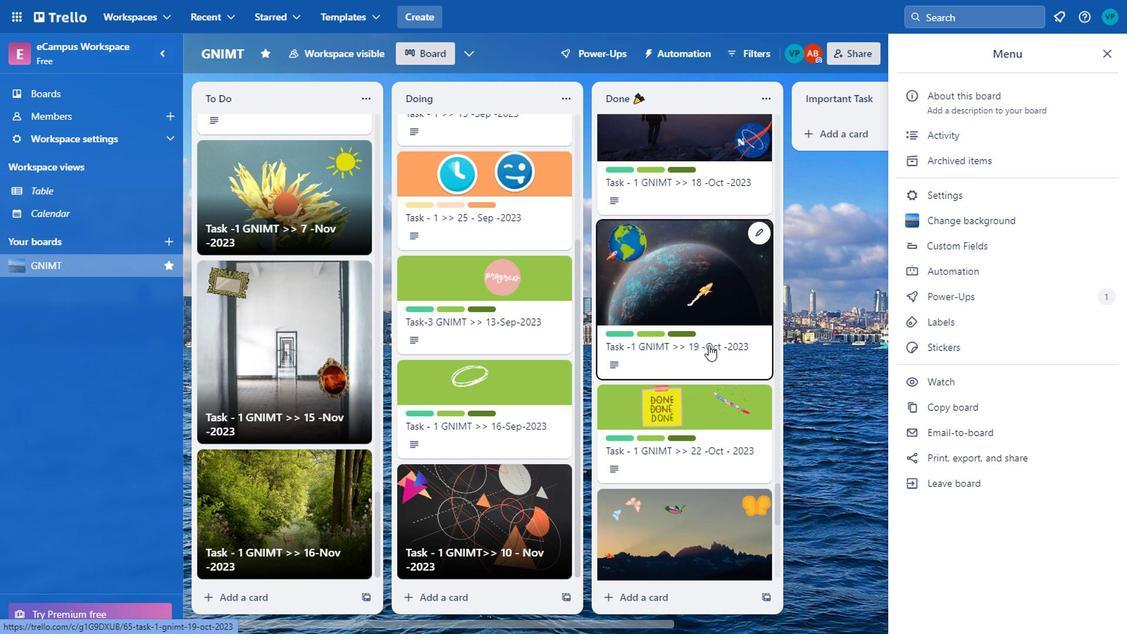 
Action: Mouse scrolled (783, 379) with delta (0, 0)
Screenshot: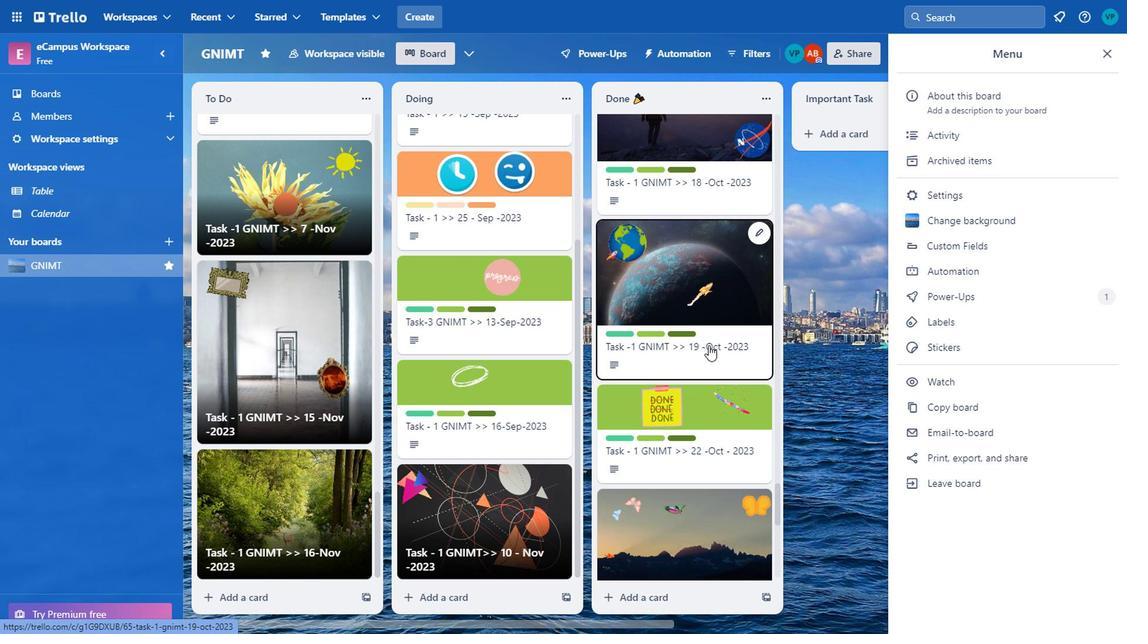 
Action: Mouse scrolled (783, 379) with delta (0, 0)
Screenshot: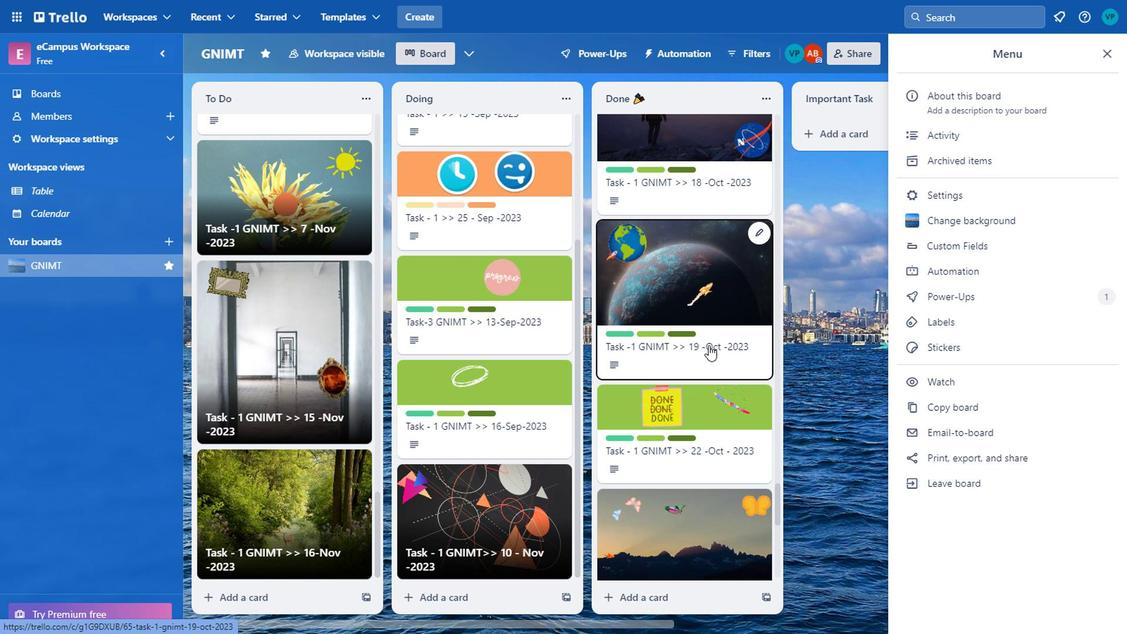 
Action: Mouse scrolled (783, 379) with delta (0, 0)
Screenshot: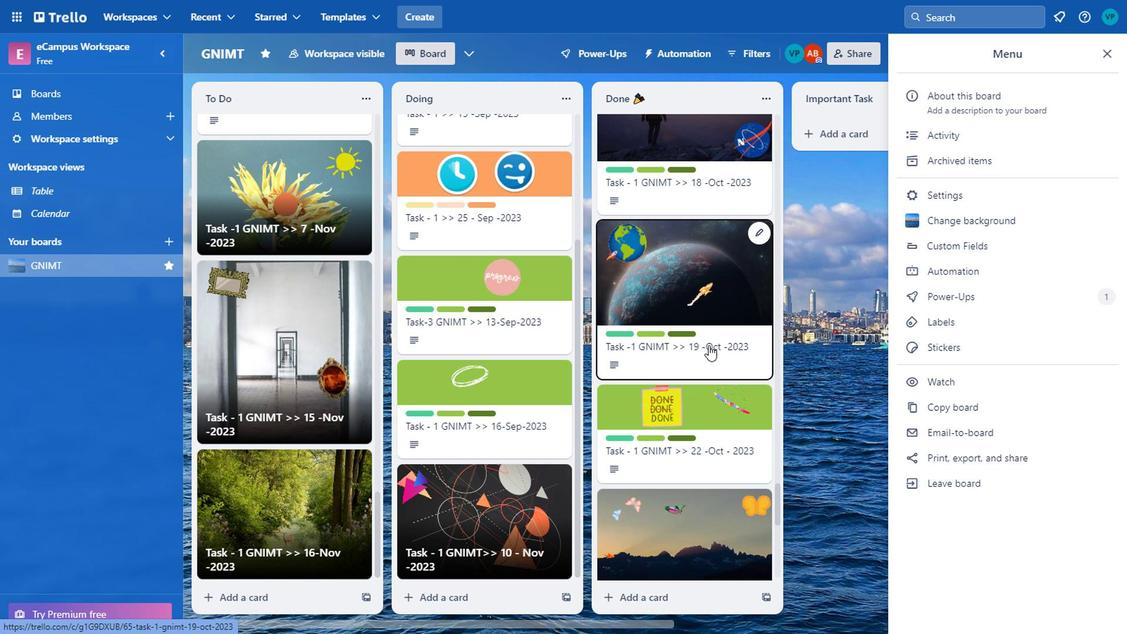 
Action: Mouse moved to (777, 384)
Screenshot: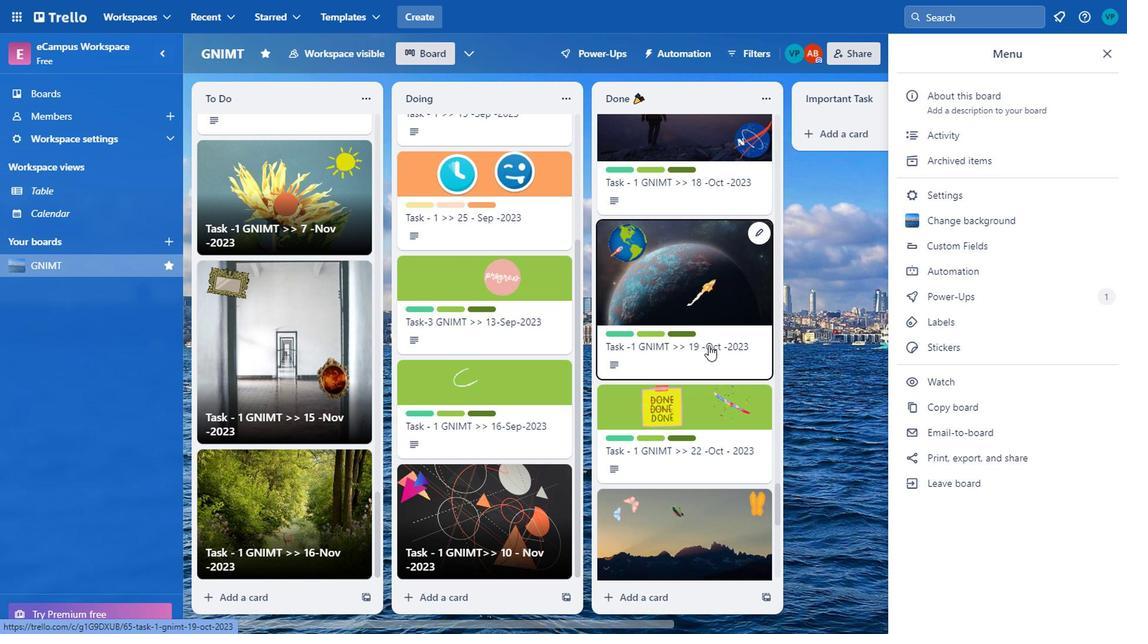 
Action: Mouse scrolled (777, 384) with delta (0, 0)
Screenshot: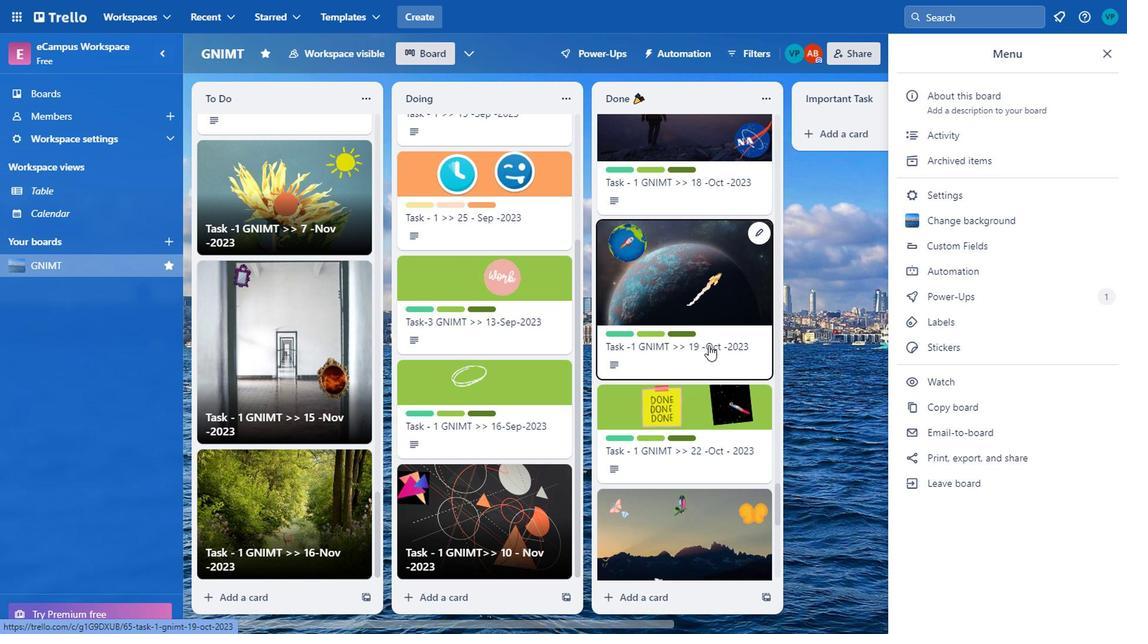 
Action: Mouse scrolled (777, 384) with delta (0, 0)
Screenshot: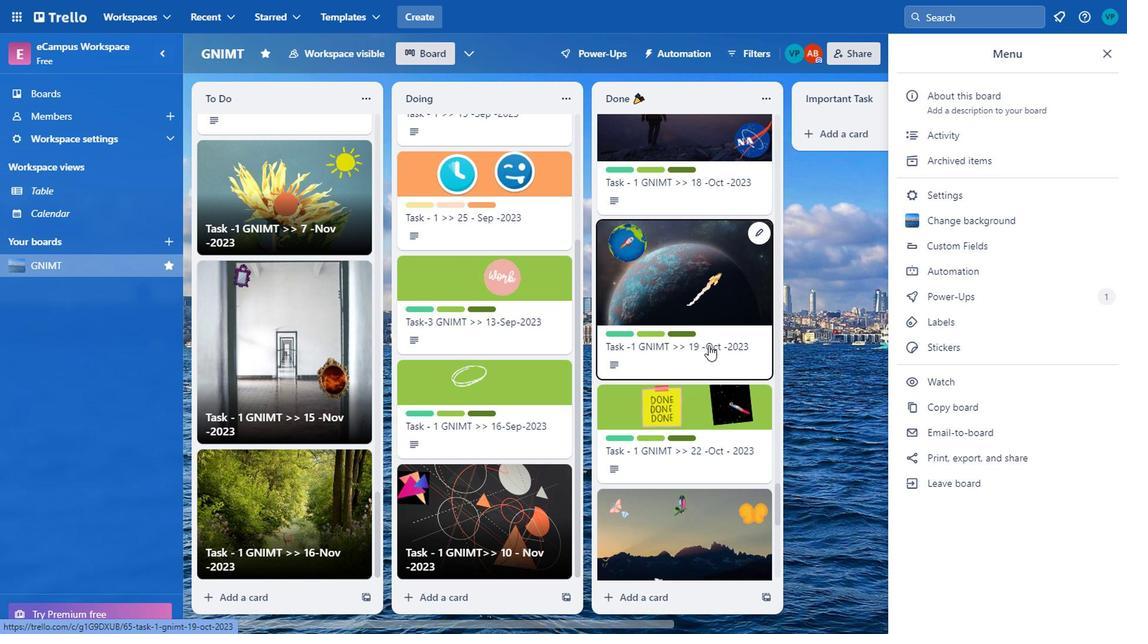 
Action: Mouse scrolled (777, 384) with delta (0, 0)
Screenshot: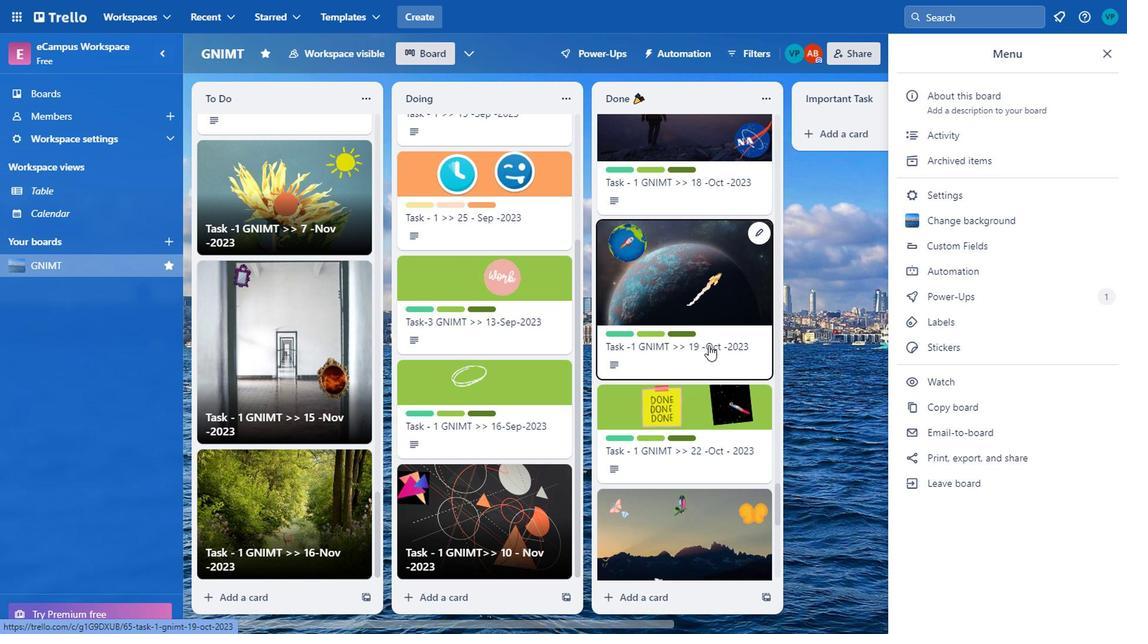 
Action: Mouse scrolled (777, 384) with delta (0, 0)
Screenshot: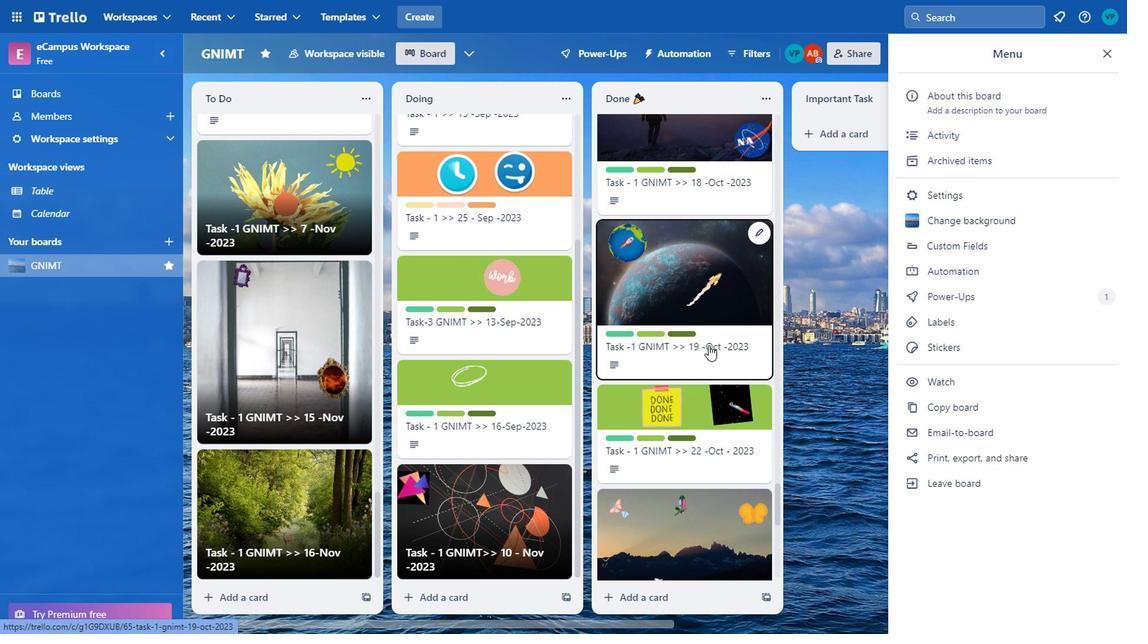 
Action: Mouse moved to (796, 386)
Screenshot: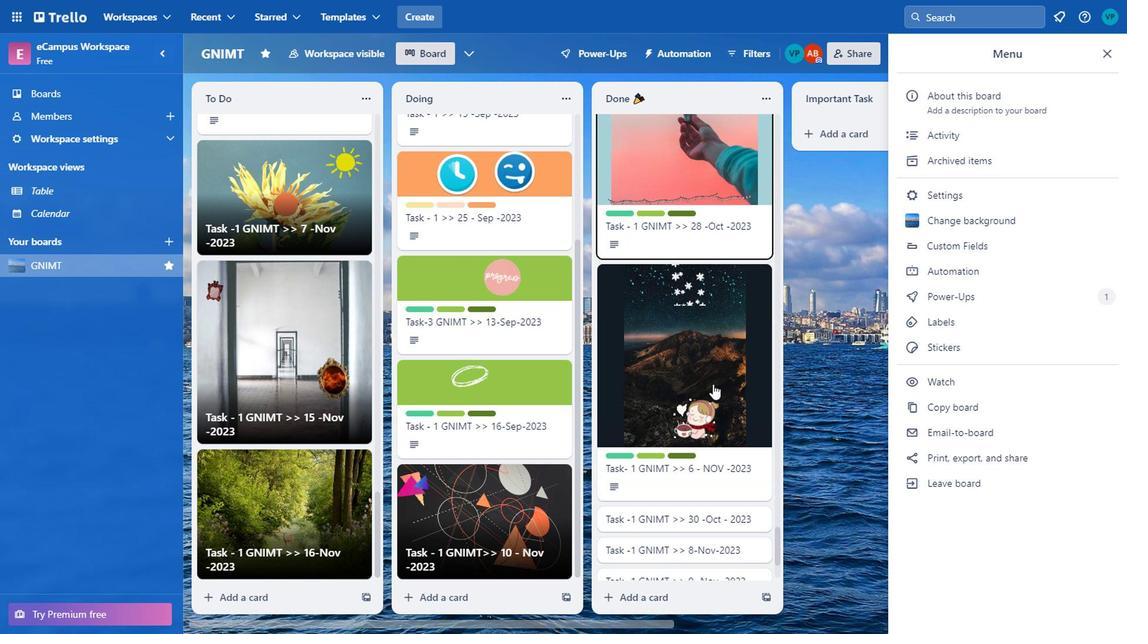 
Action: Mouse scrolled (796, 386) with delta (0, 0)
Screenshot: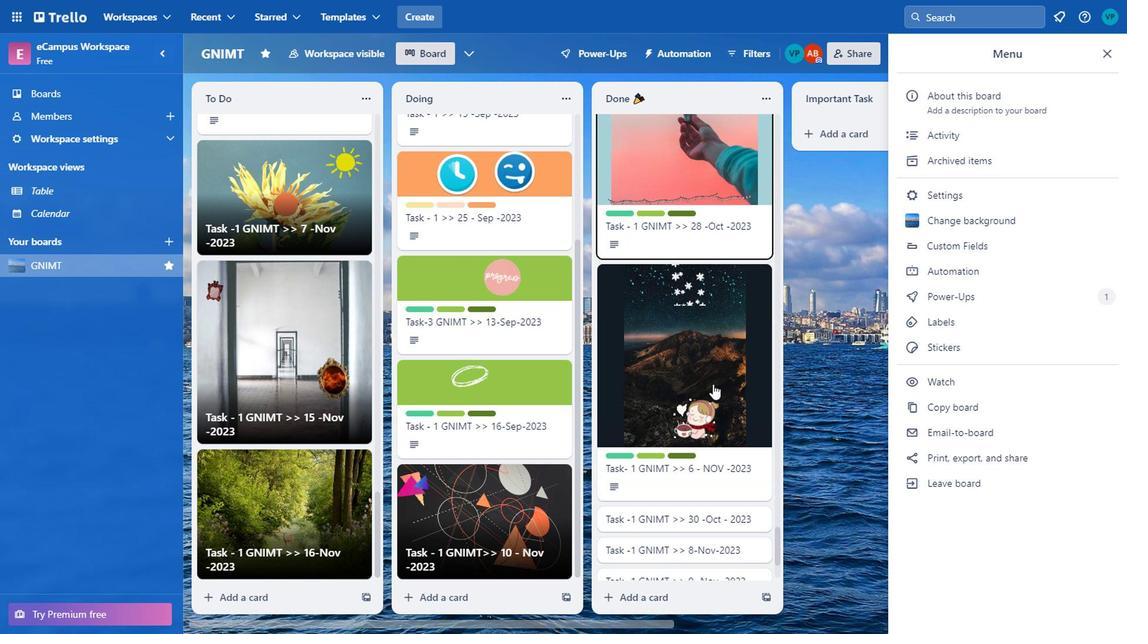 
Action: Mouse moved to (801, 386)
Screenshot: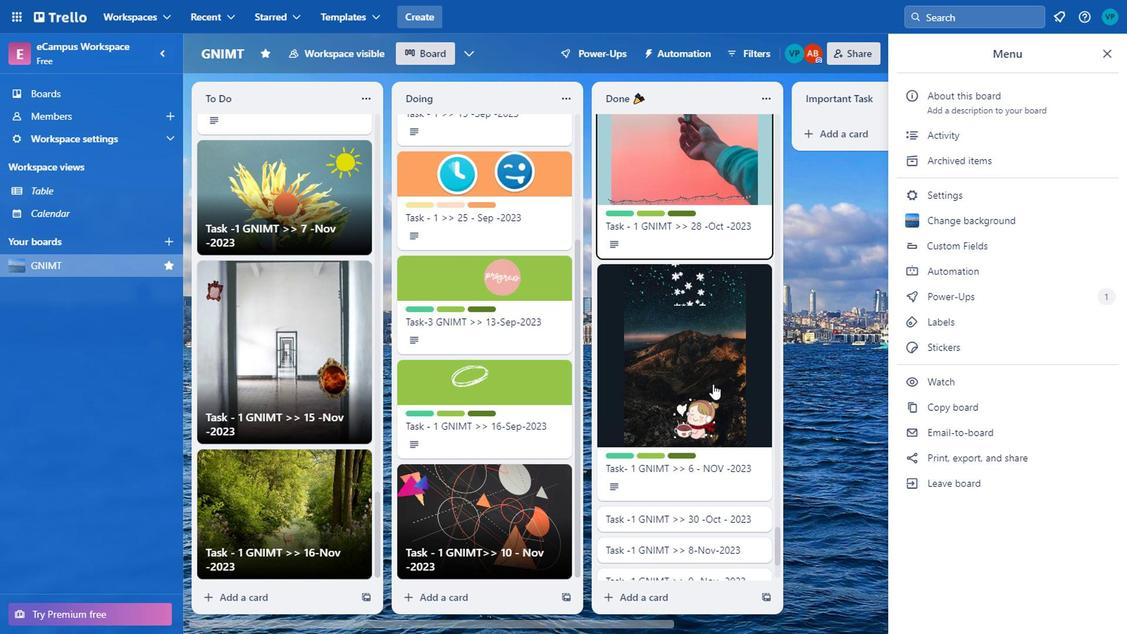 
Action: Mouse scrolled (801, 386) with delta (0, 0)
Screenshot: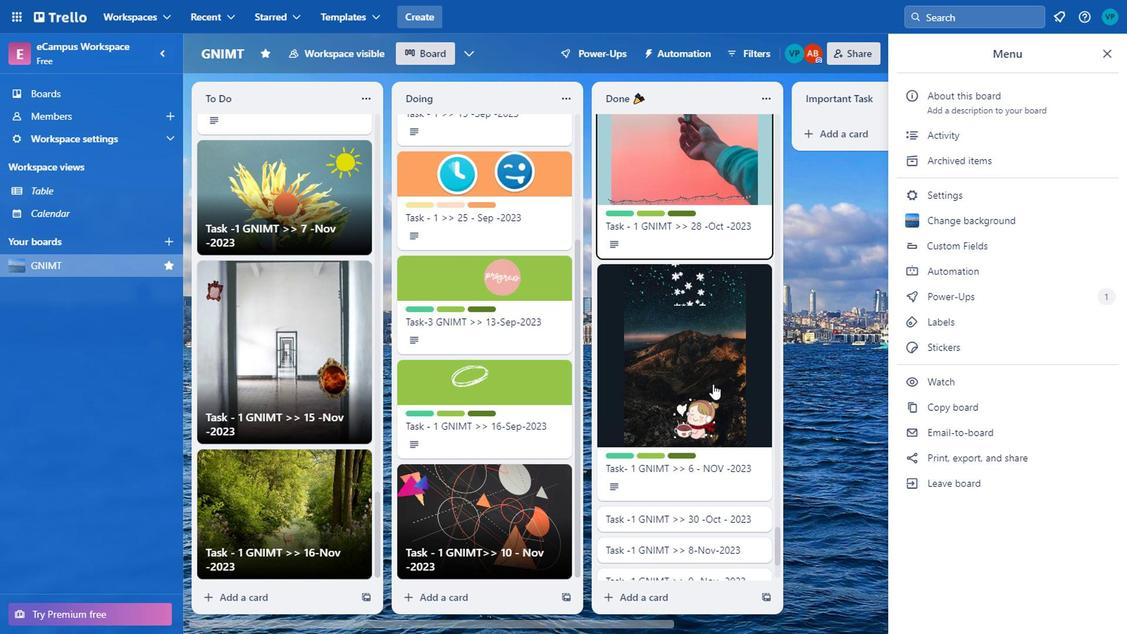
Action: Mouse scrolled (801, 386) with delta (0, 0)
Screenshot: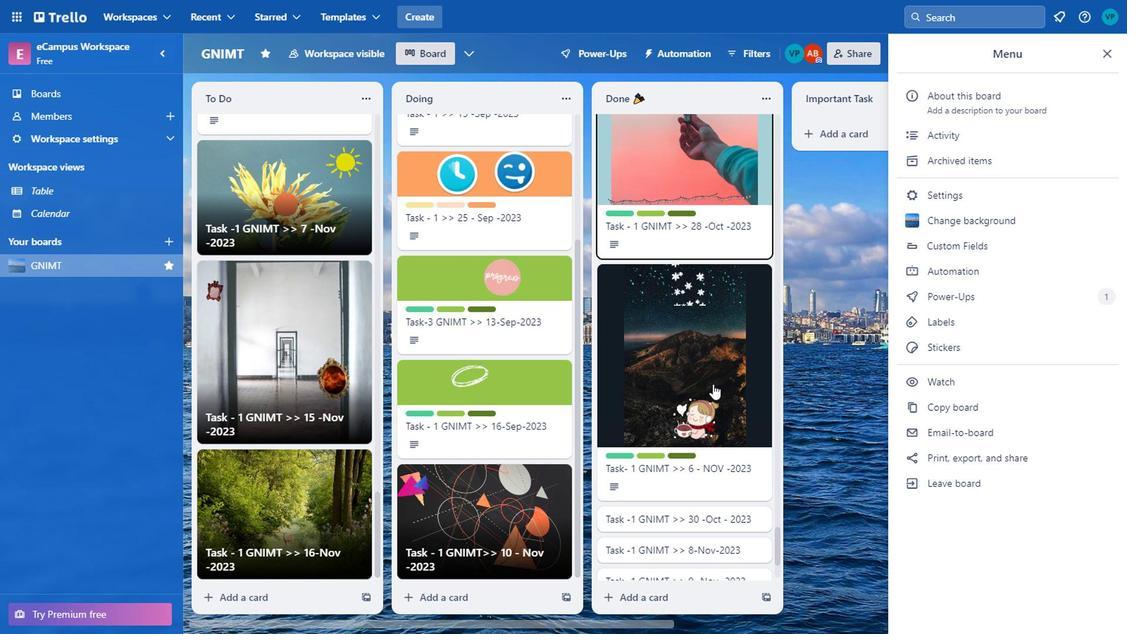
Action: Mouse moved to (802, 386)
Screenshot: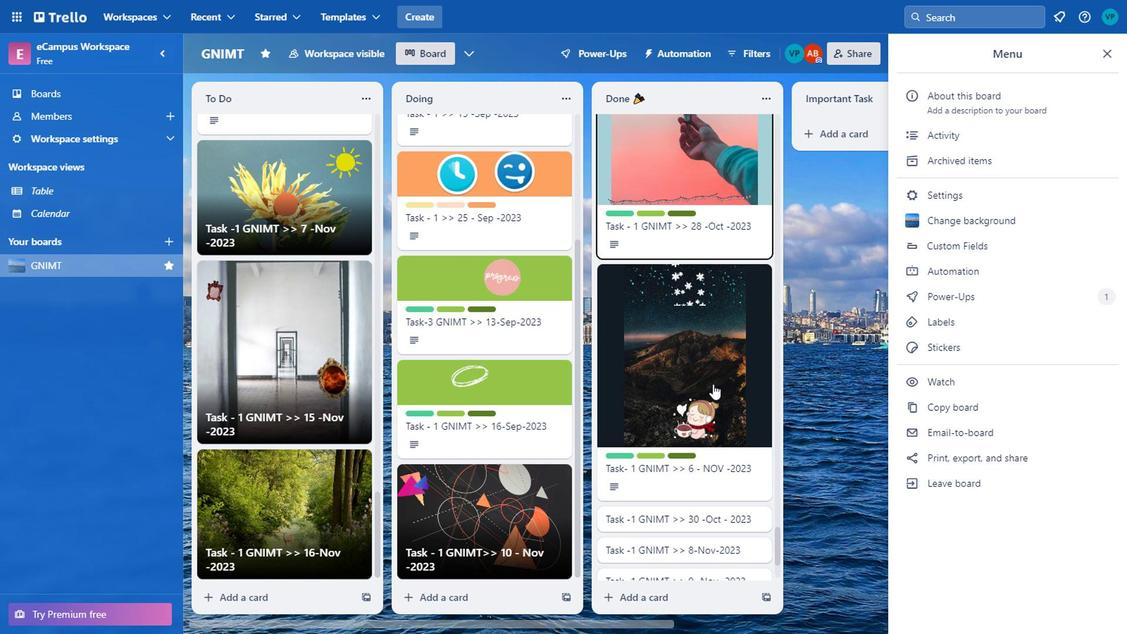 
Action: Mouse scrolled (802, 386) with delta (0, 0)
Screenshot: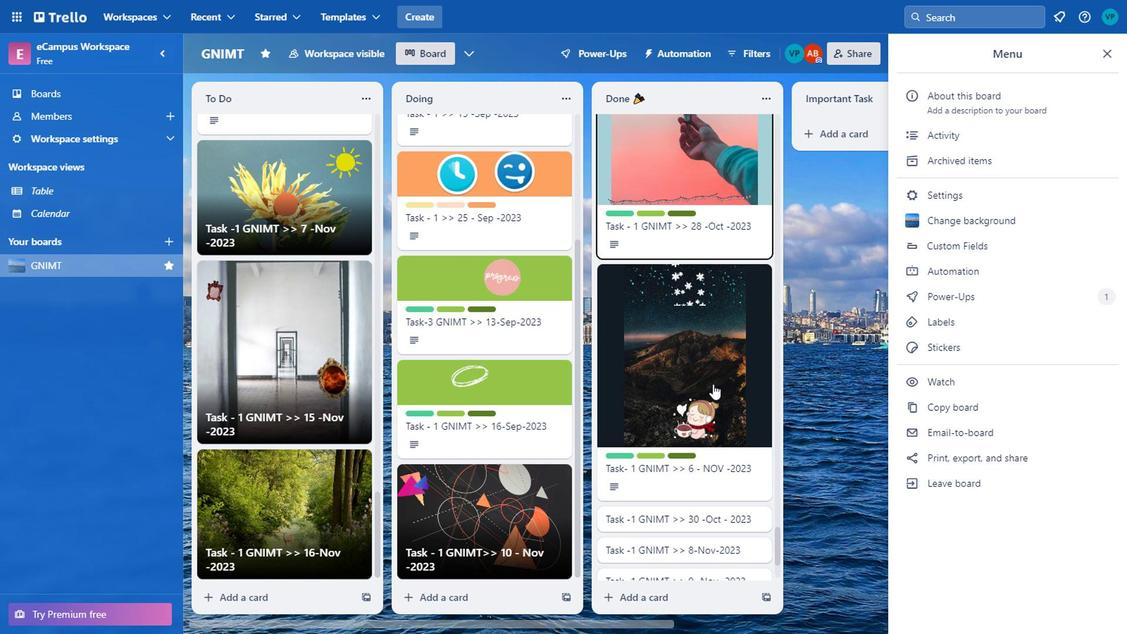 
Action: Mouse moved to (803, 386)
Screenshot: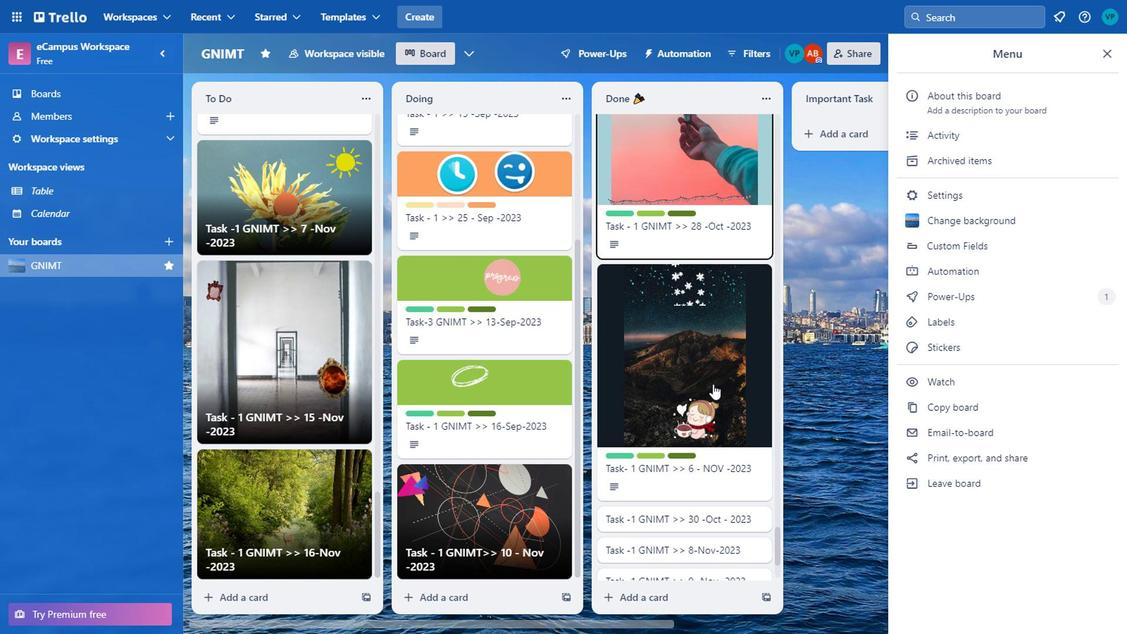 
Action: Mouse scrolled (803, 386) with delta (0, 0)
Screenshot: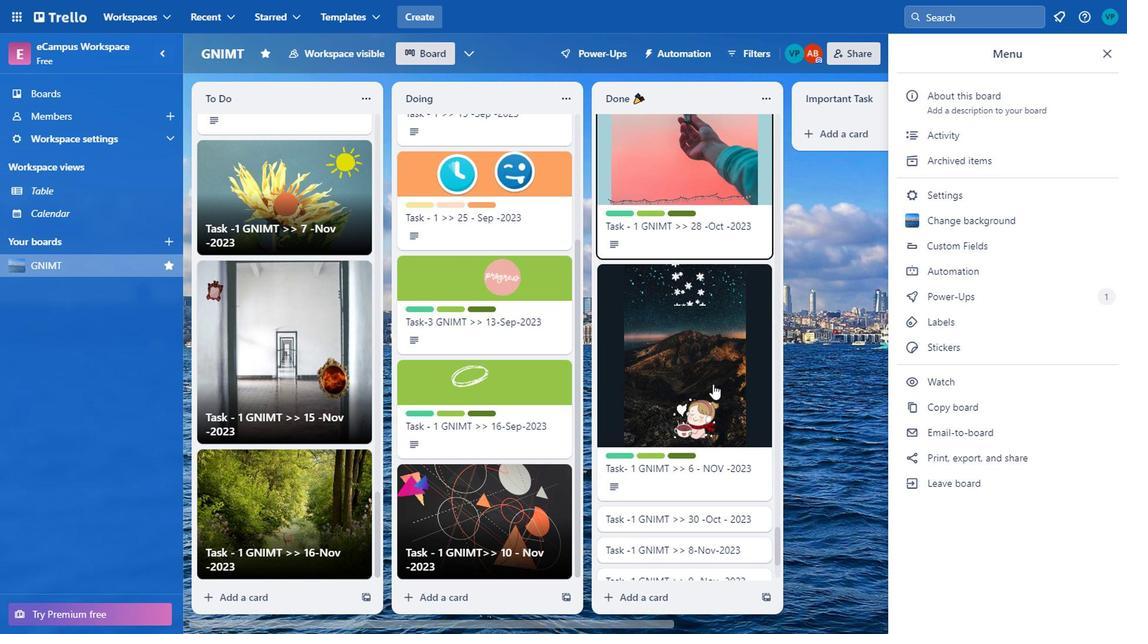 
Action: Mouse moved to (787, 394)
Screenshot: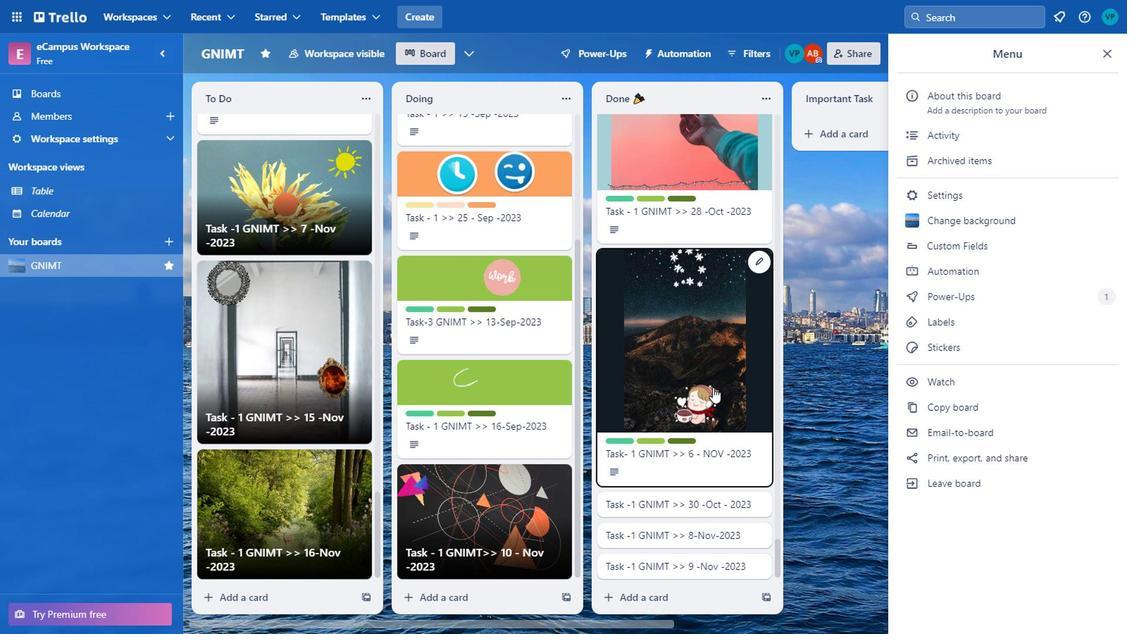 
Action: Mouse scrolled (787, 394) with delta (0, 0)
Screenshot: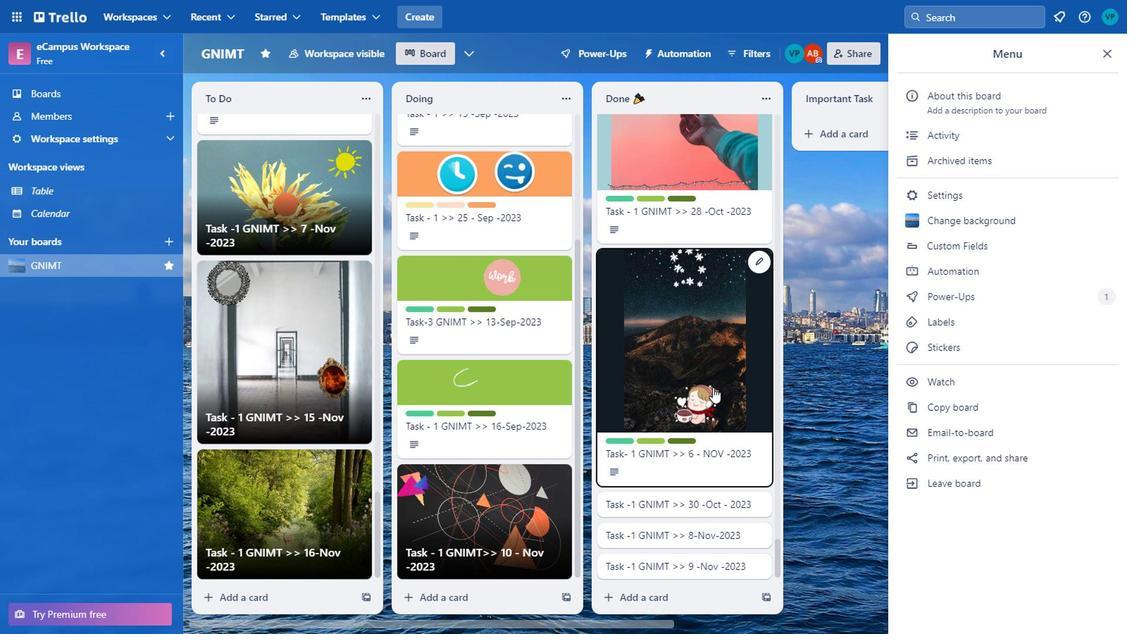 
Action: Mouse moved to (783, 394)
Screenshot: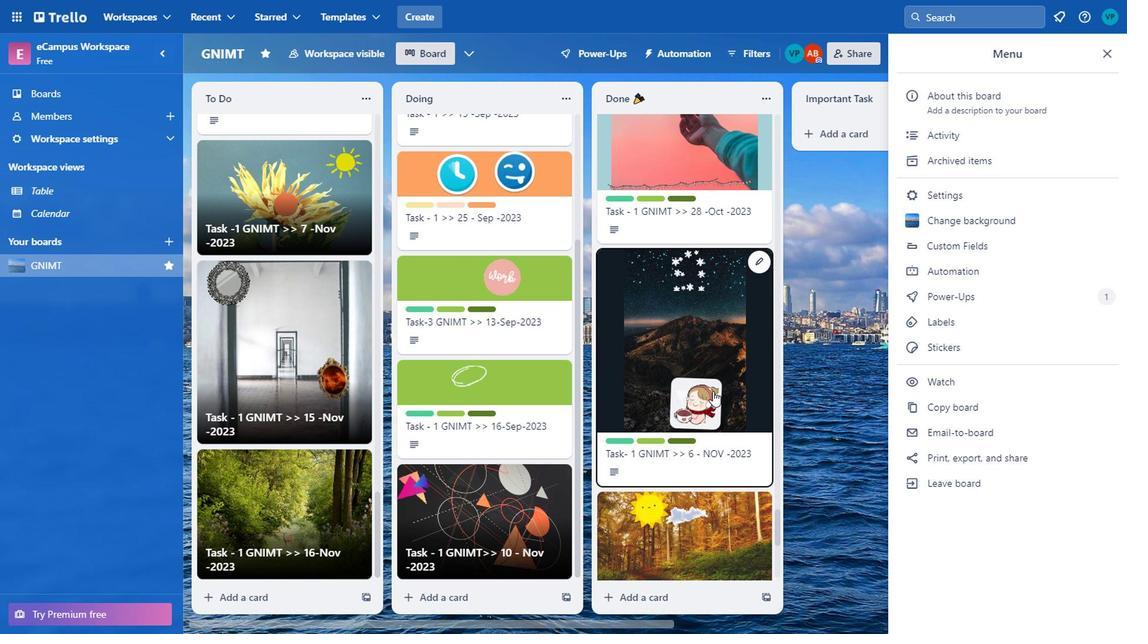 
Action: Mouse scrolled (783, 394) with delta (0, 0)
Screenshot: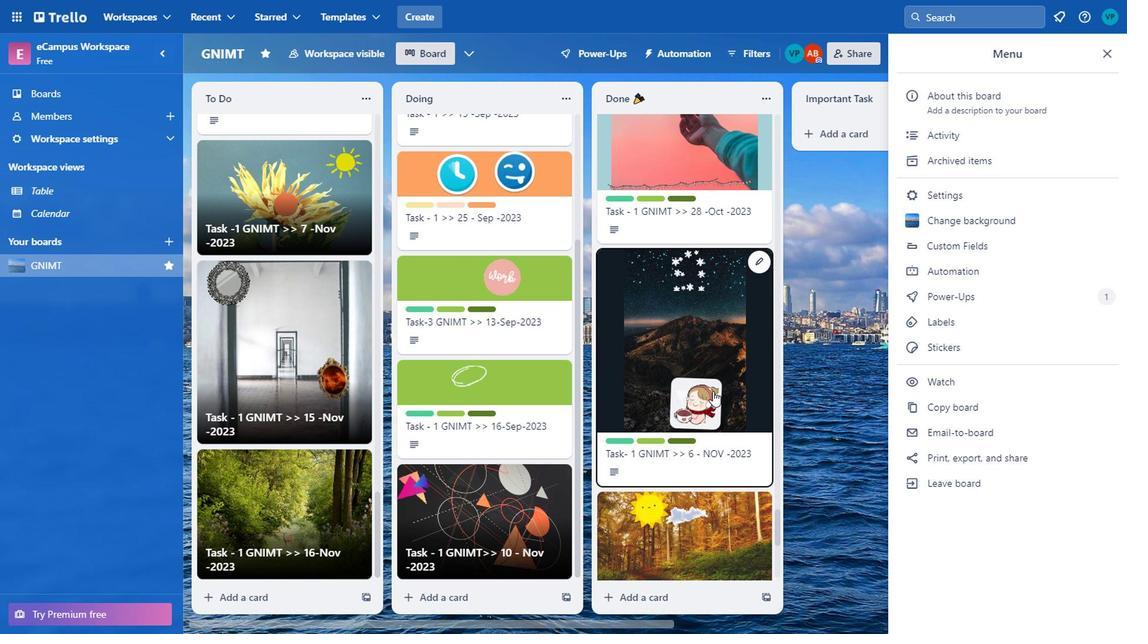 
Action: Mouse moved to (780, 396)
Screenshot: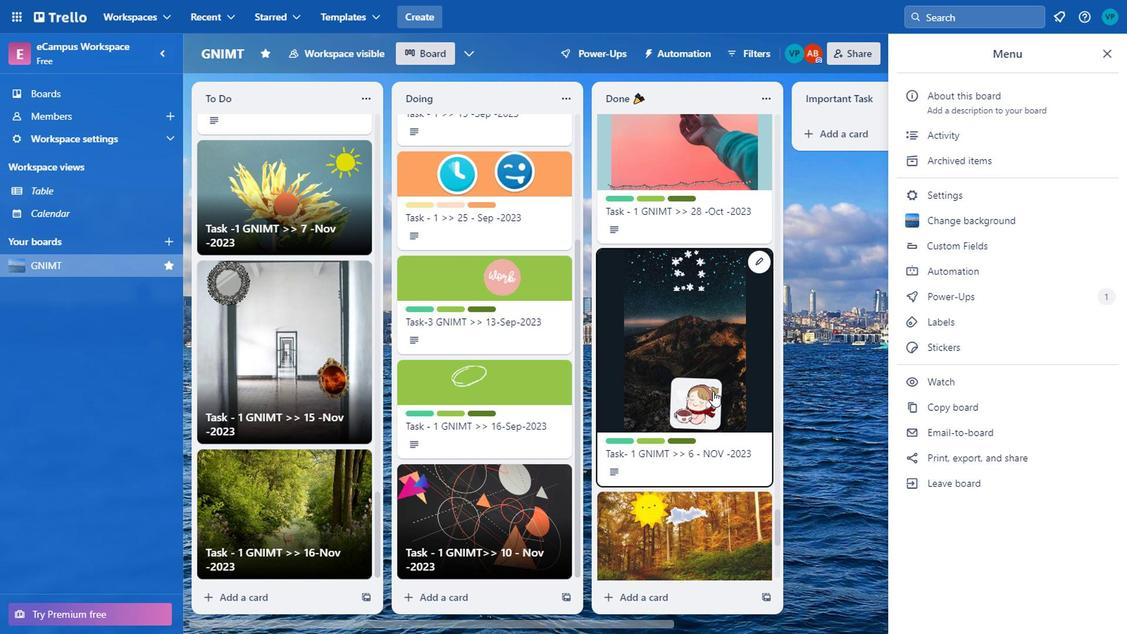 
Action: Mouse scrolled (780, 395) with delta (0, 0)
Screenshot: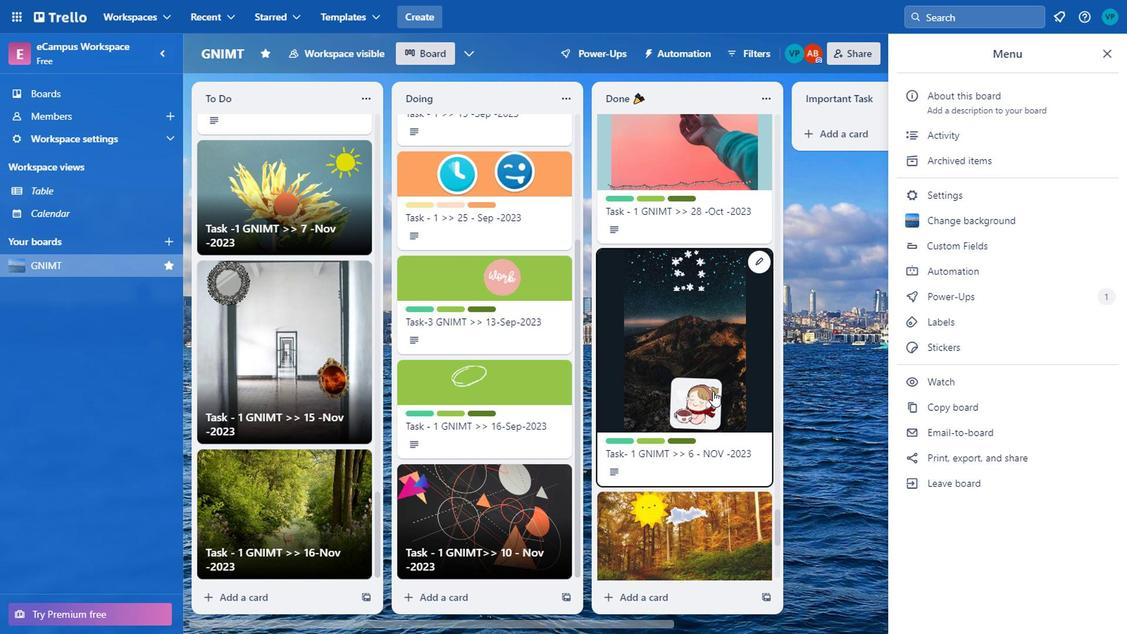 
Action: Mouse moved to (779, 397)
Screenshot: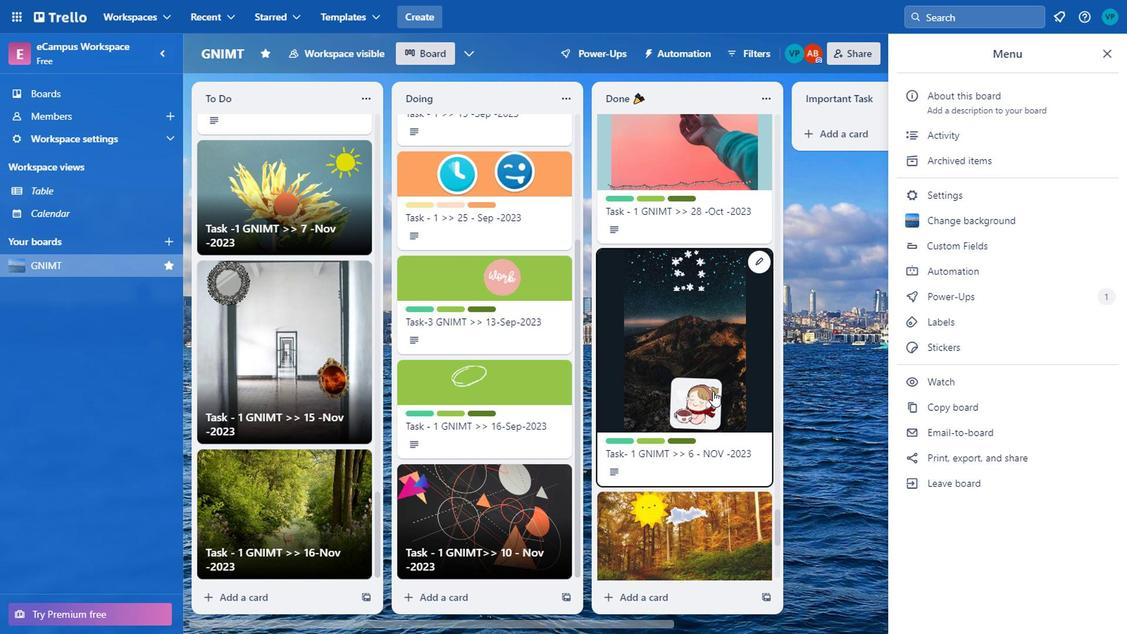 
Action: Mouse scrolled (779, 396) with delta (0, 0)
Screenshot: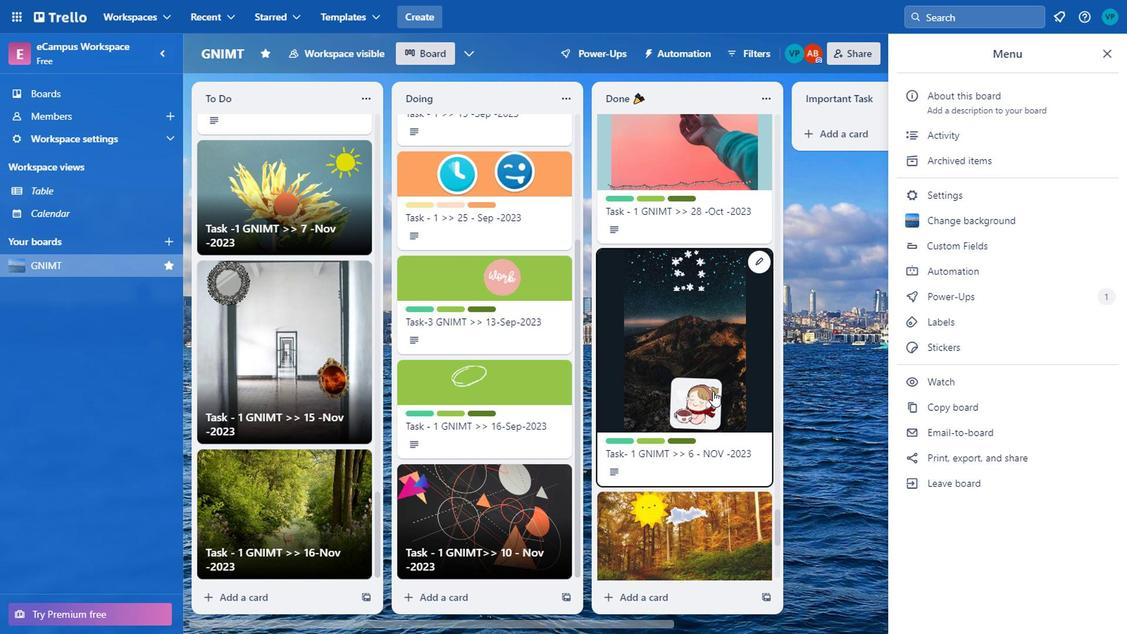 
Action: Mouse moved to (779, 398)
Screenshot: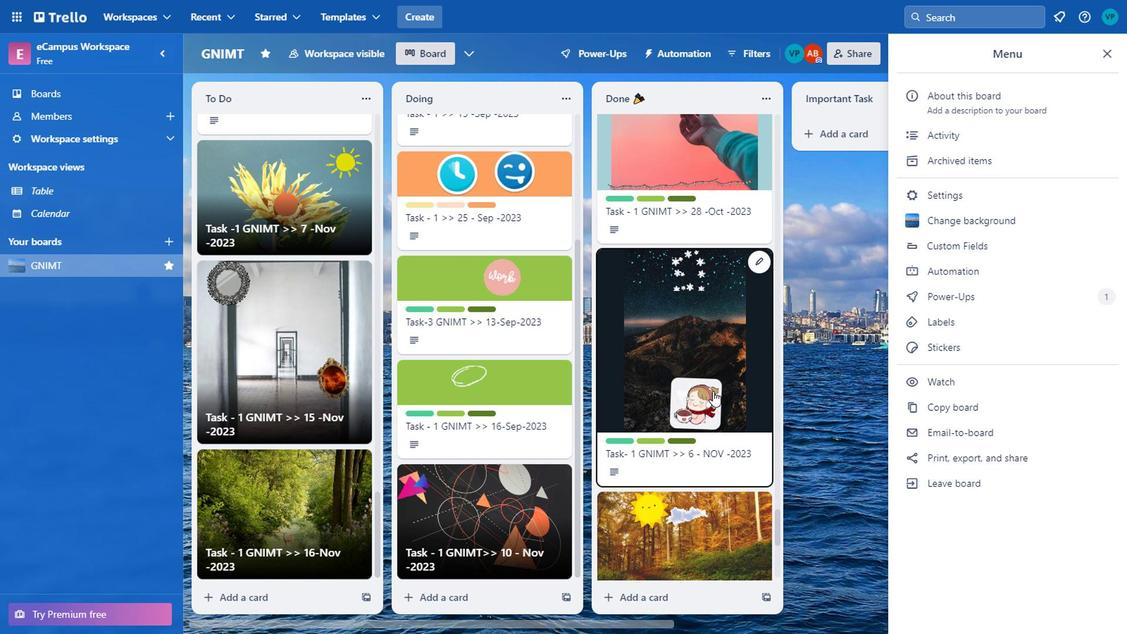 
Action: Mouse scrolled (779, 397) with delta (0, 0)
Screenshot: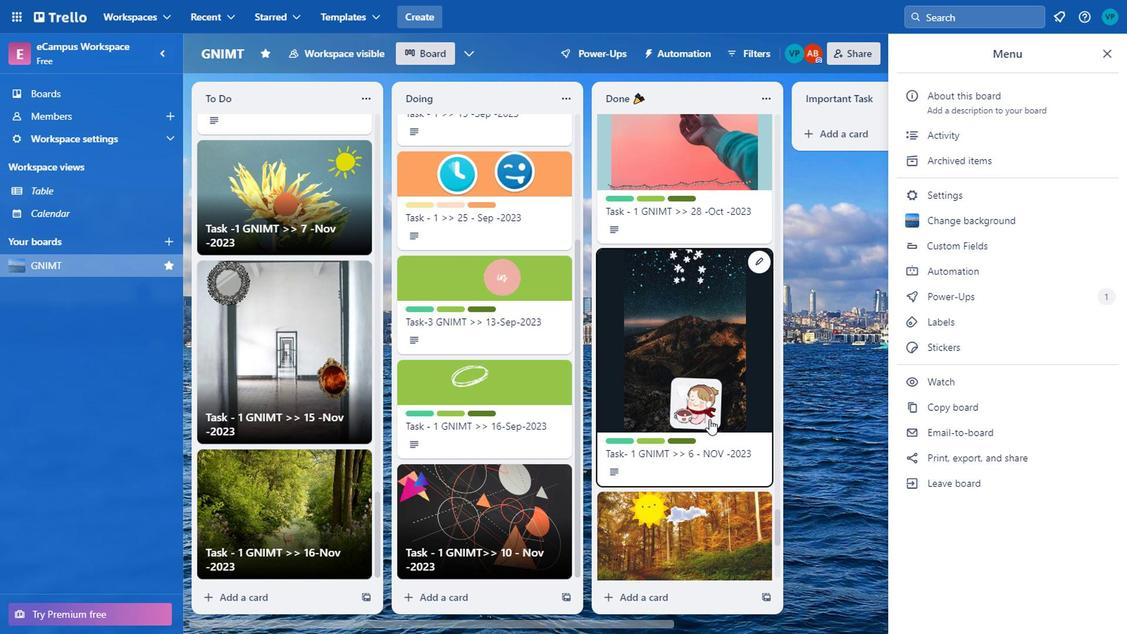 
Action: Mouse scrolled (779, 397) with delta (0, 0)
Screenshot: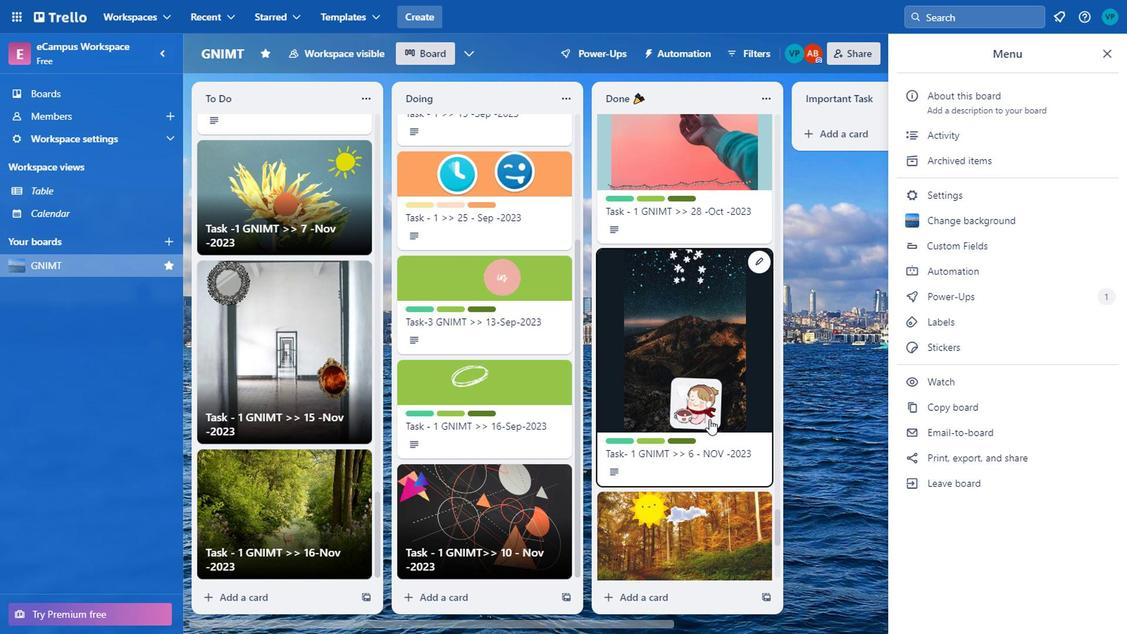 
Action: Mouse scrolled (779, 397) with delta (0, 0)
Screenshot: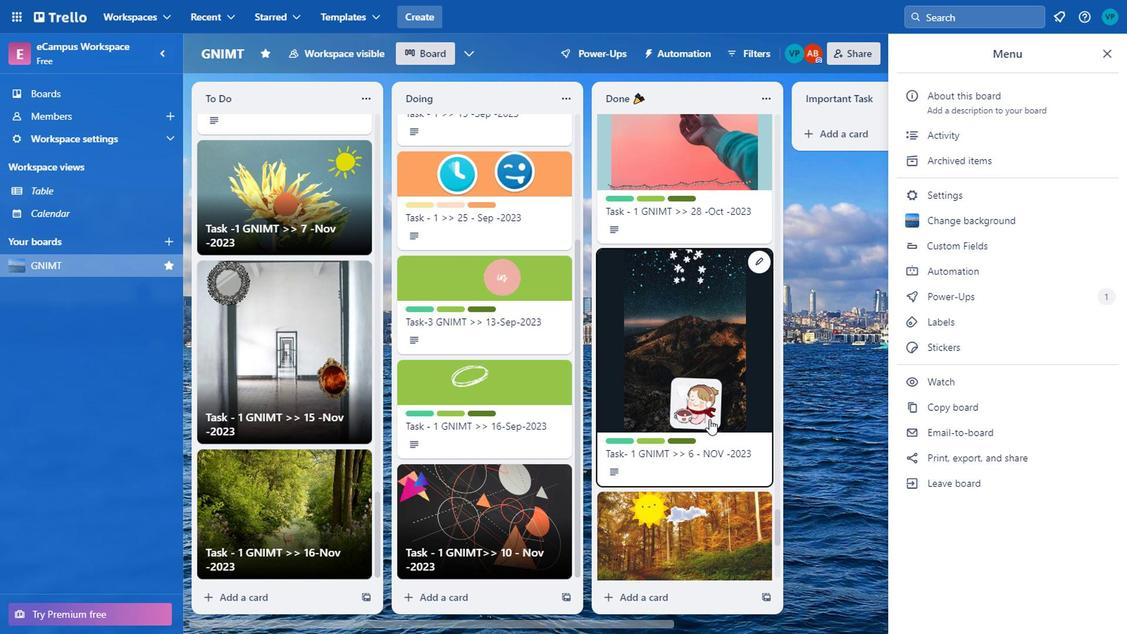 
Action: Mouse moved to (779, 398)
Screenshot: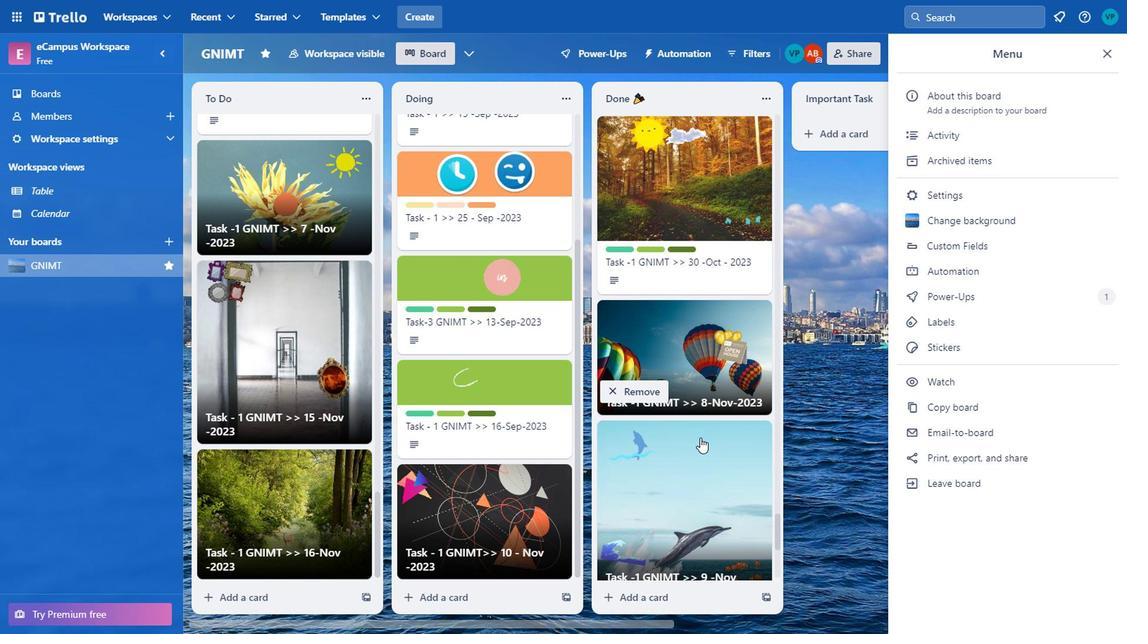 
Action: Mouse scrolled (779, 398) with delta (0, 0)
Screenshot: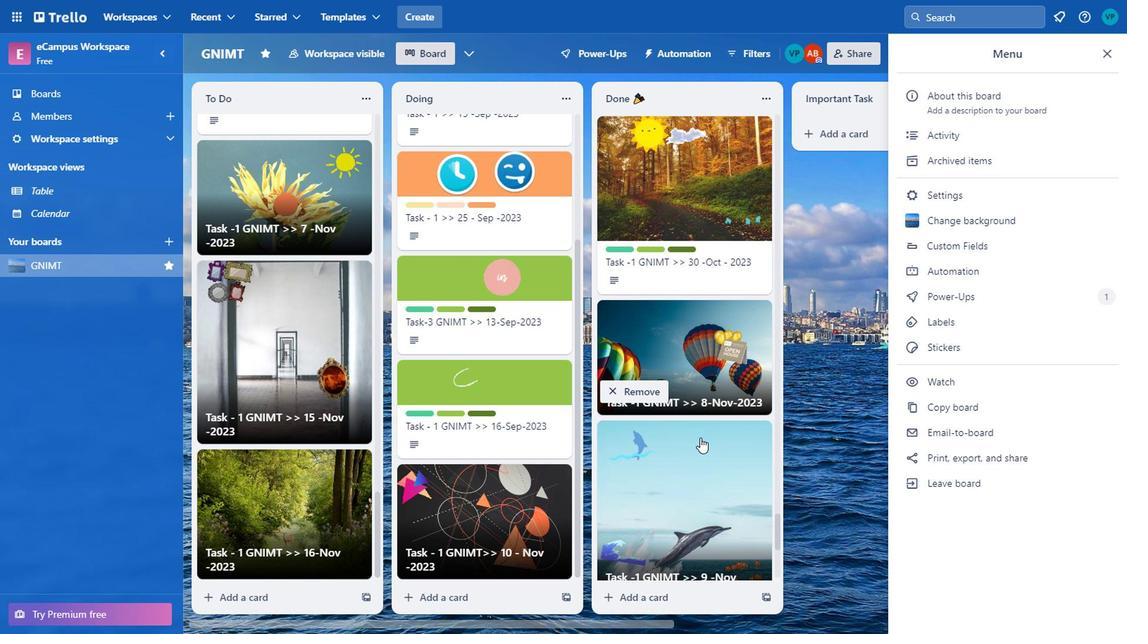 
Action: Mouse moved to (778, 399)
Screenshot: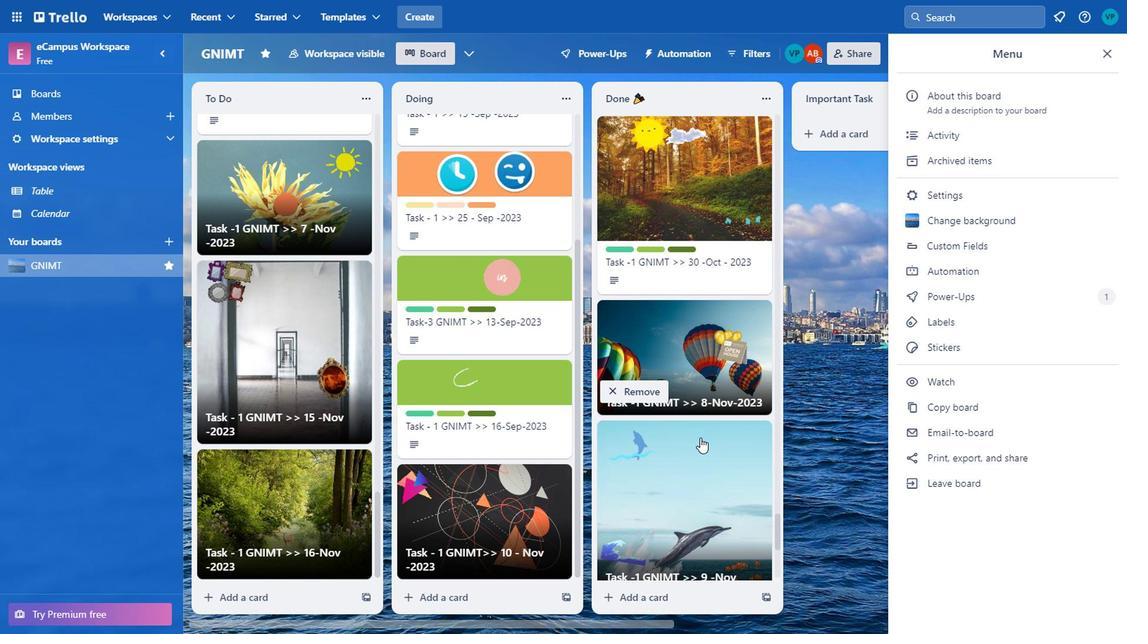 
Action: Mouse scrolled (778, 399) with delta (0, 0)
Screenshot: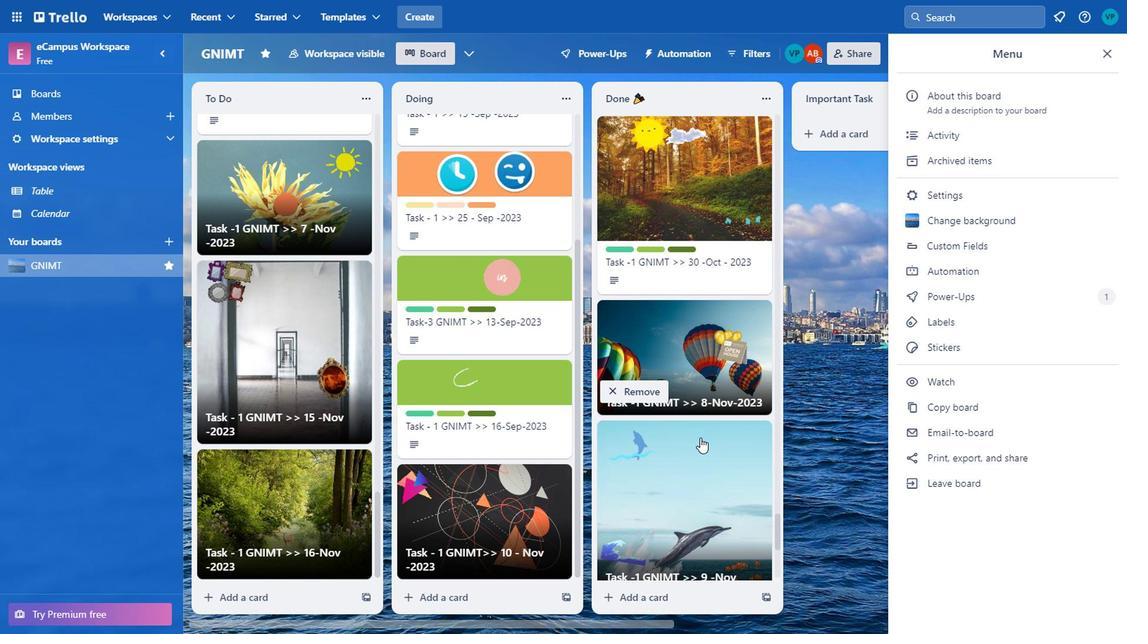 
Action: Mouse scrolled (778, 399) with delta (0, 0)
Screenshot: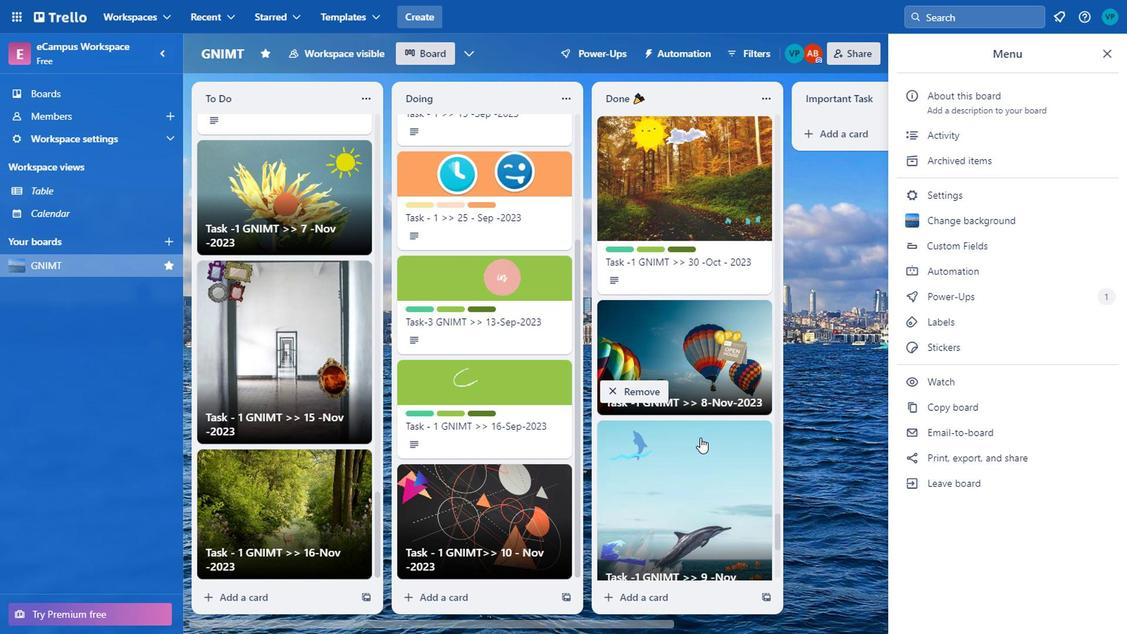 
Action: Mouse moved to (778, 400)
Screenshot: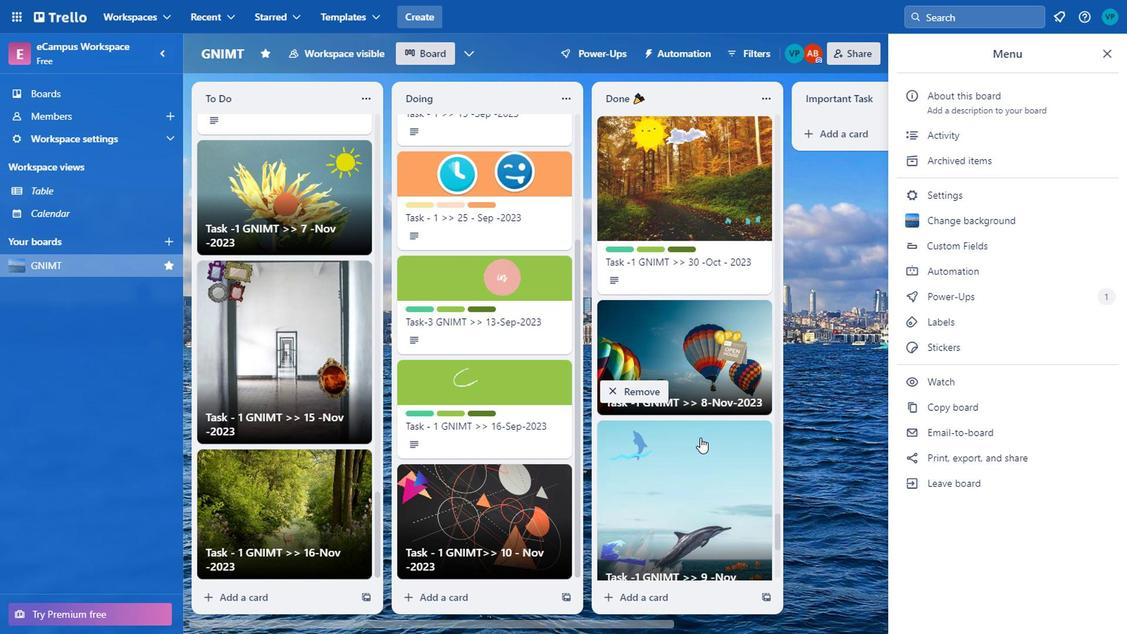 
Action: Mouse scrolled (778, 400) with delta (0, 0)
Screenshot: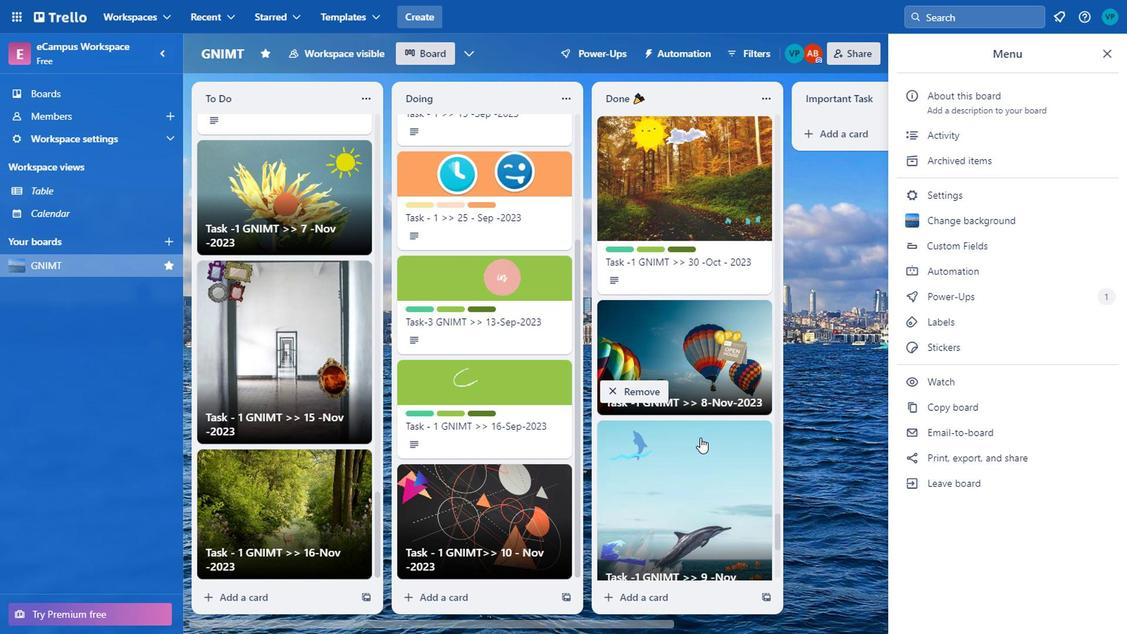 
Action: Mouse moved to (778, 408)
Screenshot: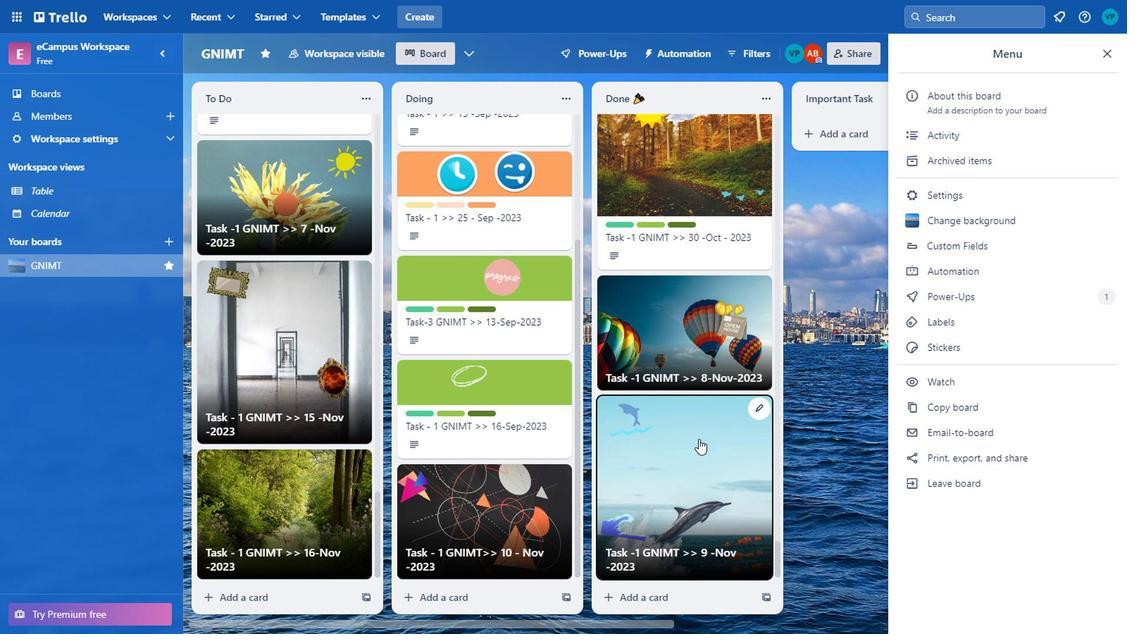 
Action: Mouse scrolled (778, 408) with delta (0, 0)
Screenshot: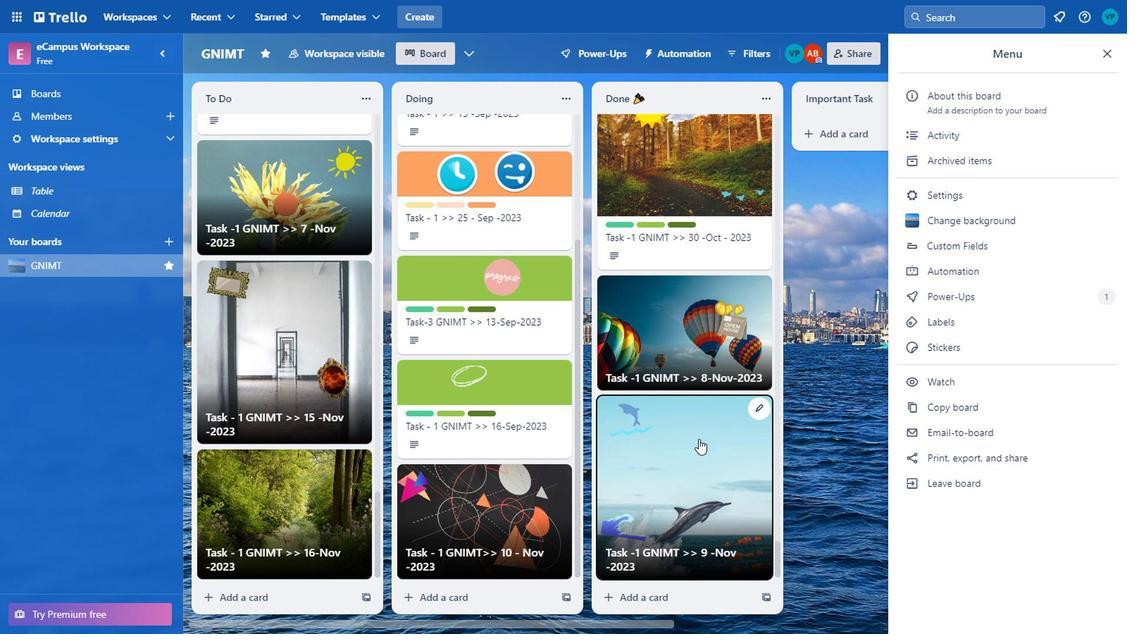 
Action: Mouse moved to (778, 409)
Screenshot: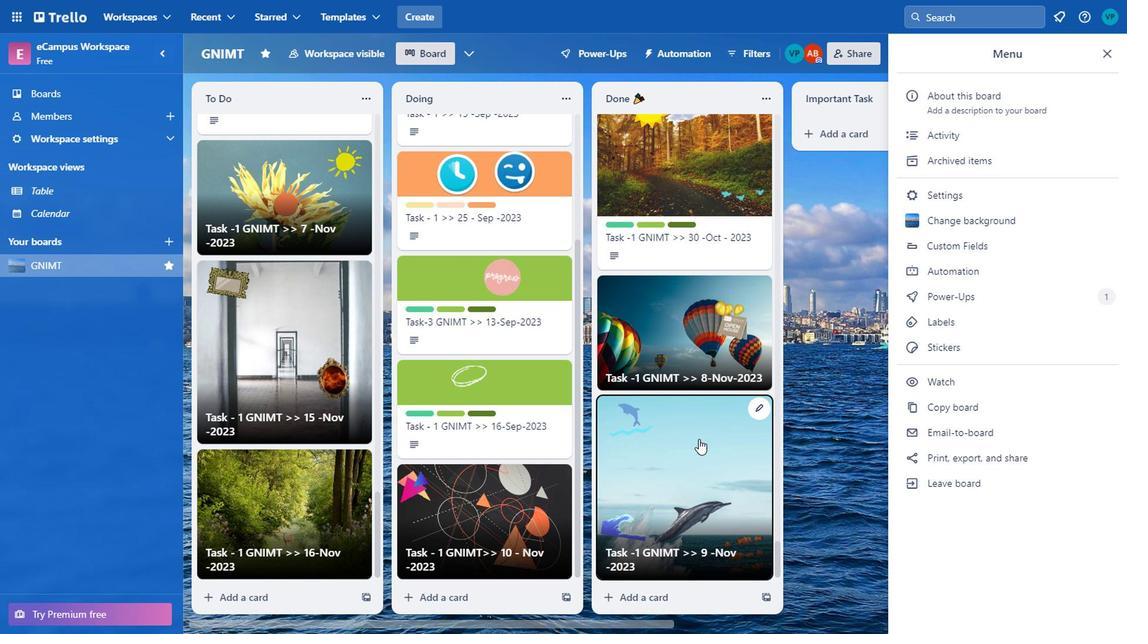 
Action: Mouse scrolled (778, 409) with delta (0, 0)
Screenshot: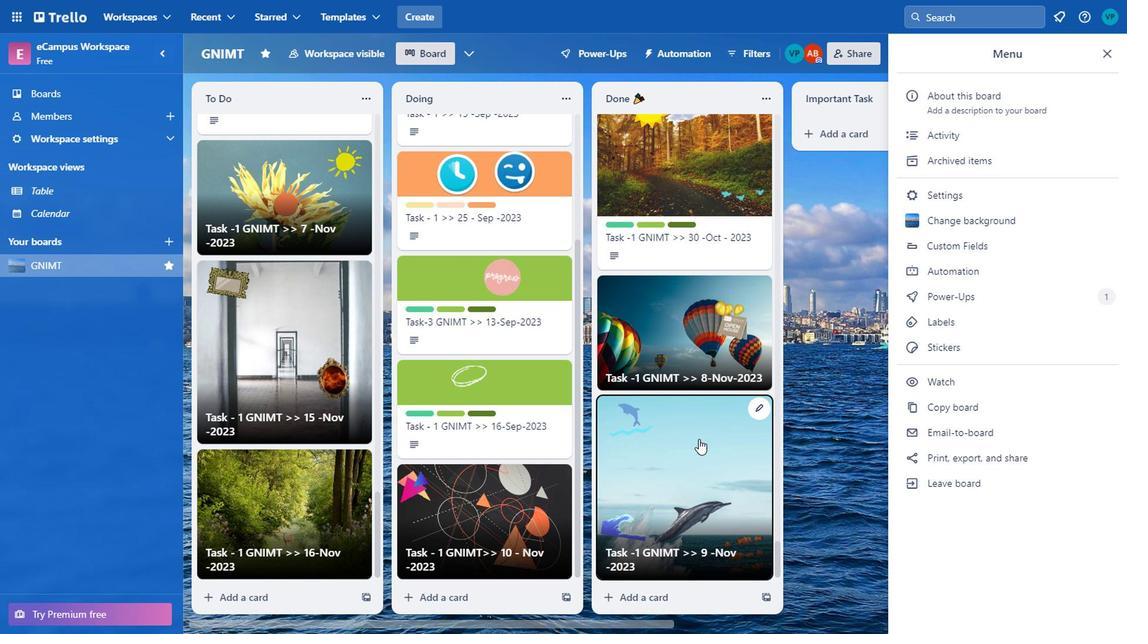 
Action: Mouse scrolled (778, 409) with delta (0, 0)
Screenshot: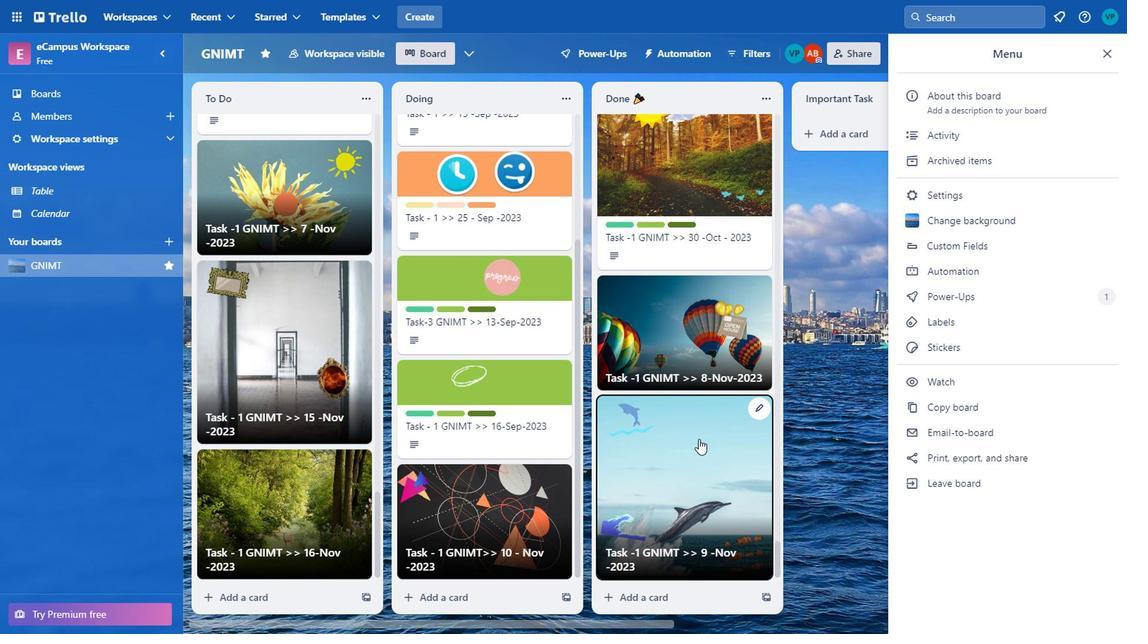 
Action: Mouse moved to (778, 411)
Screenshot: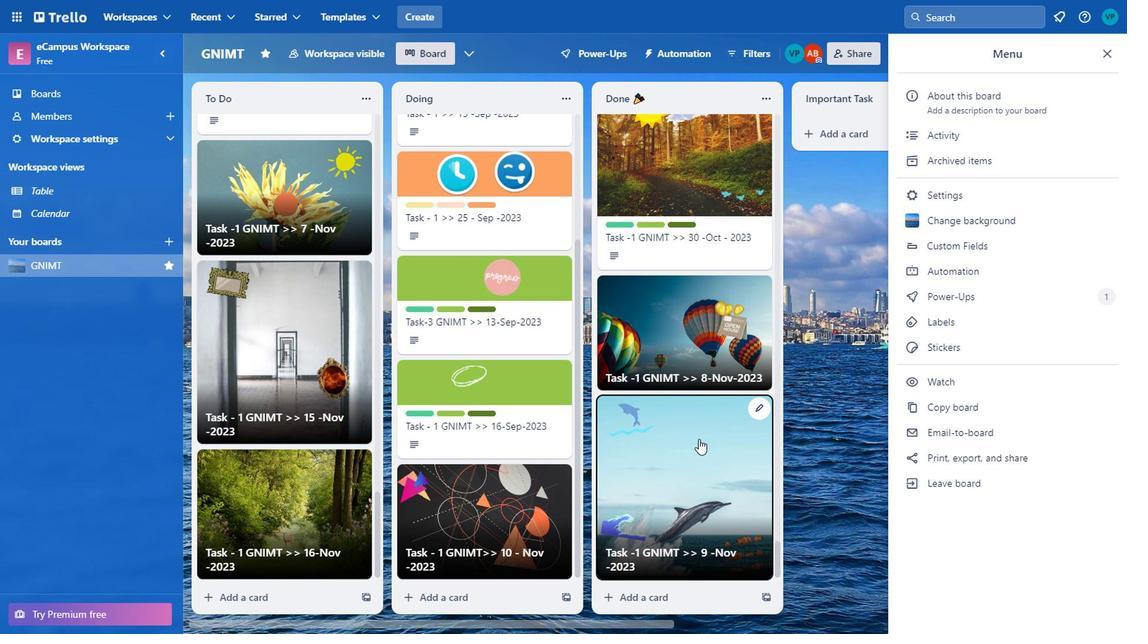 
Action: Mouse scrolled (778, 410) with delta (0, 0)
Screenshot: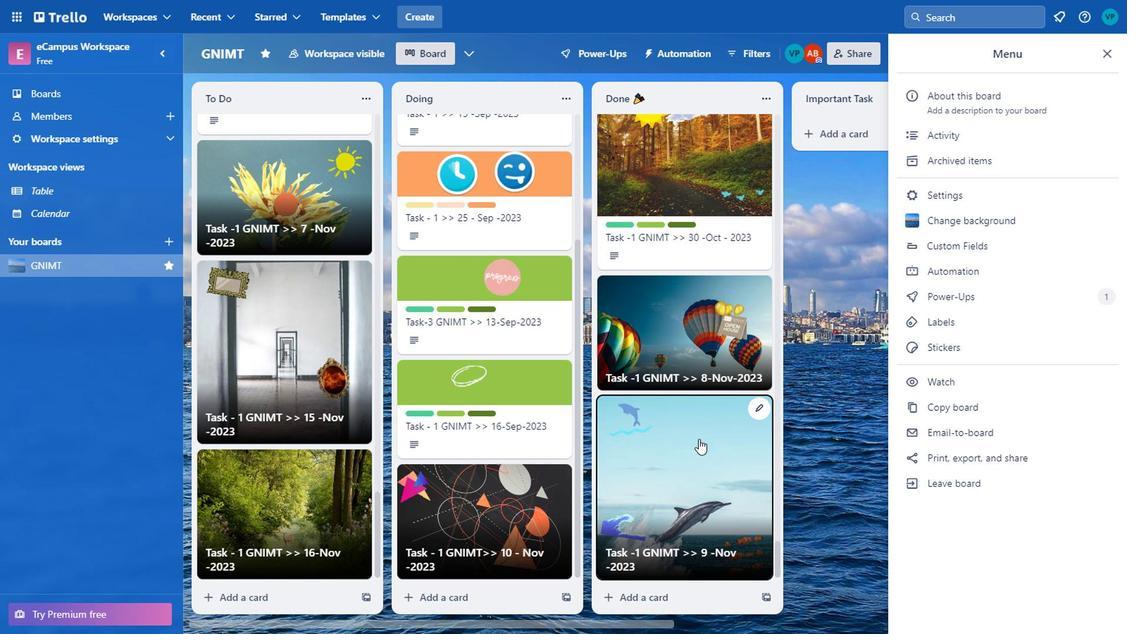 
Action: Mouse scrolled (778, 410) with delta (0, 0)
Screenshot: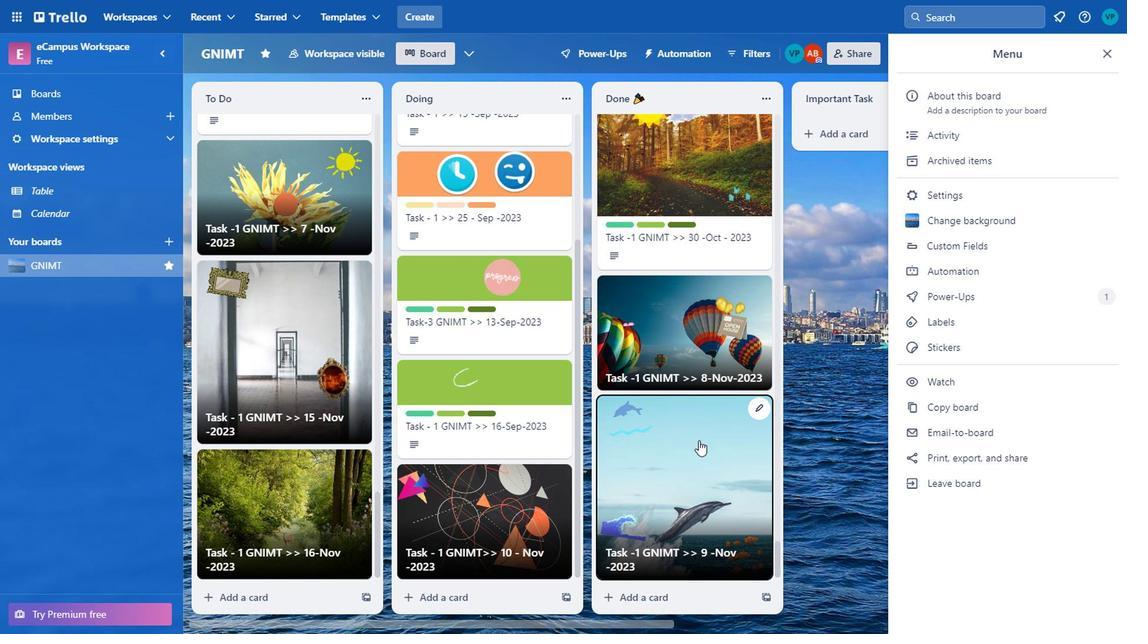 
Action: Mouse scrolled (778, 410) with delta (0, 0)
Screenshot: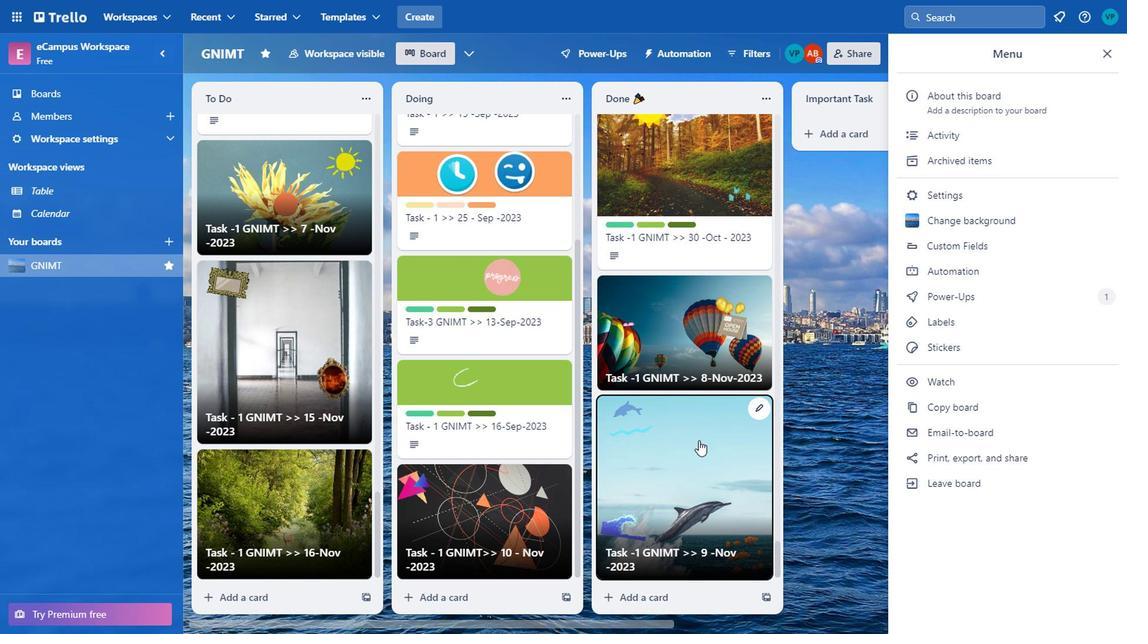 
Action: Mouse scrolled (778, 410) with delta (0, 0)
Screenshot: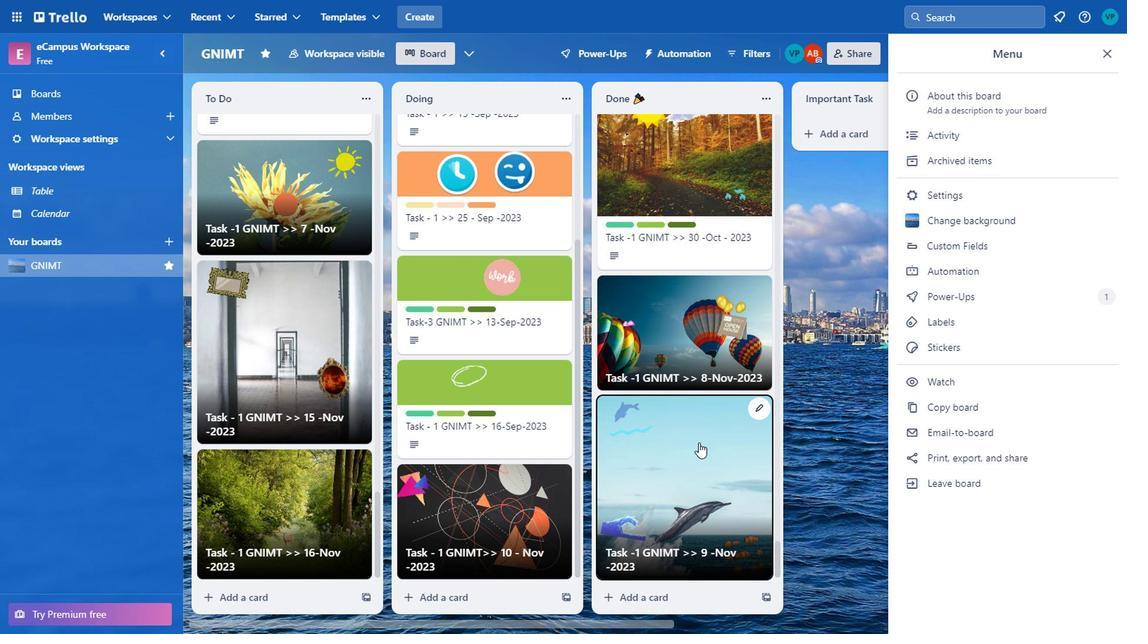 
Action: Mouse moved to (777, 425)
Screenshot: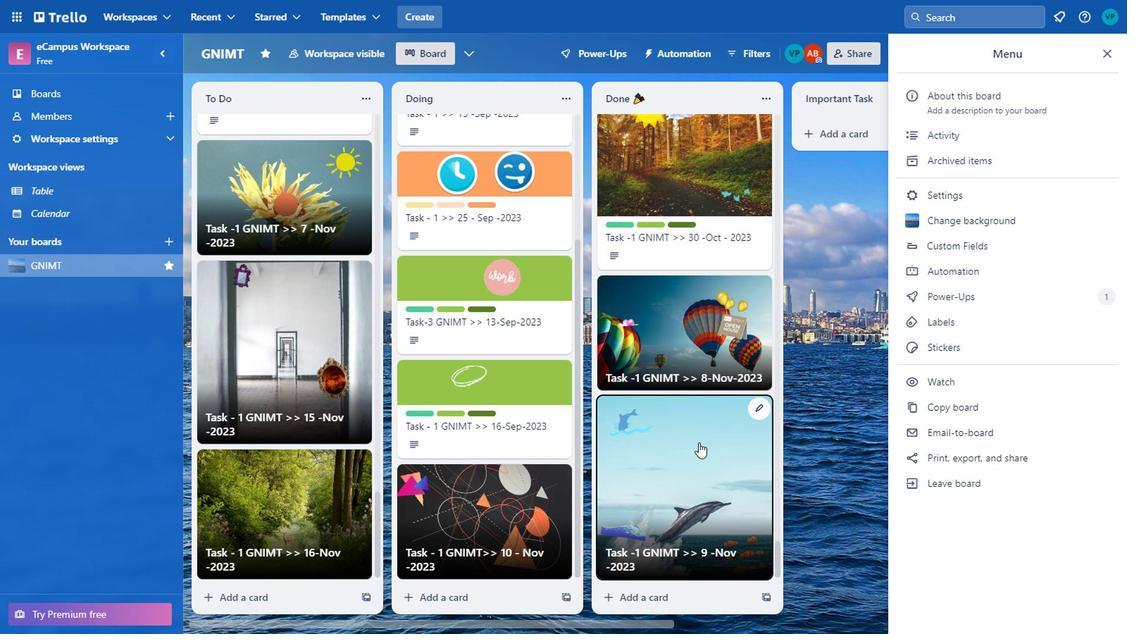 
Action: Mouse scrolled (777, 424) with delta (0, 0)
